 Task: Create a letterhead template for bank and finance.
Action: Mouse moved to (537, 35)
Screenshot: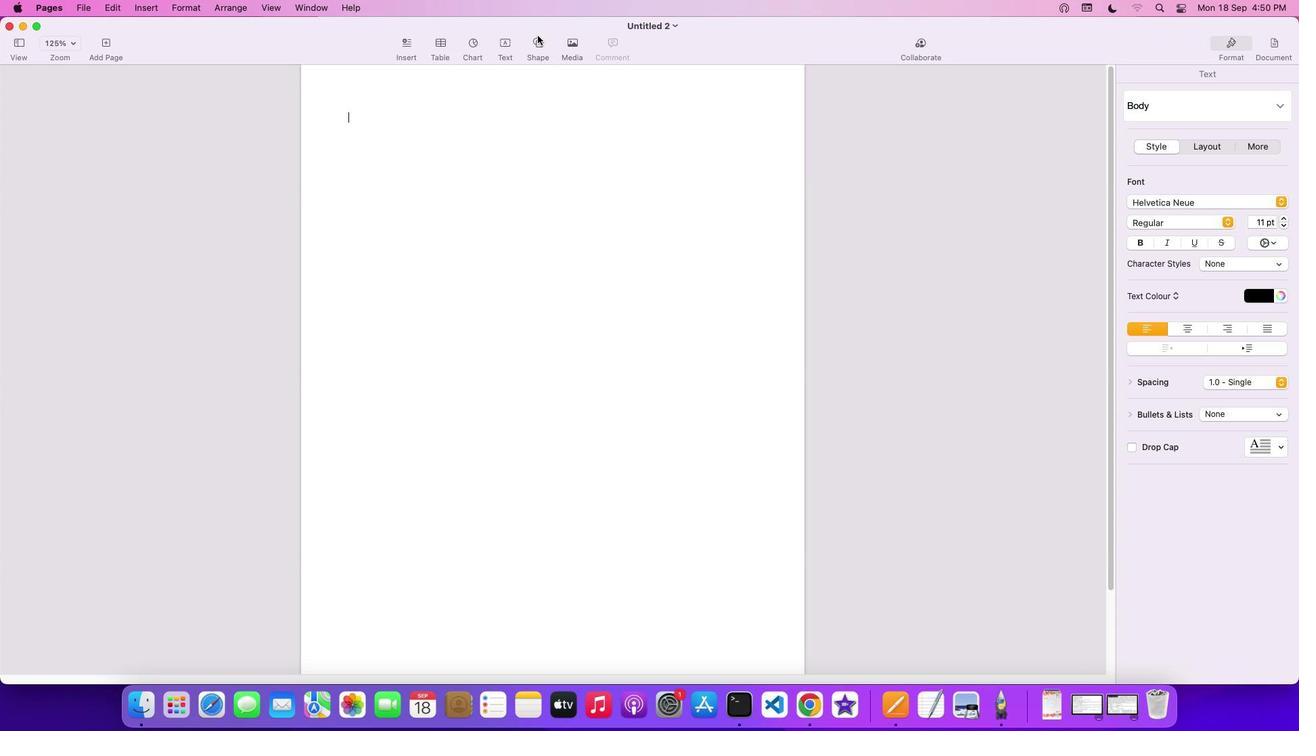 
Action: Mouse pressed left at (537, 35)
Screenshot: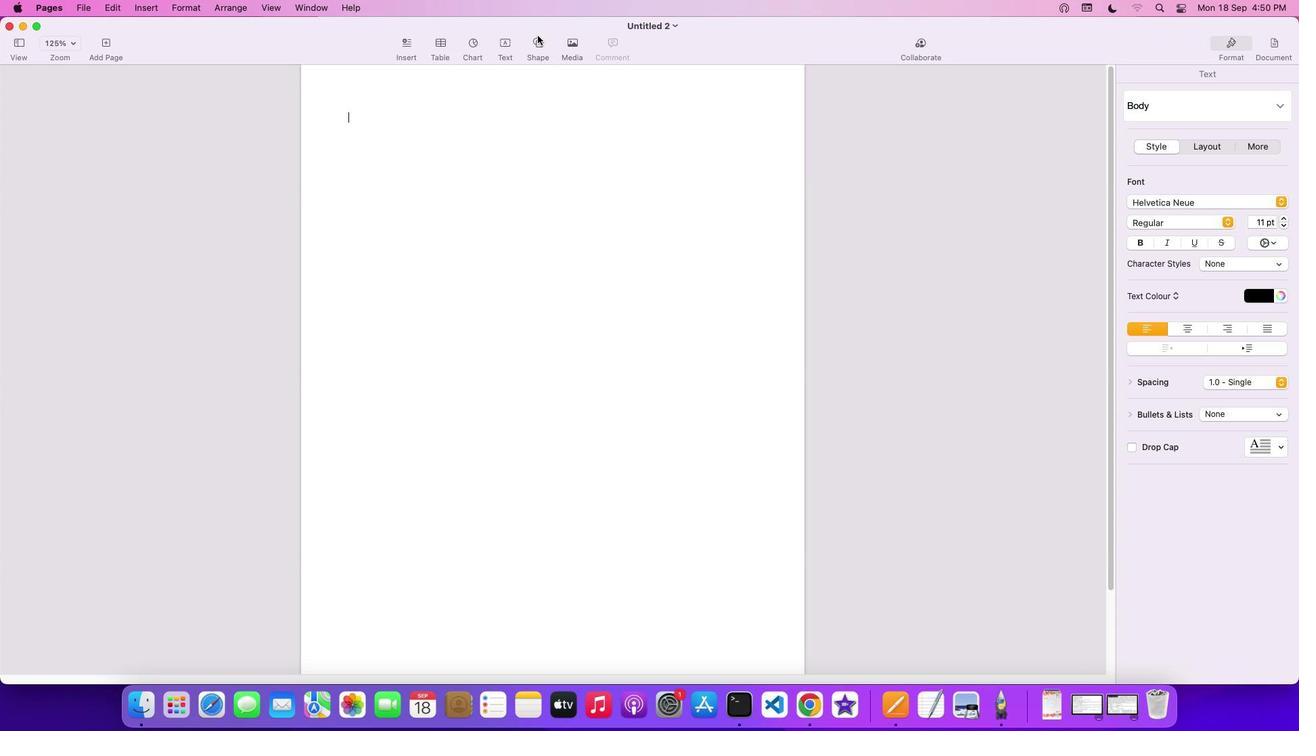 
Action: Mouse moved to (538, 46)
Screenshot: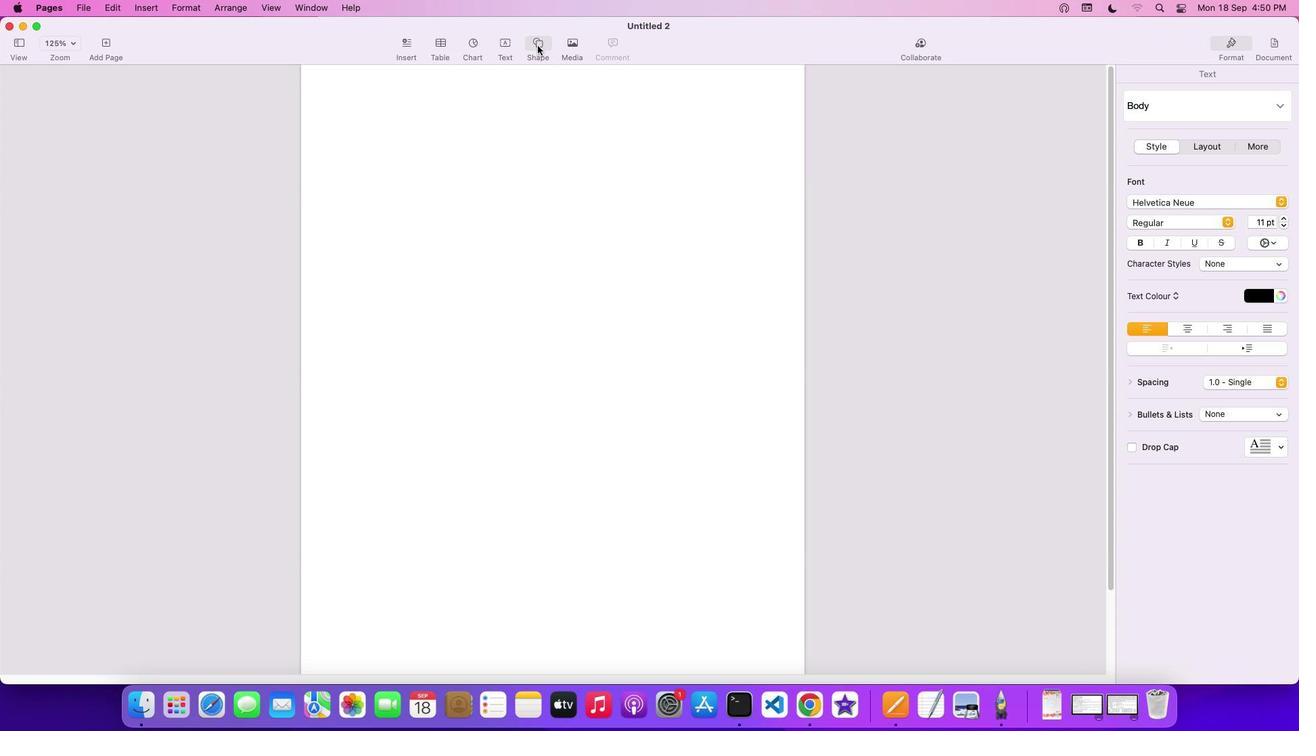
Action: Mouse pressed left at (538, 46)
Screenshot: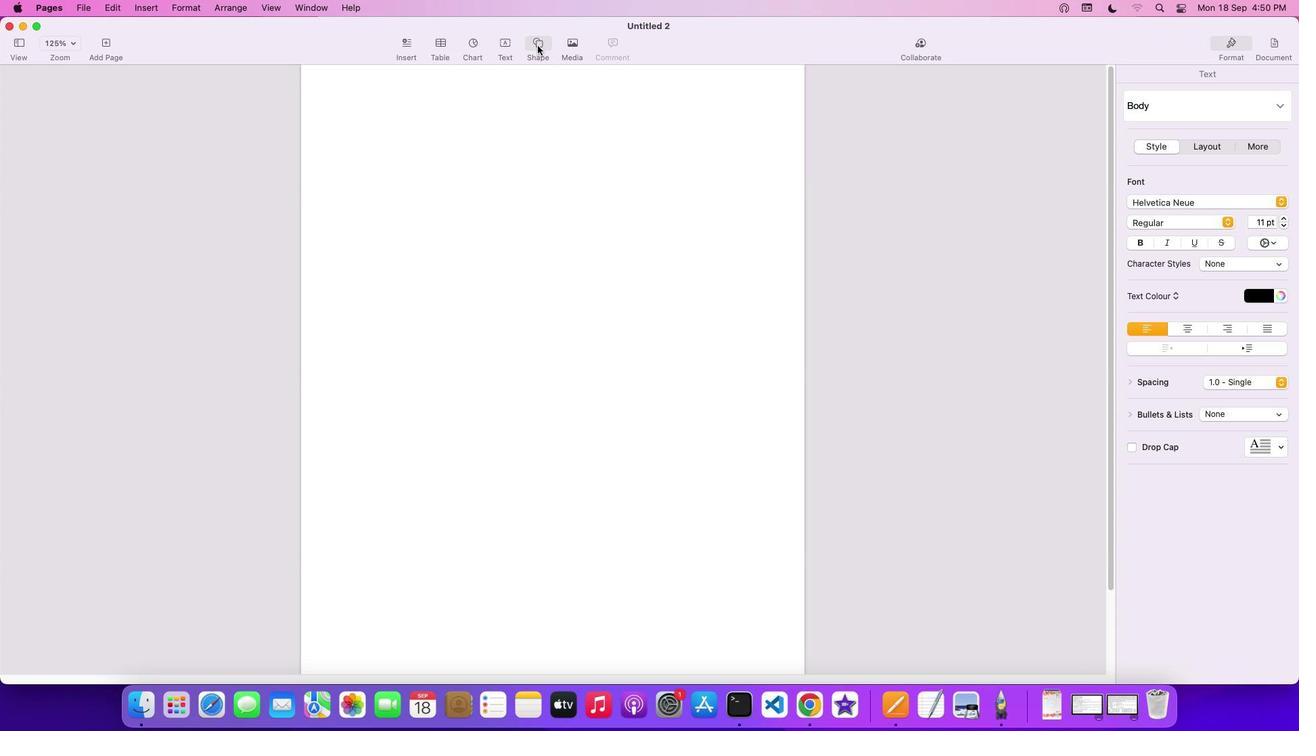 
Action: Mouse moved to (525, 146)
Screenshot: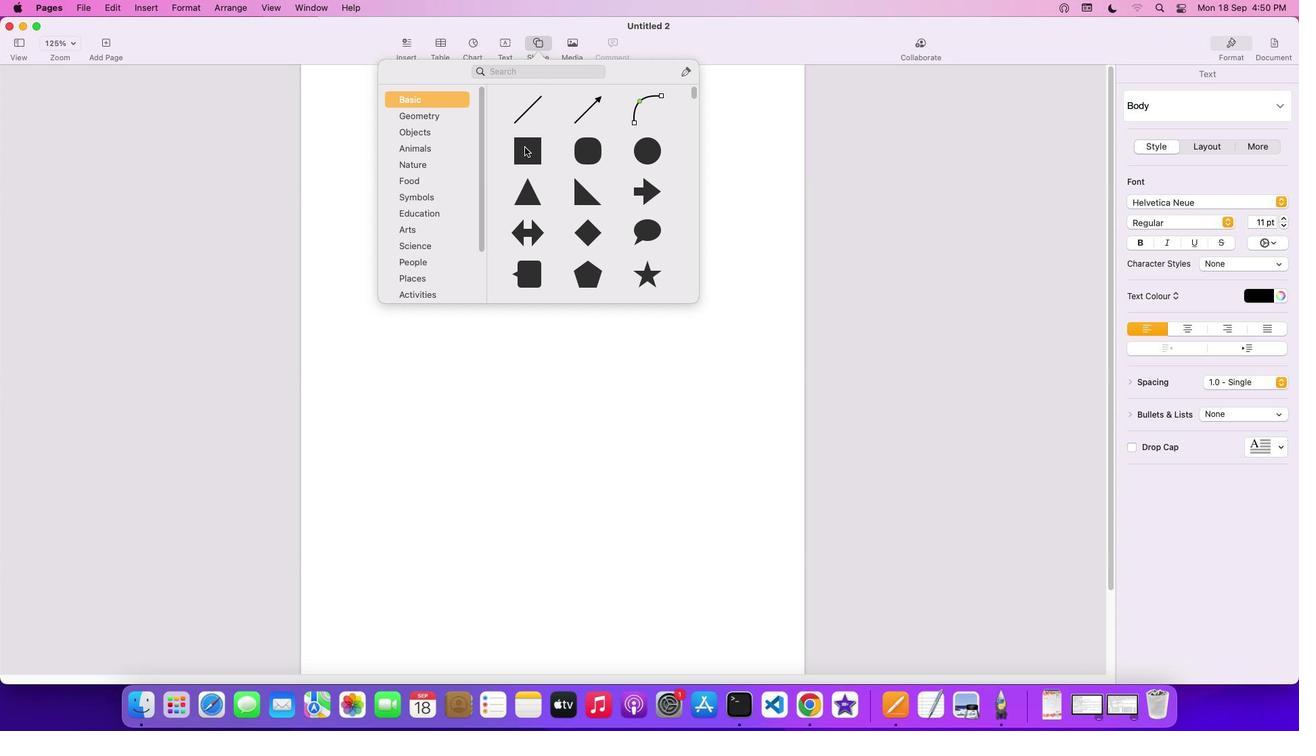 
Action: Mouse pressed left at (525, 146)
Screenshot: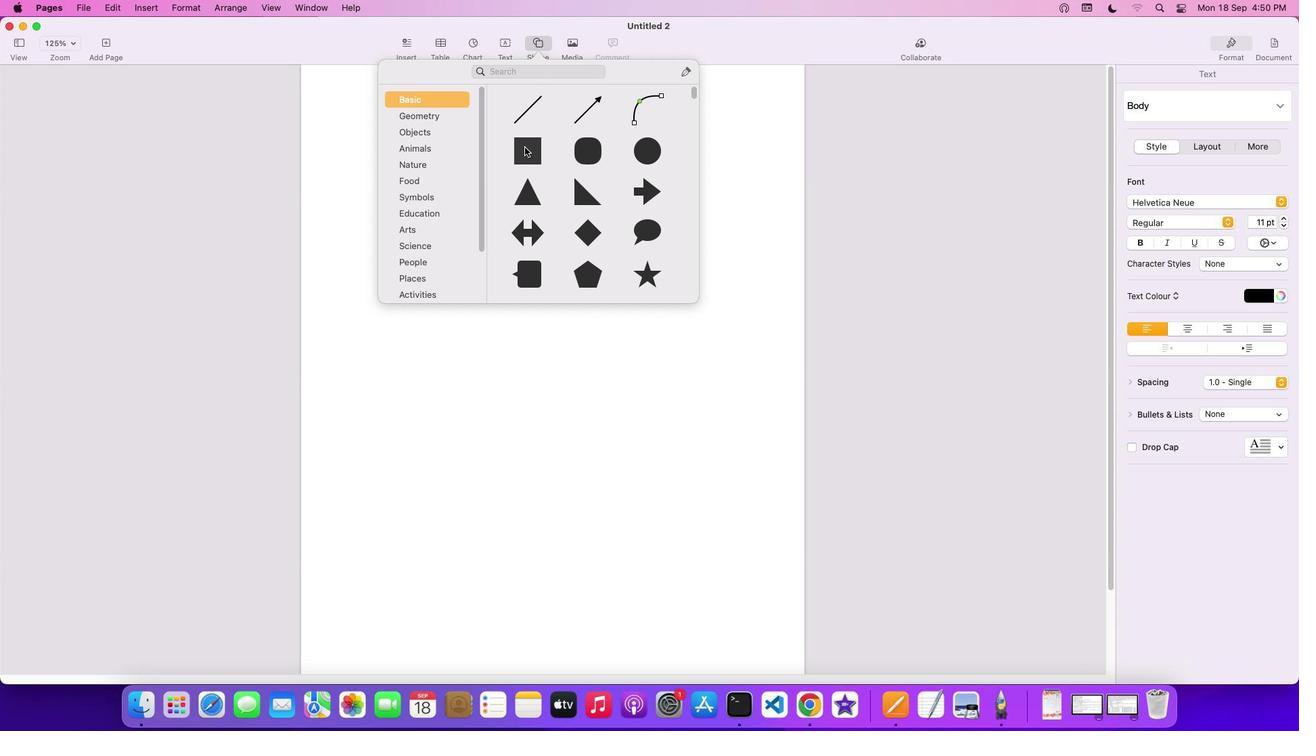 
Action: Mouse moved to (597, 164)
Screenshot: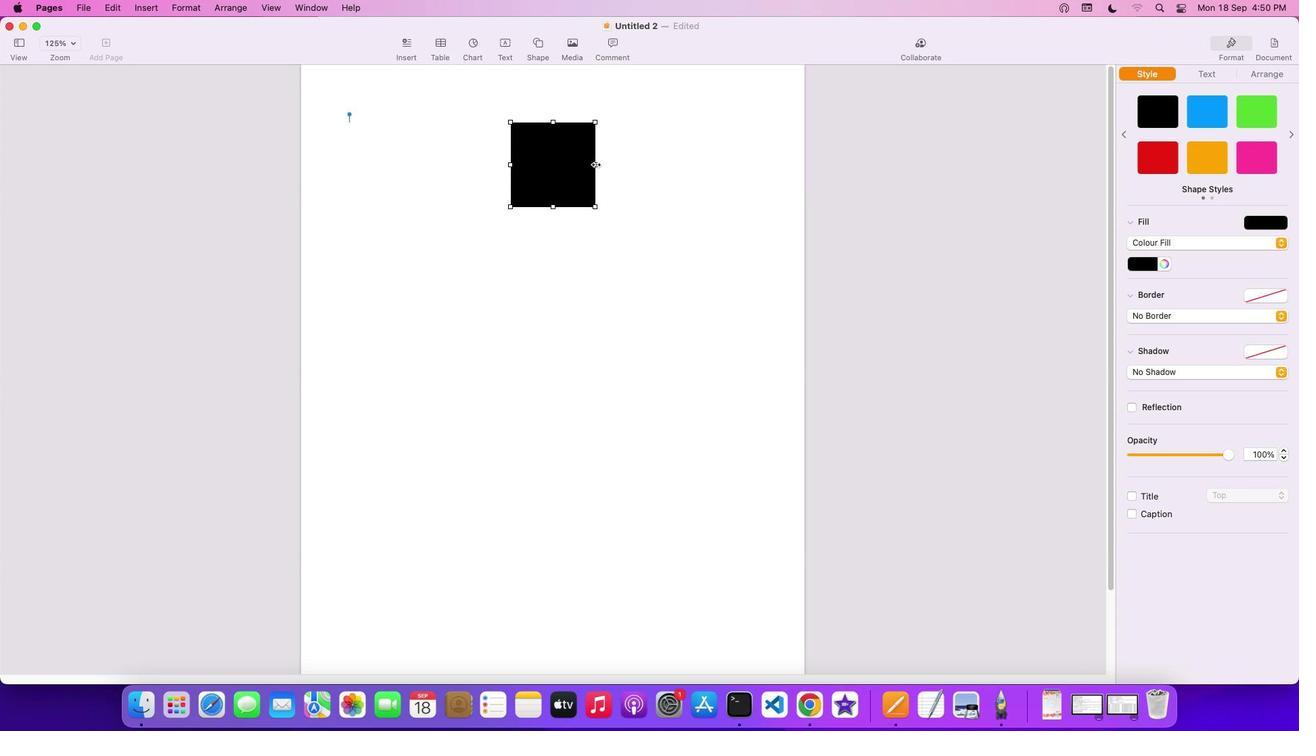 
Action: Mouse pressed left at (597, 164)
Screenshot: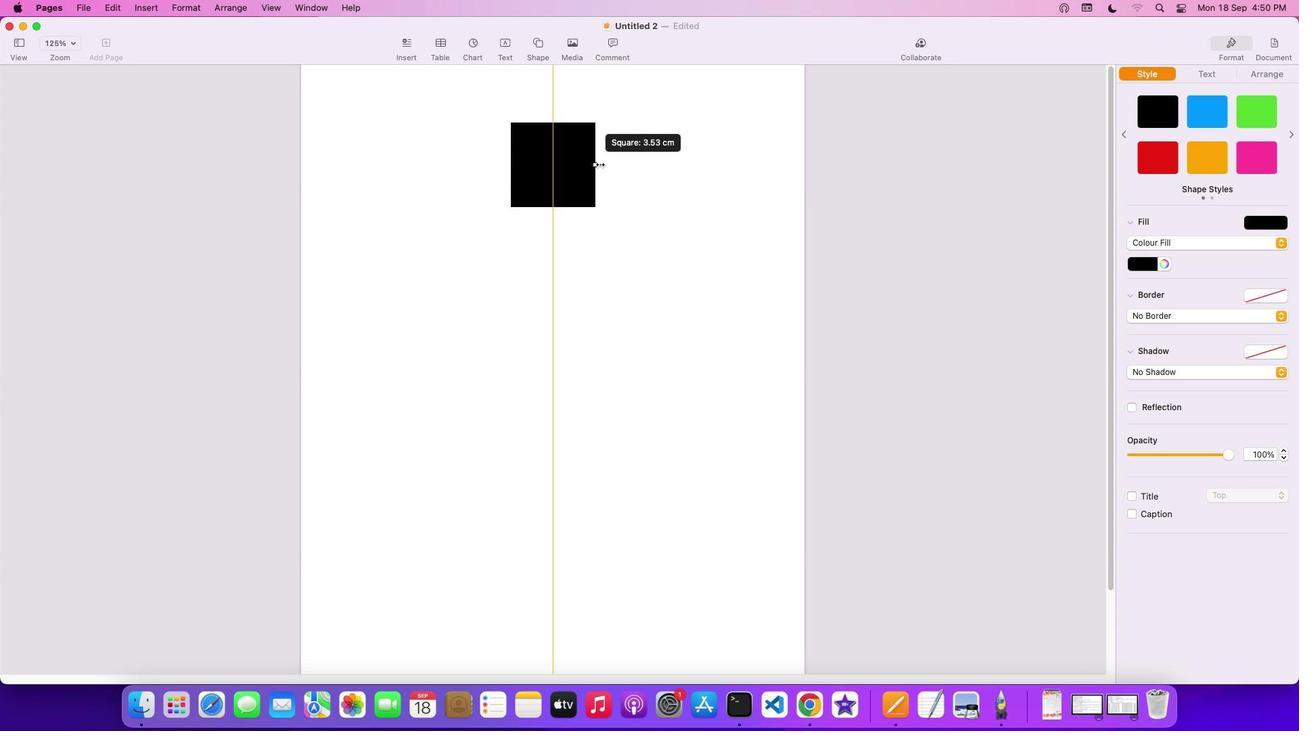 
Action: Mouse moved to (511, 165)
Screenshot: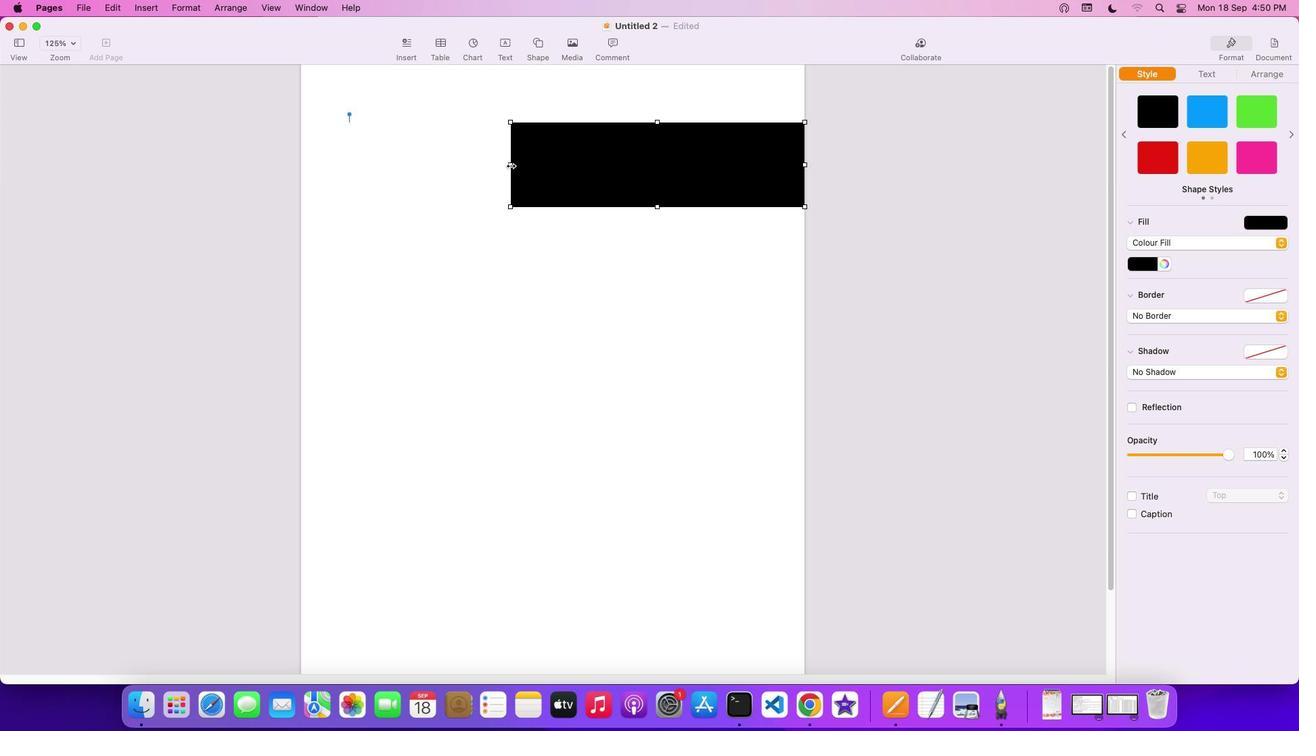 
Action: Mouse pressed left at (511, 165)
Screenshot: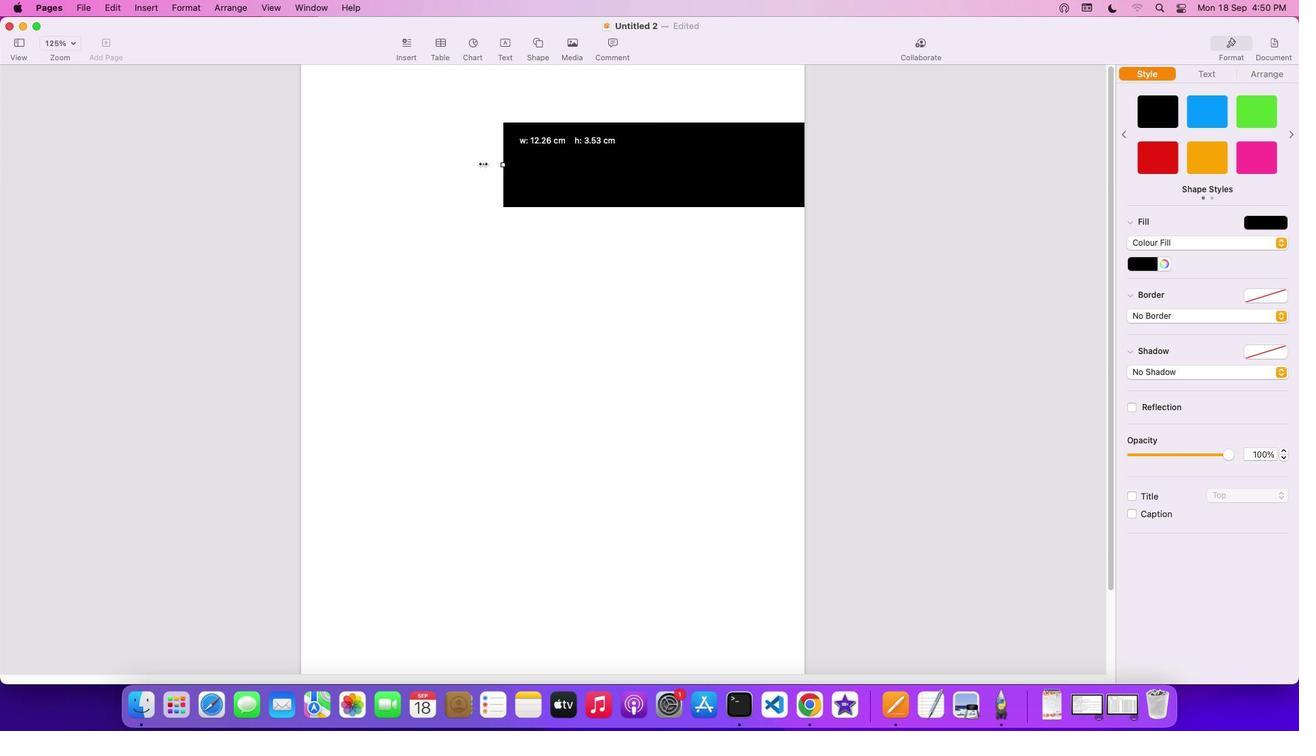 
Action: Mouse moved to (592, 152)
Screenshot: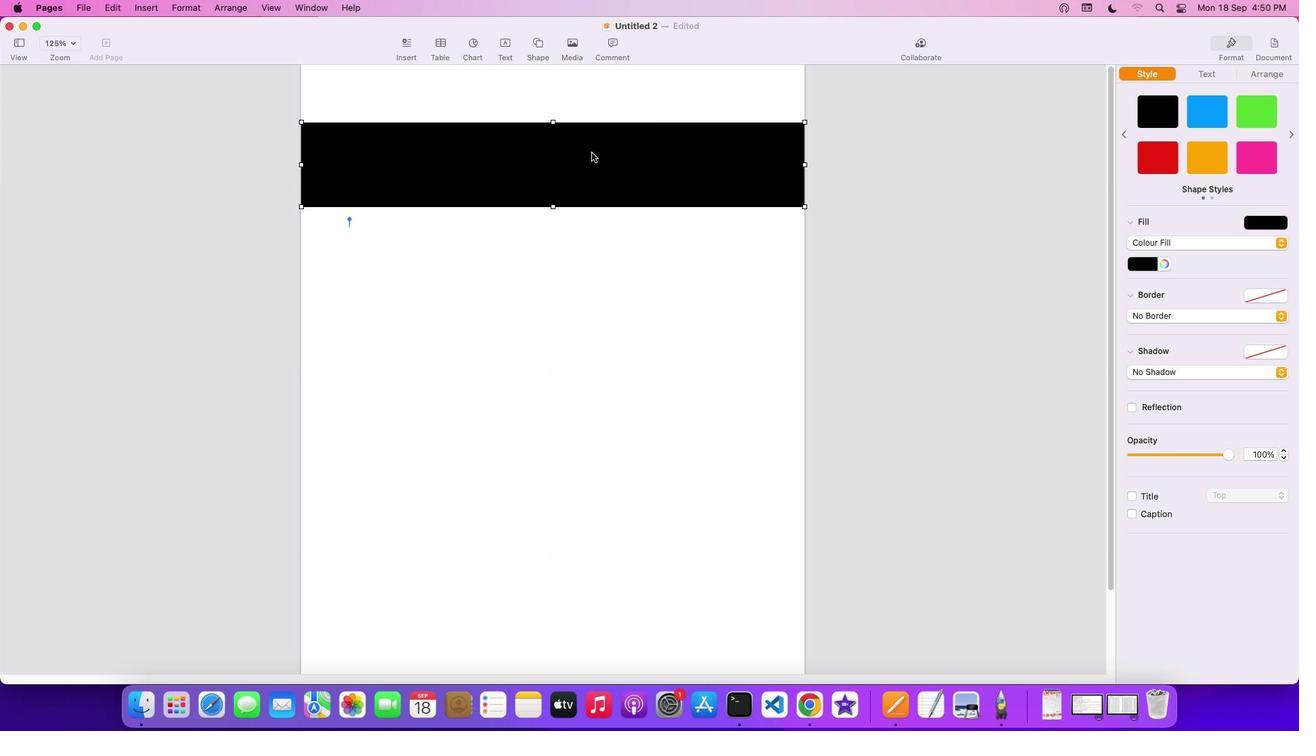 
Action: Mouse pressed left at (592, 152)
Screenshot: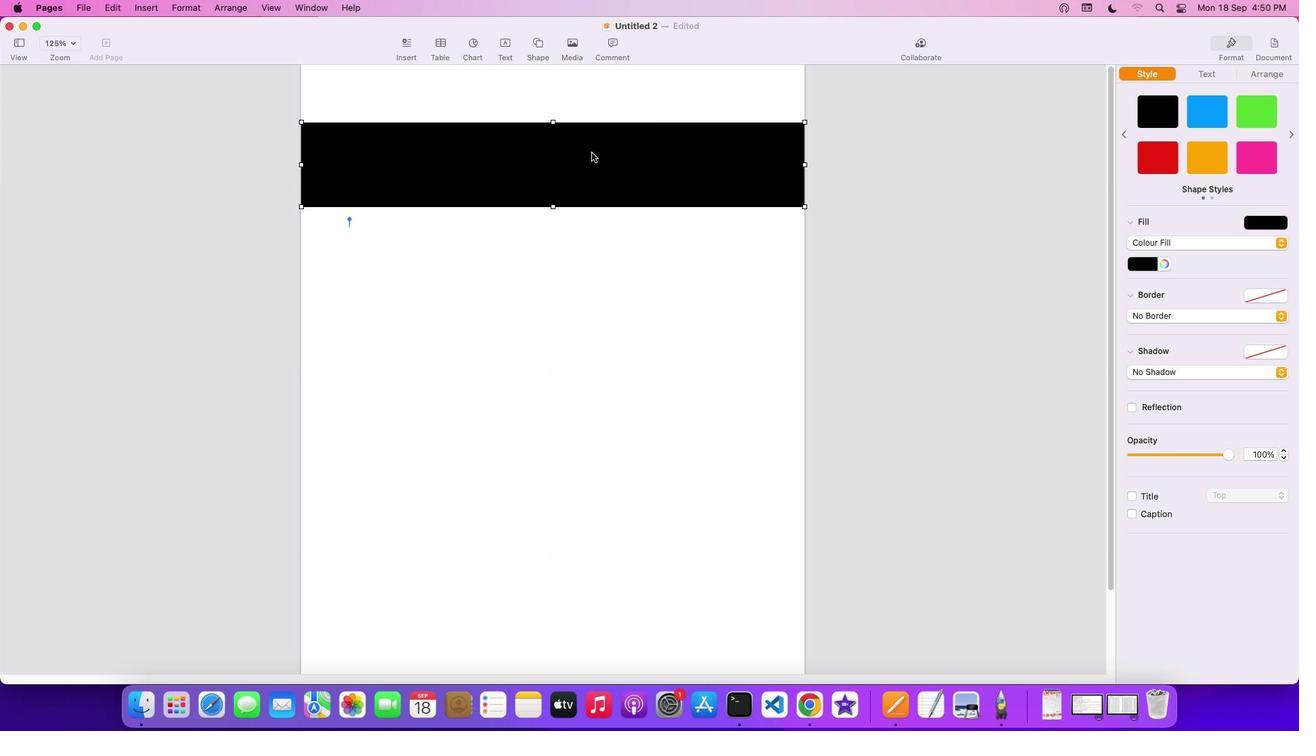 
Action: Mouse moved to (805, 105)
Screenshot: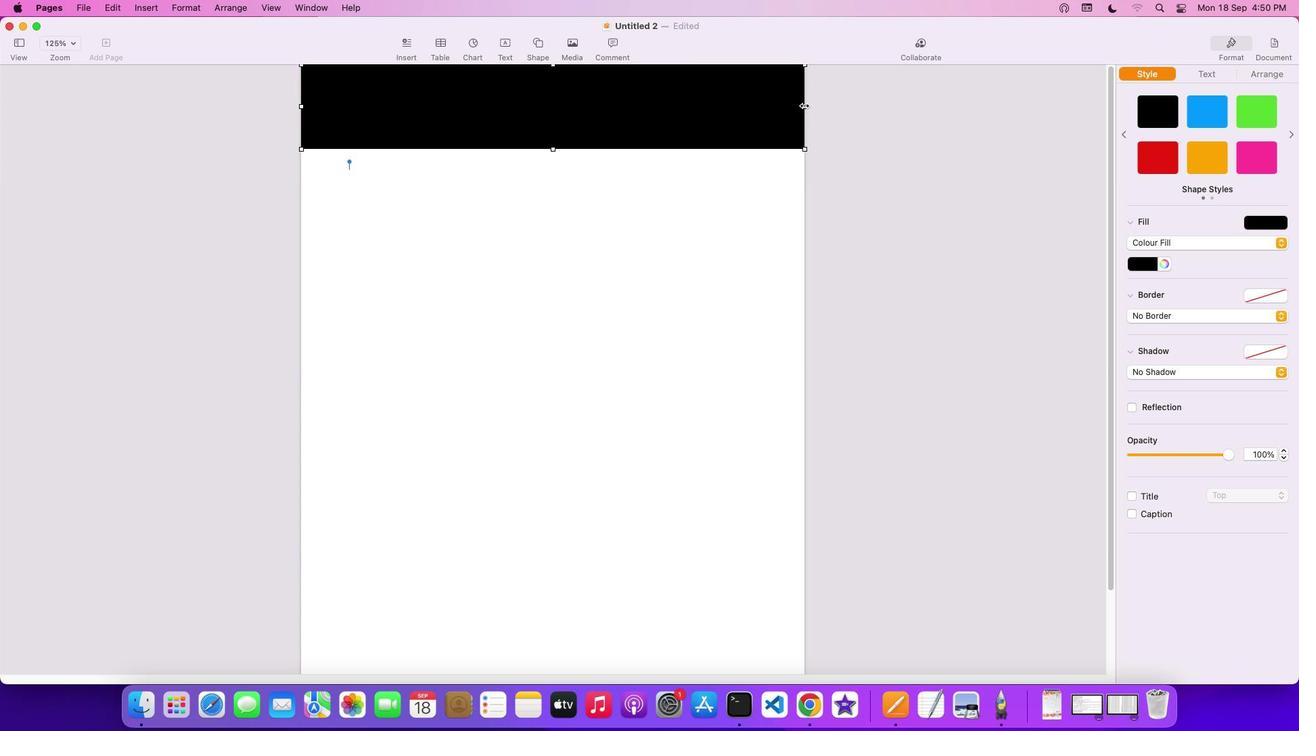 
Action: Mouse pressed left at (805, 105)
Screenshot: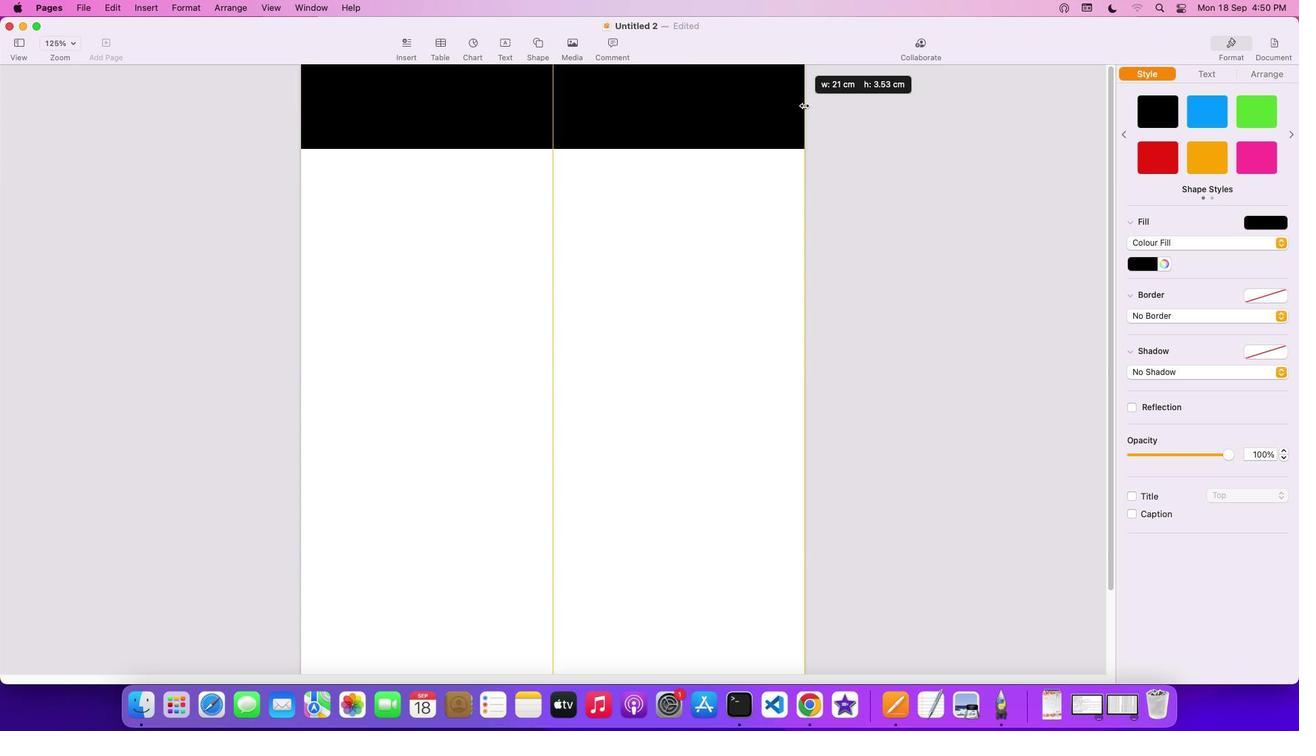 
Action: Mouse moved to (682, 119)
Screenshot: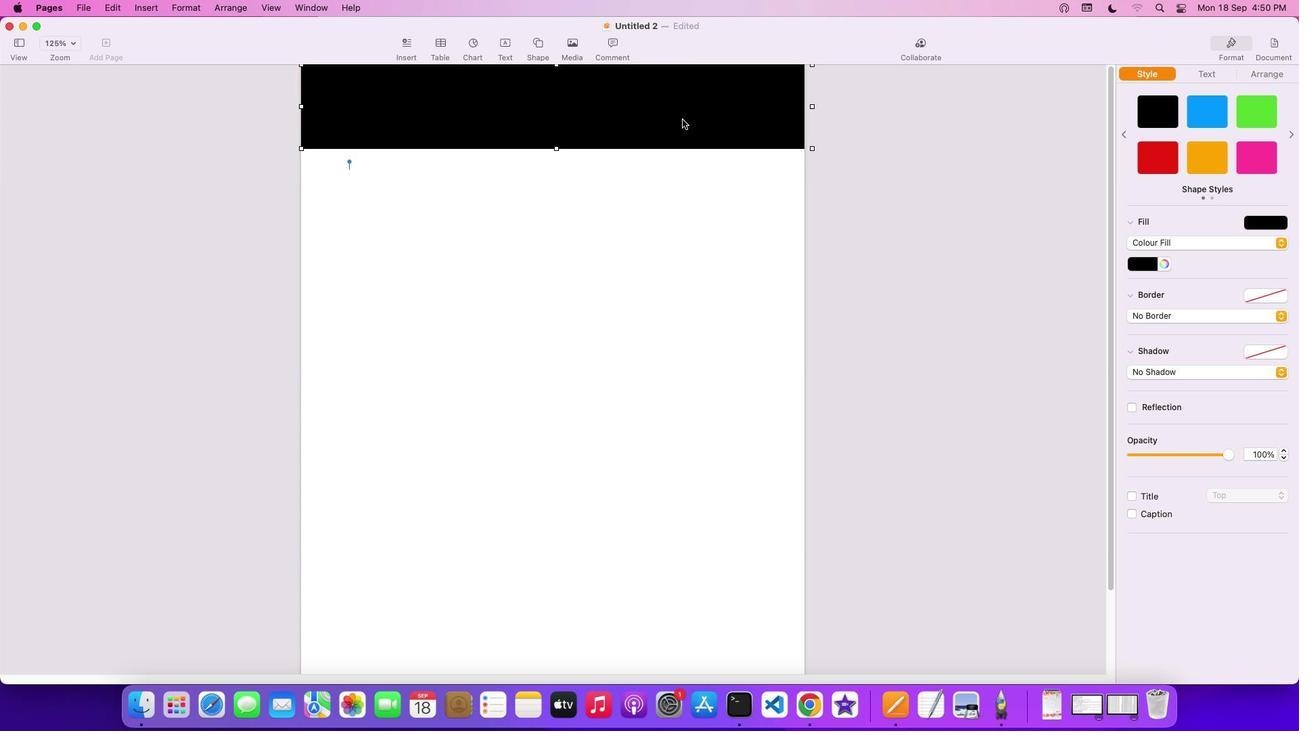 
Action: Mouse pressed left at (682, 119)
Screenshot: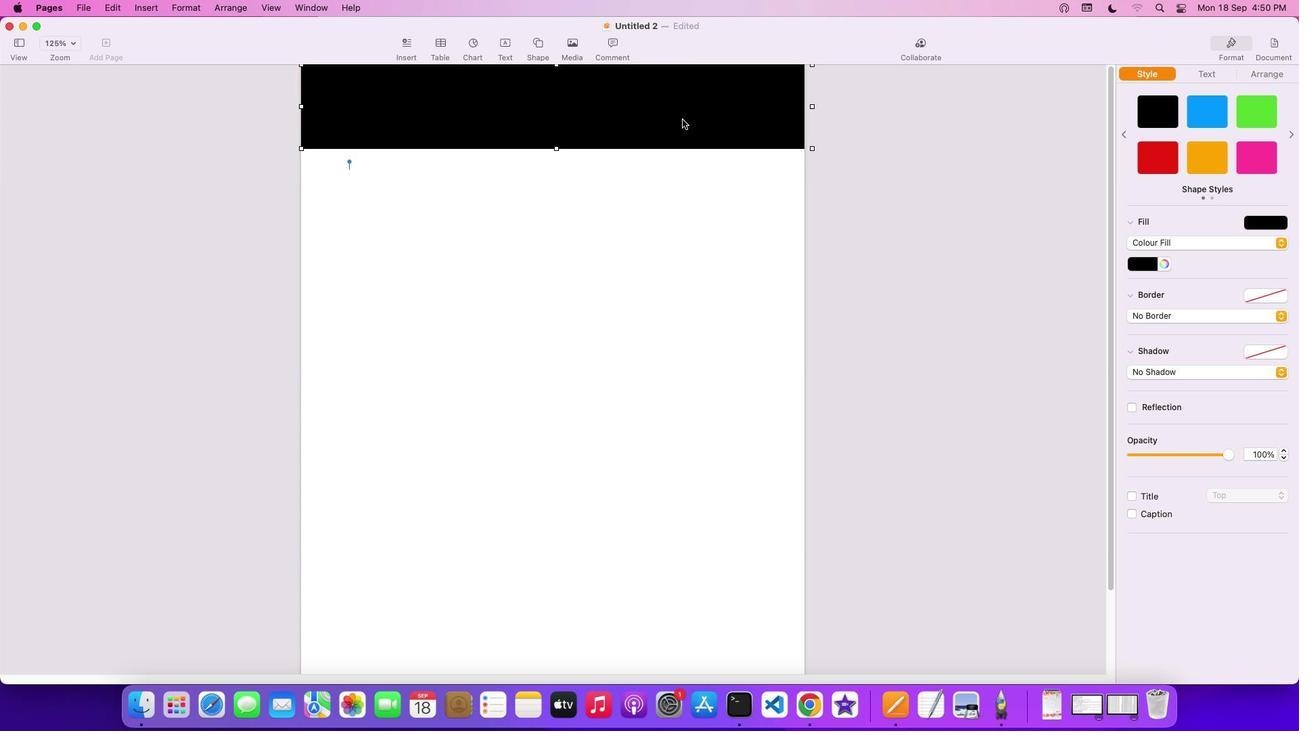 
Action: Mouse moved to (703, 235)
Screenshot: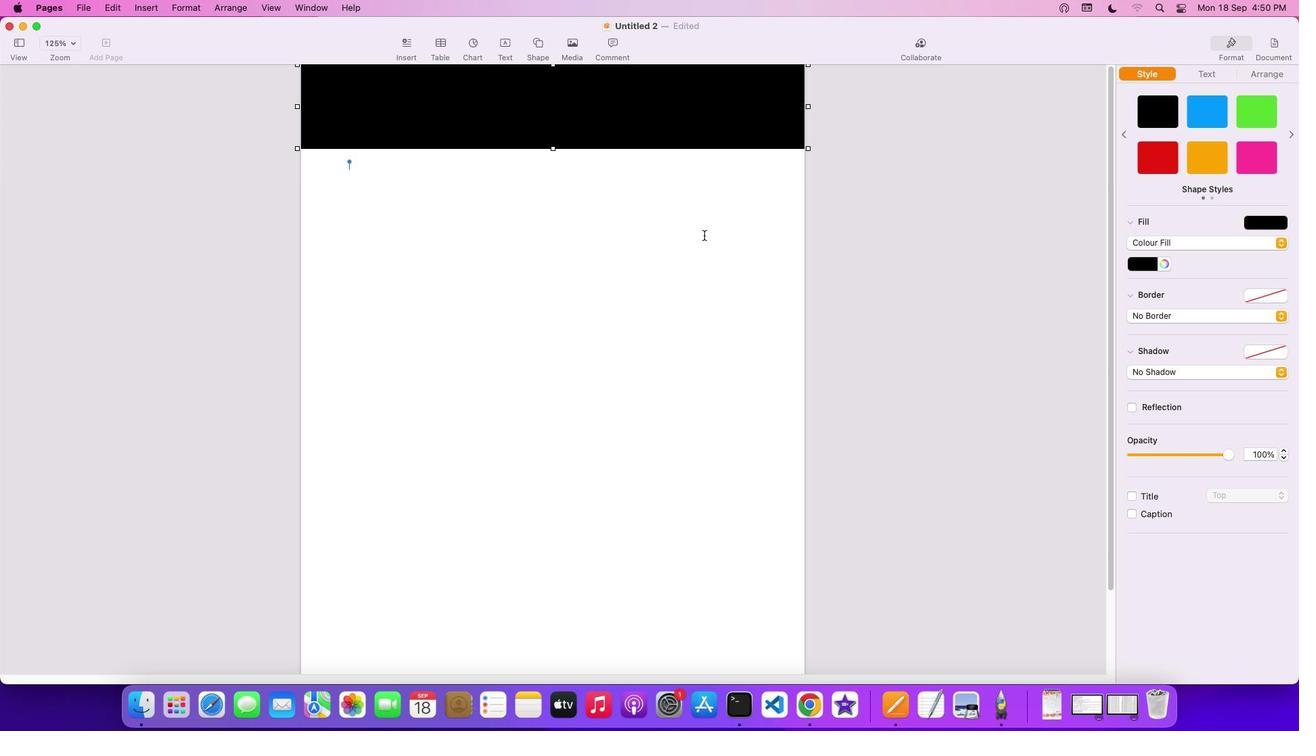 
Action: Mouse scrolled (703, 235) with delta (0, 0)
Screenshot: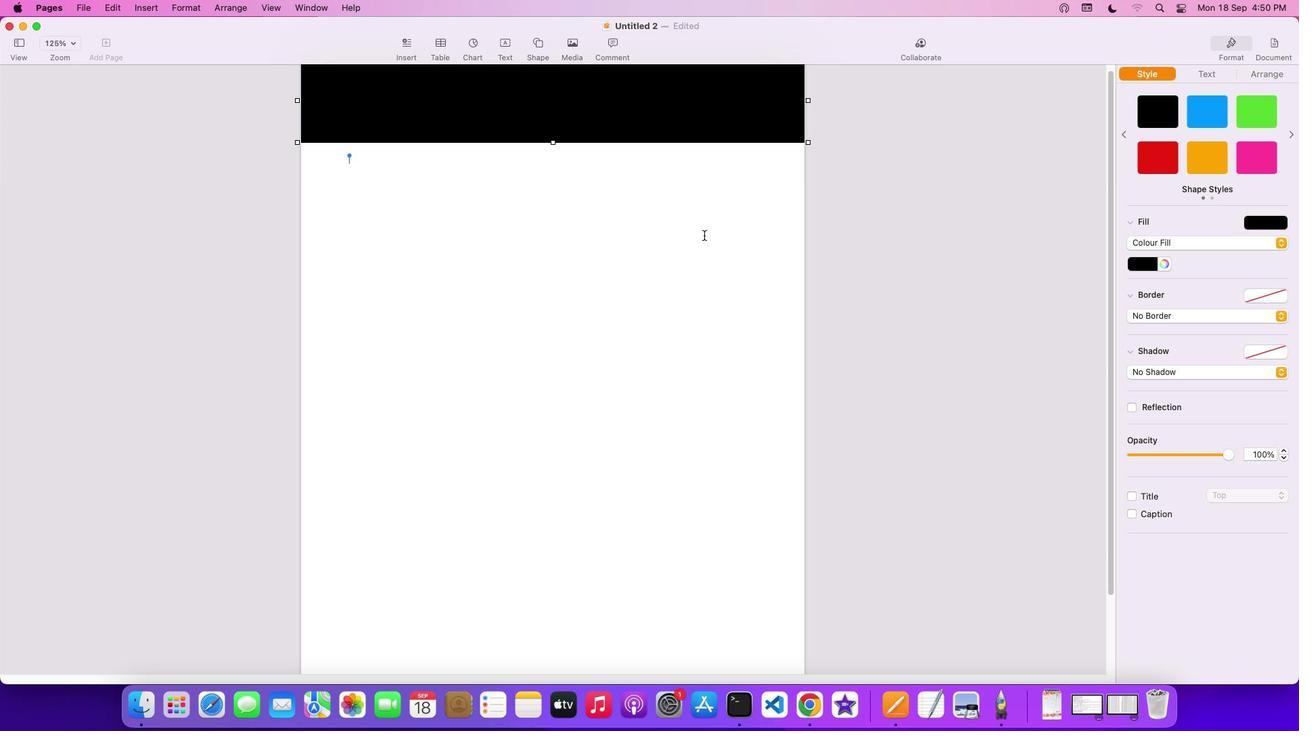 
Action: Mouse scrolled (703, 235) with delta (0, 0)
Screenshot: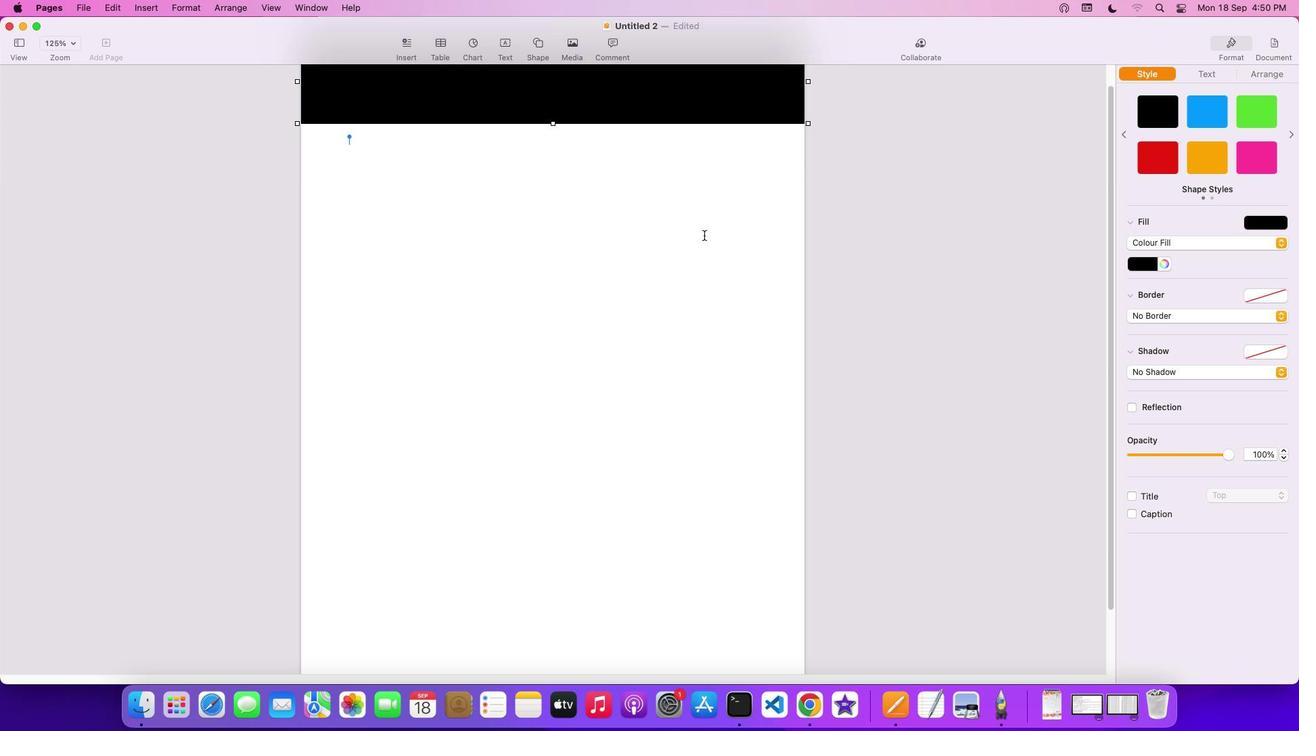 
Action: Mouse scrolled (703, 235) with delta (0, -1)
Screenshot: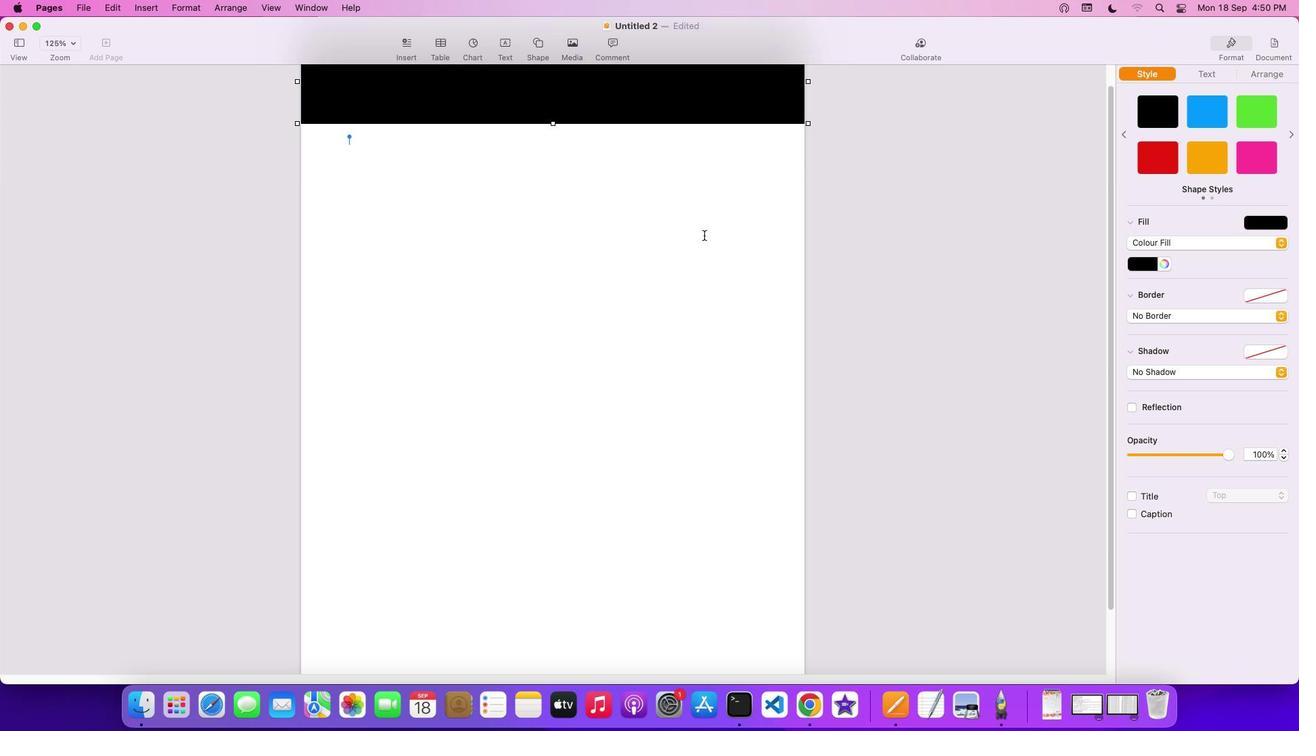 
Action: Mouse scrolled (703, 235) with delta (0, -2)
Screenshot: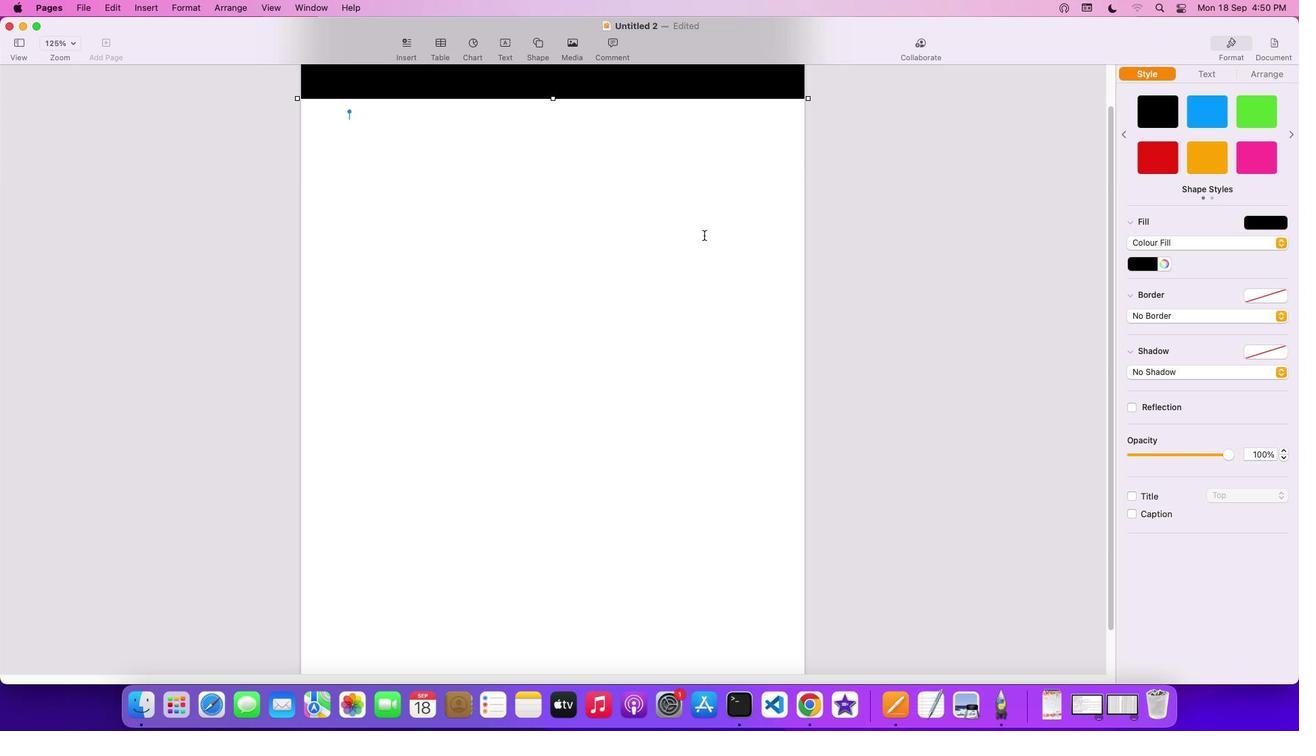 
Action: Mouse scrolled (703, 235) with delta (0, 0)
Screenshot: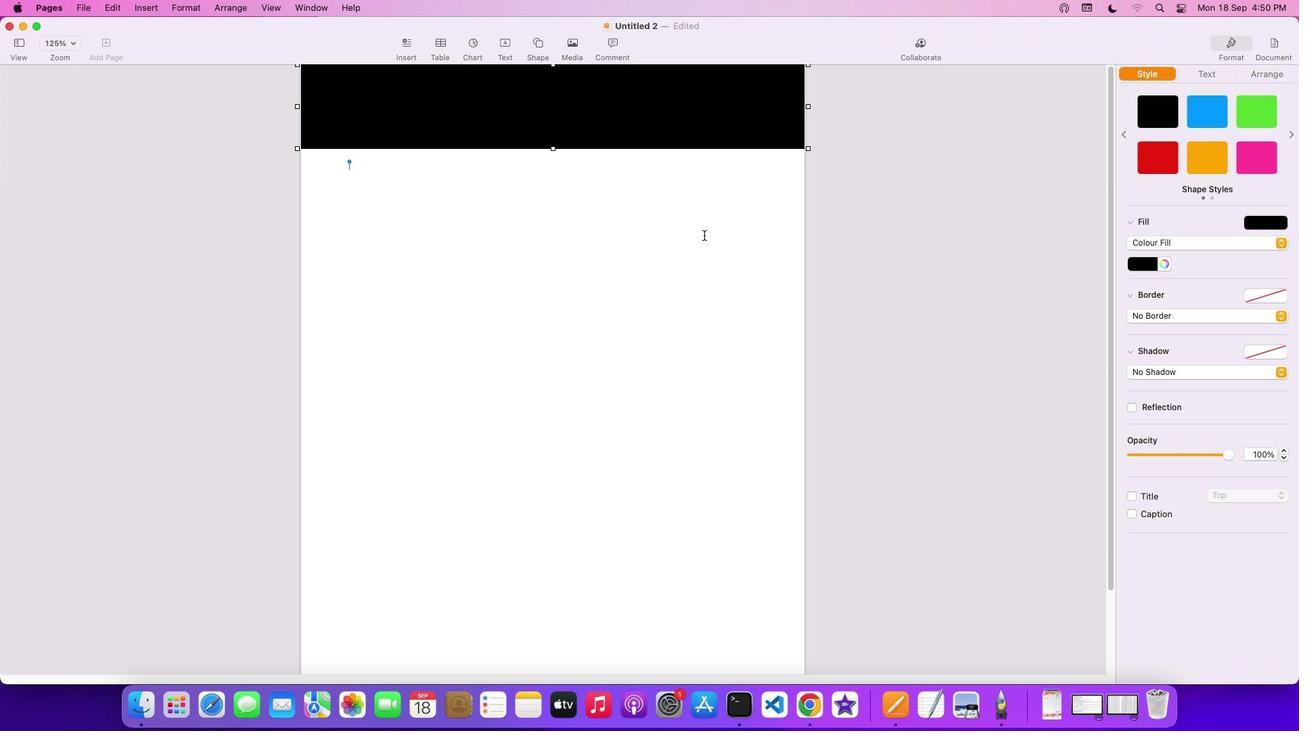 
Action: Mouse scrolled (703, 235) with delta (0, 0)
Screenshot: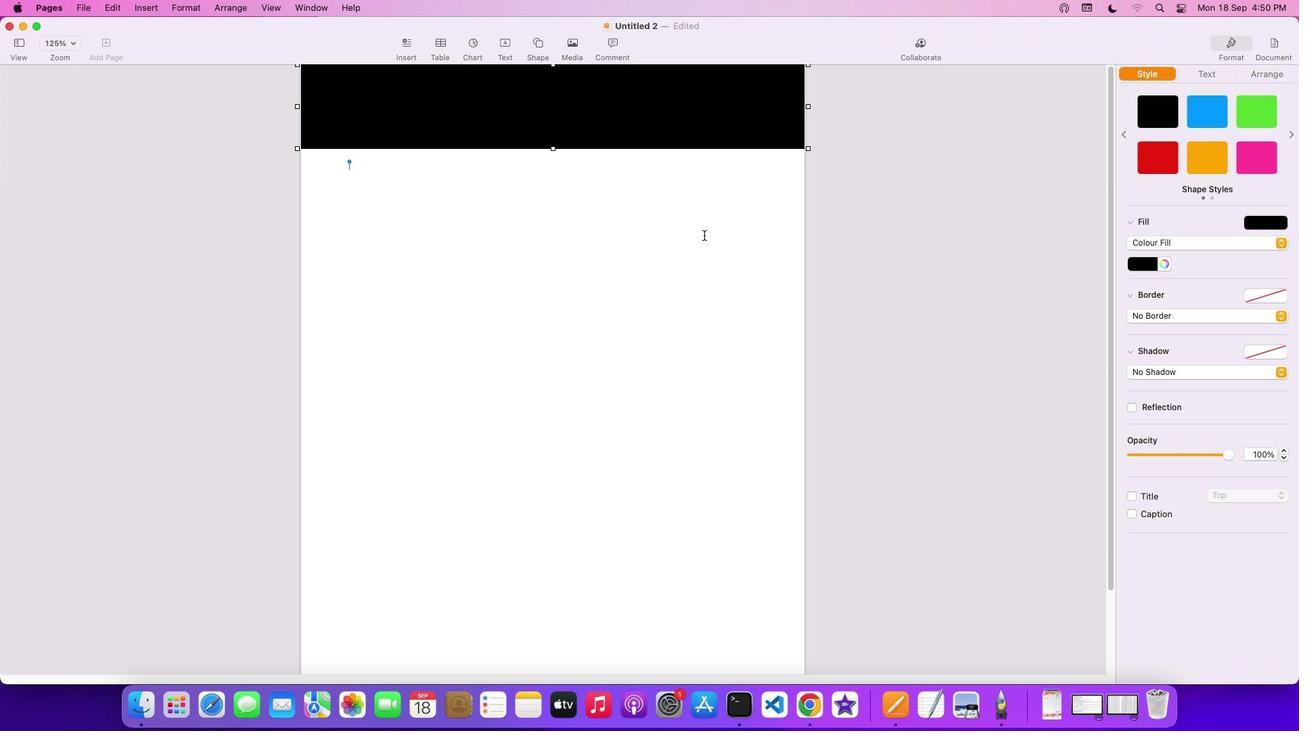 
Action: Mouse scrolled (703, 235) with delta (0, 2)
Screenshot: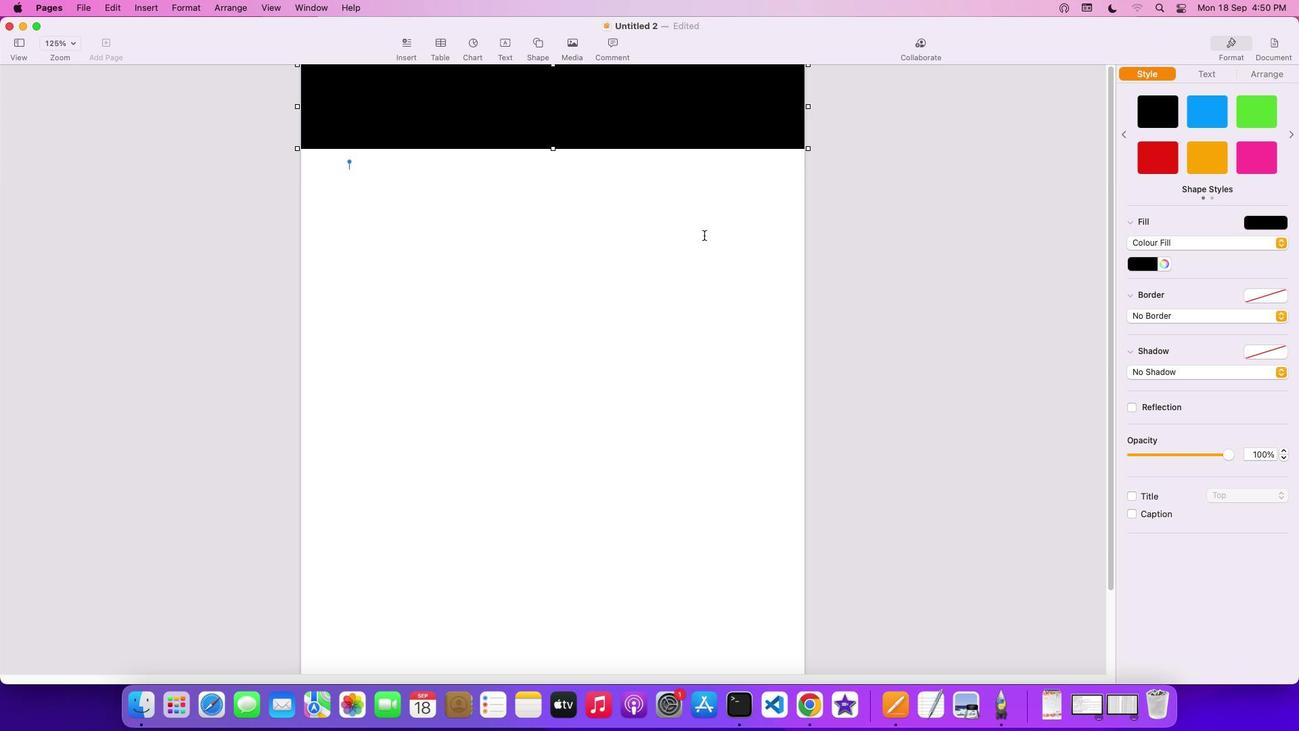 
Action: Mouse scrolled (703, 235) with delta (0, 3)
Screenshot: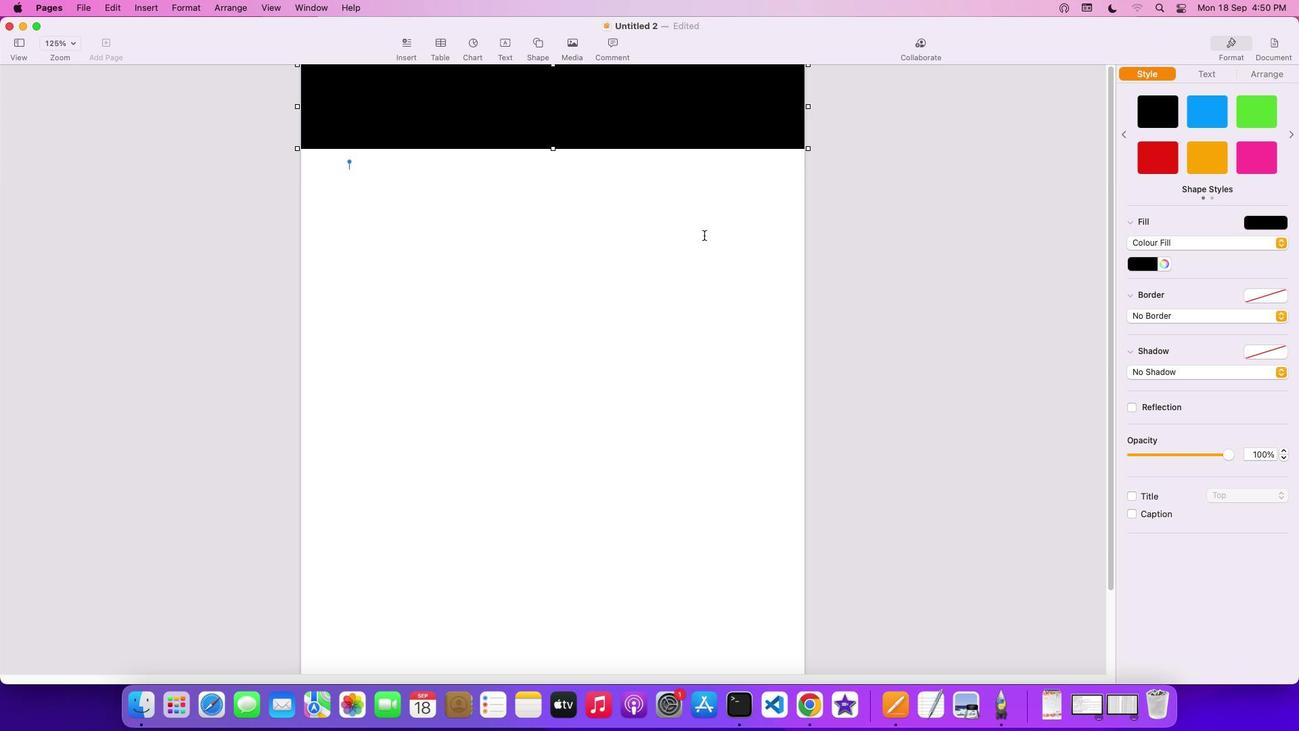 
Action: Mouse scrolled (703, 235) with delta (0, 4)
Screenshot: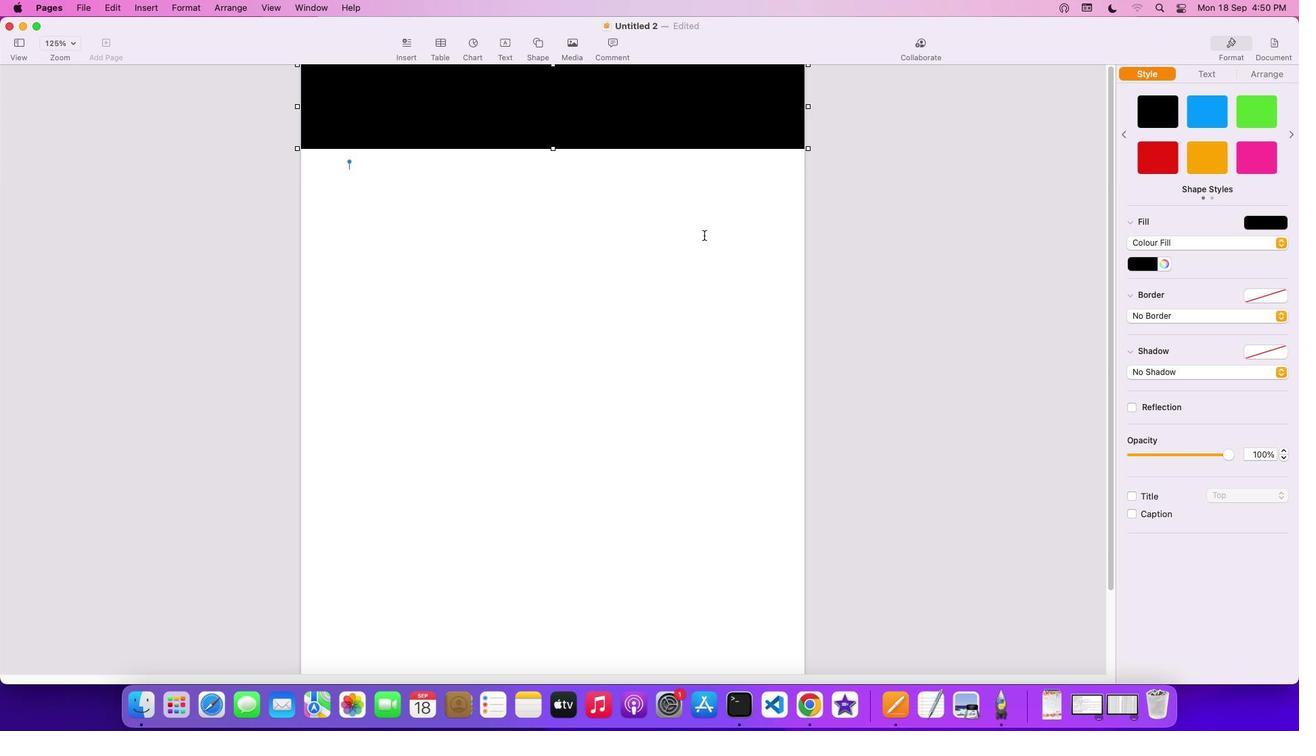 
Action: Mouse moved to (553, 149)
Screenshot: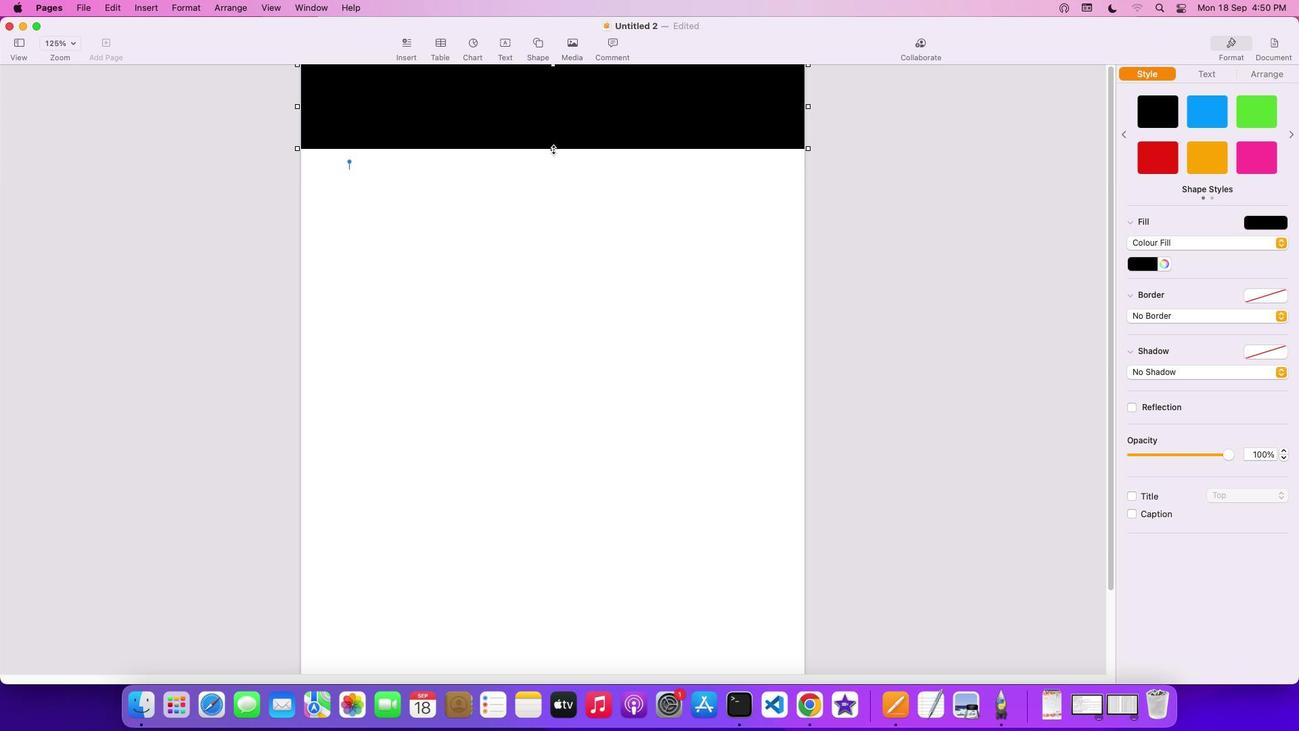 
Action: Mouse pressed left at (553, 149)
Screenshot: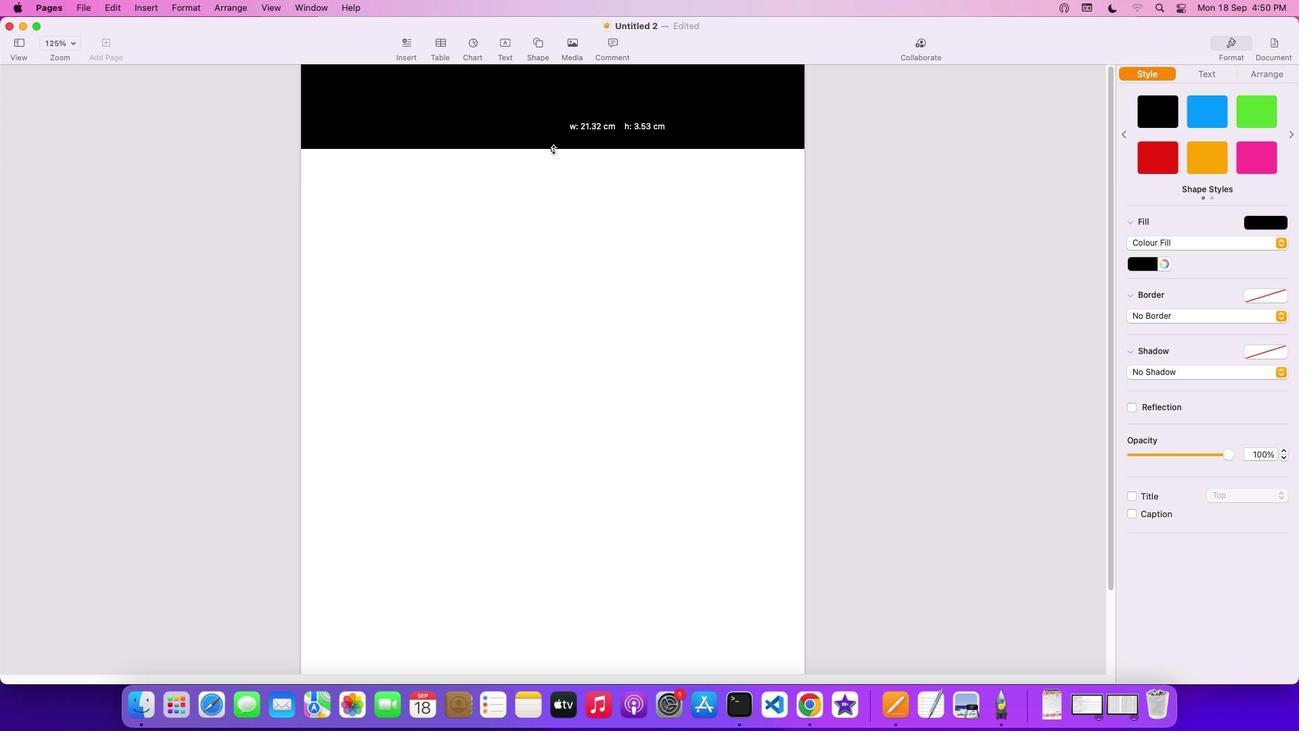 
Action: Mouse moved to (584, 148)
Screenshot: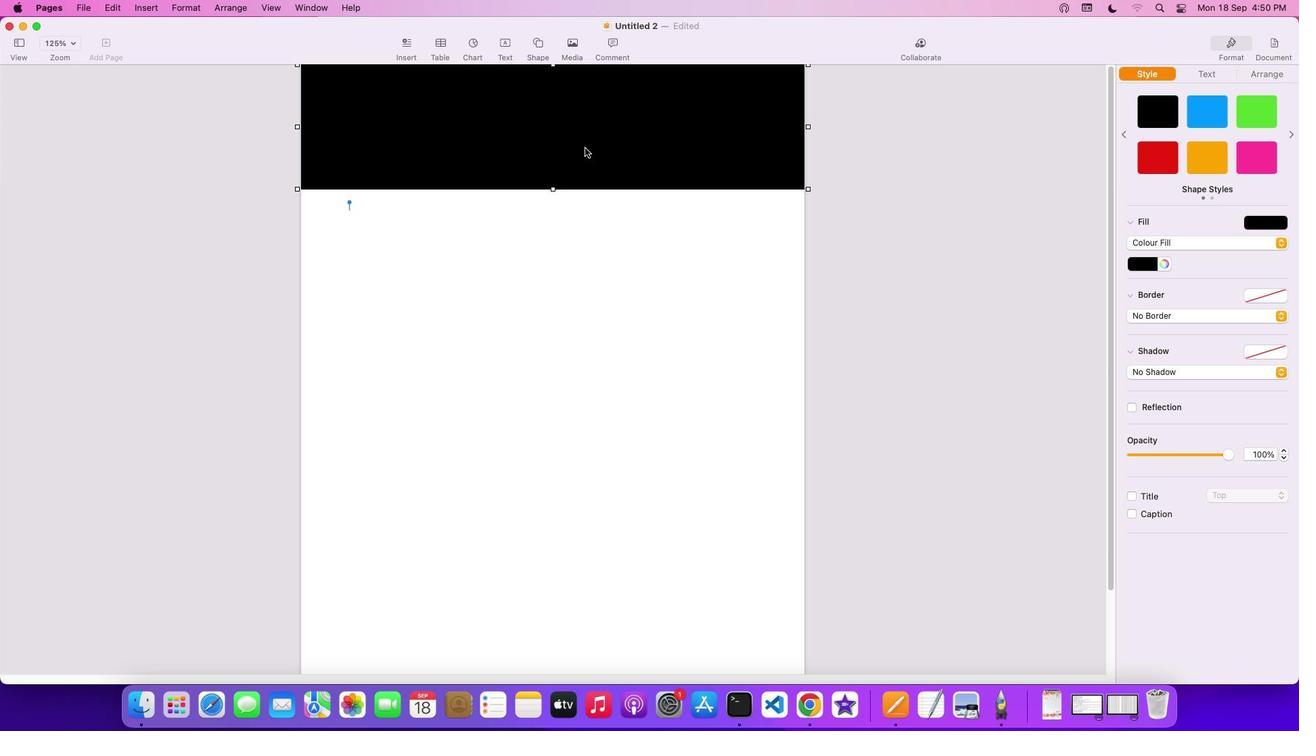
Action: Mouse pressed left at (584, 148)
Screenshot: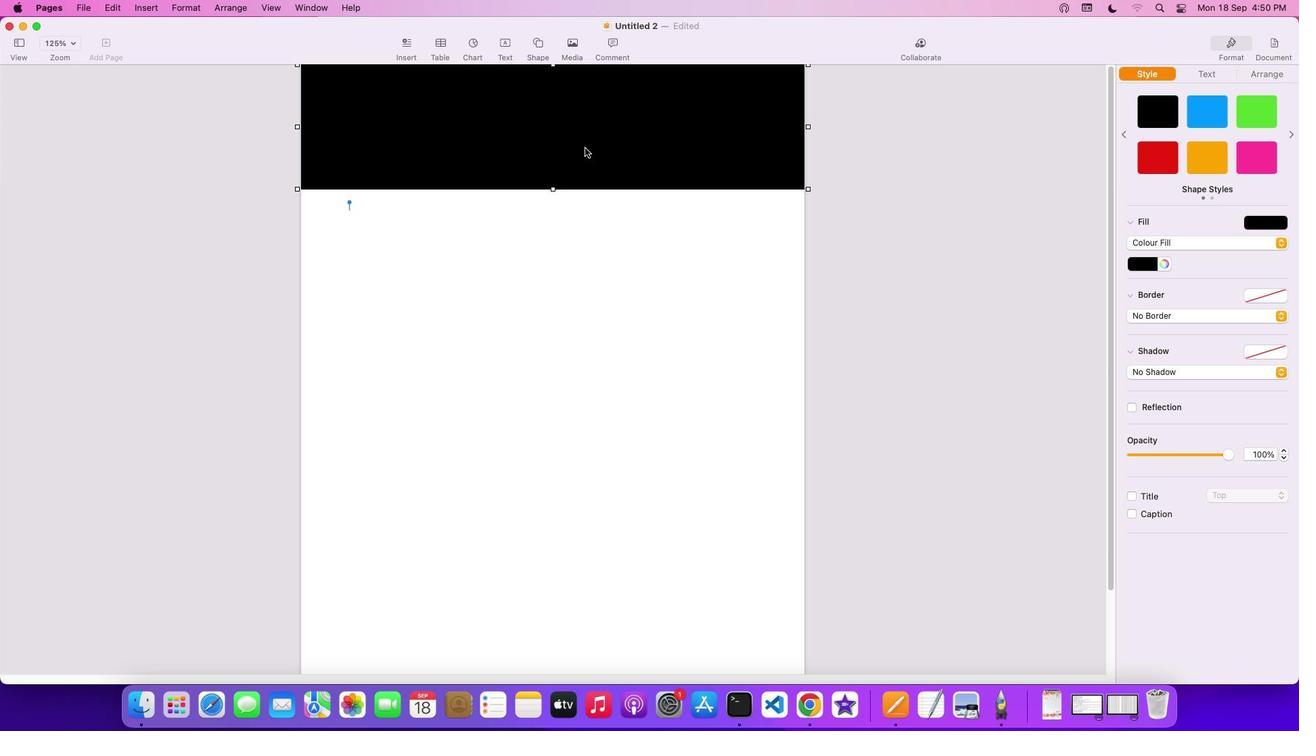 
Action: Mouse moved to (582, 148)
Screenshot: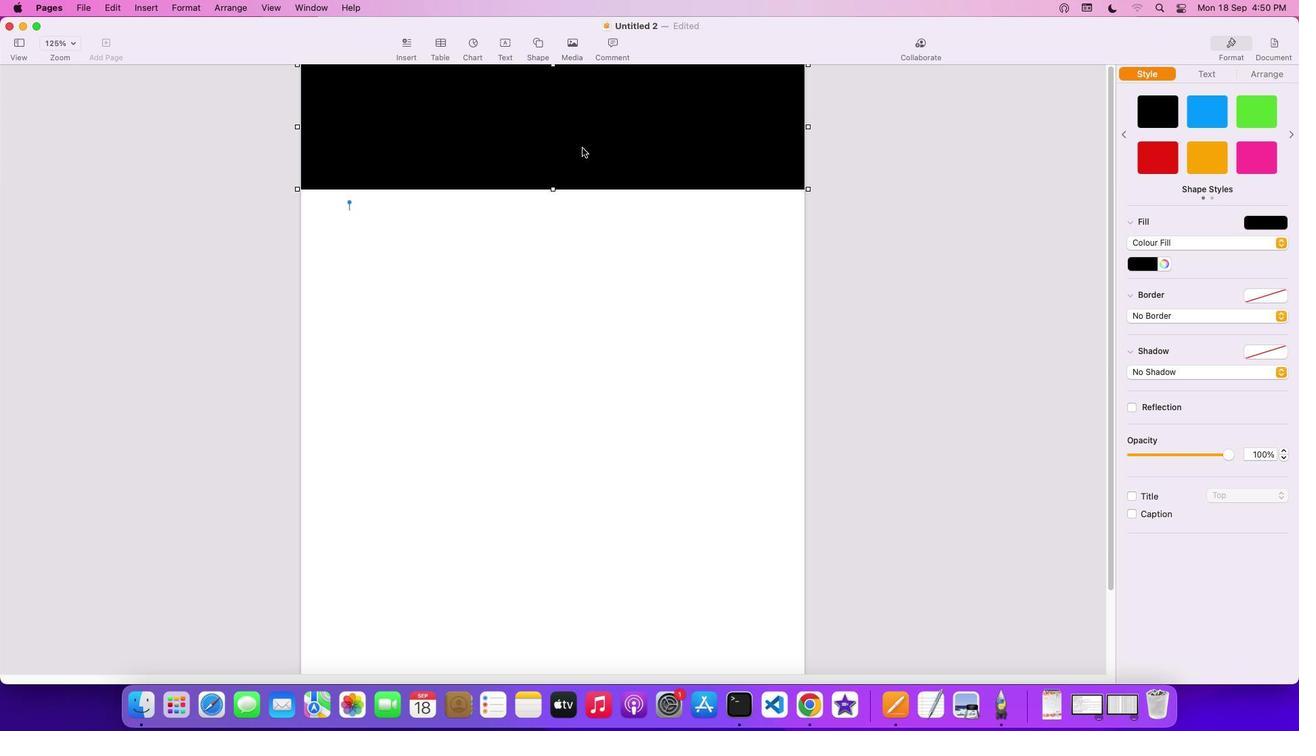 
Action: Key pressed Key.cmd'c'
Screenshot: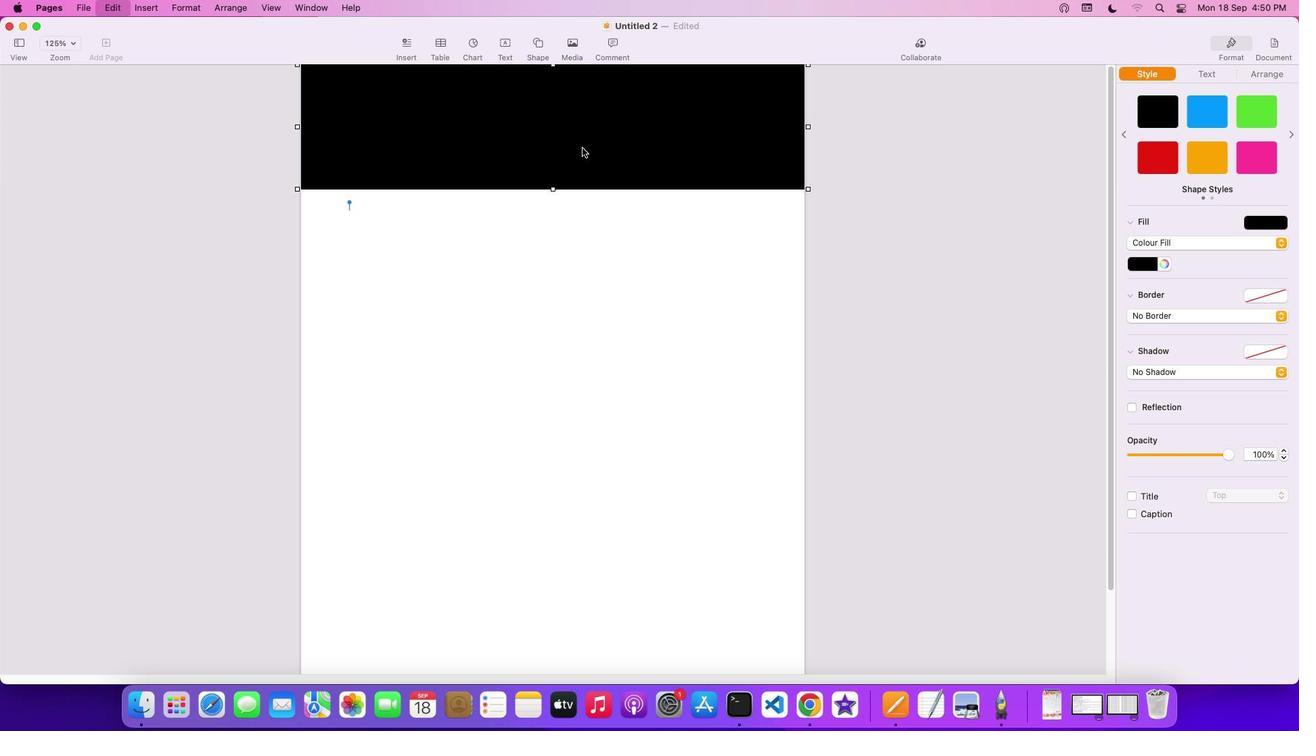 
Action: Mouse moved to (626, 318)
Screenshot: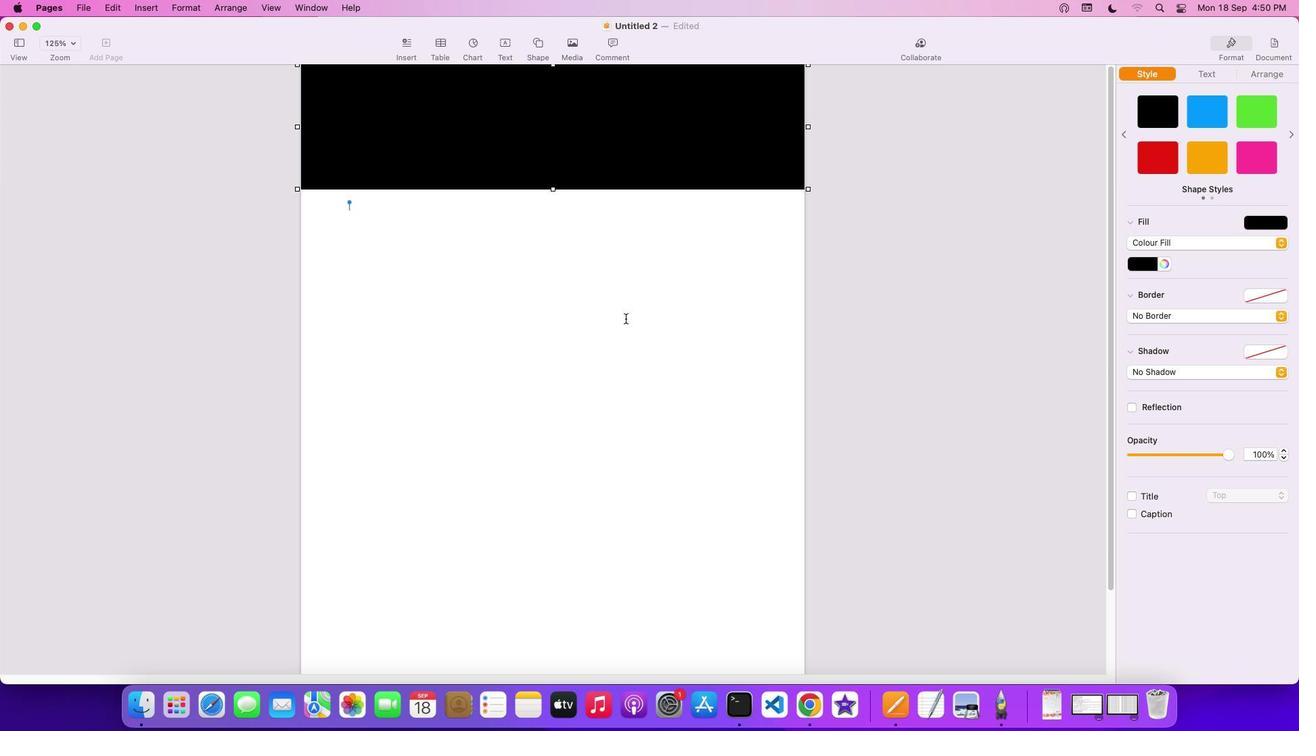 
Action: Key pressed 'v'
Screenshot: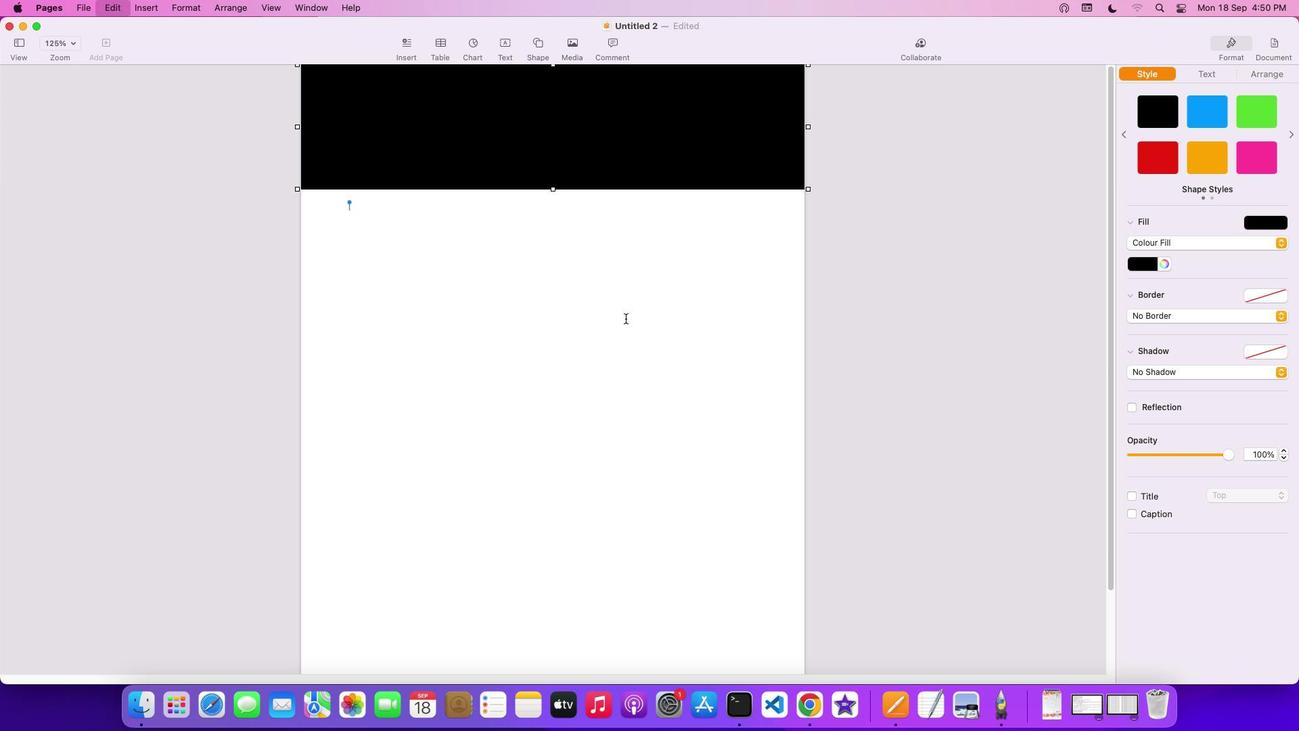 
Action: Mouse moved to (586, 149)
Screenshot: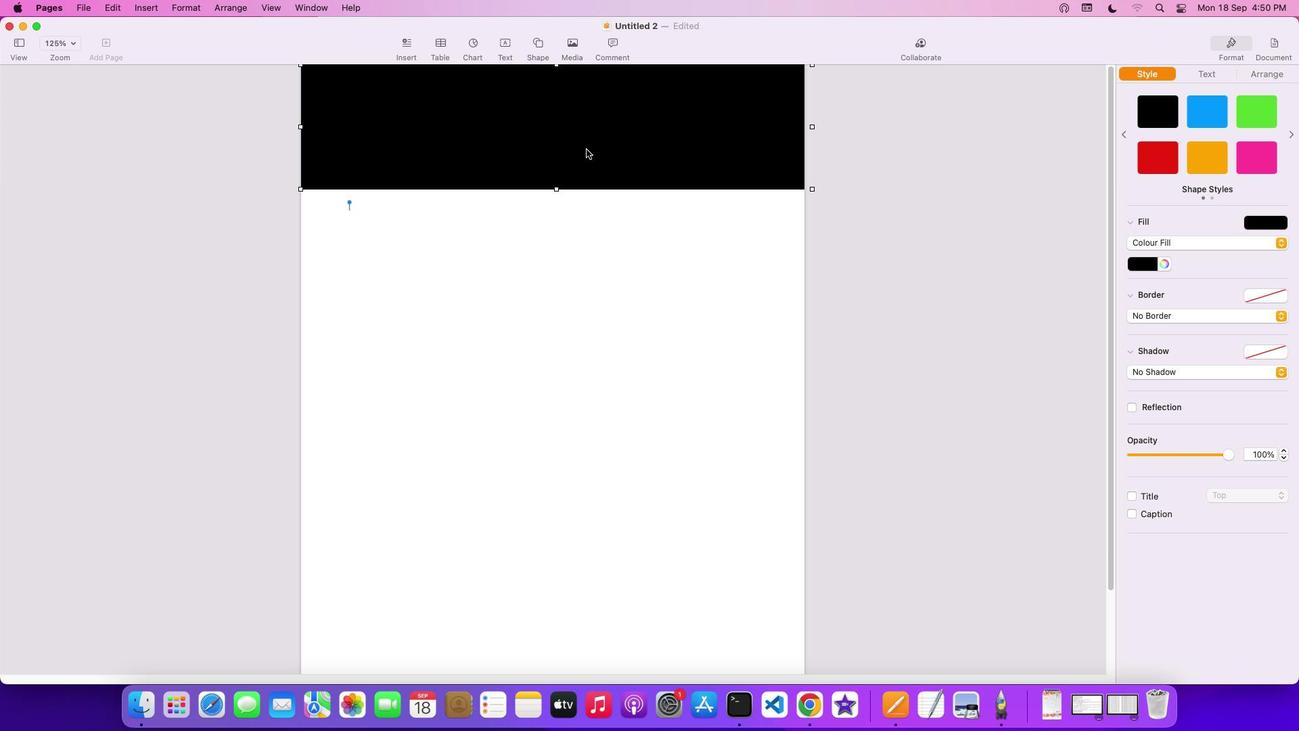 
Action: Mouse pressed left at (586, 149)
Screenshot: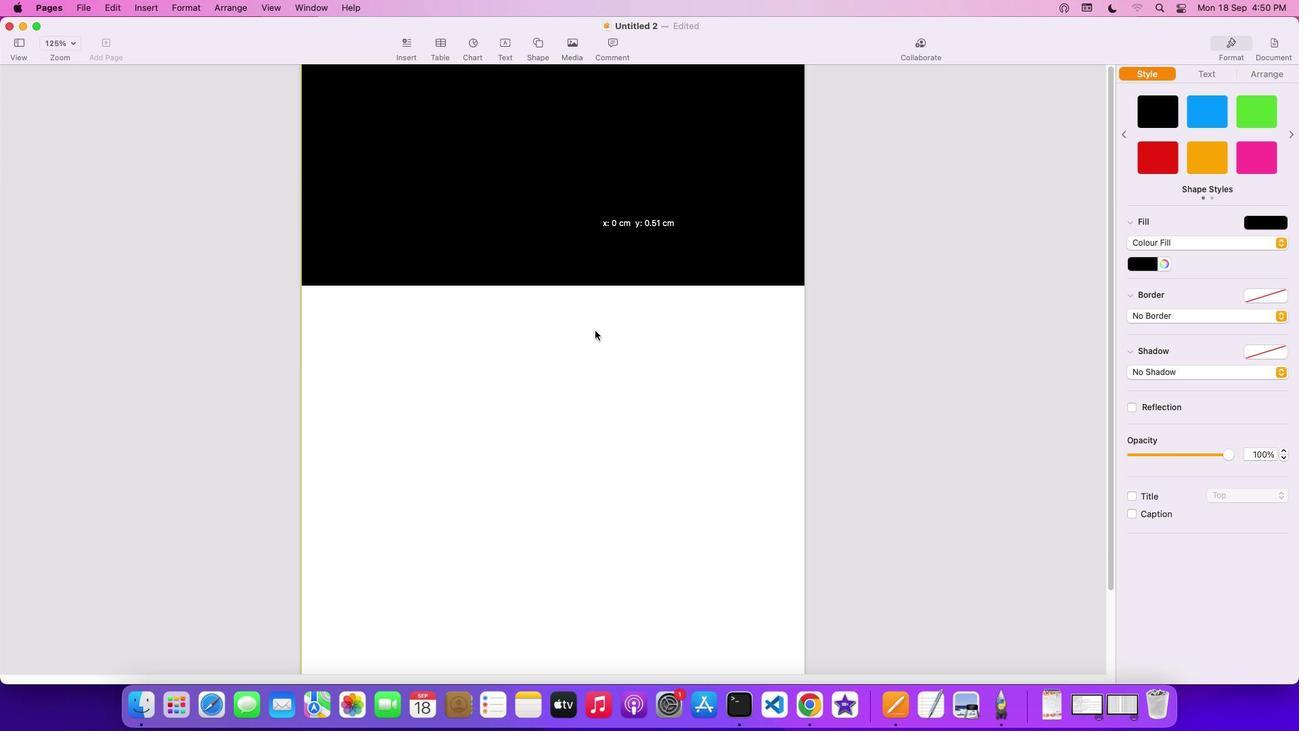
Action: Mouse moved to (611, 545)
Screenshot: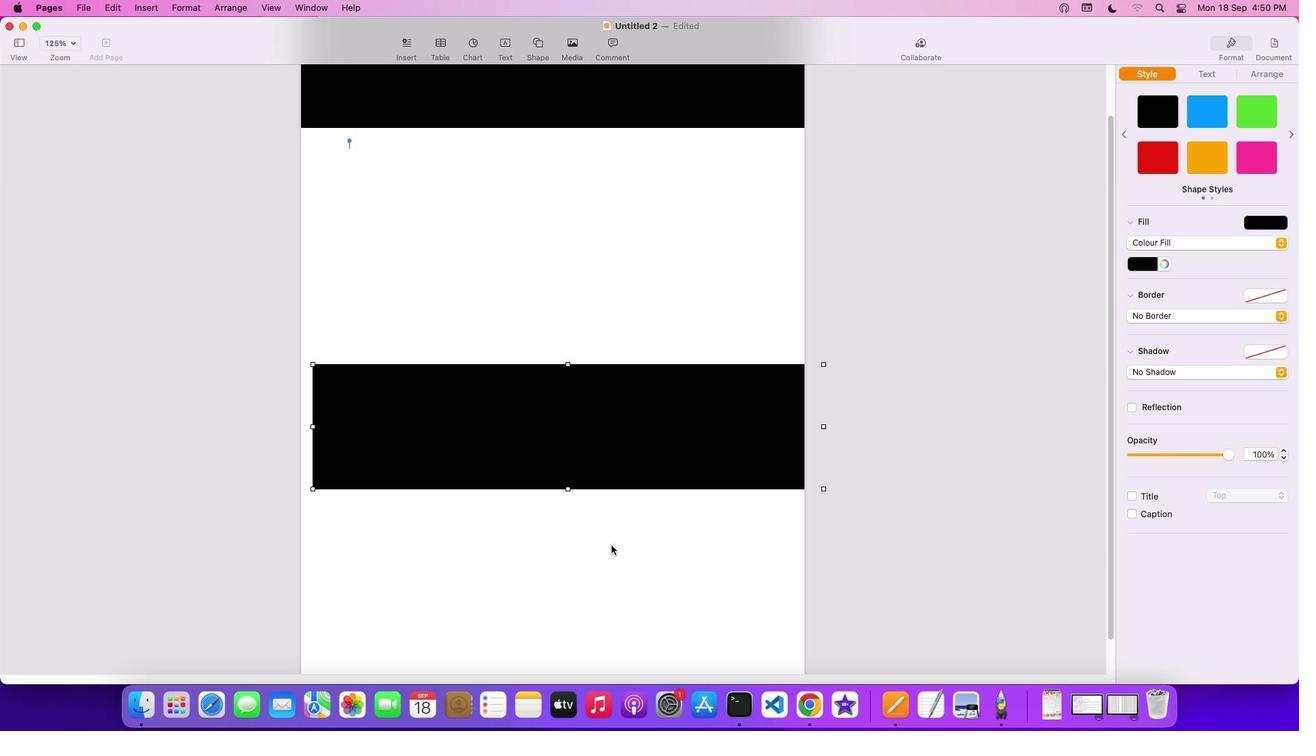 
Action: Mouse scrolled (611, 545) with delta (0, 0)
Screenshot: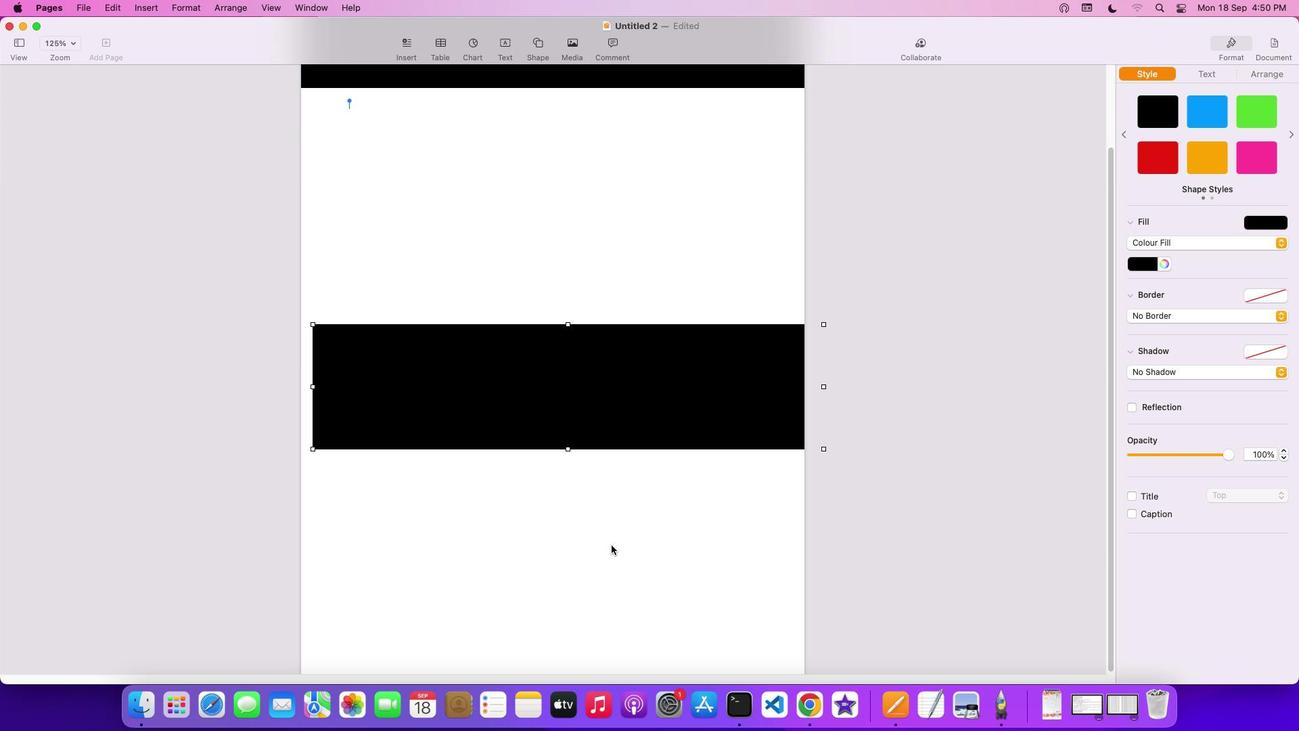 
Action: Mouse scrolled (611, 545) with delta (0, 0)
Screenshot: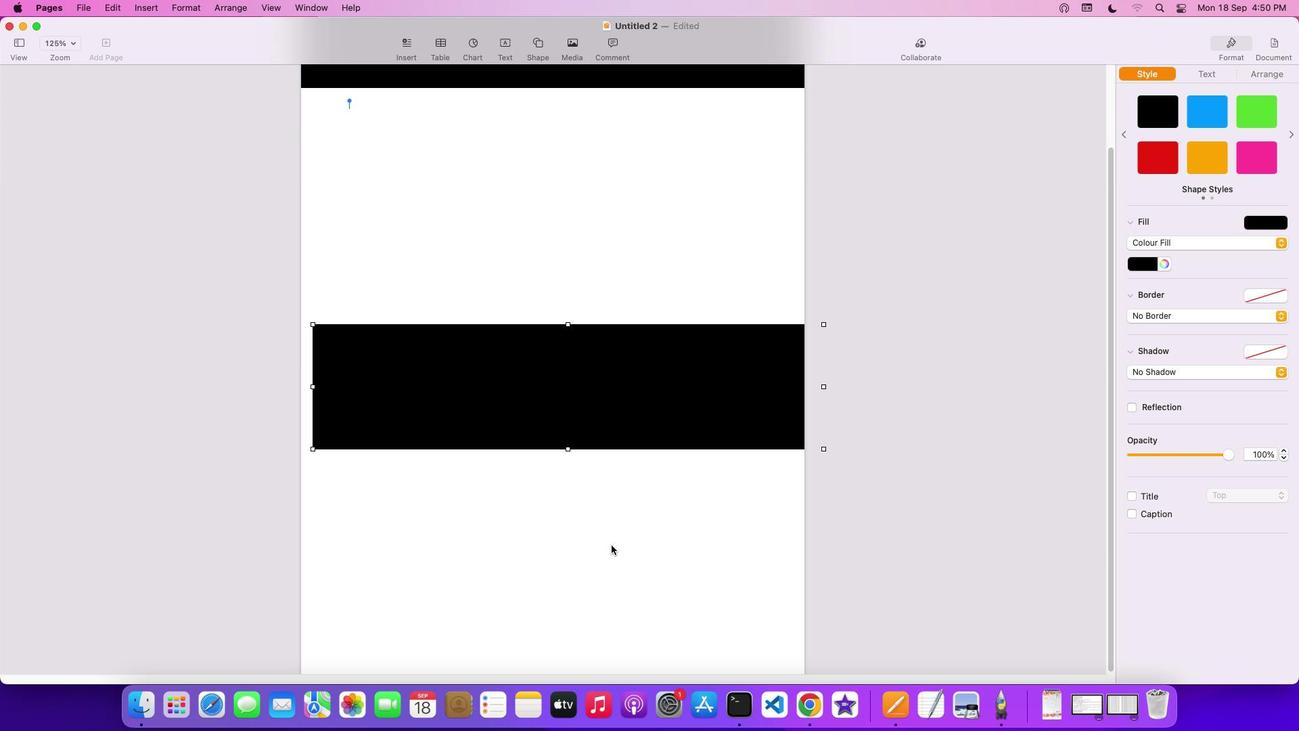 
Action: Mouse scrolled (611, 545) with delta (0, -2)
Screenshot: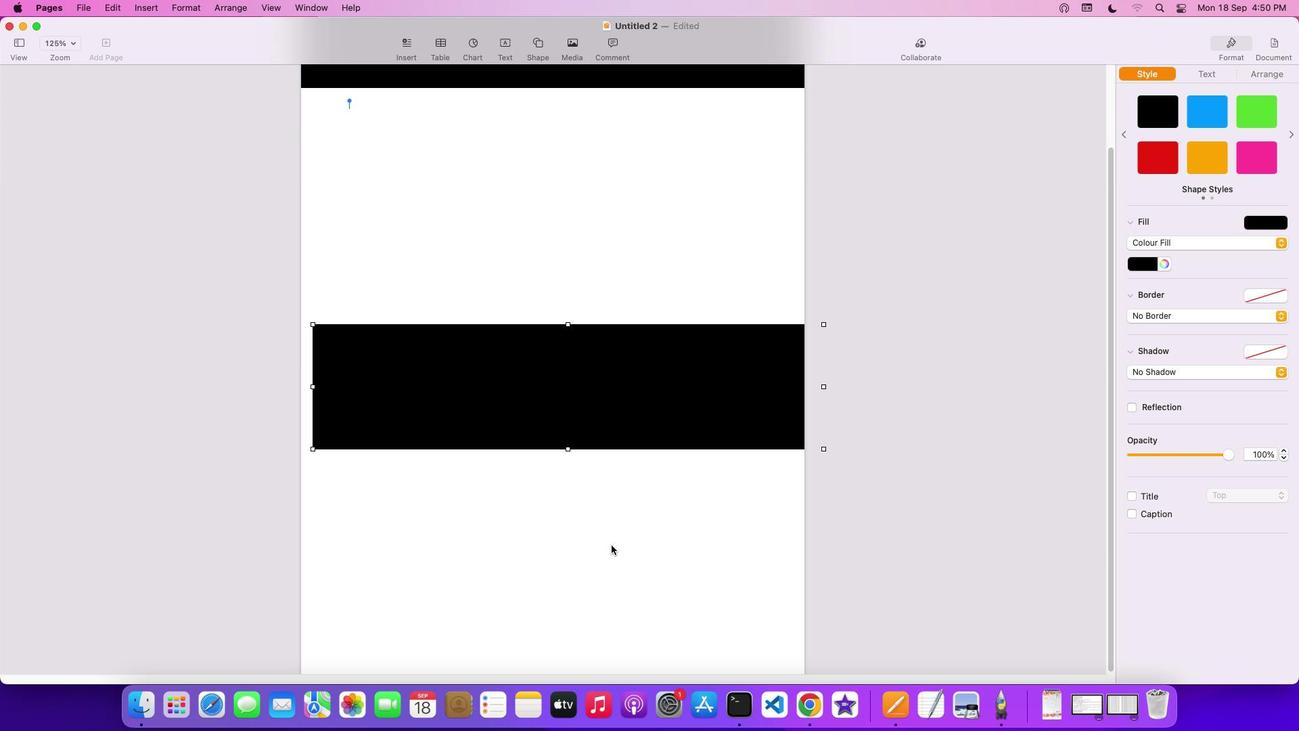 
Action: Mouse scrolled (611, 545) with delta (0, -3)
Screenshot: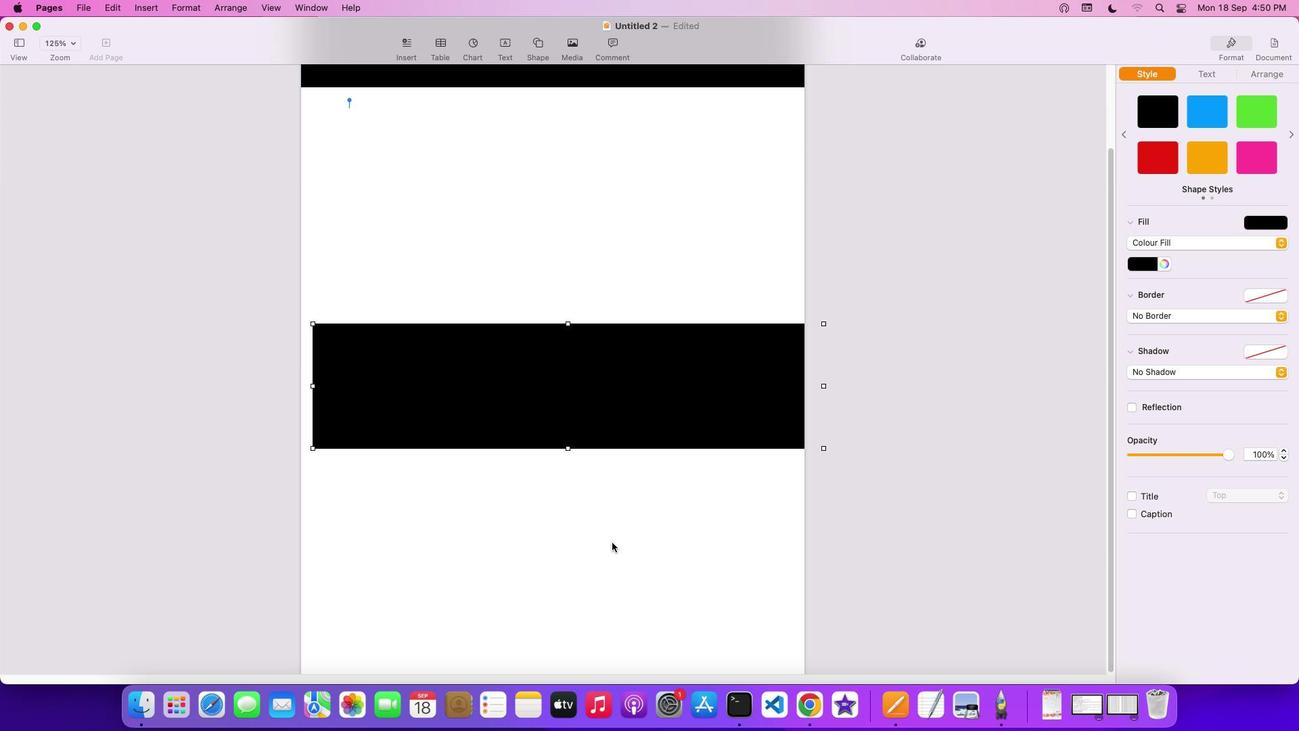 
Action: Mouse scrolled (611, 545) with delta (0, -4)
Screenshot: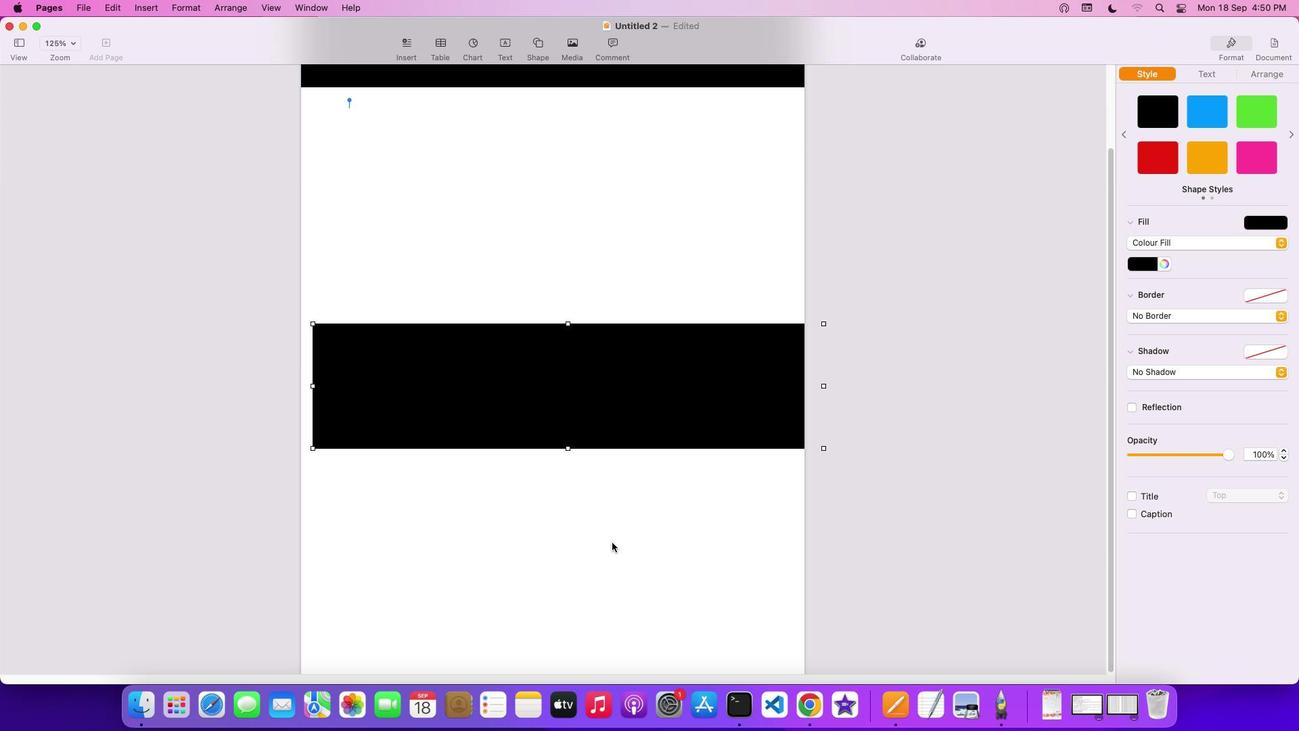 
Action: Mouse scrolled (611, 545) with delta (0, -4)
Screenshot: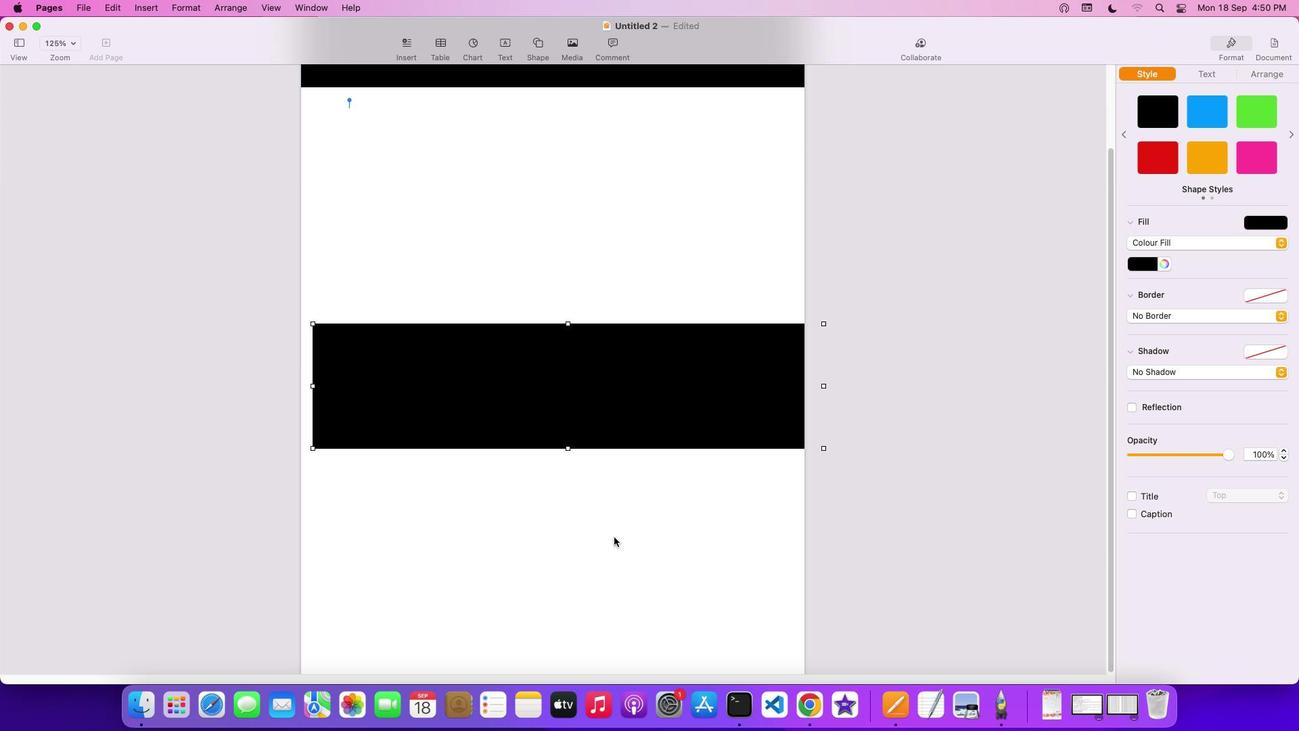 
Action: Mouse moved to (613, 536)
Screenshot: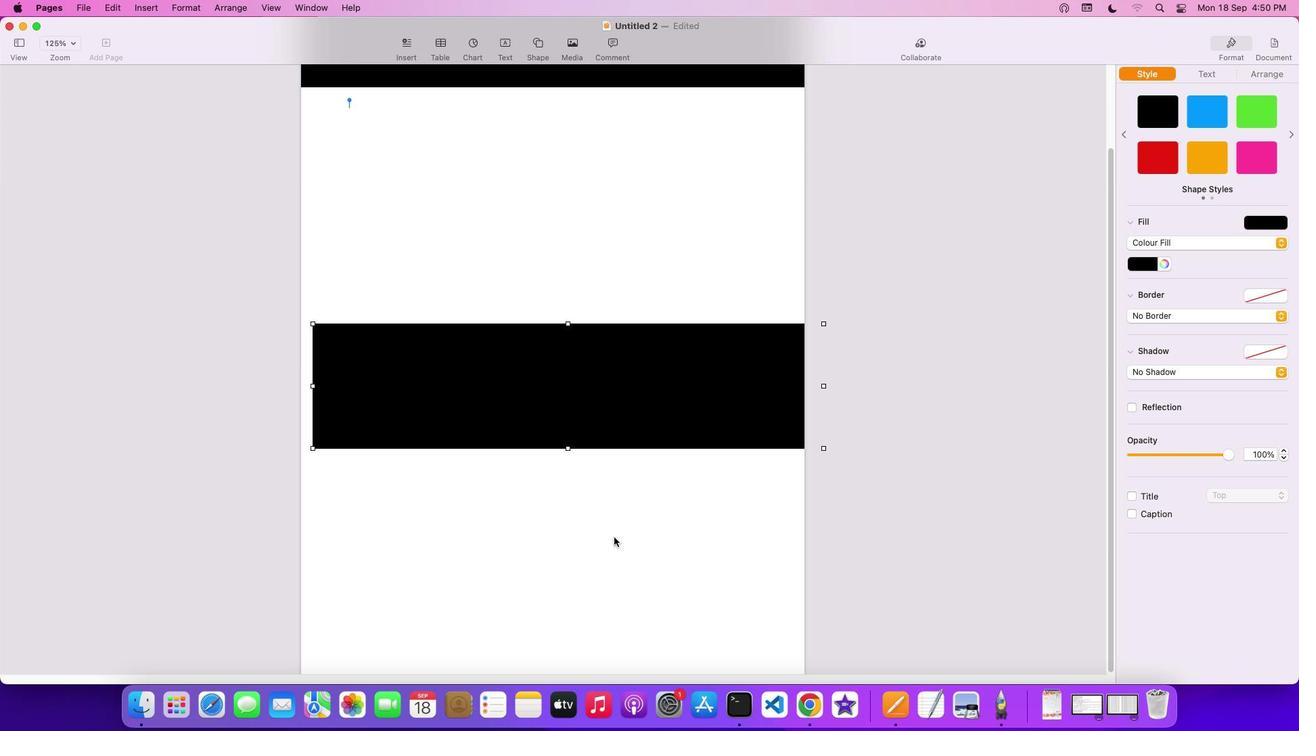 
Action: Mouse scrolled (613, 536) with delta (0, 0)
Screenshot: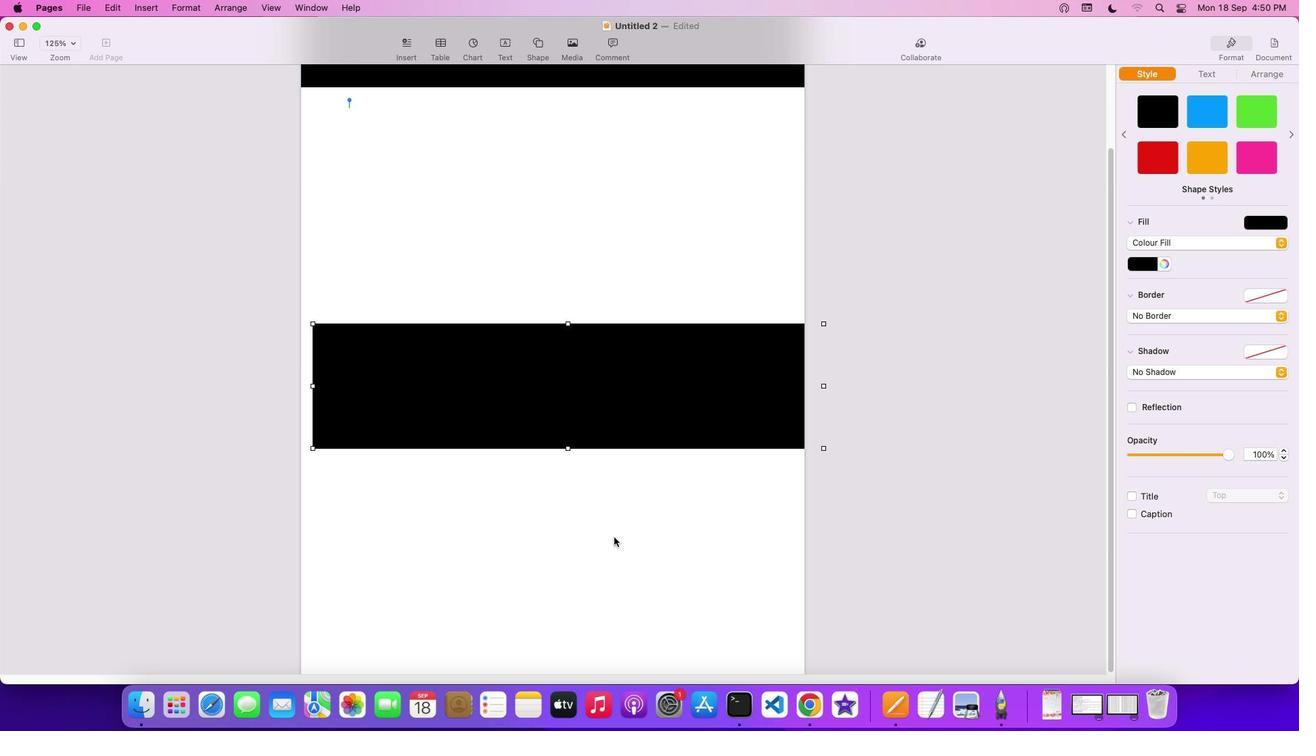 
Action: Mouse scrolled (613, 536) with delta (0, 0)
Screenshot: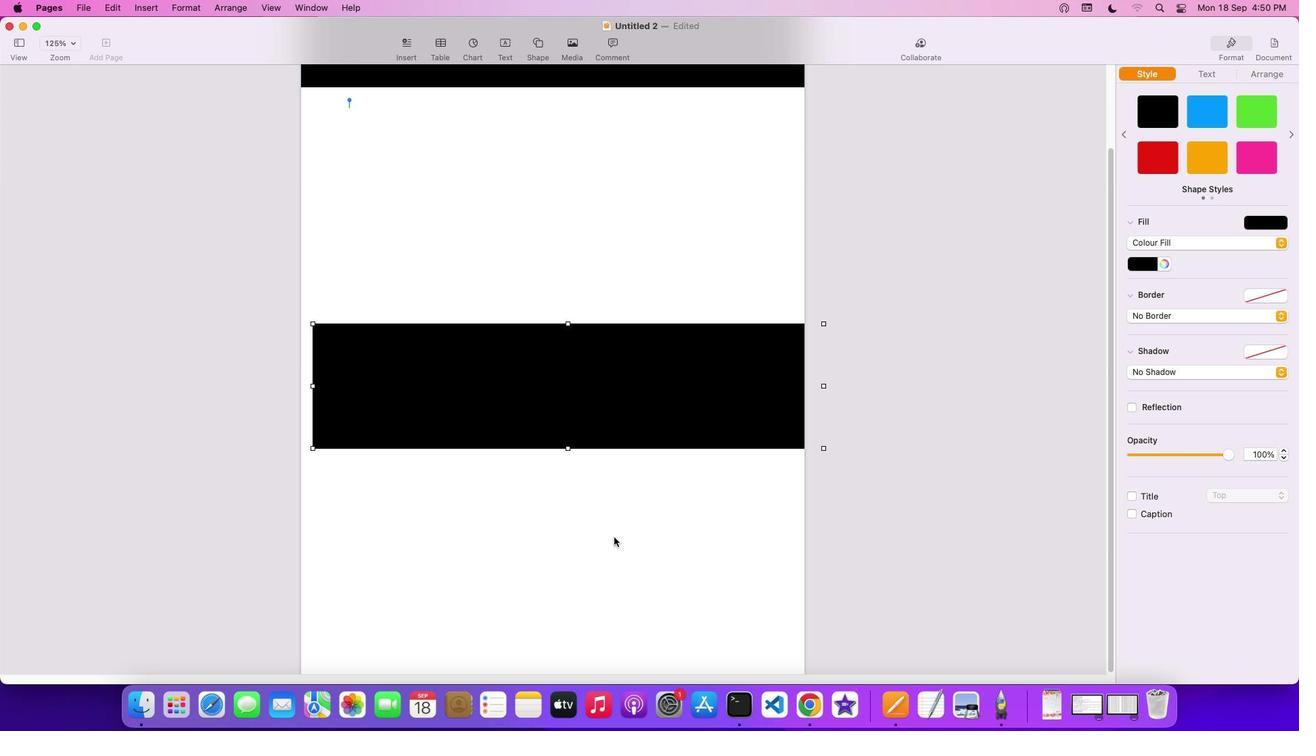 
Action: Mouse scrolled (613, 536) with delta (0, -2)
Screenshot: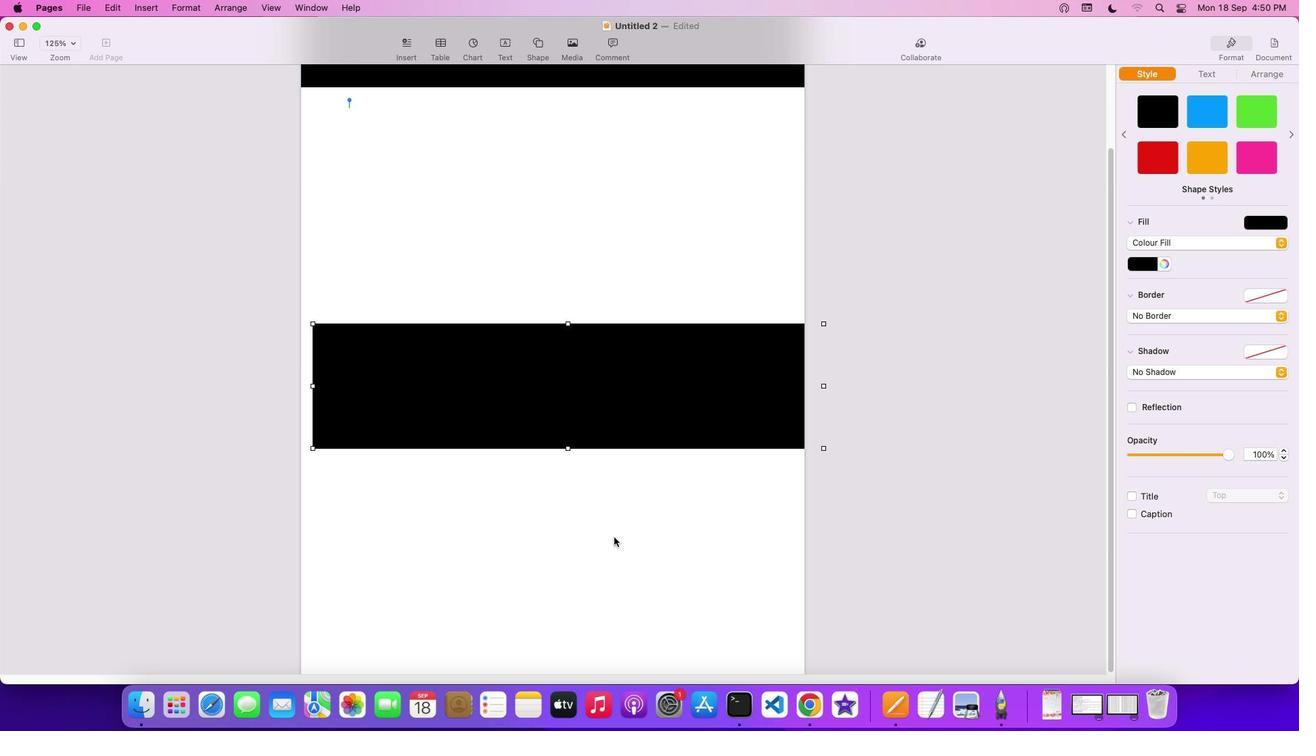 
Action: Mouse scrolled (613, 536) with delta (0, -3)
Screenshot: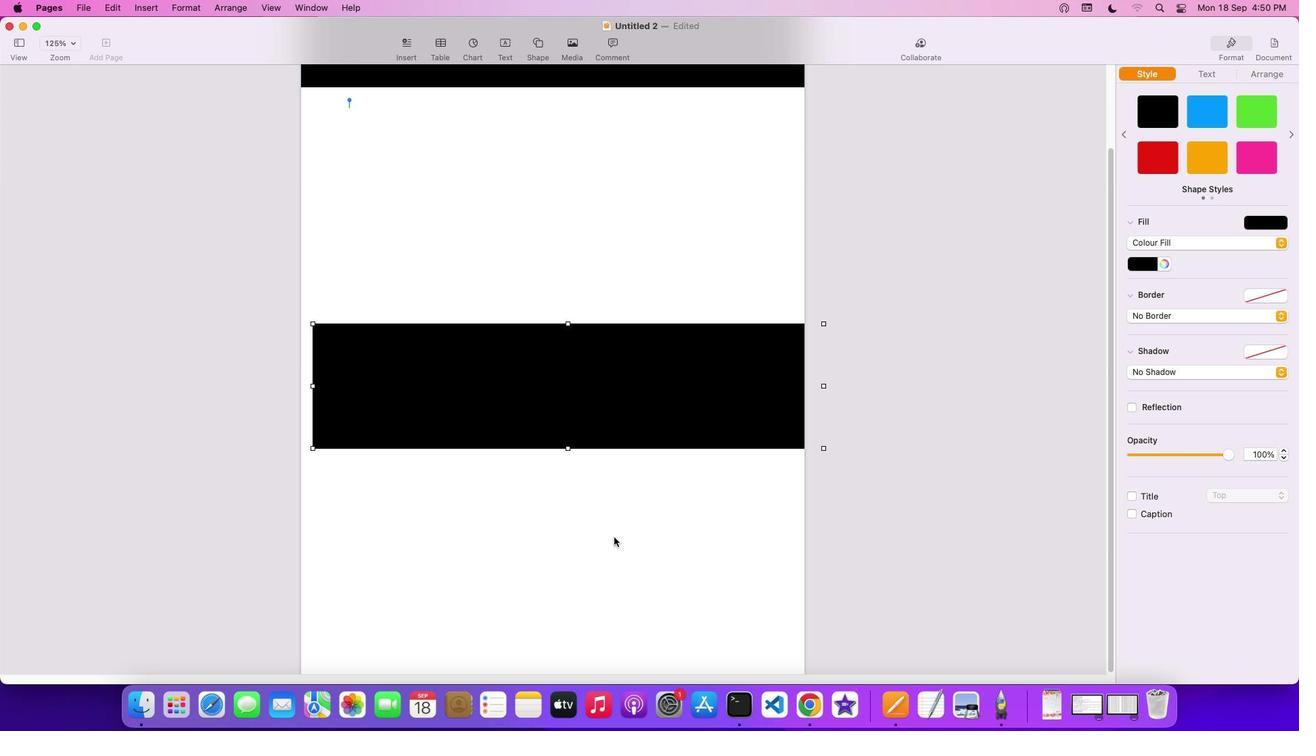 
Action: Mouse moved to (609, 427)
Screenshot: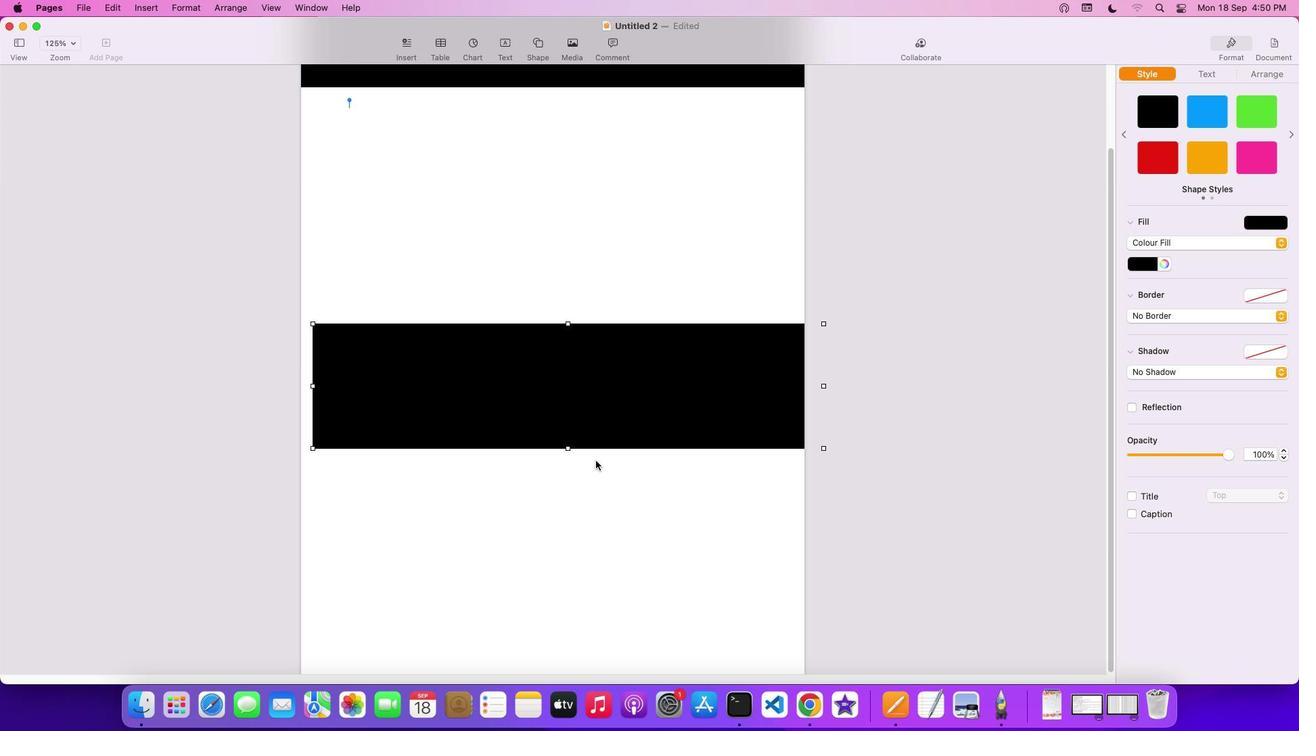 
Action: Mouse pressed left at (609, 427)
Screenshot: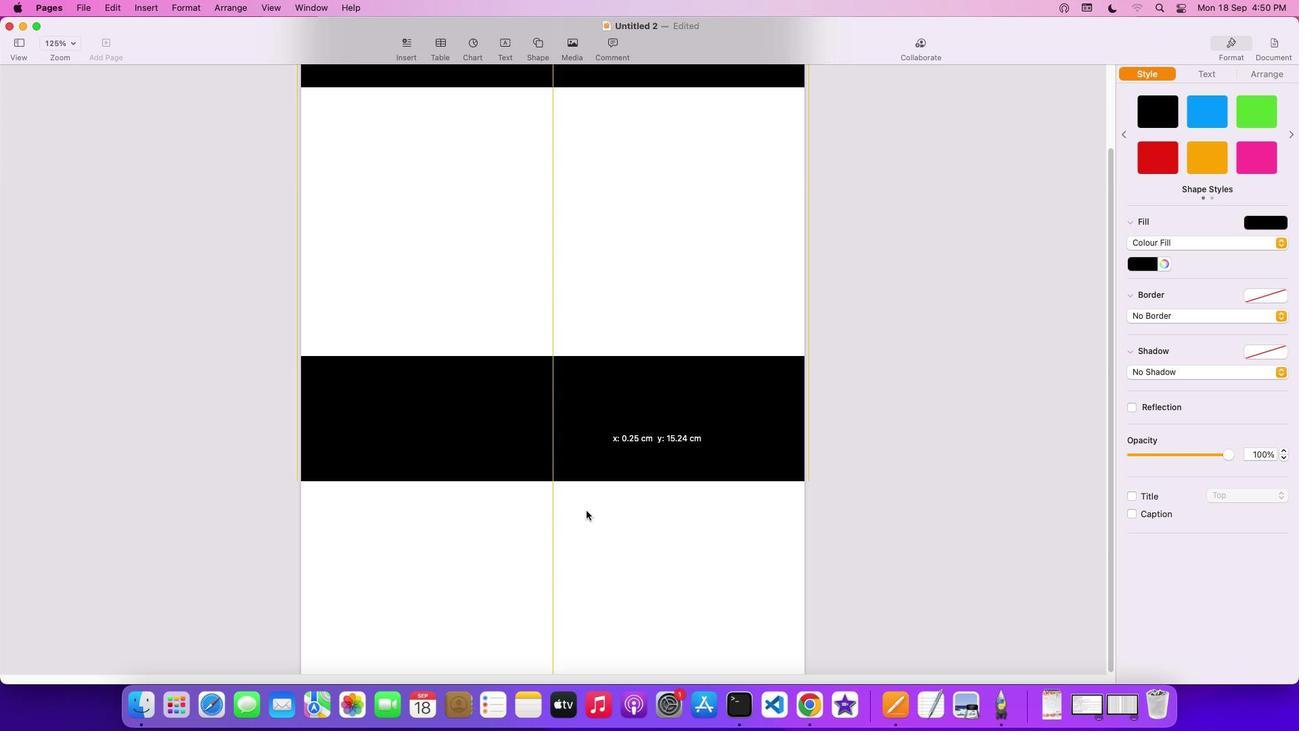 
Action: Mouse moved to (613, 523)
Screenshot: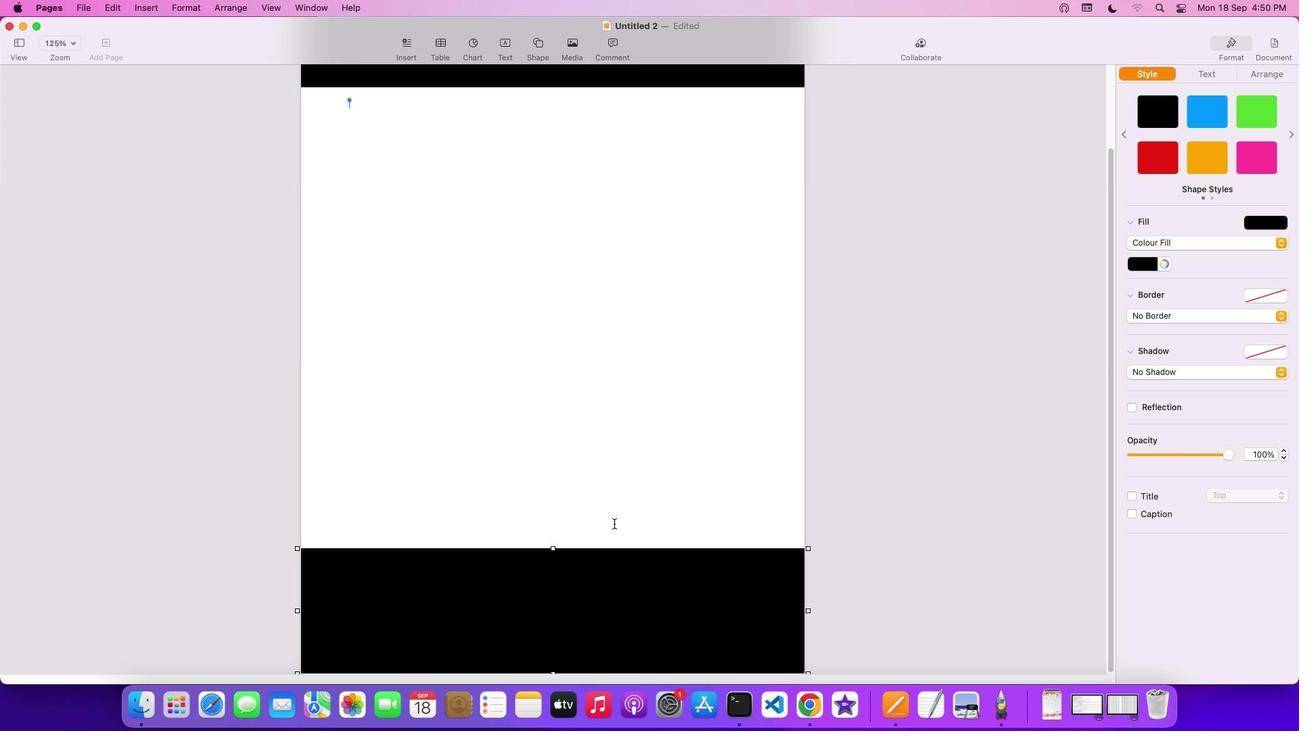 
Action: Mouse scrolled (613, 523) with delta (0, 0)
Screenshot: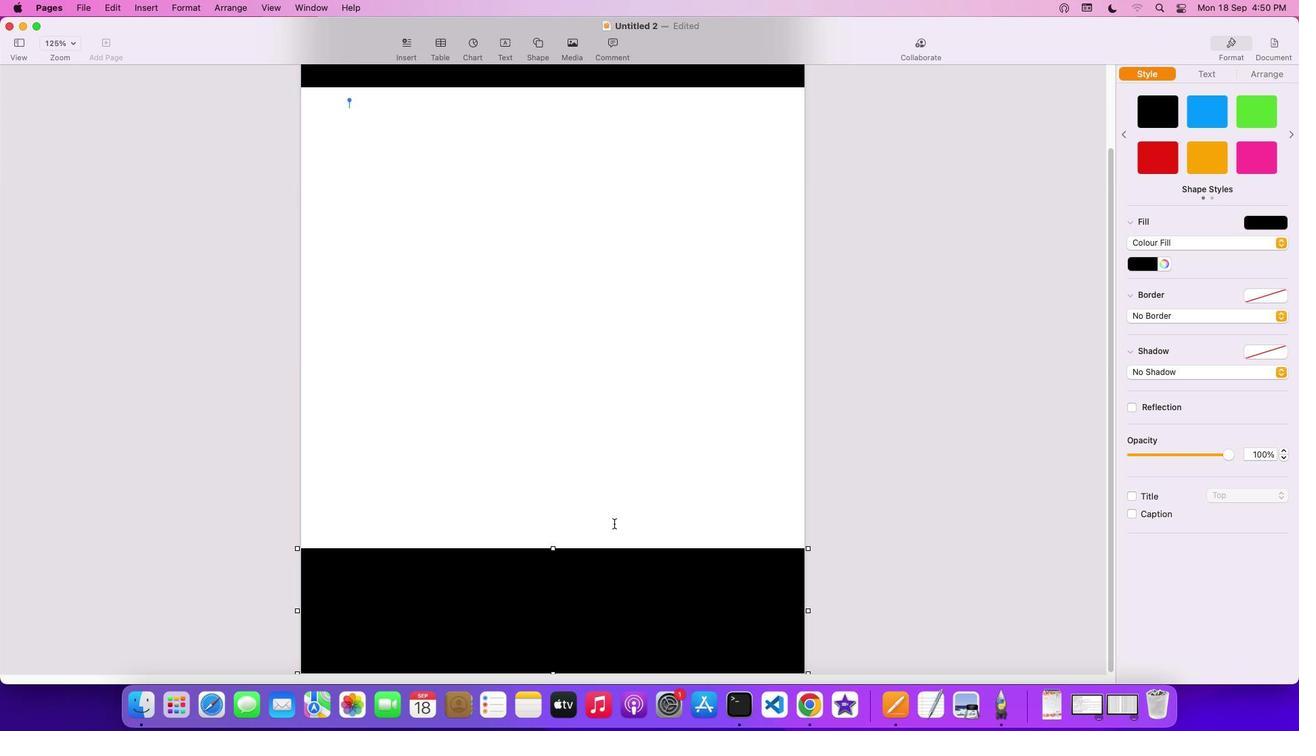 
Action: Mouse scrolled (613, 523) with delta (0, 0)
Screenshot: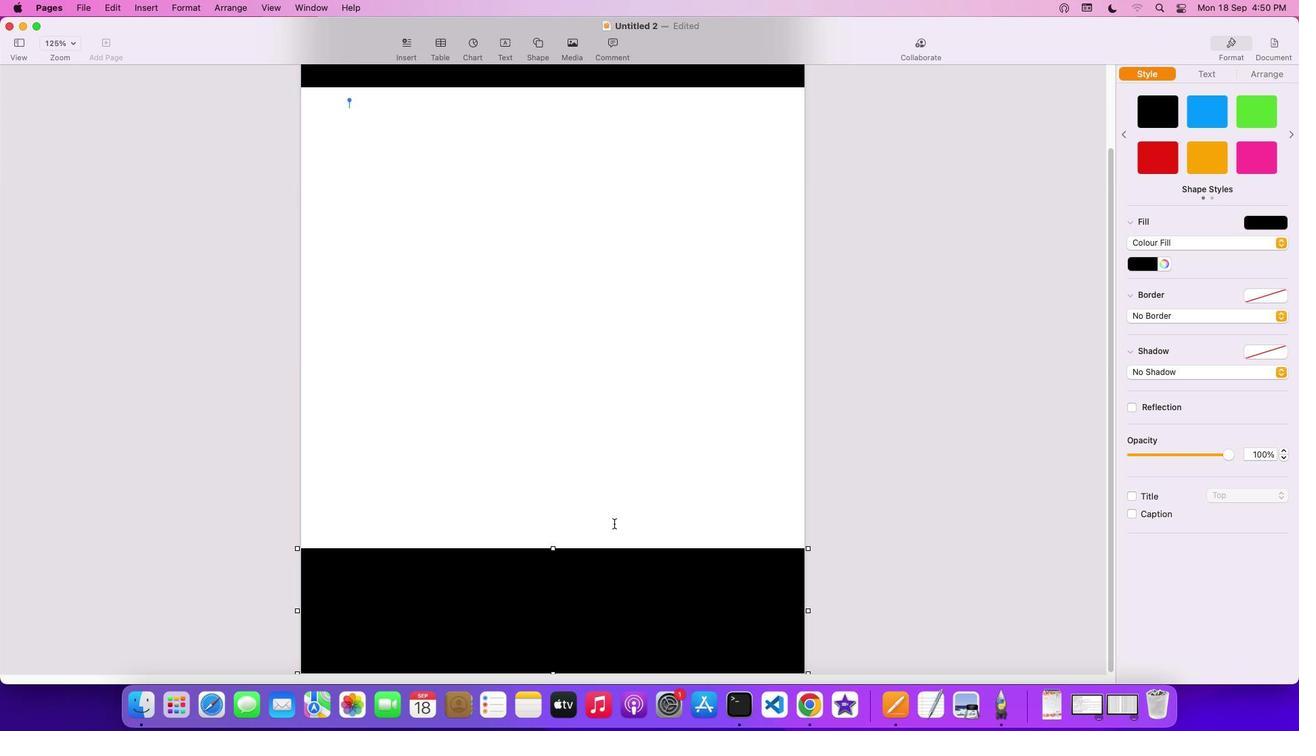 
Action: Mouse scrolled (613, 523) with delta (0, -2)
Screenshot: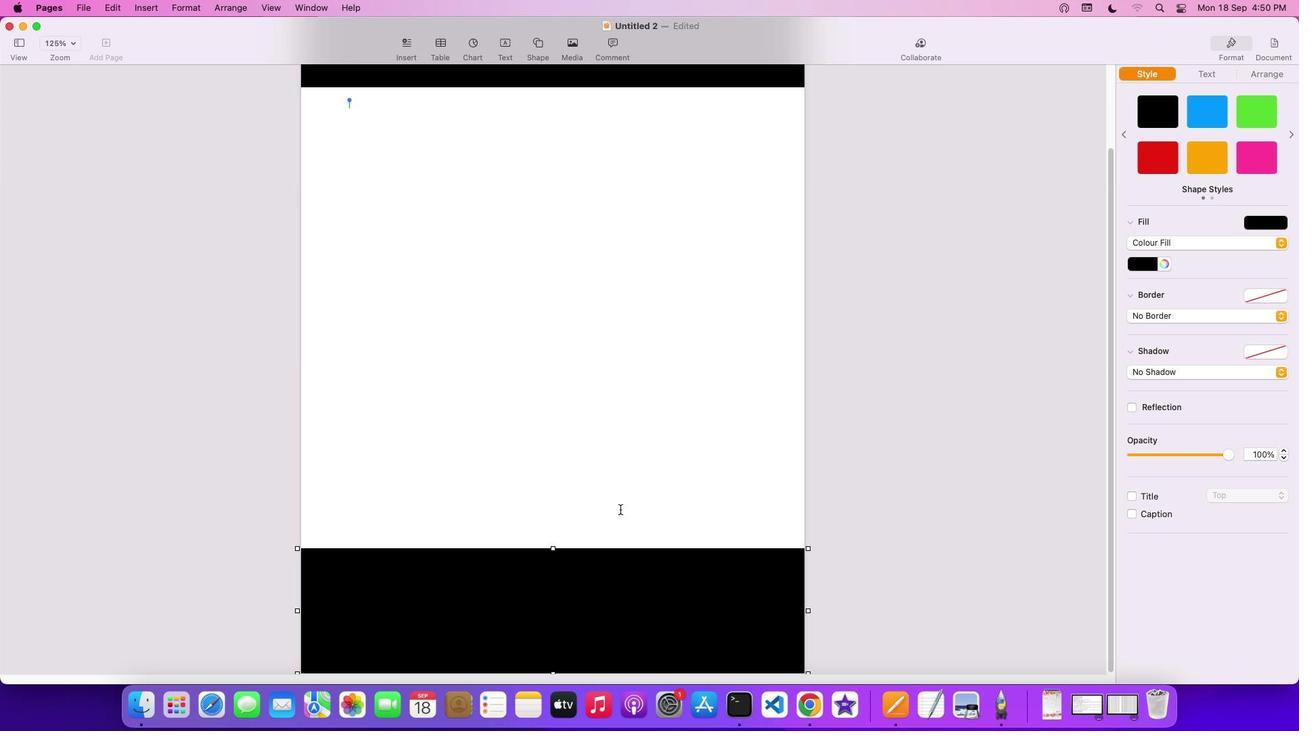 
Action: Mouse scrolled (613, 523) with delta (0, -3)
Screenshot: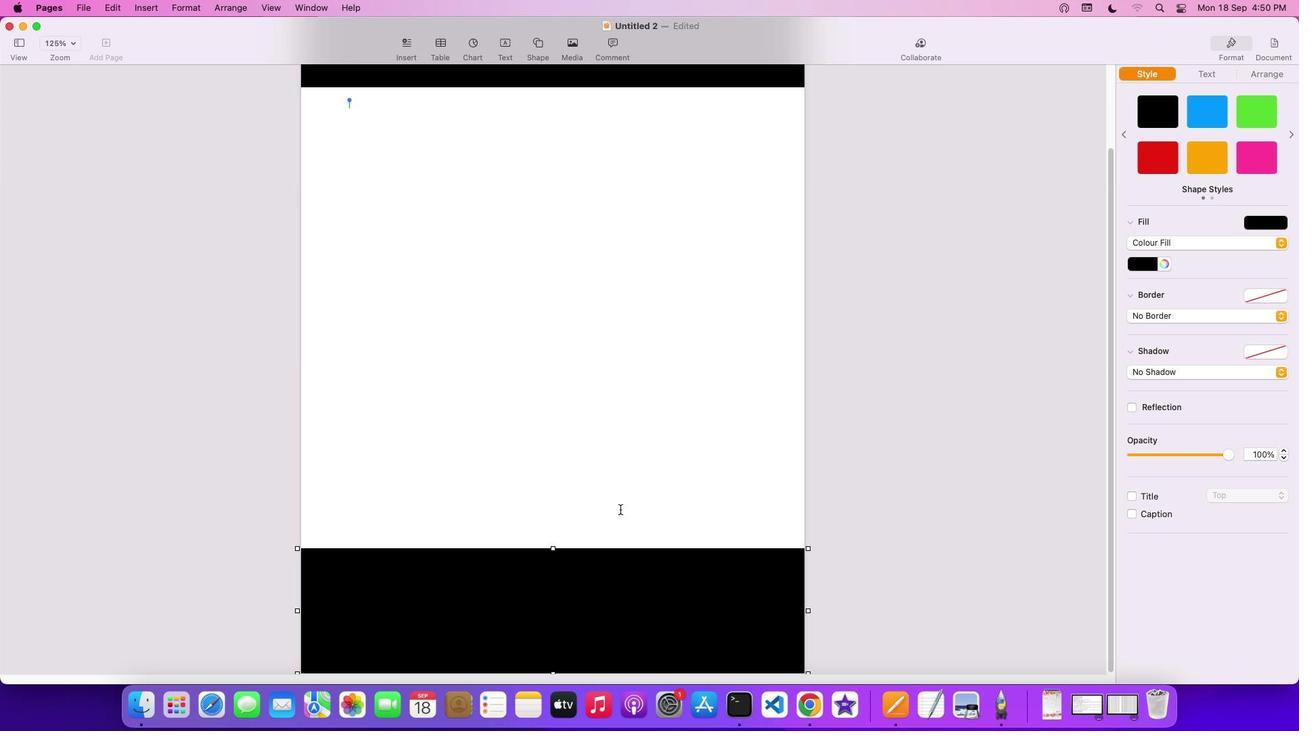 
Action: Mouse moved to (613, 523)
Screenshot: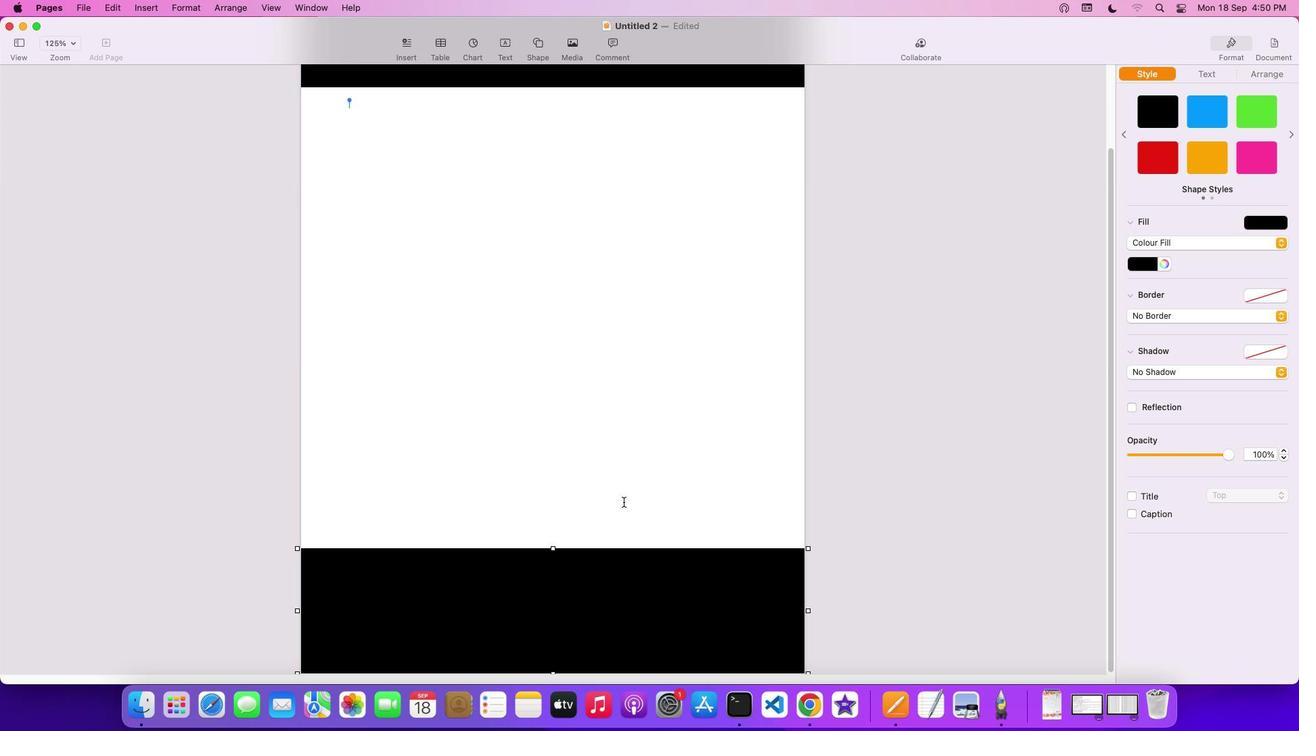 
Action: Mouse scrolled (613, 523) with delta (0, -4)
Screenshot: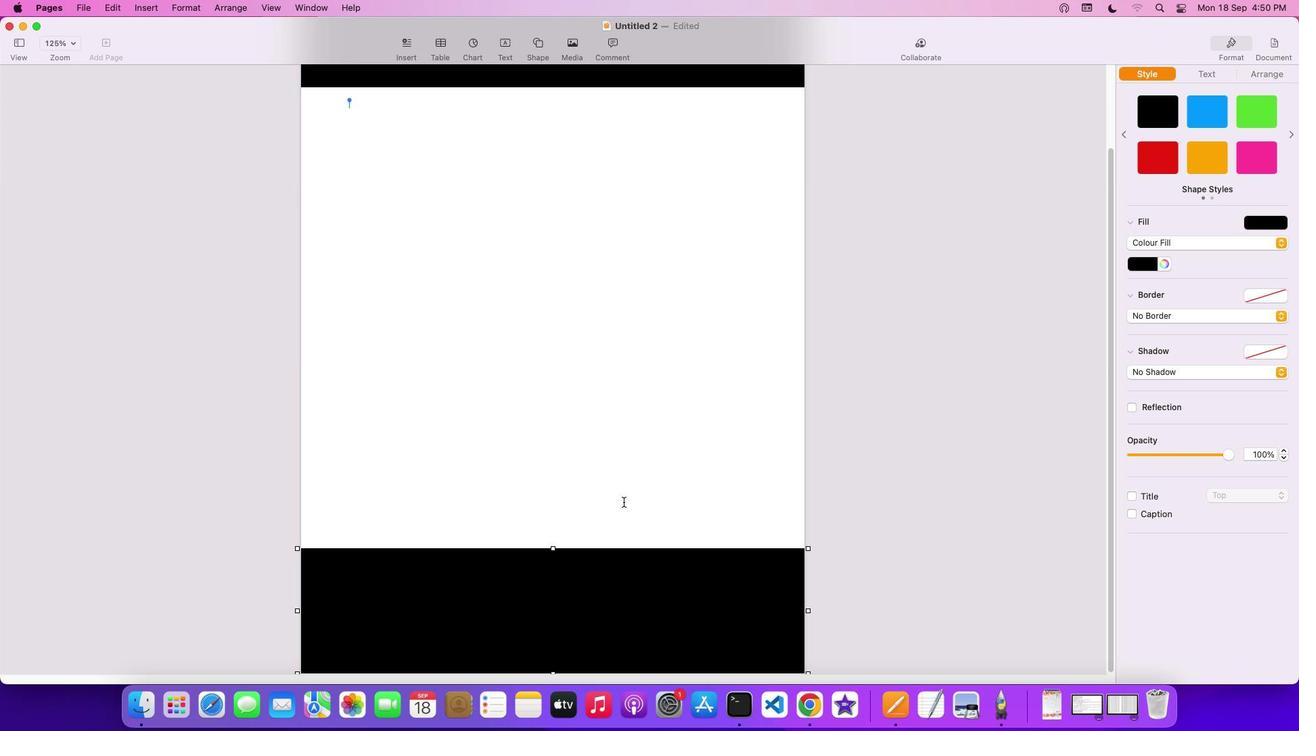 
Action: Mouse moved to (647, 624)
Screenshot: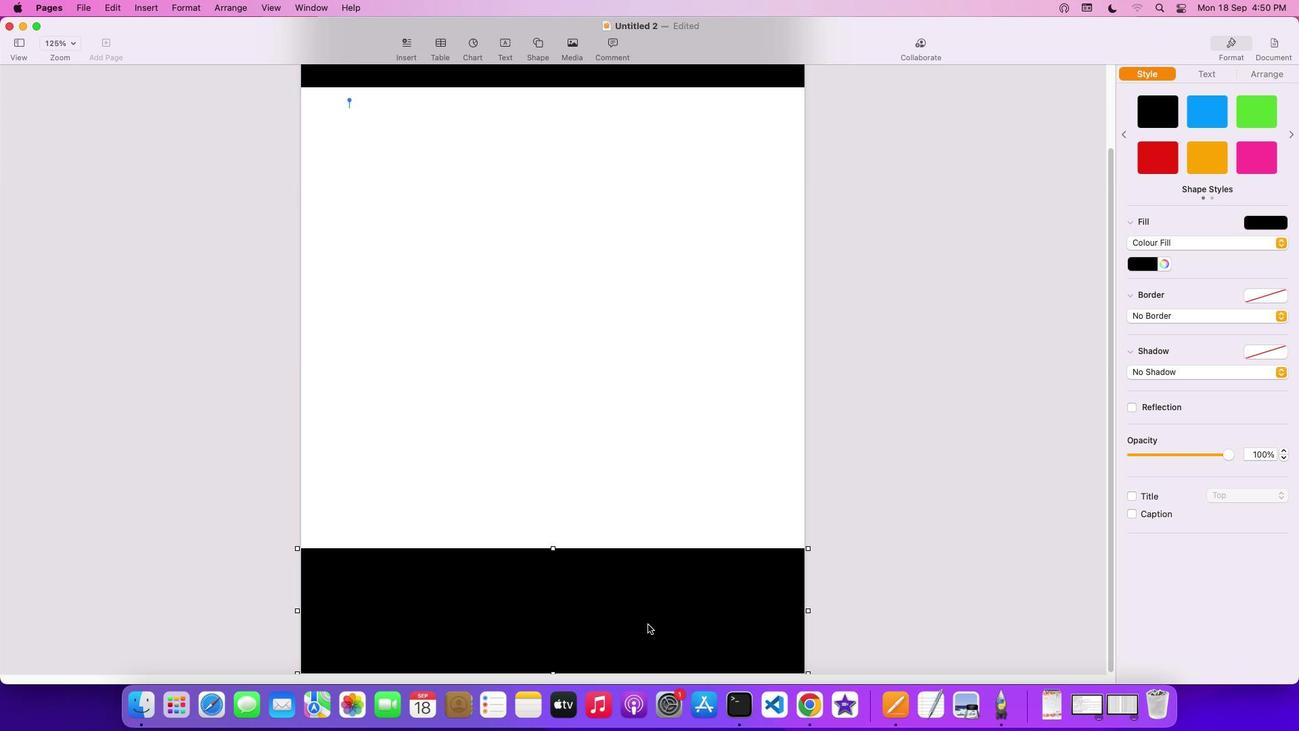 
Action: Mouse pressed left at (647, 624)
Screenshot: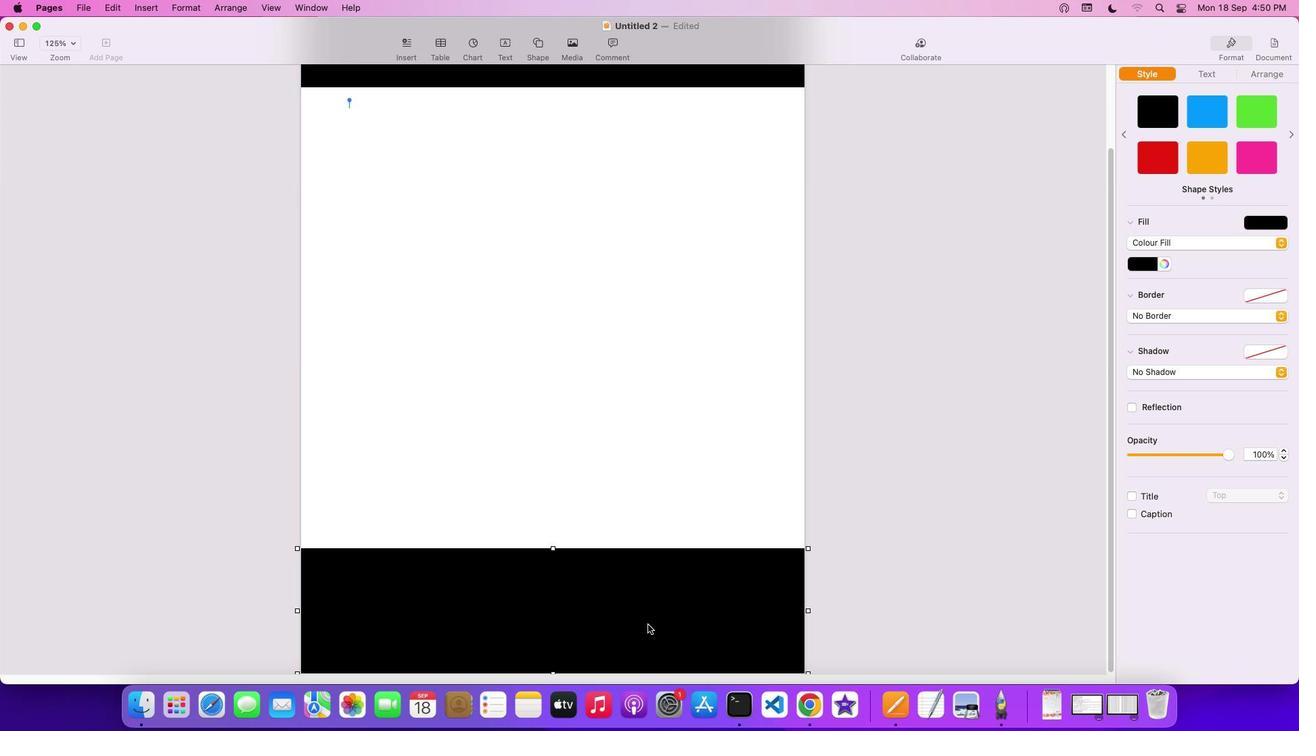 
Action: Mouse moved to (384, 592)
Screenshot: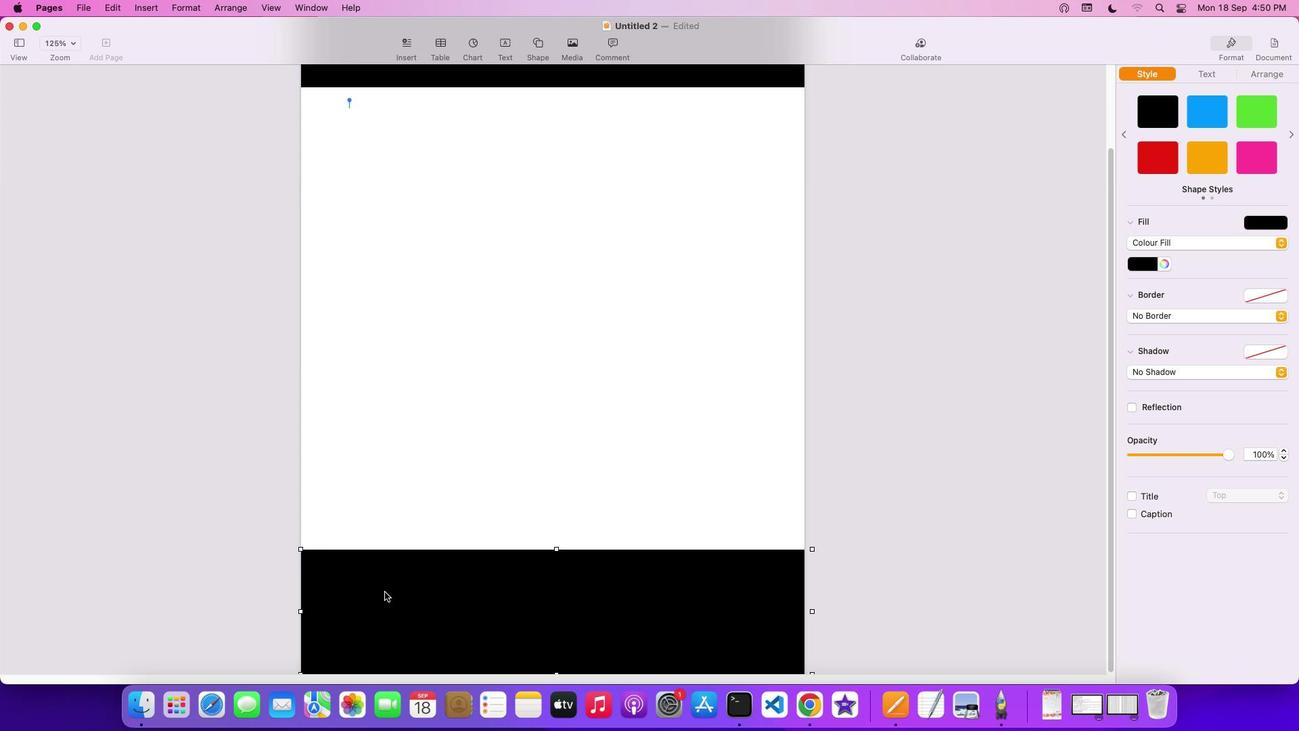
Action: Mouse pressed left at (384, 592)
Screenshot: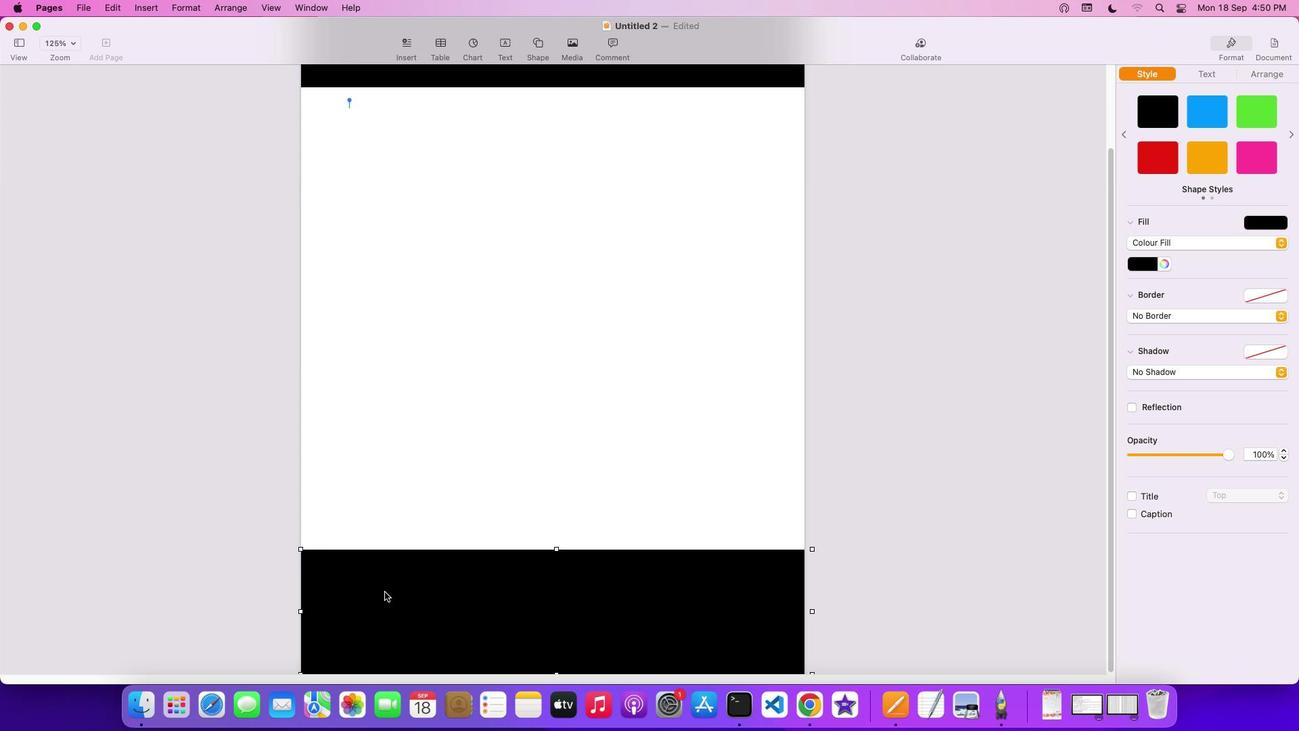 
Action: Mouse moved to (580, 518)
Screenshot: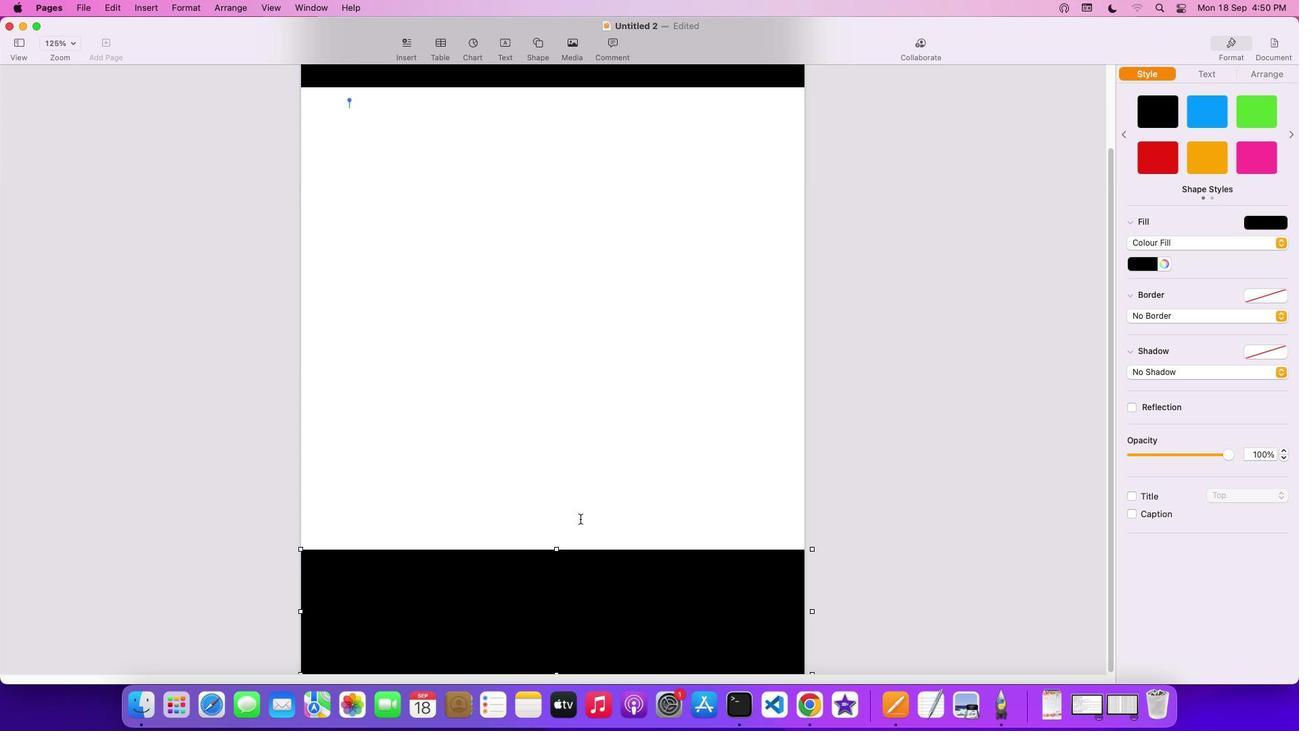 
Action: Mouse scrolled (580, 518) with delta (0, 0)
Screenshot: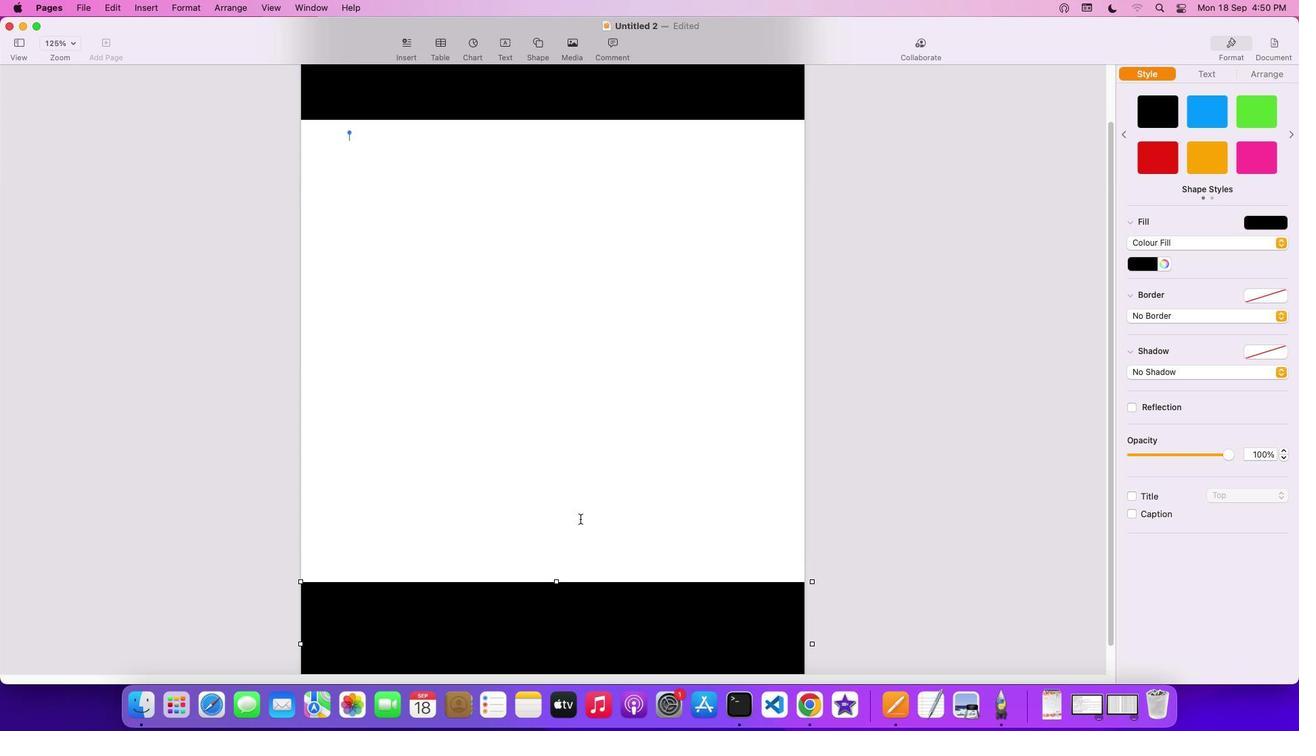
Action: Mouse scrolled (580, 518) with delta (0, 0)
Screenshot: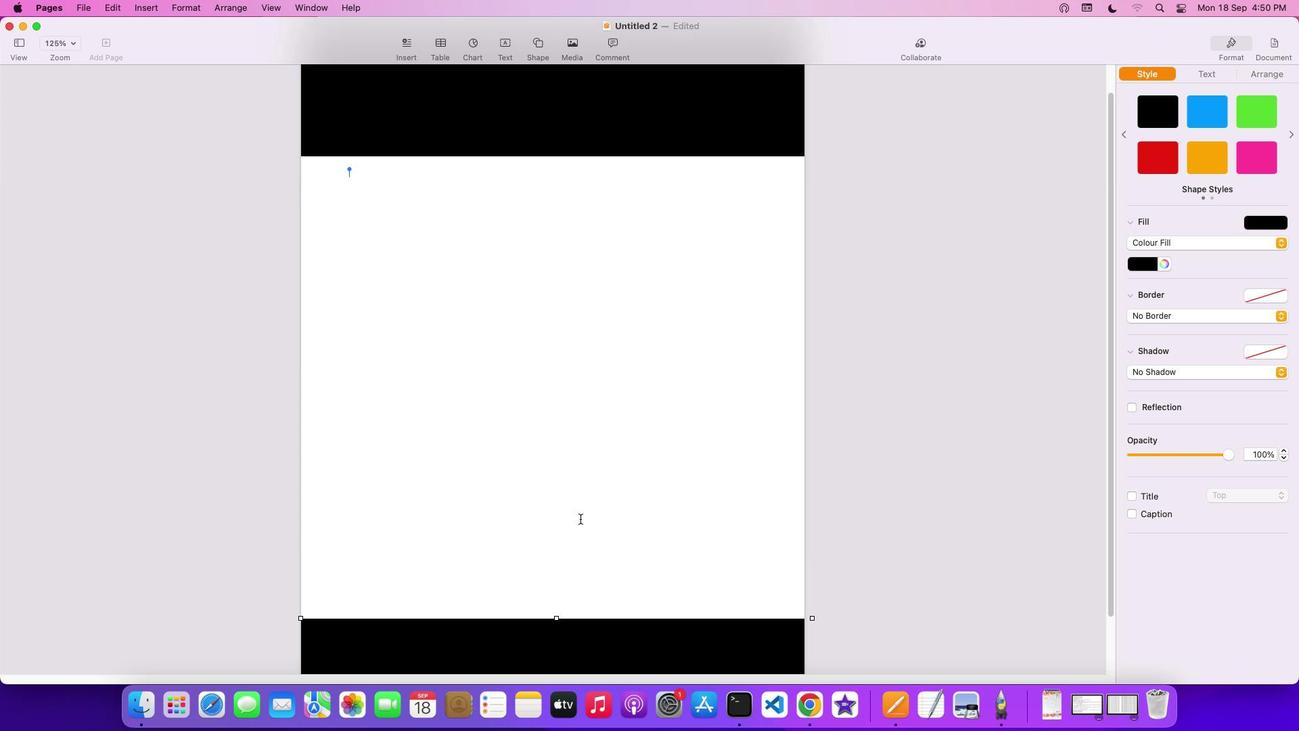 
Action: Mouse scrolled (580, 518) with delta (0, 2)
Screenshot: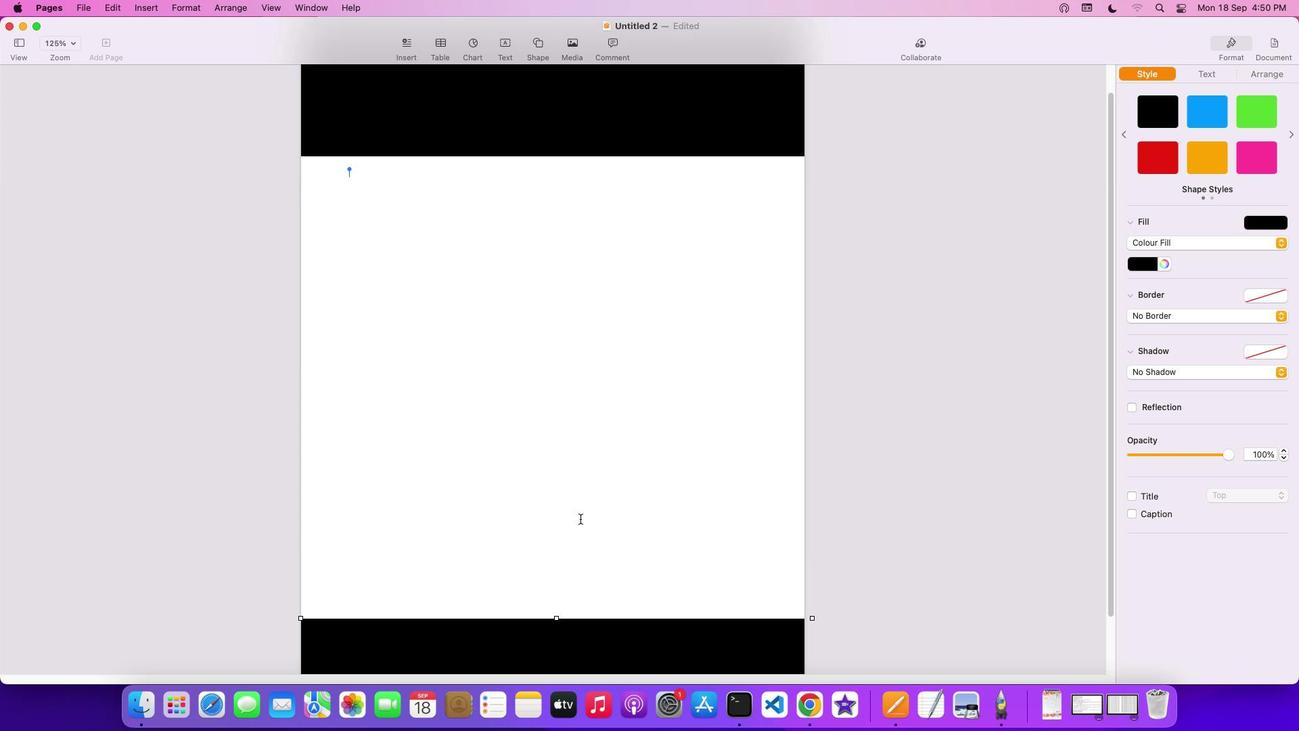 
Action: Mouse scrolled (580, 518) with delta (0, 3)
Screenshot: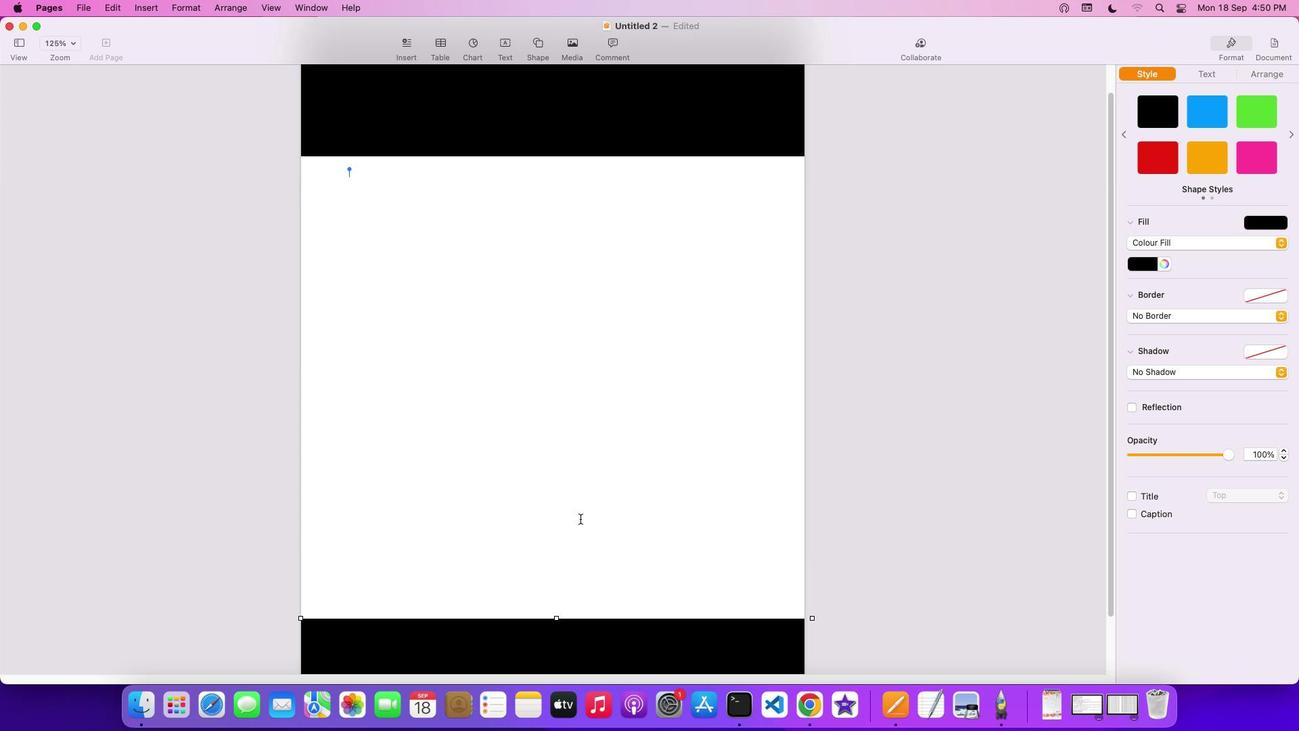 
Action: Mouse scrolled (580, 518) with delta (0, 0)
Screenshot: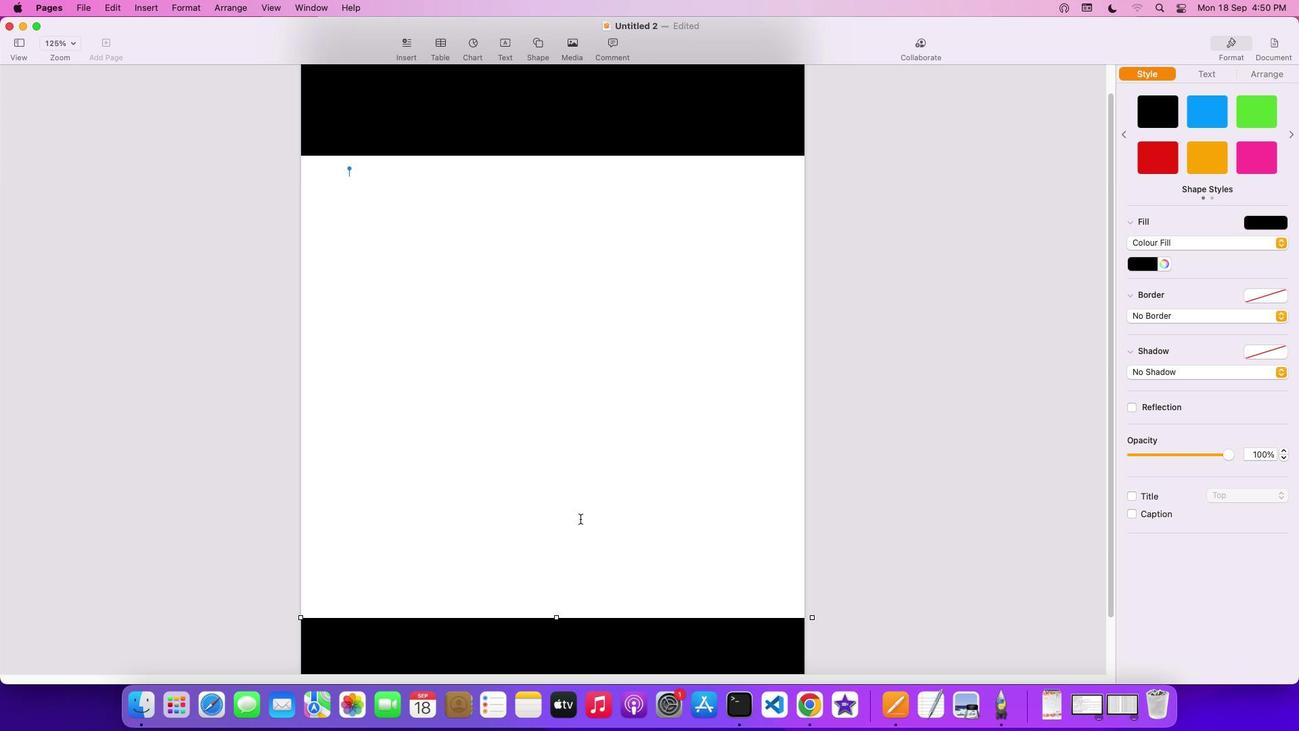 
Action: Mouse scrolled (580, 518) with delta (0, 0)
Screenshot: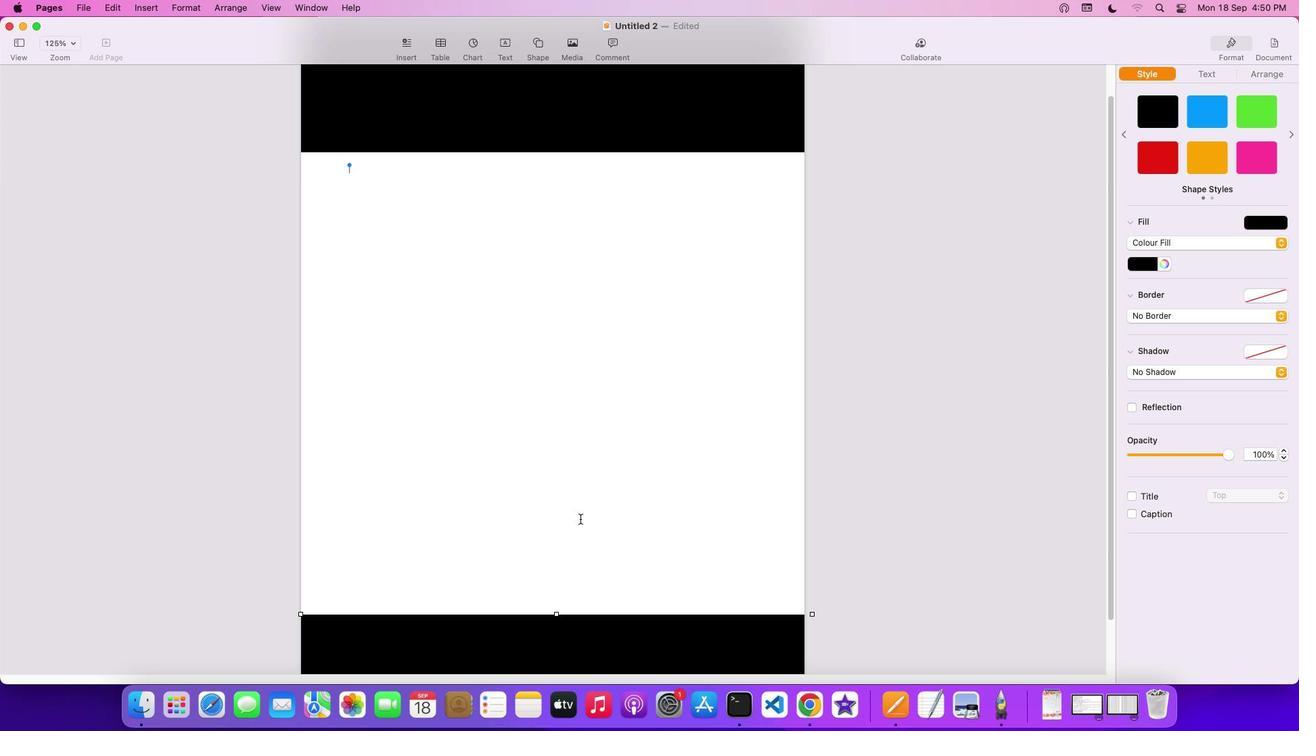 
Action: Mouse scrolled (580, 518) with delta (0, 0)
Screenshot: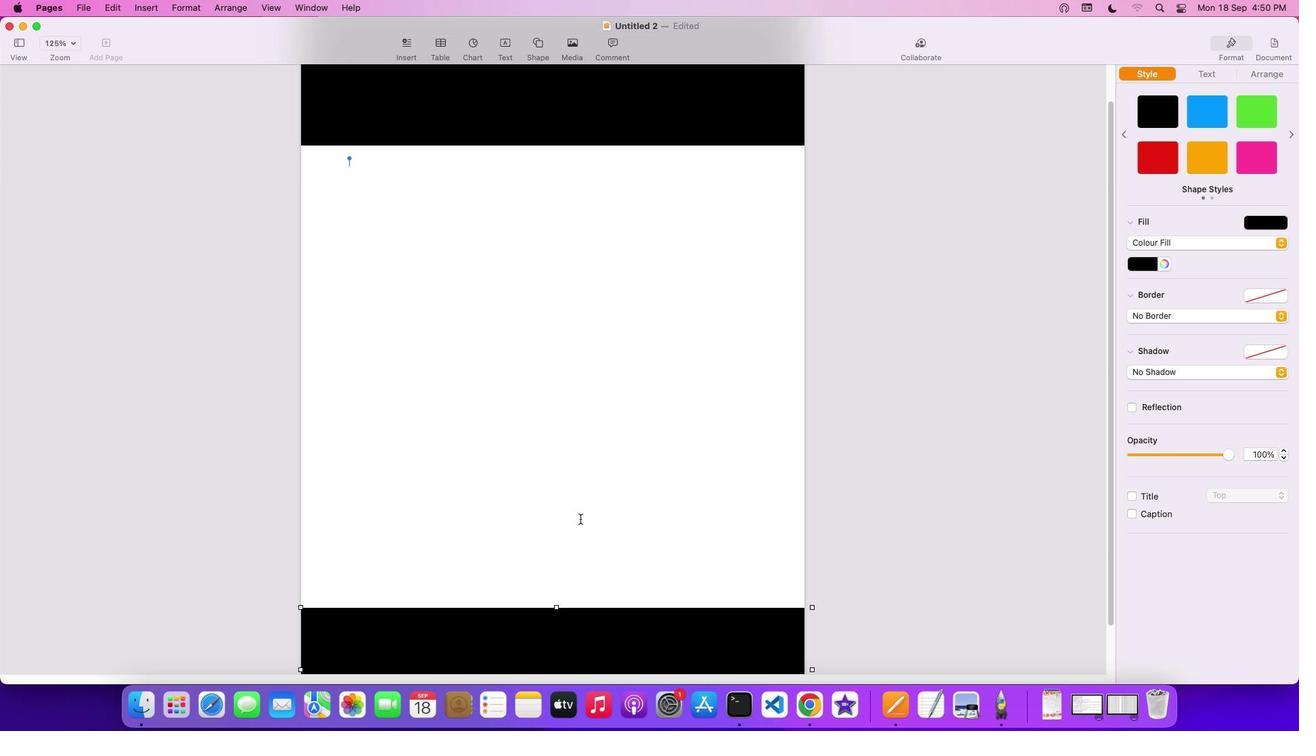 
Action: Mouse moved to (635, 648)
Screenshot: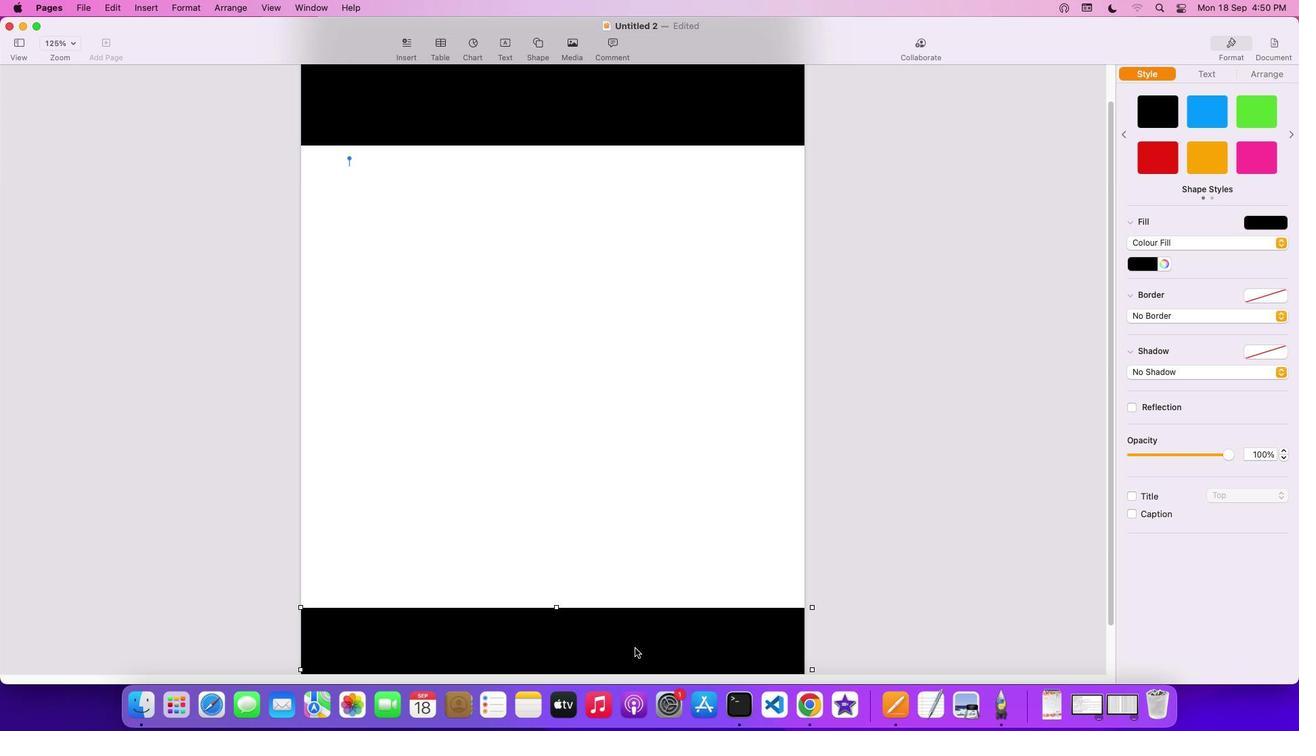 
Action: Mouse pressed left at (635, 648)
Screenshot: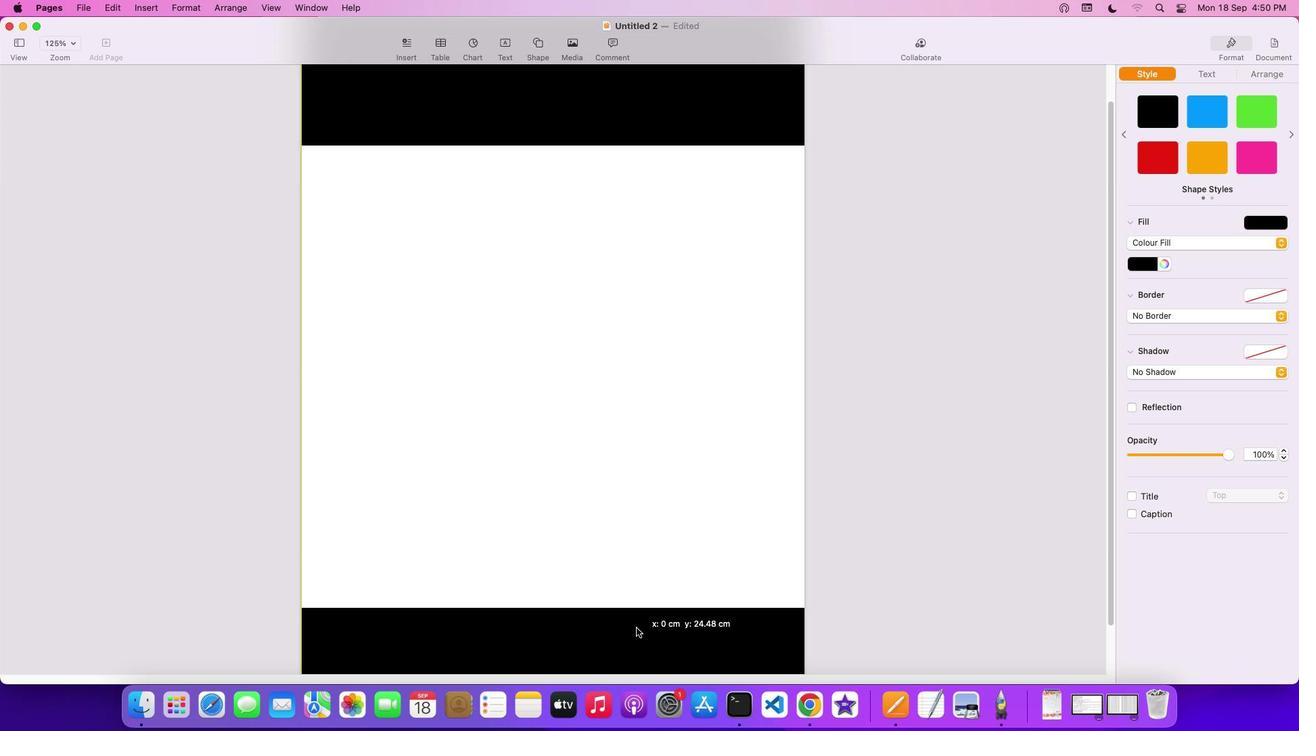 
Action: Mouse moved to (636, 504)
Screenshot: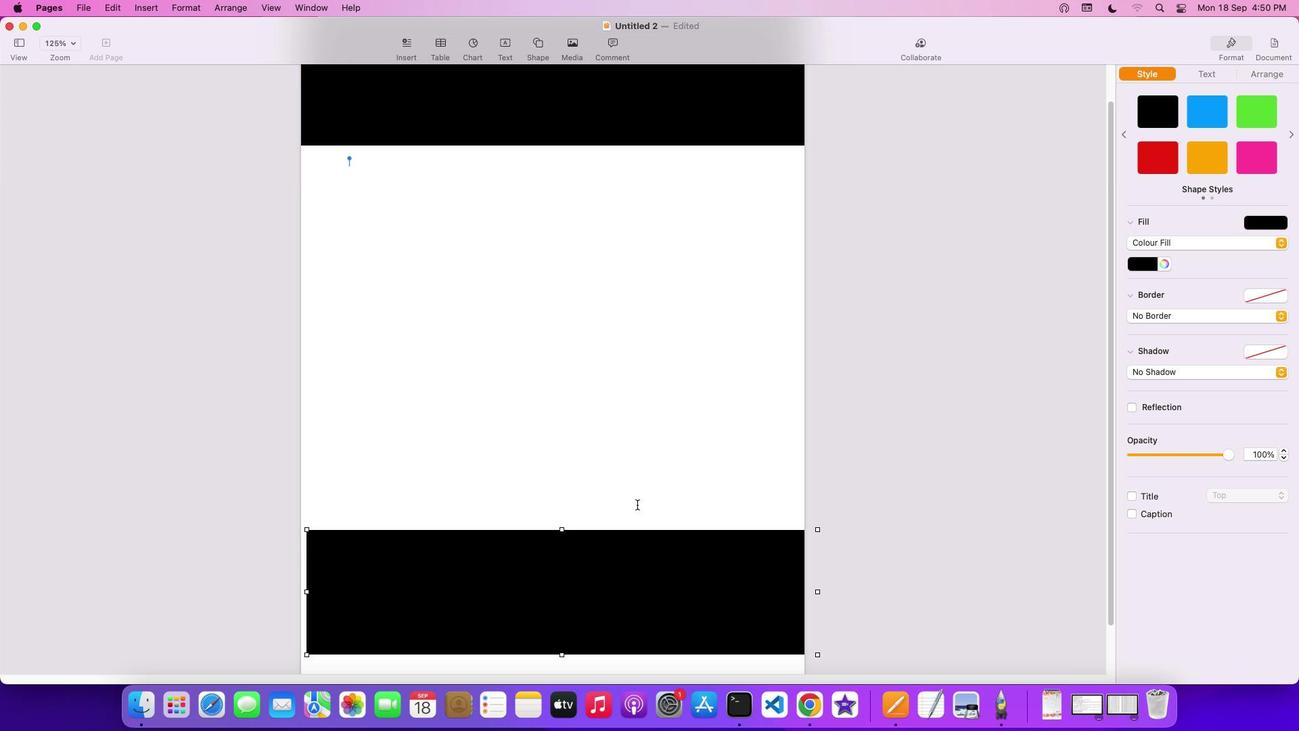 
Action: Mouse scrolled (636, 504) with delta (0, 0)
Screenshot: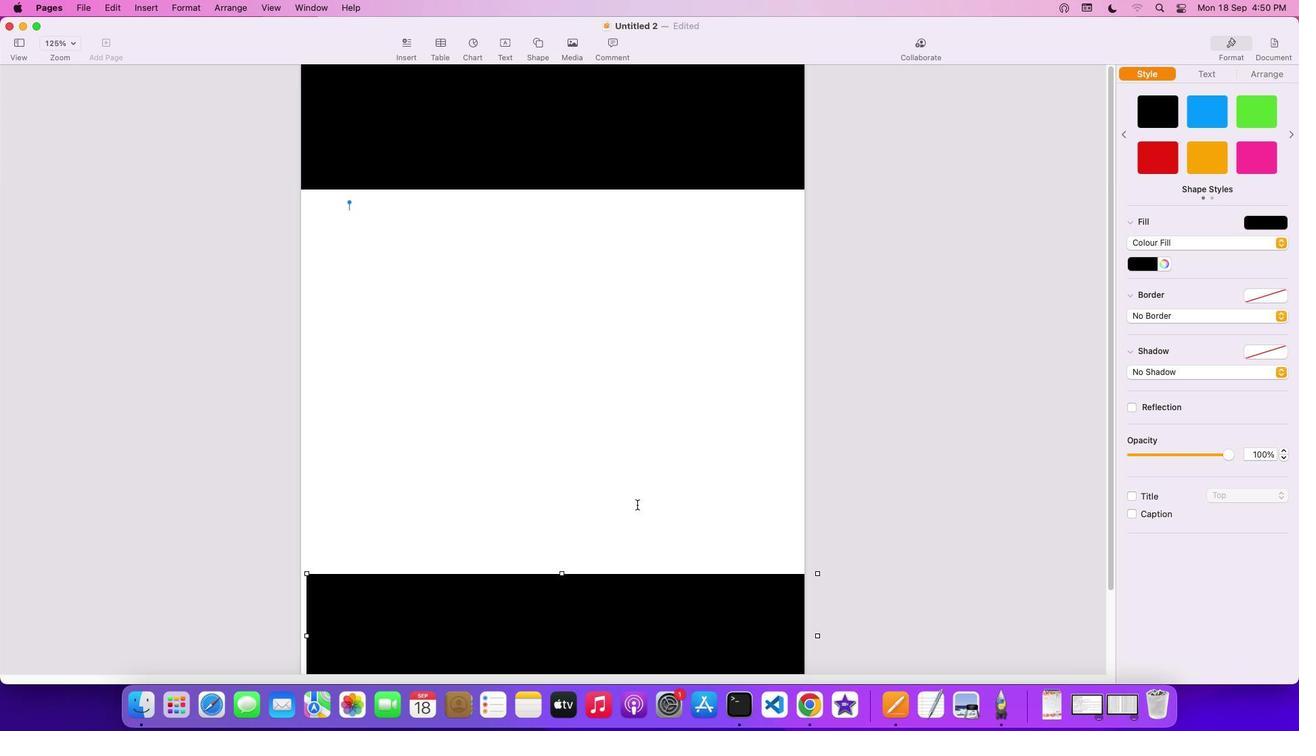 
Action: Mouse scrolled (636, 504) with delta (0, 0)
Screenshot: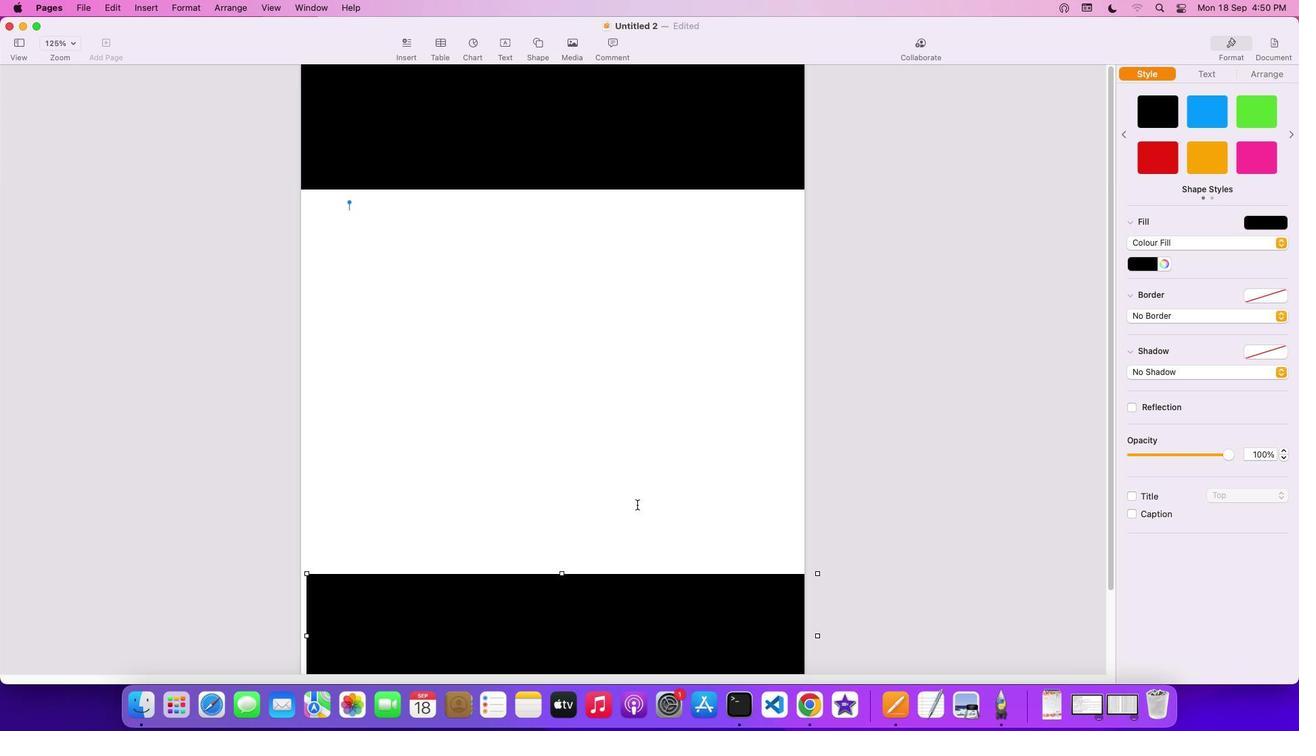 
Action: Mouse scrolled (636, 504) with delta (0, 2)
Screenshot: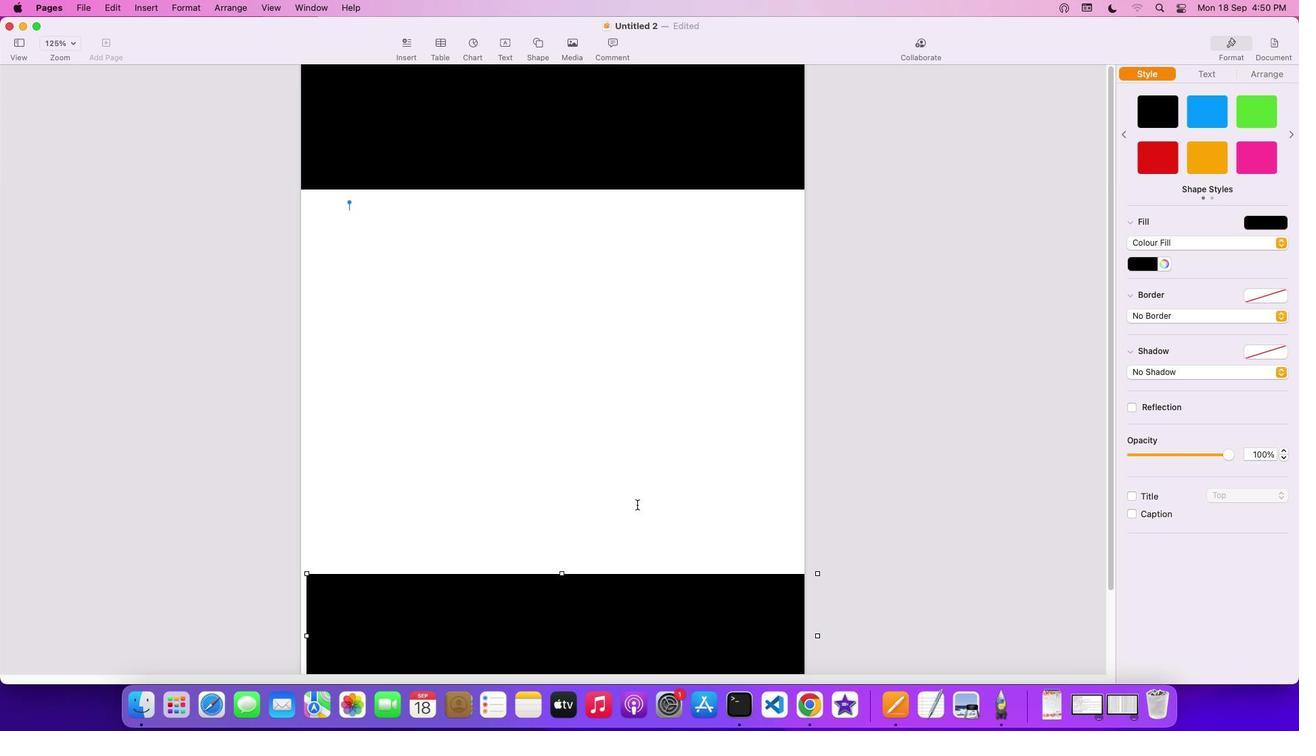 
Action: Mouse scrolled (636, 504) with delta (0, 3)
Screenshot: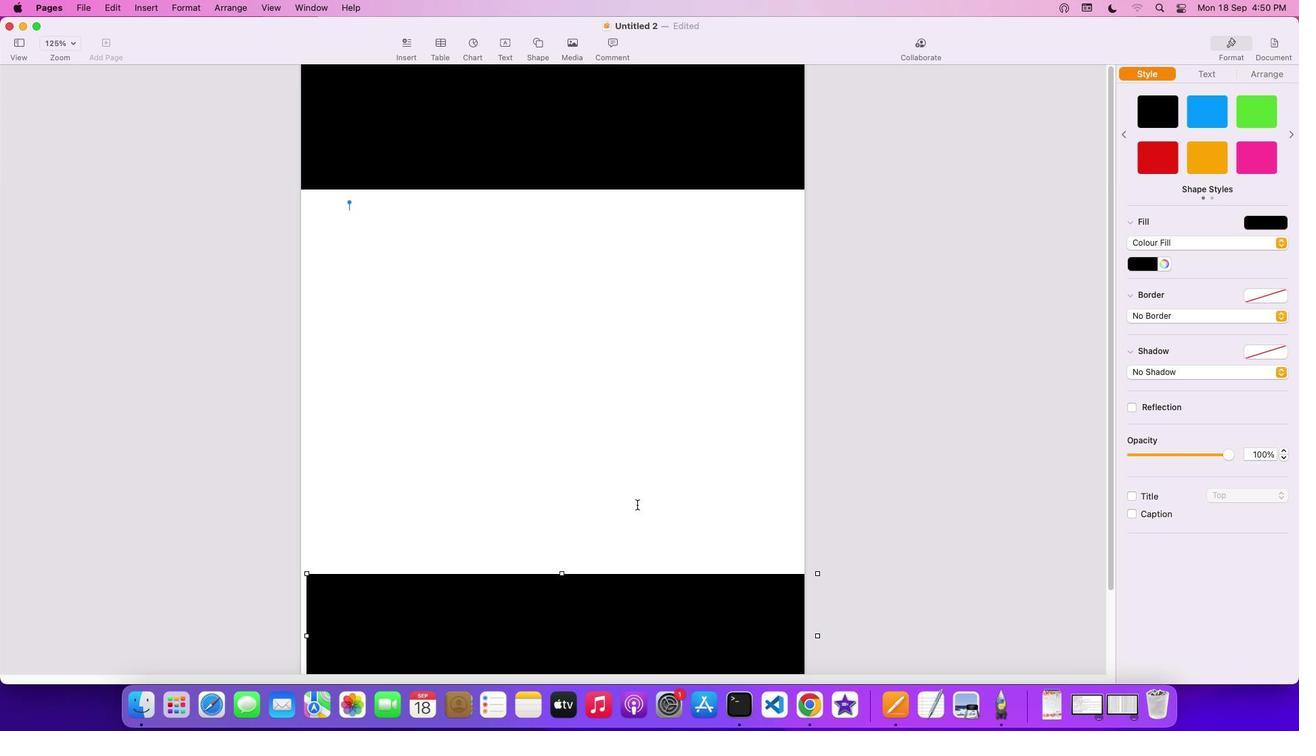 
Action: Mouse scrolled (636, 504) with delta (0, 4)
Screenshot: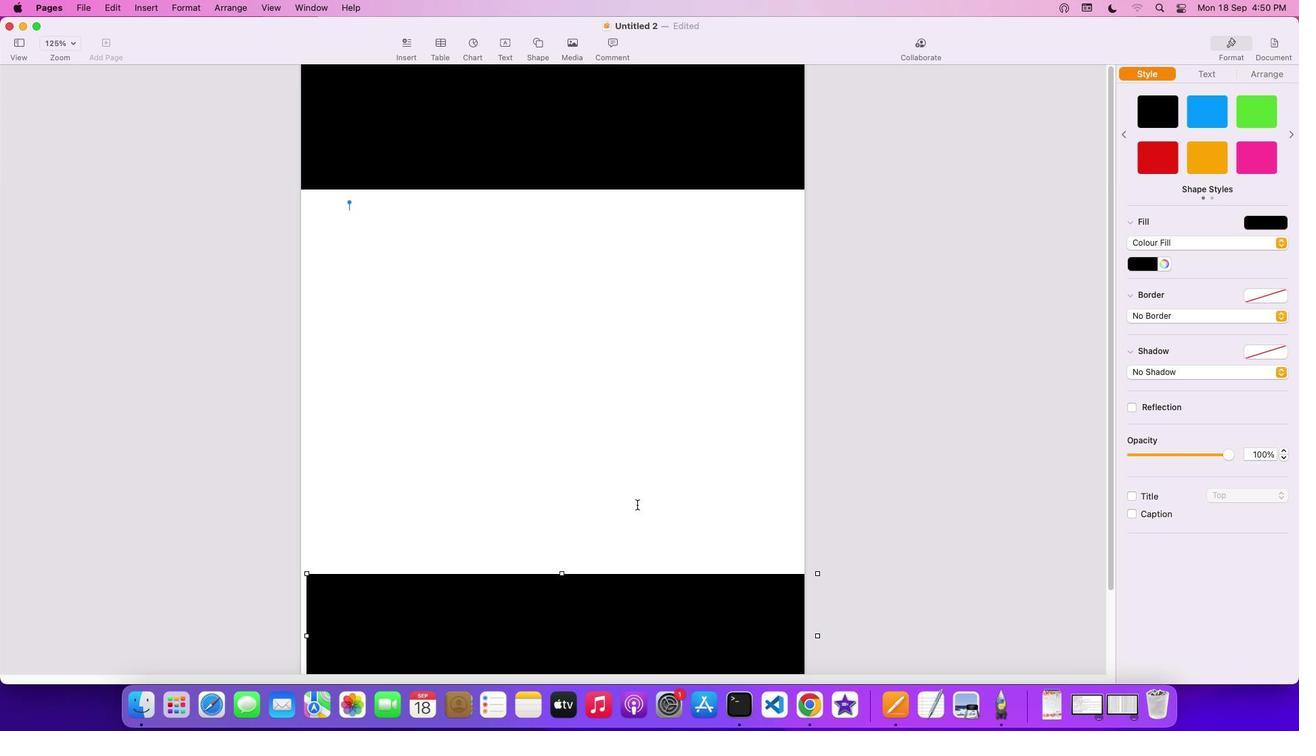 
Action: Mouse moved to (595, 603)
Screenshot: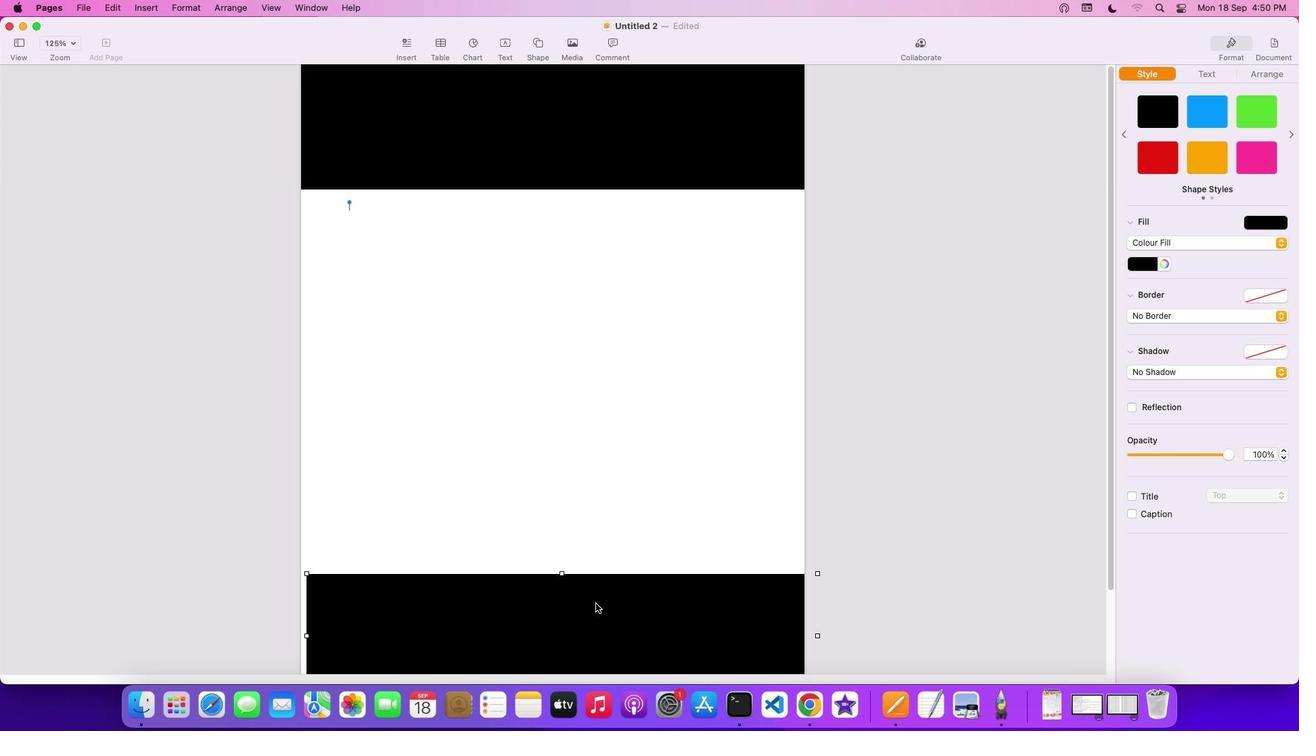 
Action: Mouse pressed left at (595, 603)
Screenshot: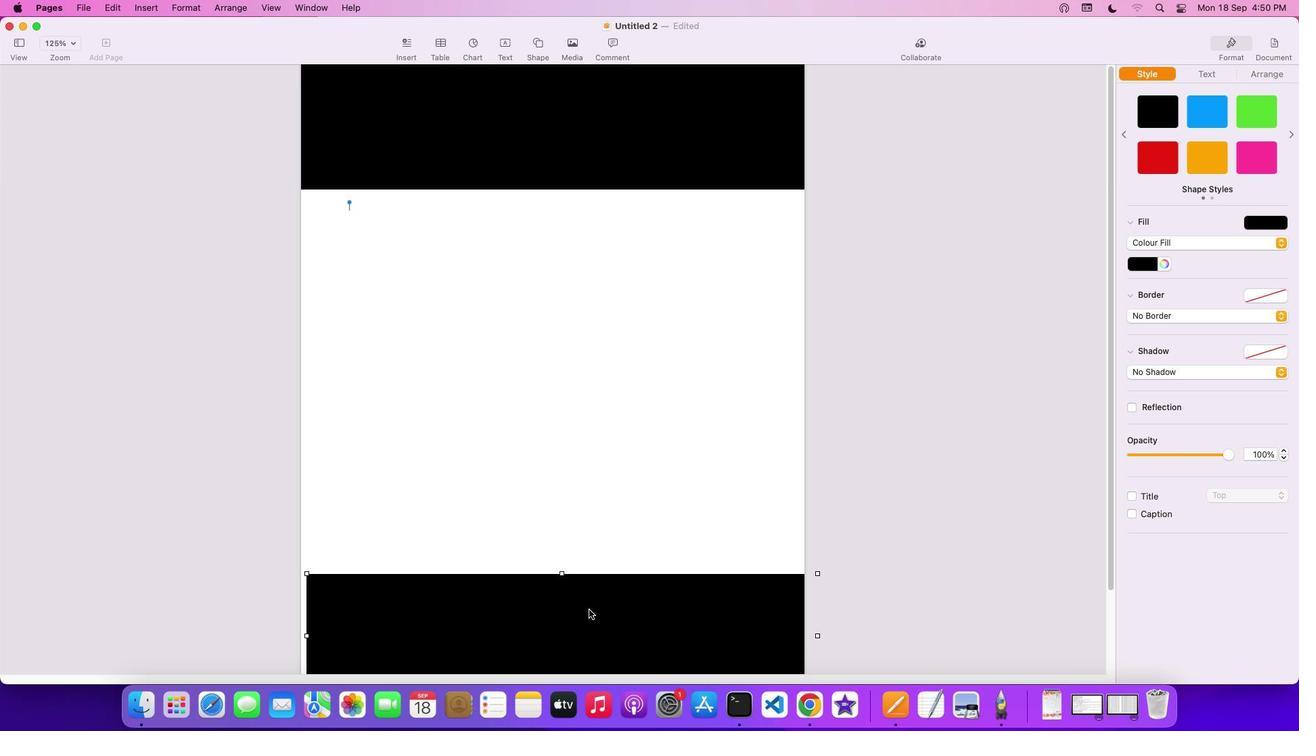 
Action: Mouse moved to (651, 532)
Screenshot: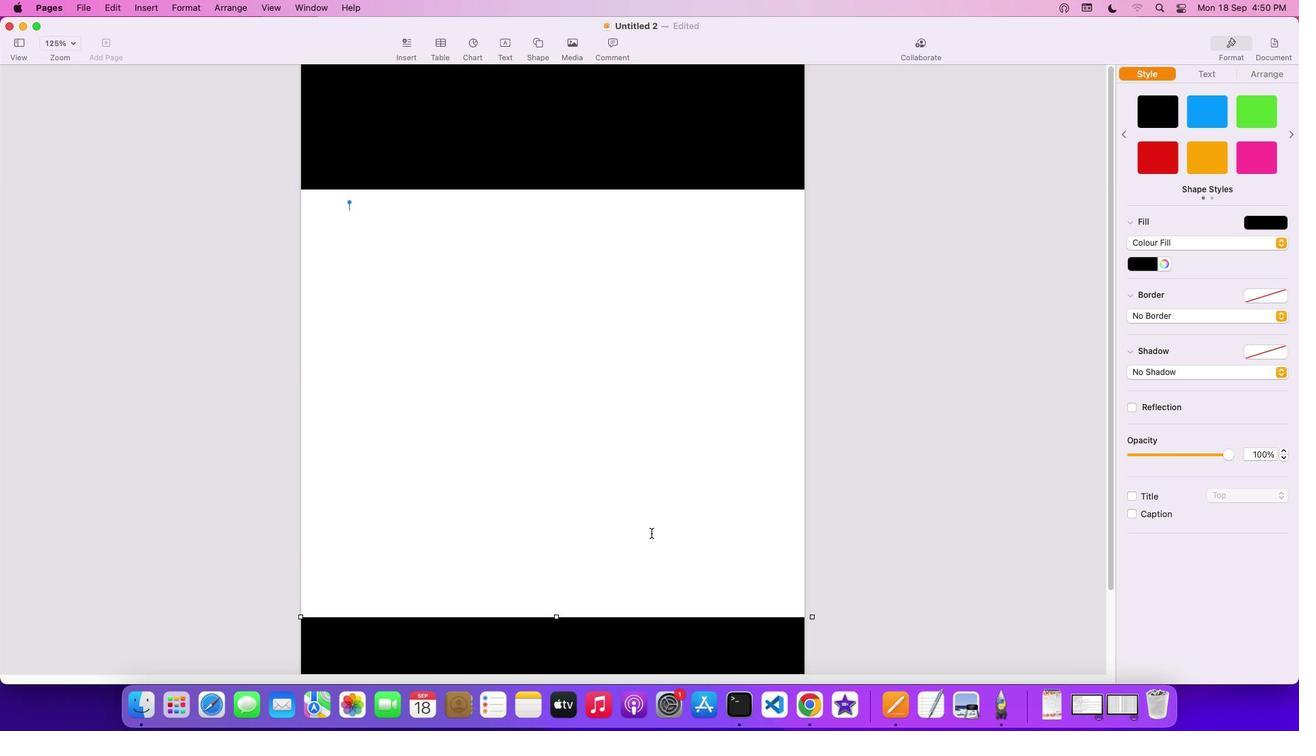 
Action: Mouse scrolled (651, 532) with delta (0, 0)
Screenshot: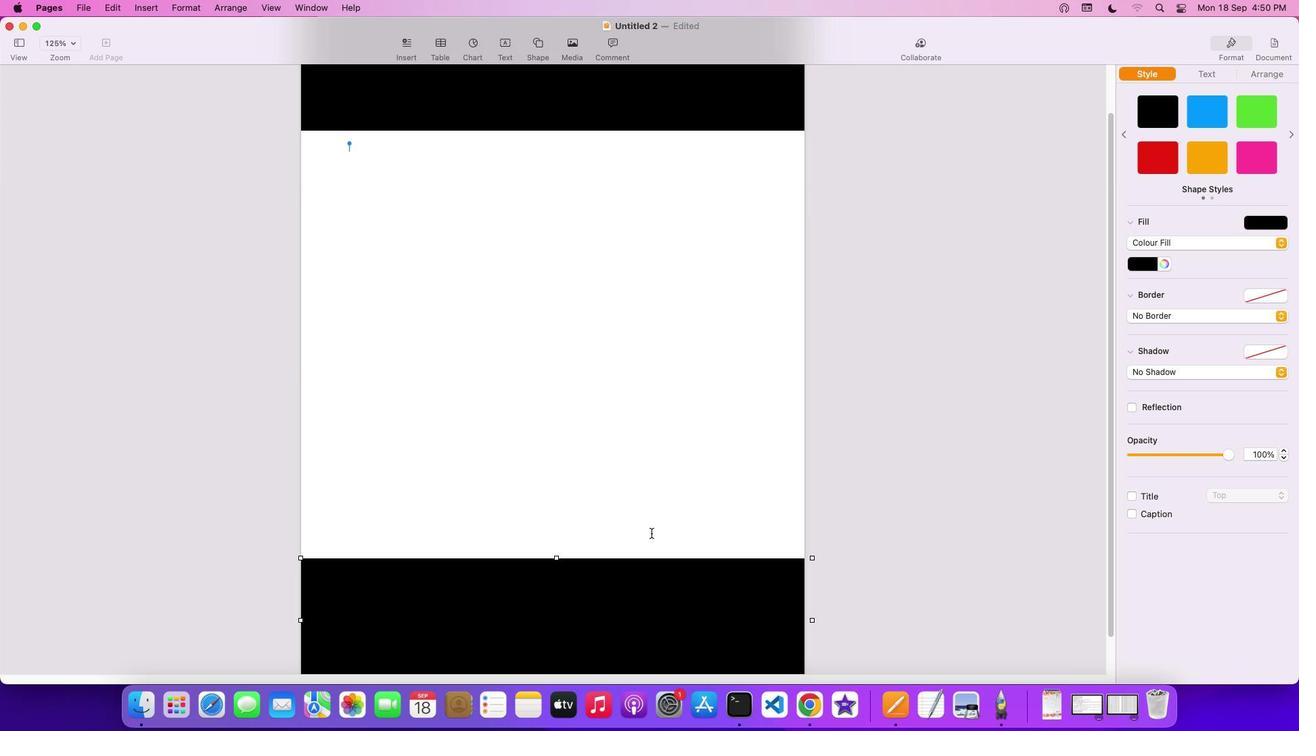 
Action: Mouse scrolled (651, 532) with delta (0, 0)
Screenshot: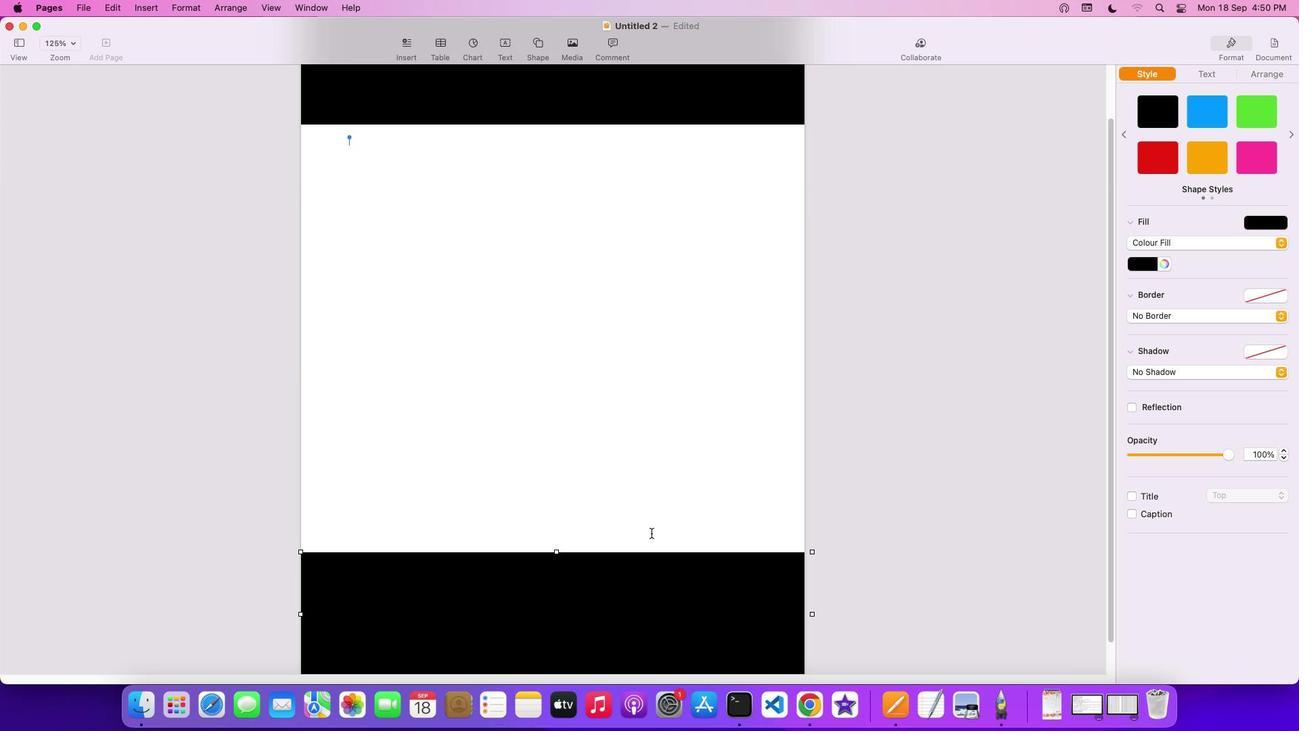 
Action: Mouse scrolled (651, 532) with delta (0, -2)
Screenshot: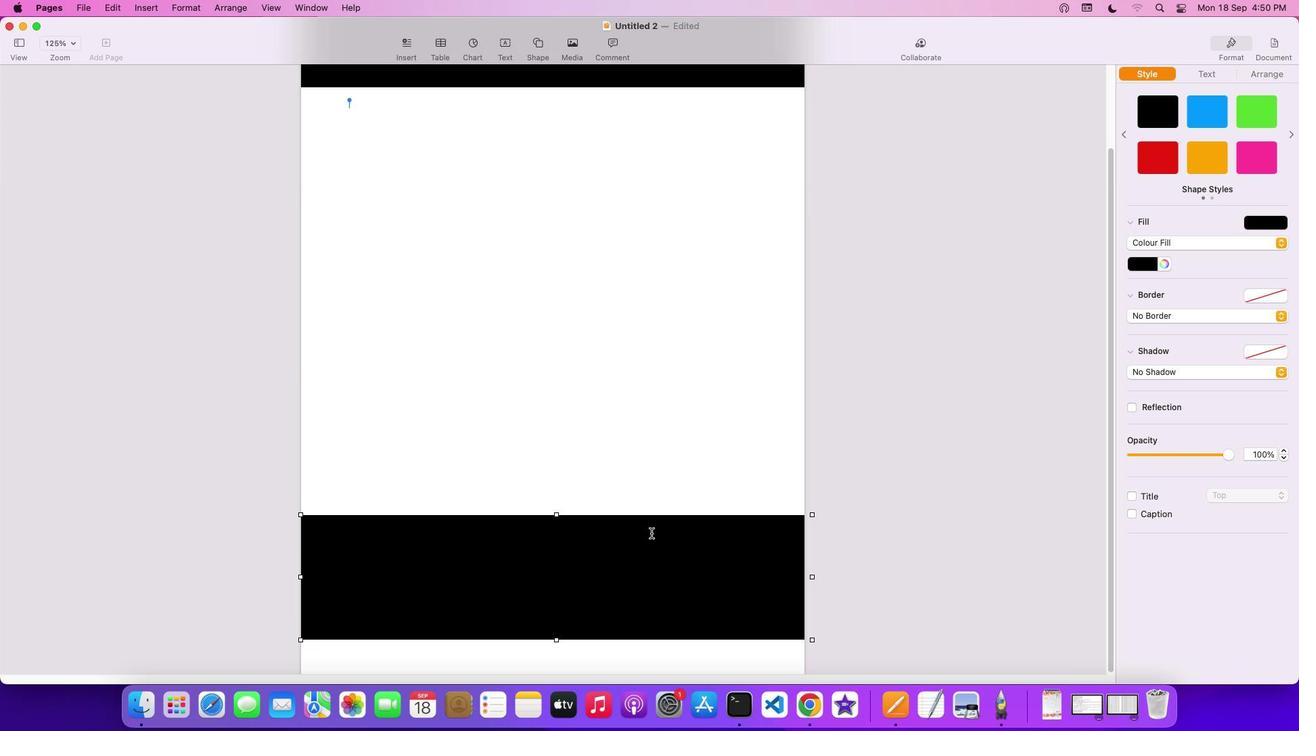 
Action: Mouse scrolled (651, 532) with delta (0, -3)
Screenshot: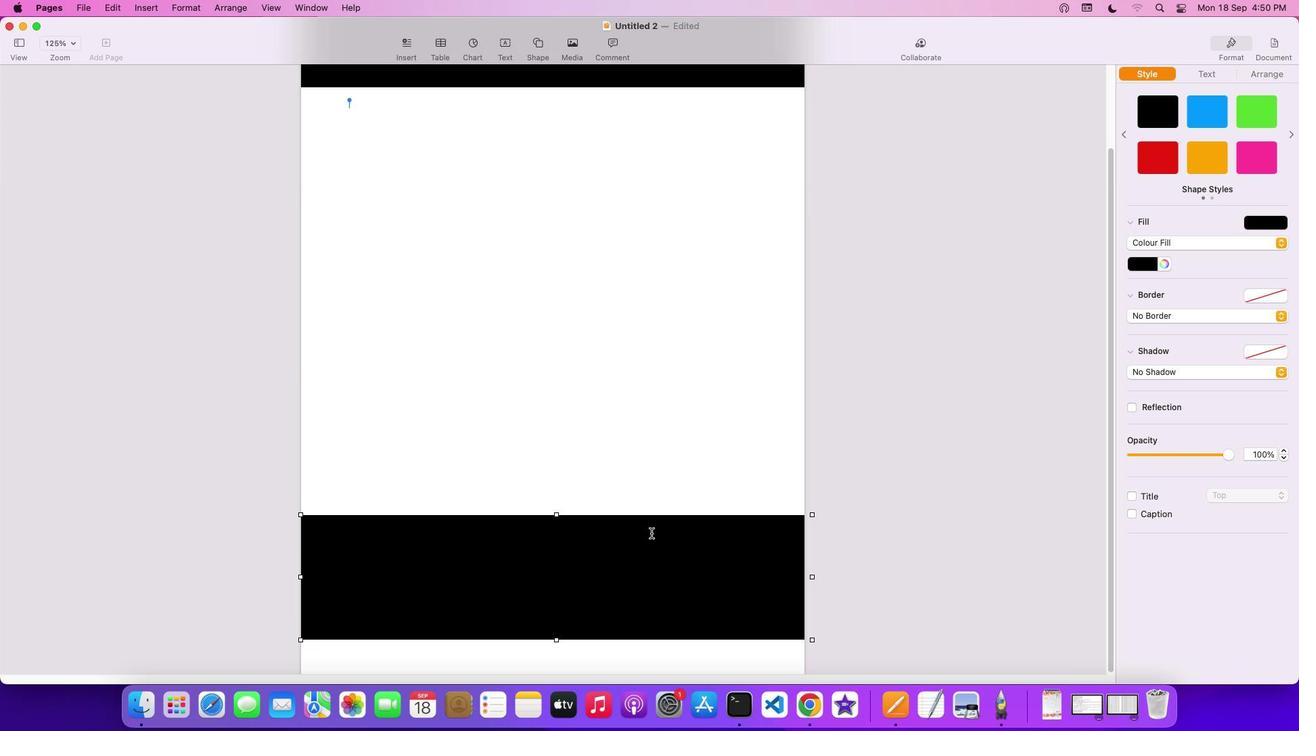 
Action: Mouse scrolled (651, 532) with delta (0, -3)
Screenshot: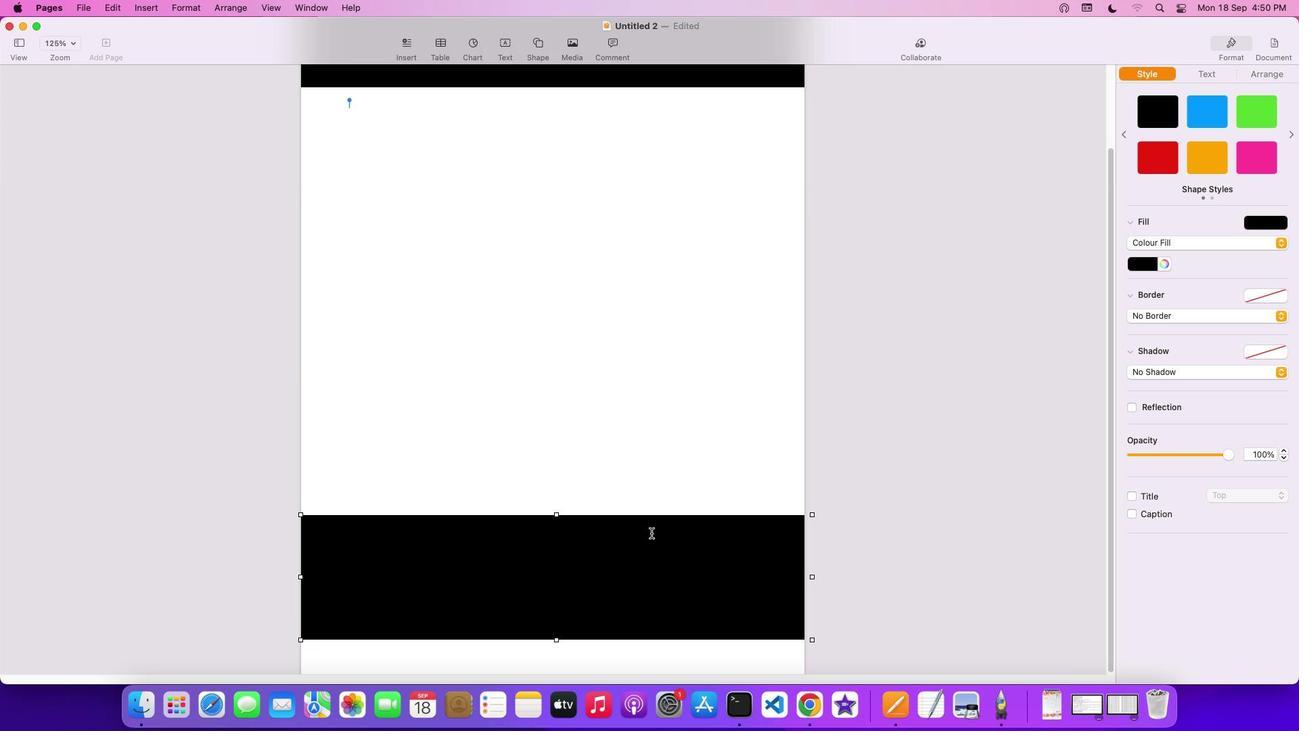 
Action: Mouse scrolled (651, 532) with delta (0, 0)
Screenshot: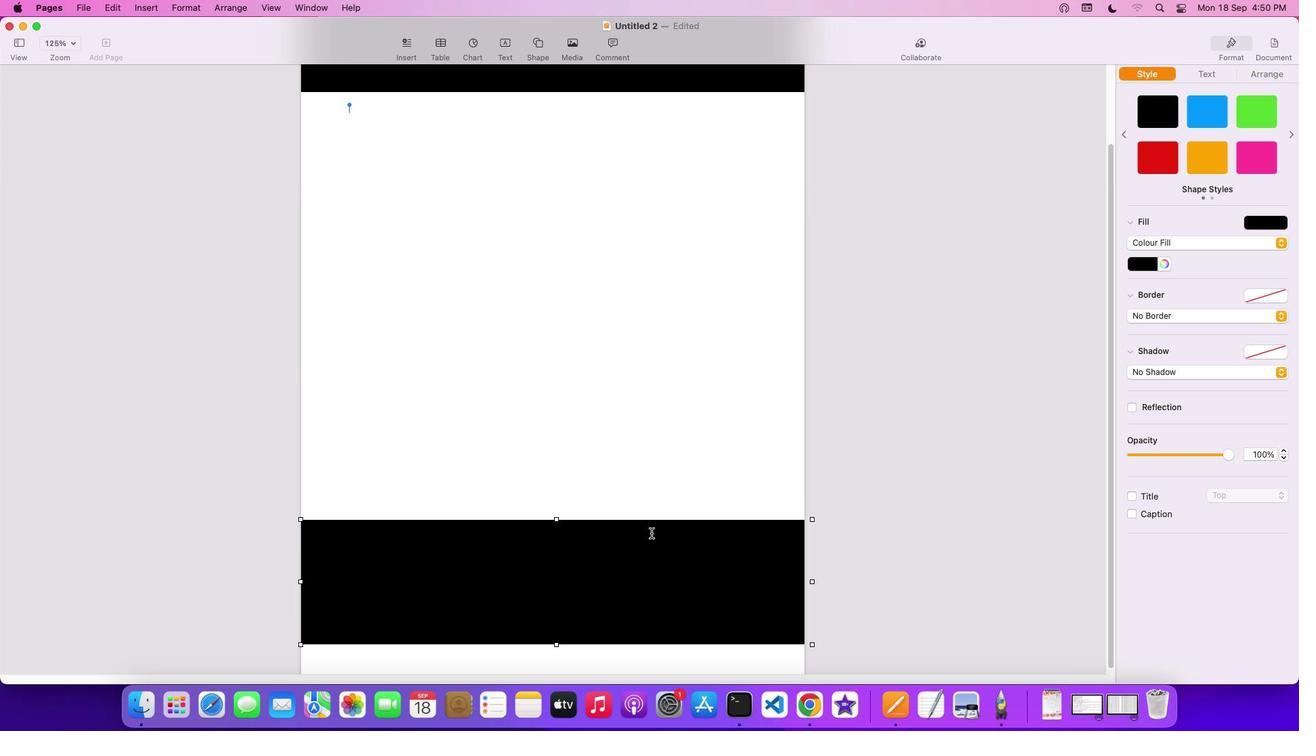 
Action: Mouse scrolled (651, 532) with delta (0, 0)
Screenshot: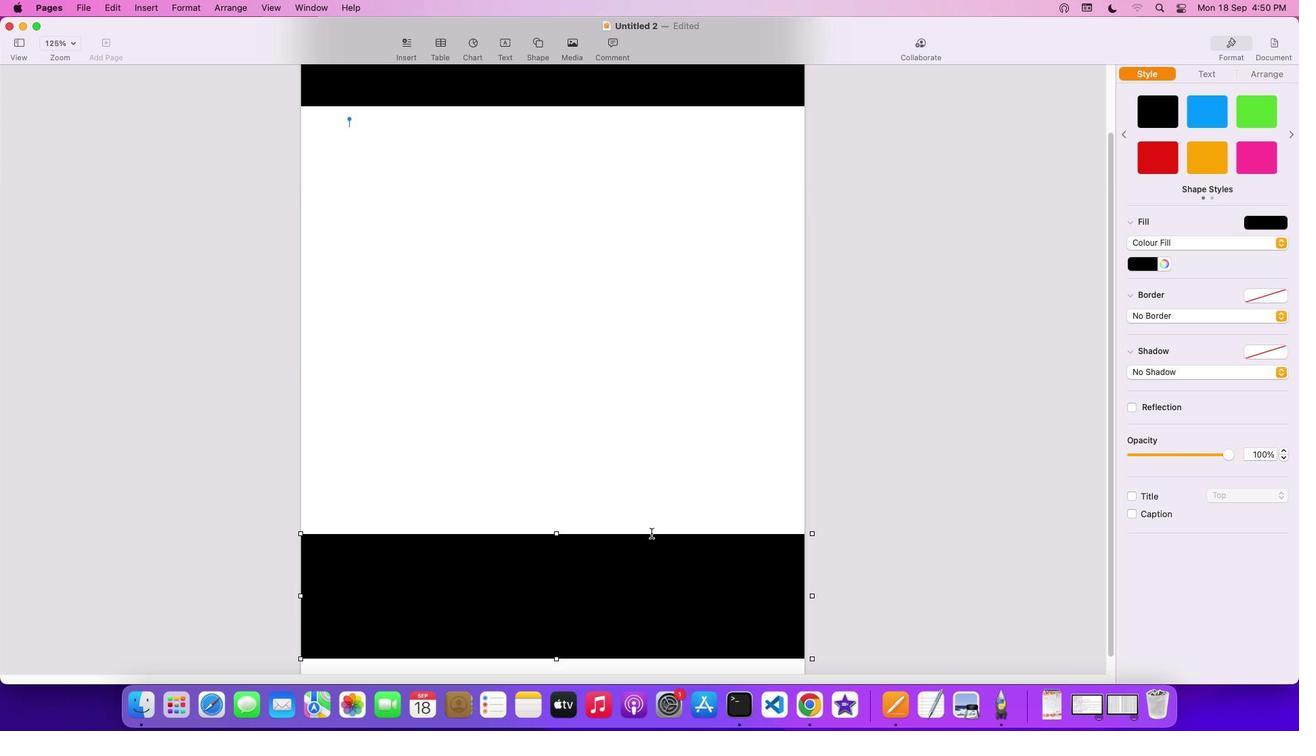
Action: Mouse scrolled (651, 532) with delta (0, 1)
Screenshot: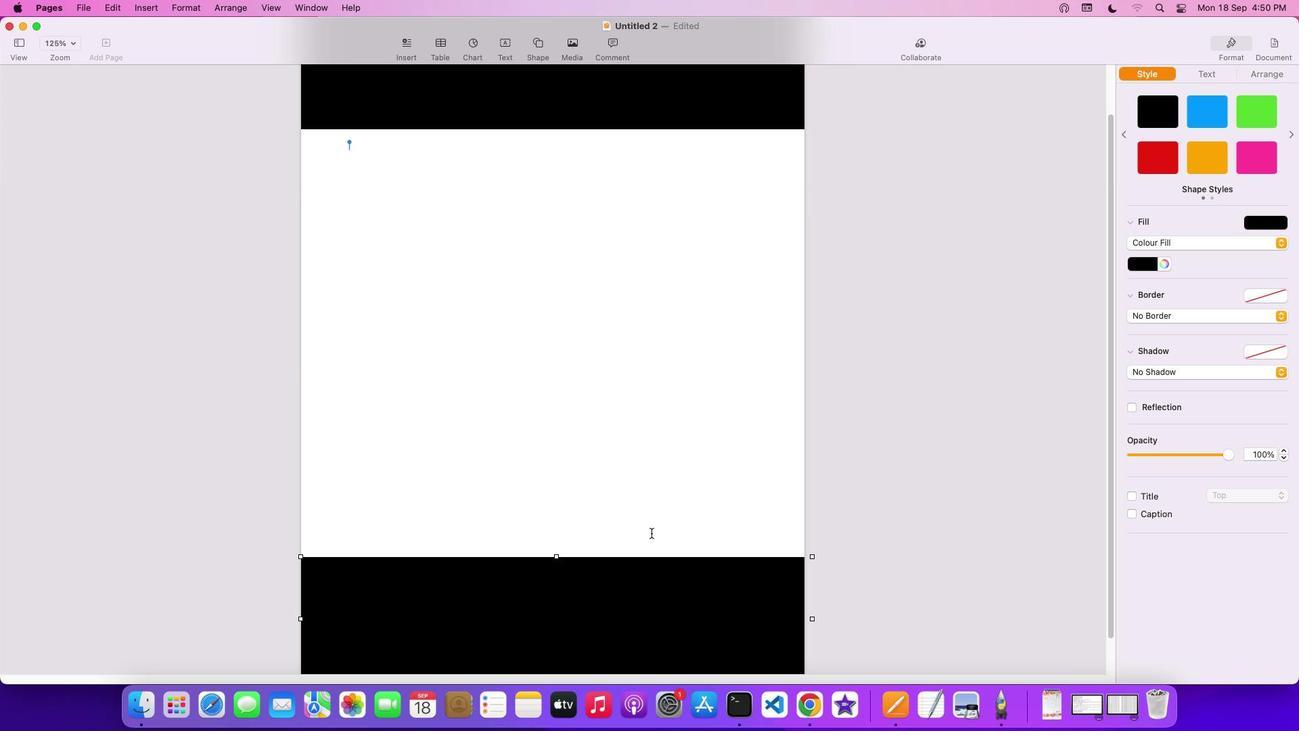 
Action: Mouse scrolled (651, 532) with delta (0, 2)
Screenshot: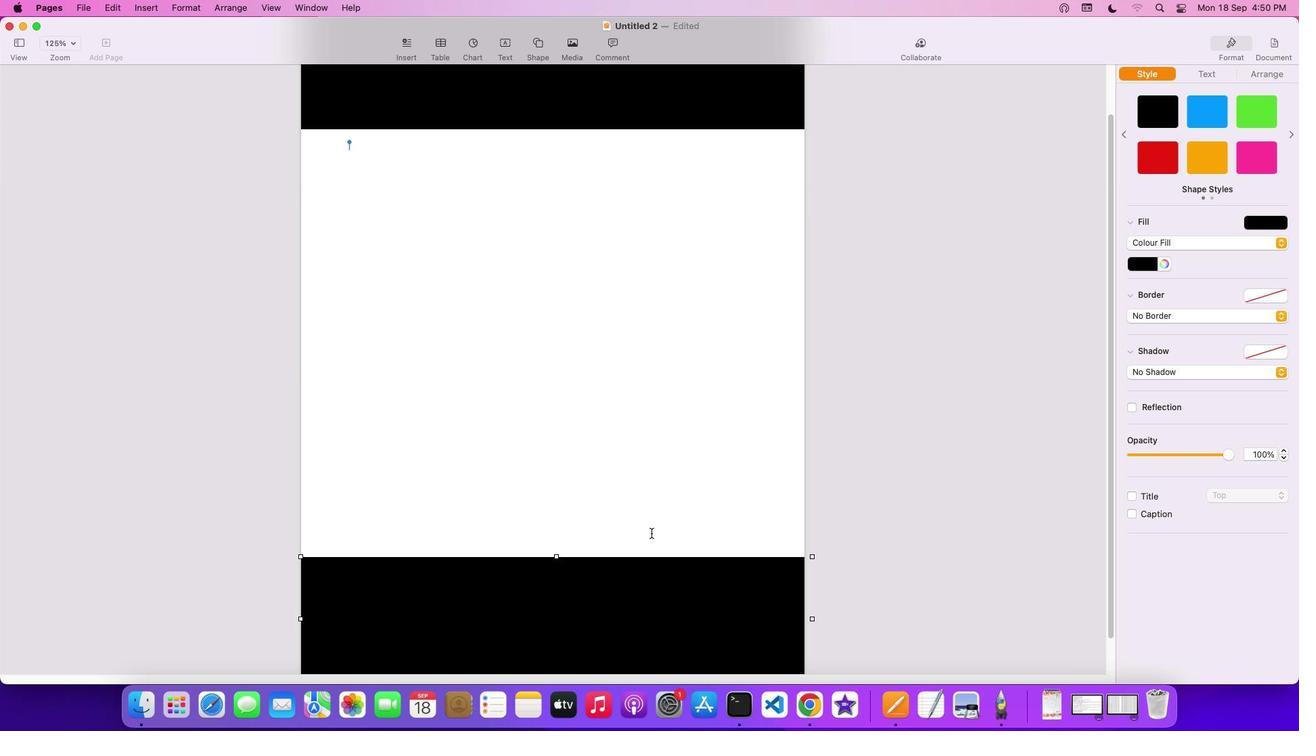 
Action: Mouse scrolled (651, 532) with delta (0, 0)
Screenshot: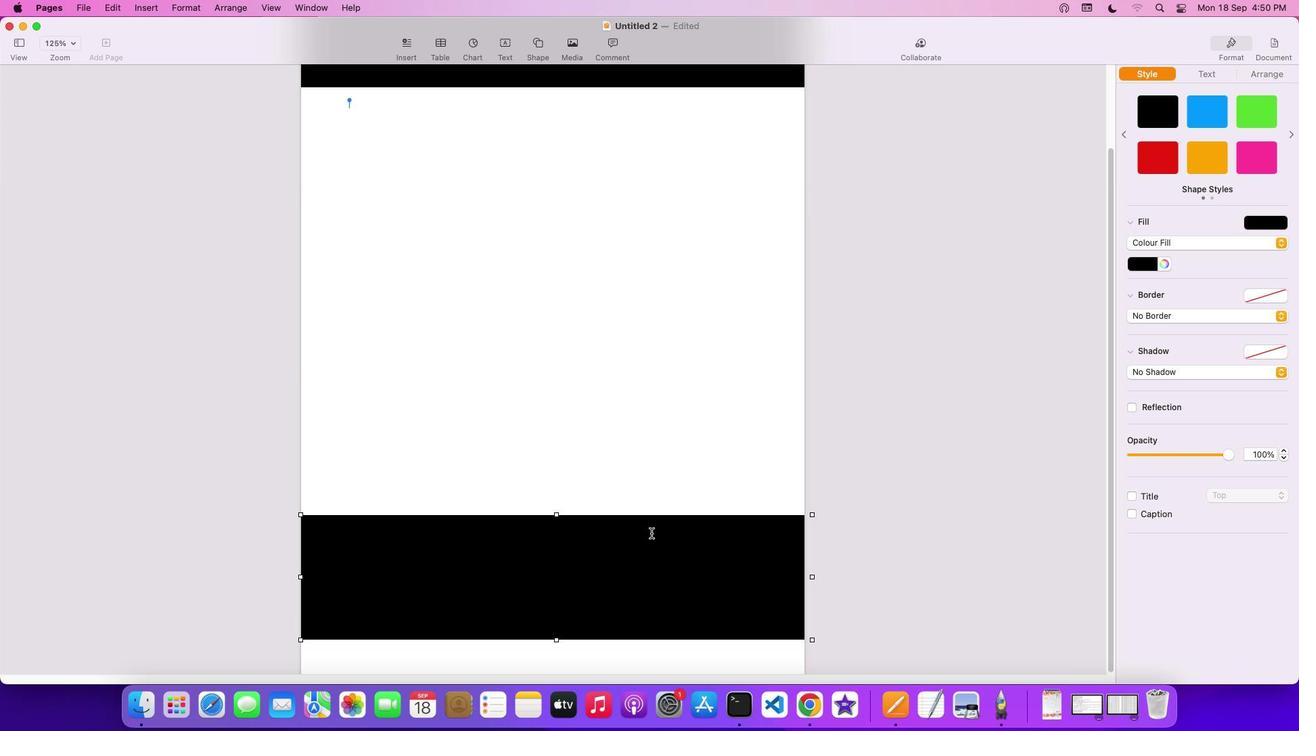 
Action: Mouse scrolled (651, 532) with delta (0, 0)
Screenshot: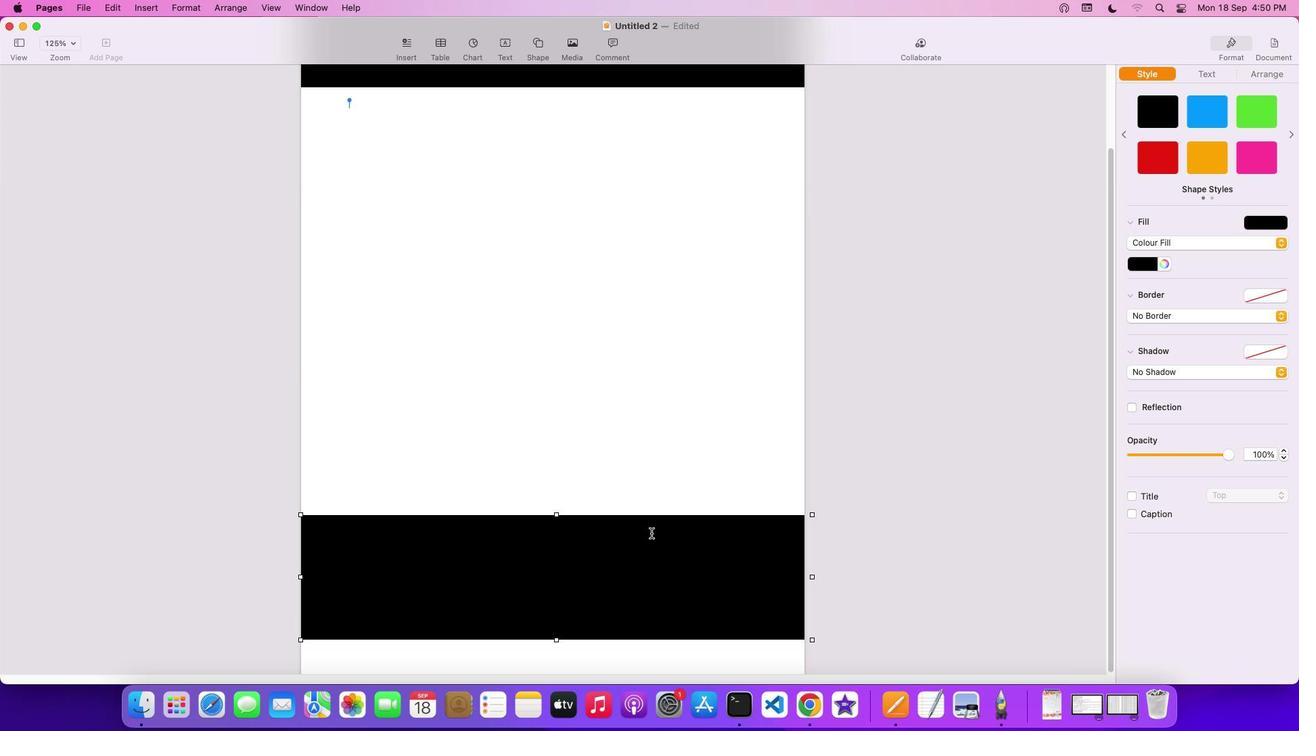 
Action: Mouse scrolled (651, 532) with delta (0, -2)
Screenshot: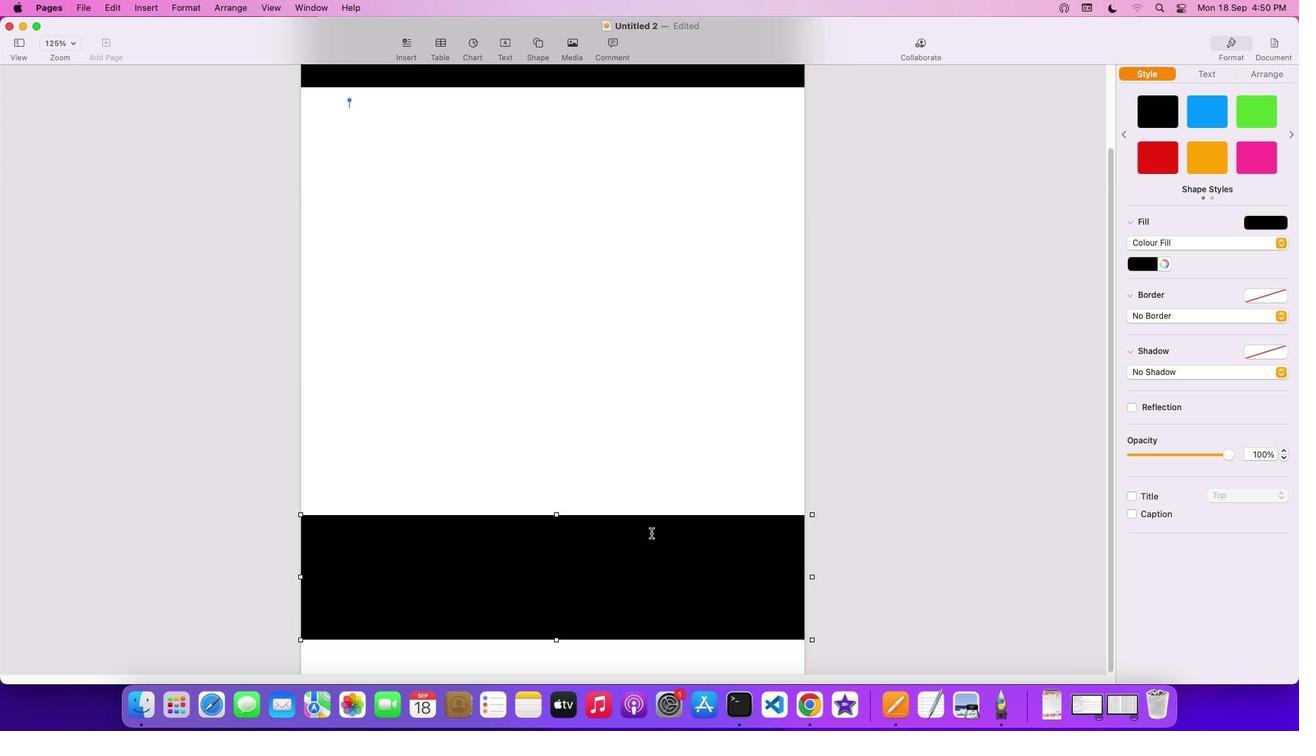 
Action: Mouse scrolled (651, 532) with delta (0, -3)
Screenshot: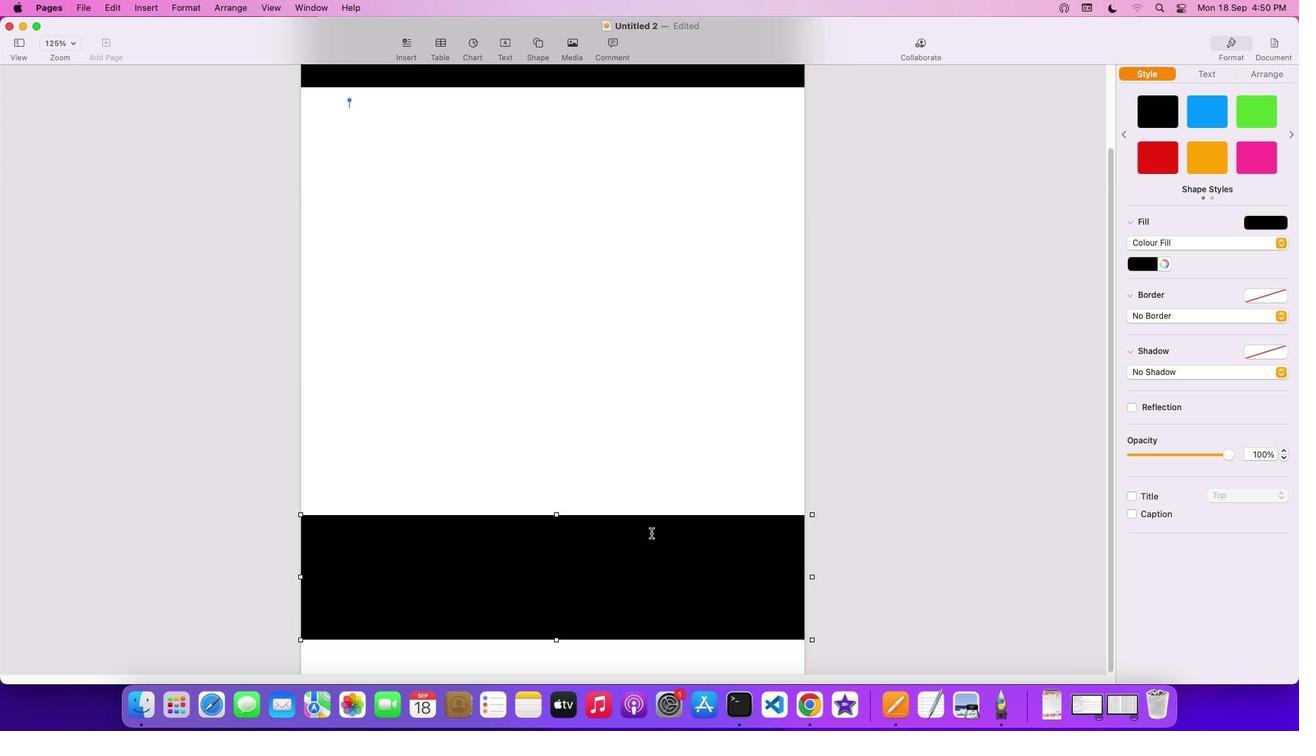 
Action: Mouse scrolled (651, 532) with delta (0, -4)
Screenshot: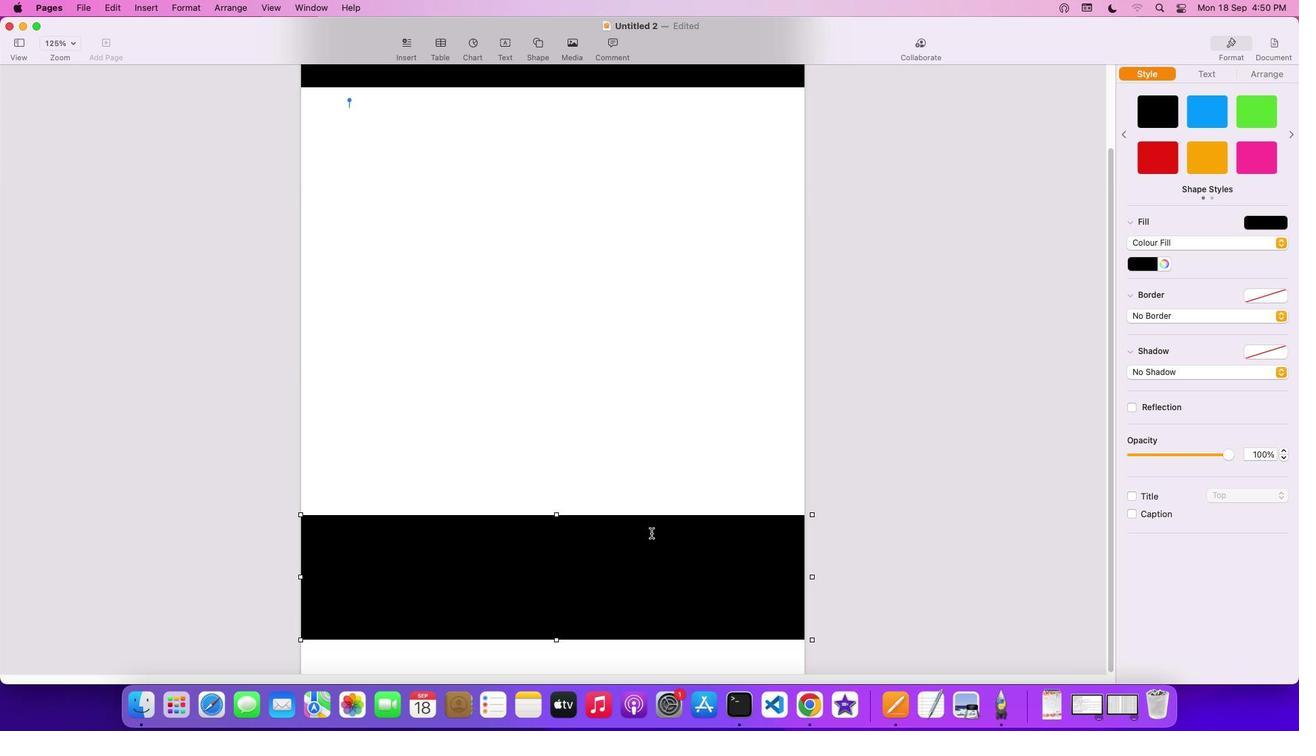 
Action: Mouse moved to (583, 618)
Screenshot: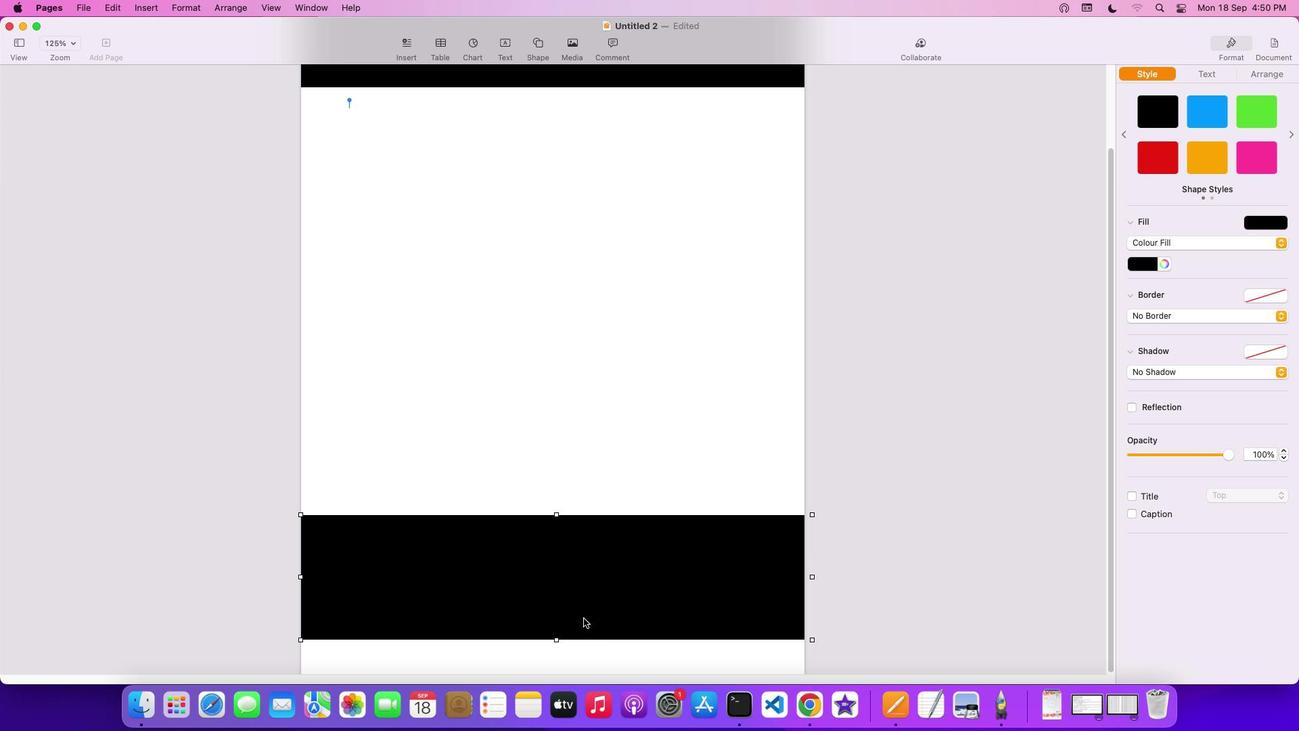 
Action: Mouse pressed left at (583, 618)
Screenshot: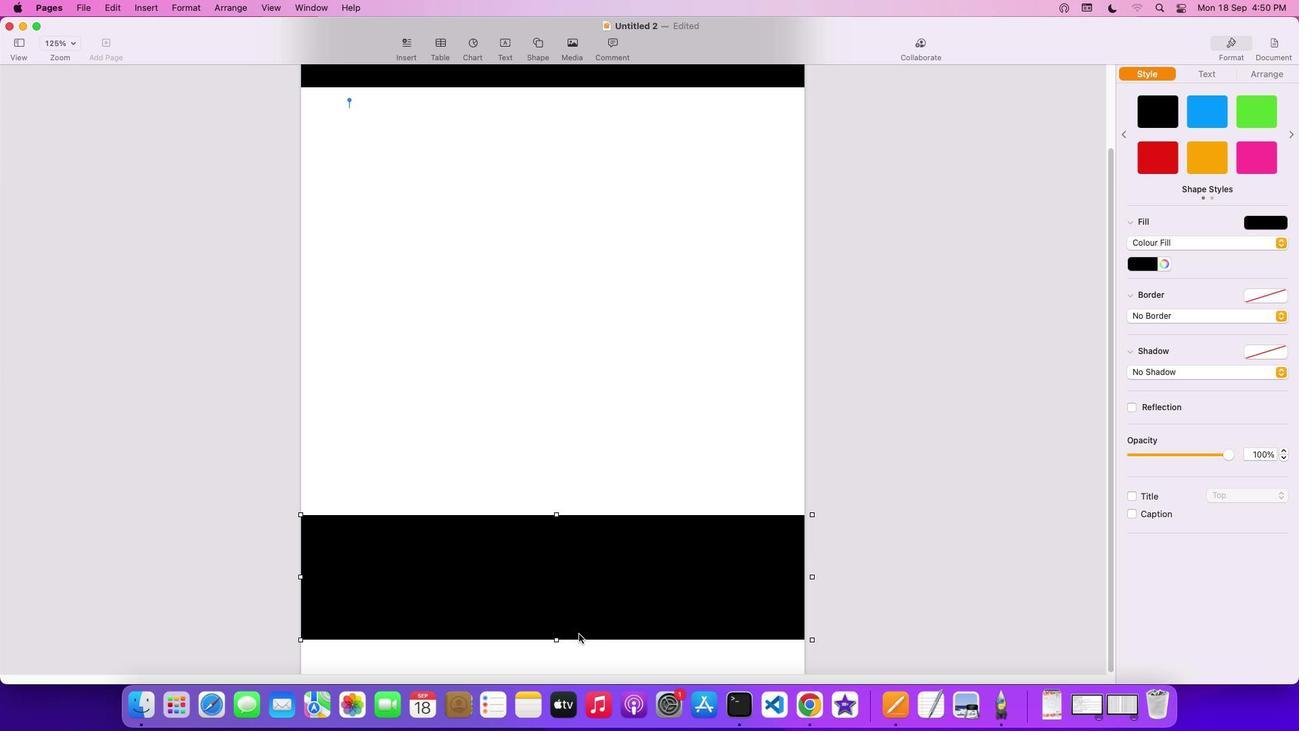 
Action: Mouse moved to (655, 492)
Screenshot: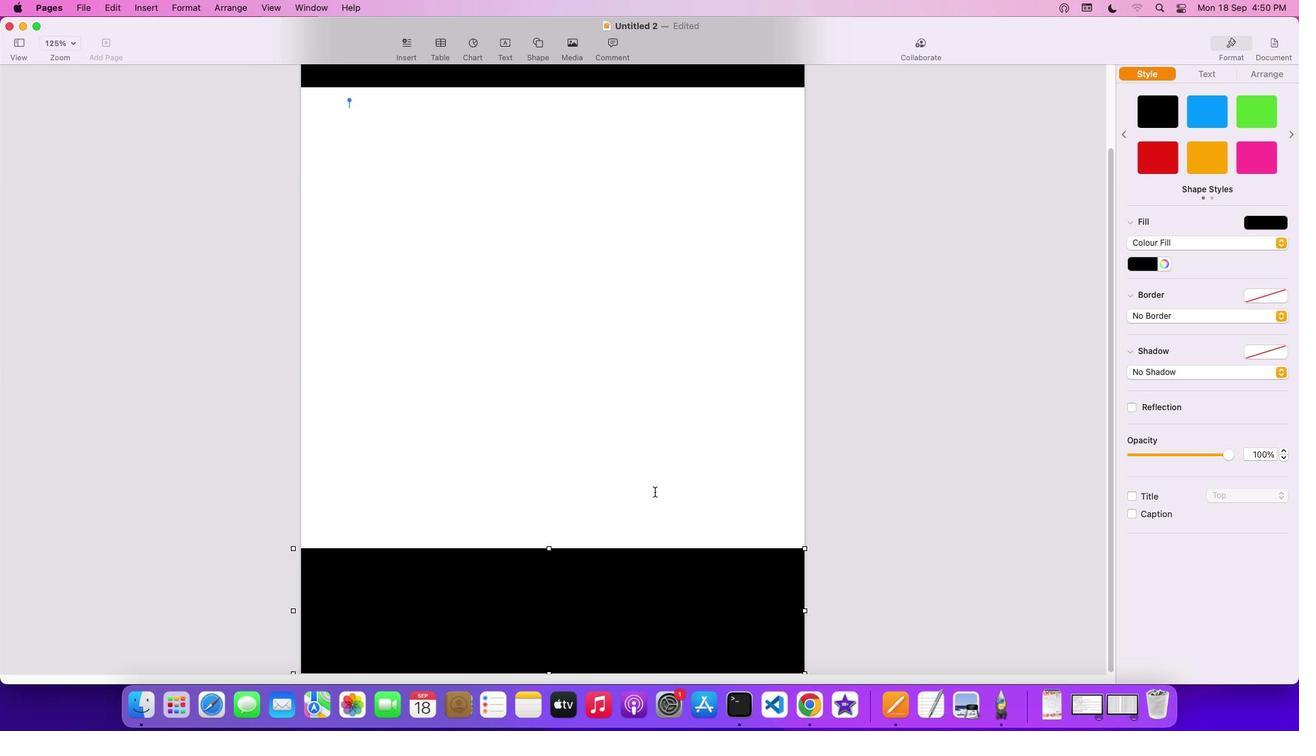 
Action: Mouse scrolled (655, 492) with delta (0, 0)
Screenshot: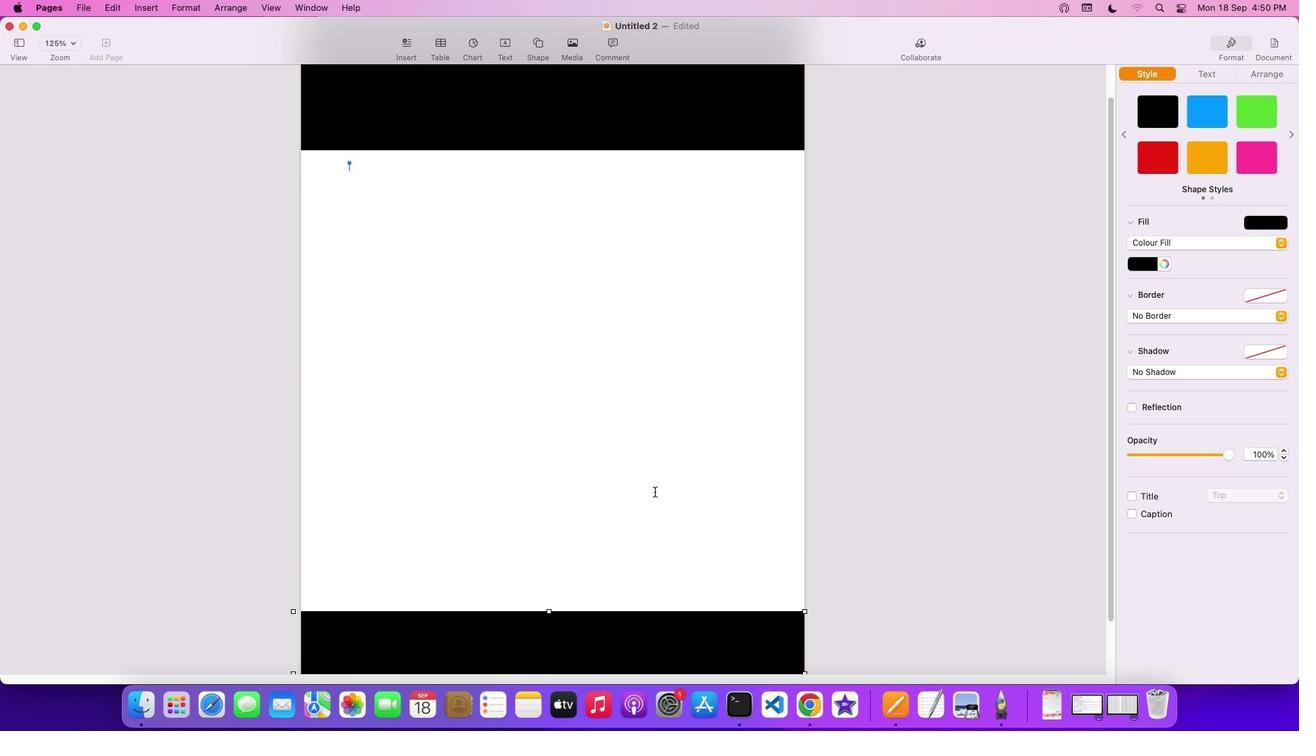 
Action: Mouse scrolled (655, 492) with delta (0, 0)
Screenshot: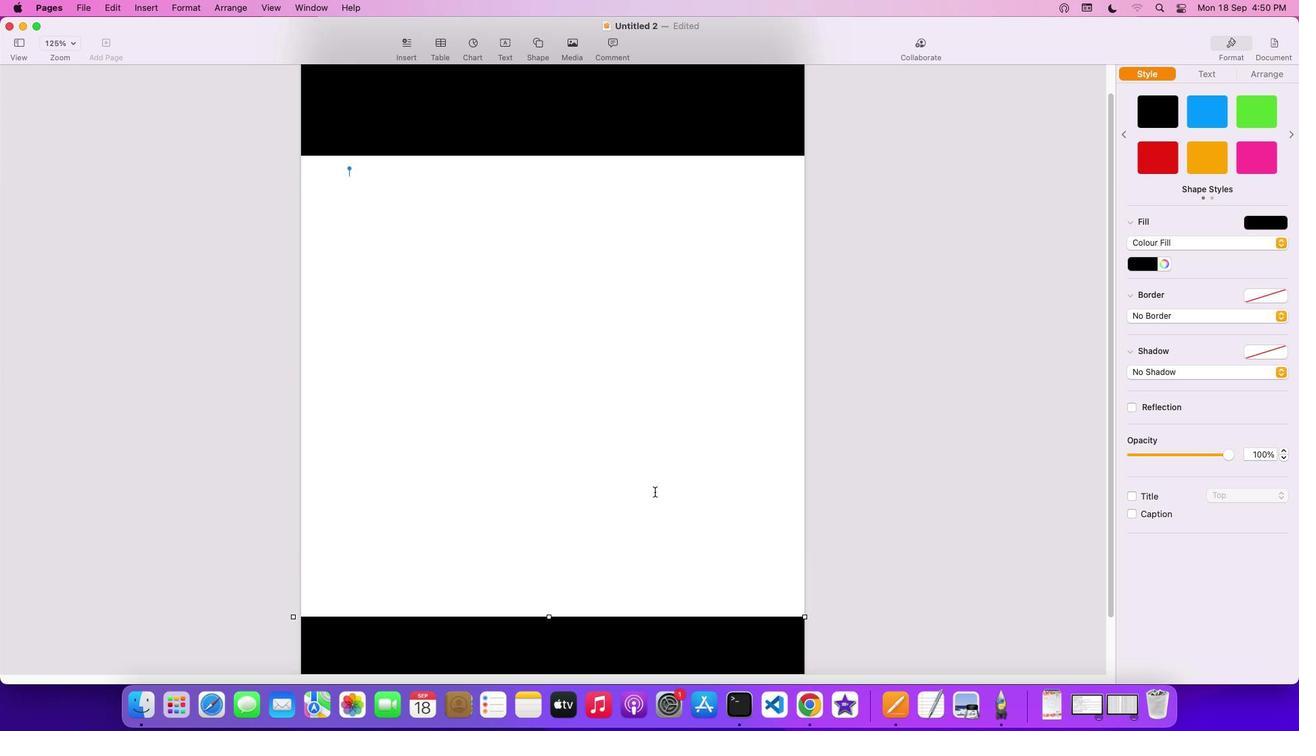 
Action: Mouse scrolled (655, 492) with delta (0, 2)
Screenshot: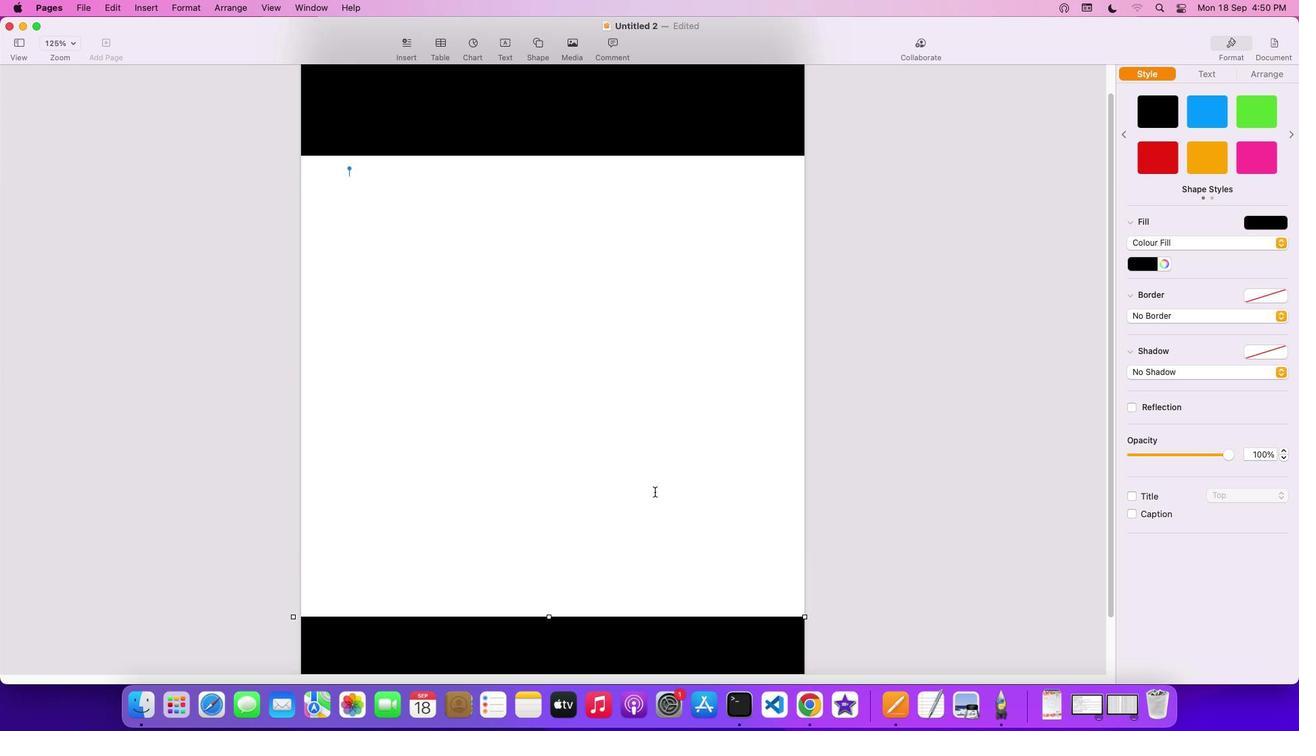 
Action: Mouse scrolled (655, 492) with delta (0, 3)
Screenshot: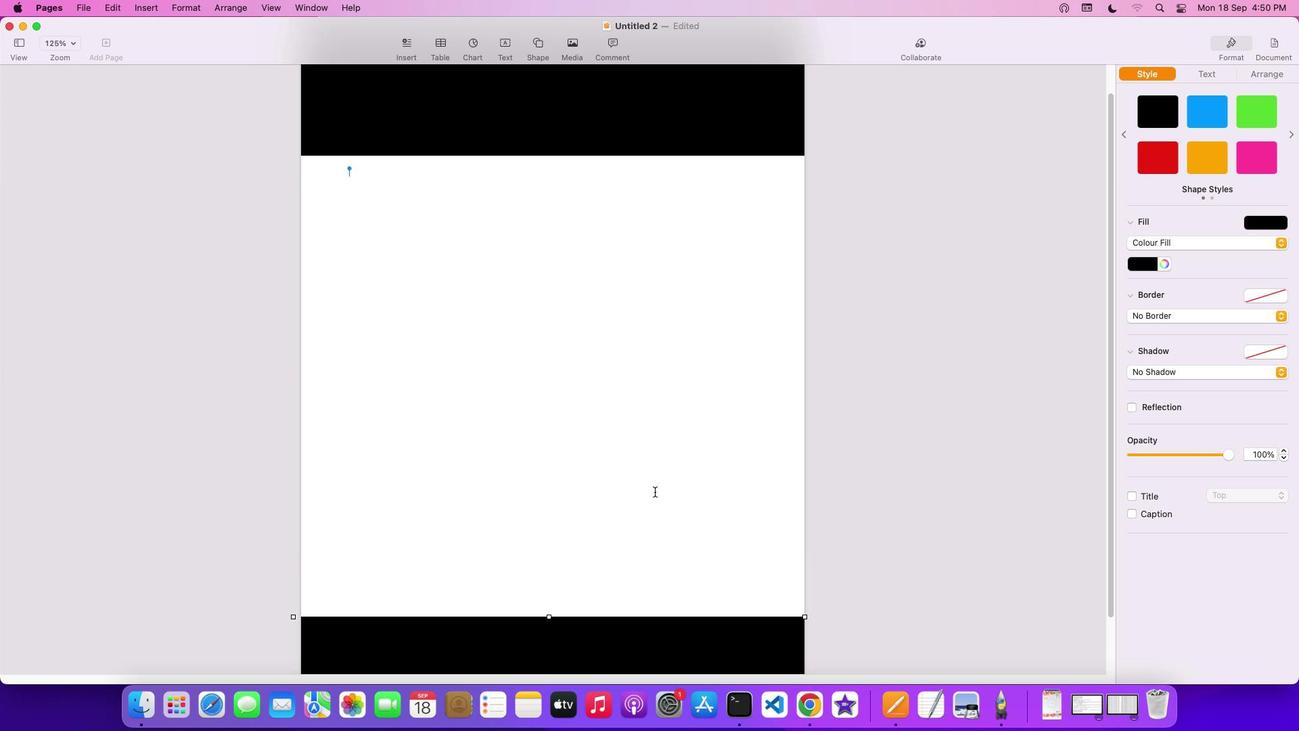 
Action: Mouse scrolled (655, 492) with delta (0, 0)
Screenshot: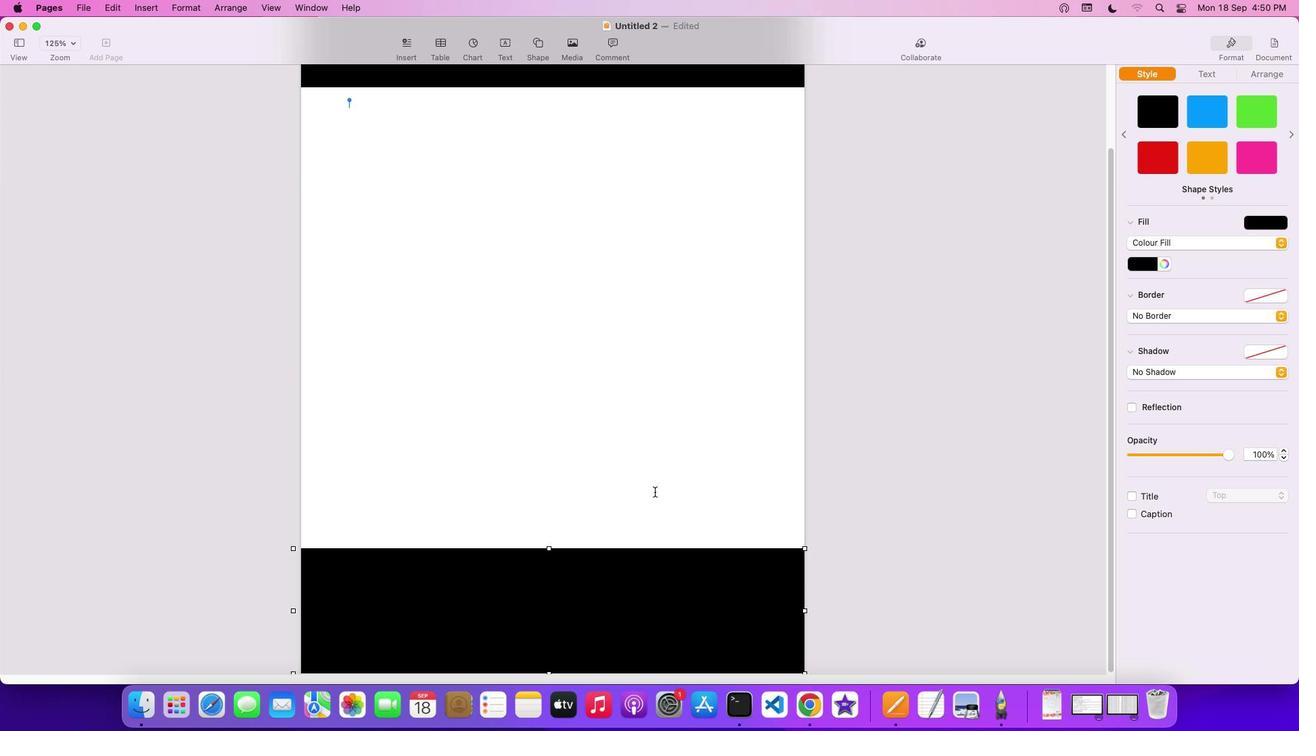 
Action: Mouse scrolled (655, 492) with delta (0, 0)
Screenshot: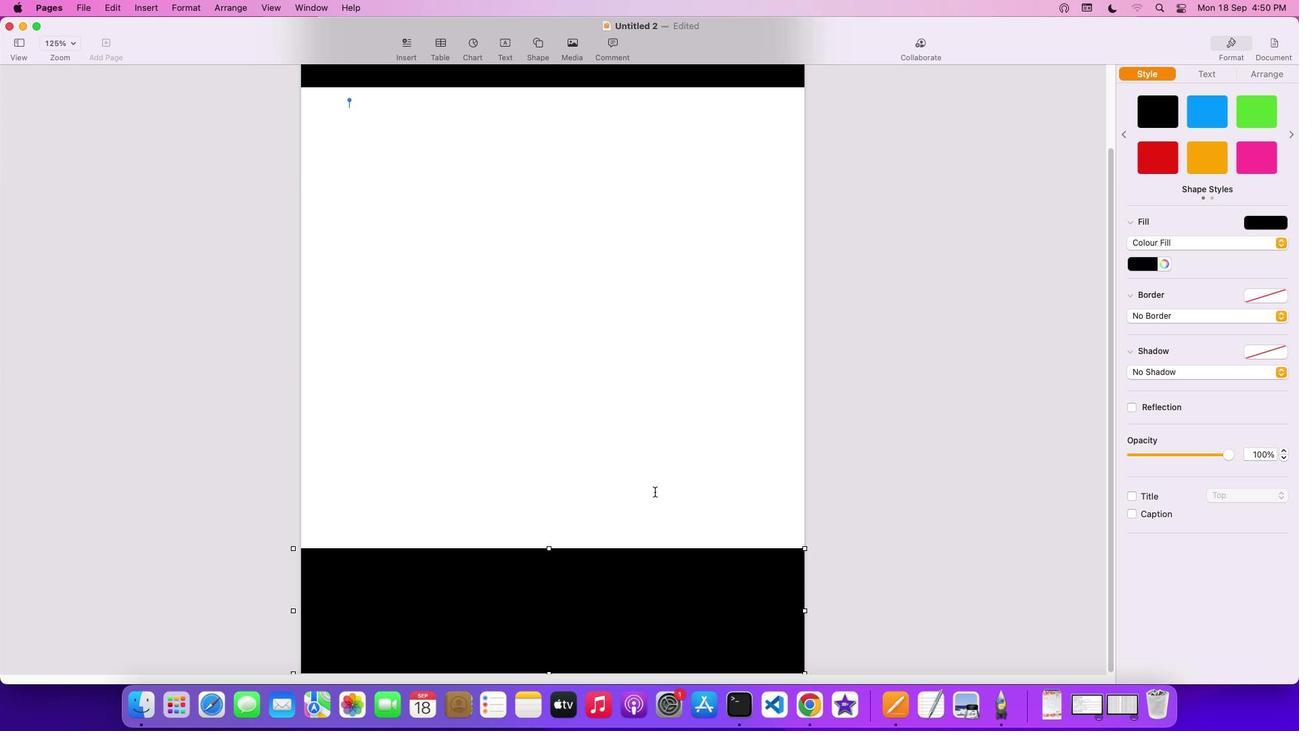 
Action: Mouse scrolled (655, 492) with delta (0, -2)
Screenshot: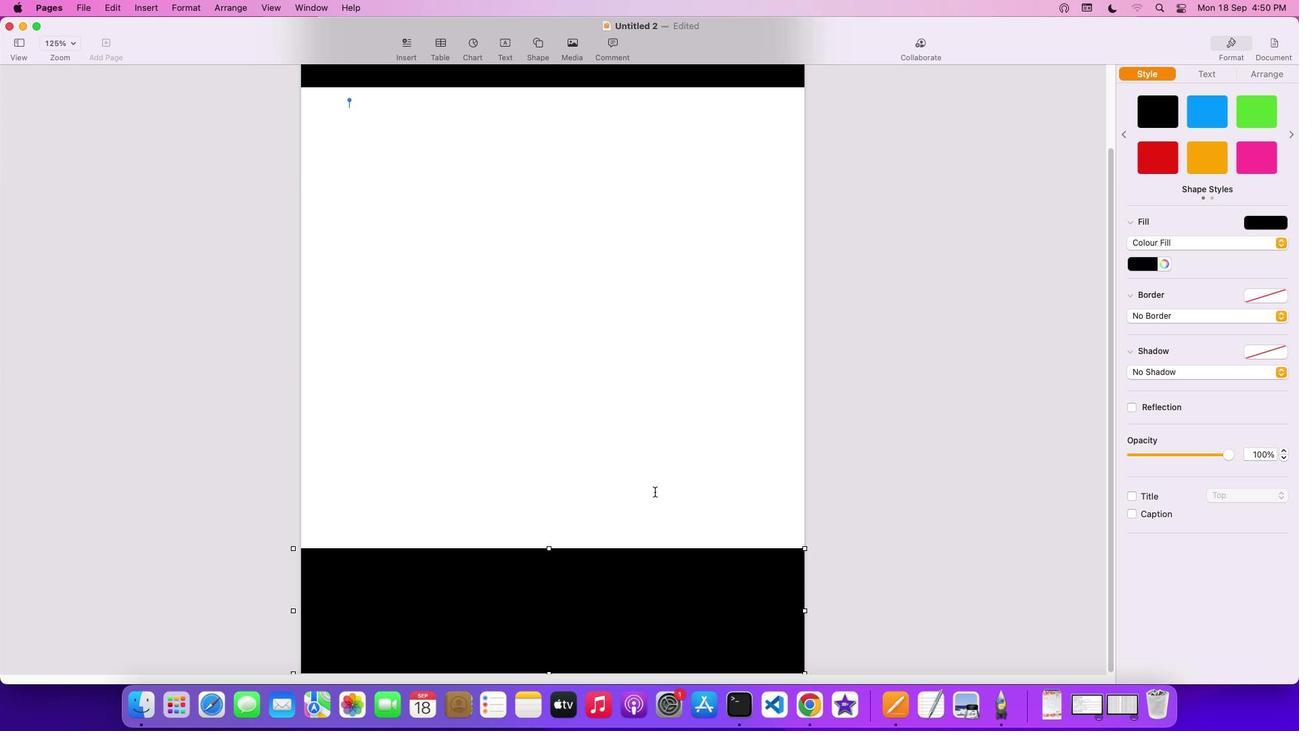 
Action: Mouse scrolled (655, 492) with delta (0, -3)
Screenshot: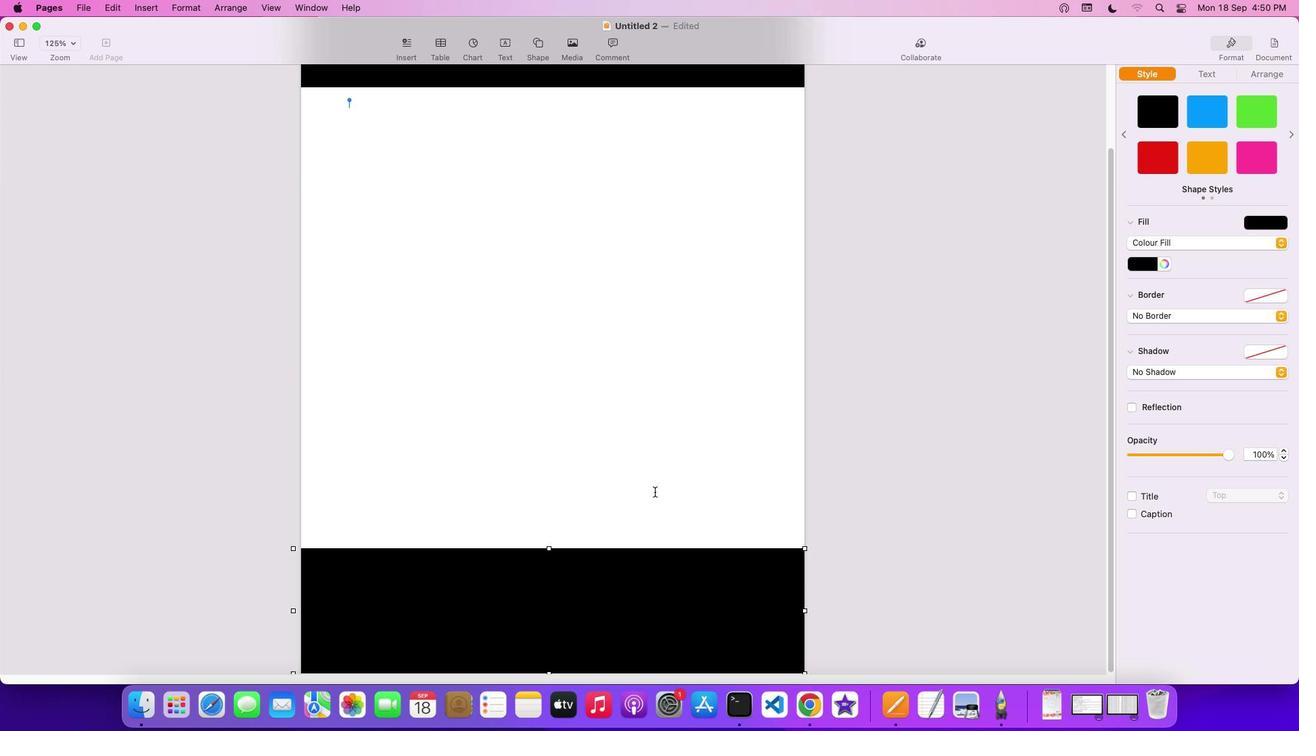 
Action: Mouse scrolled (655, 492) with delta (0, -4)
Screenshot: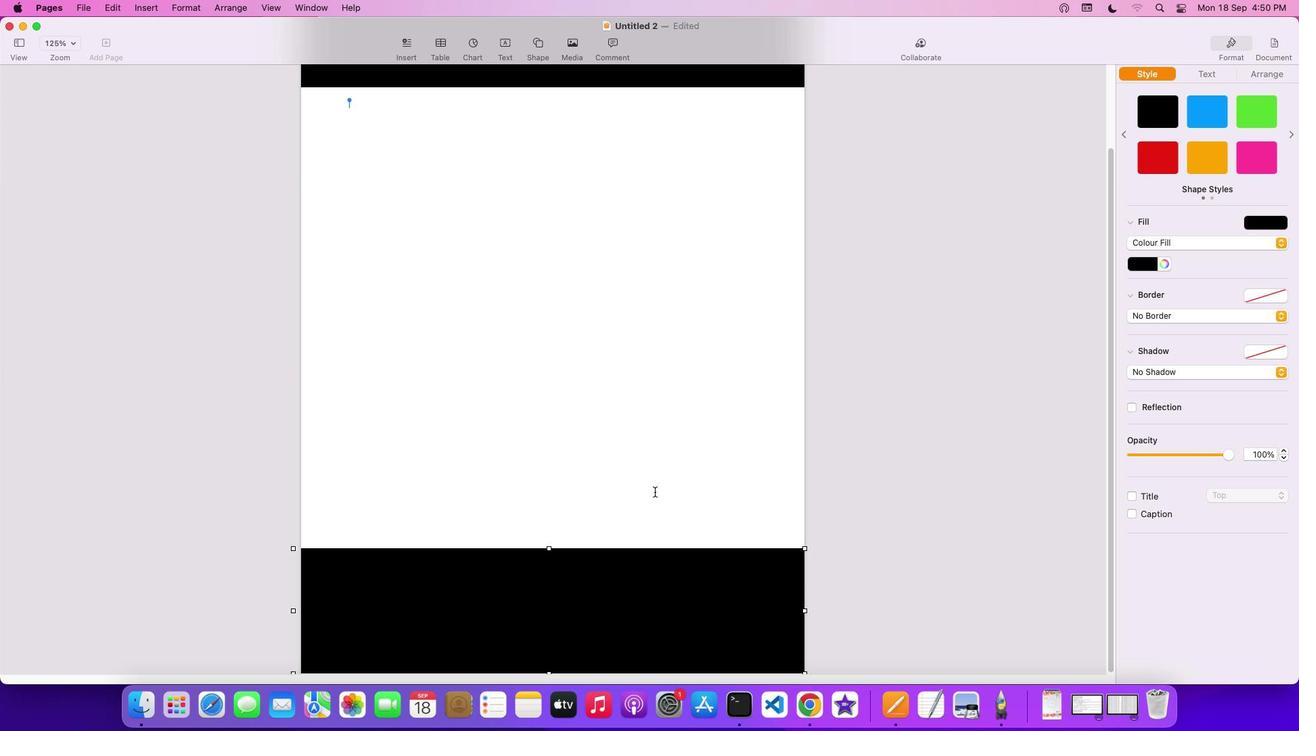 
Action: Mouse scrolled (655, 492) with delta (0, 0)
Screenshot: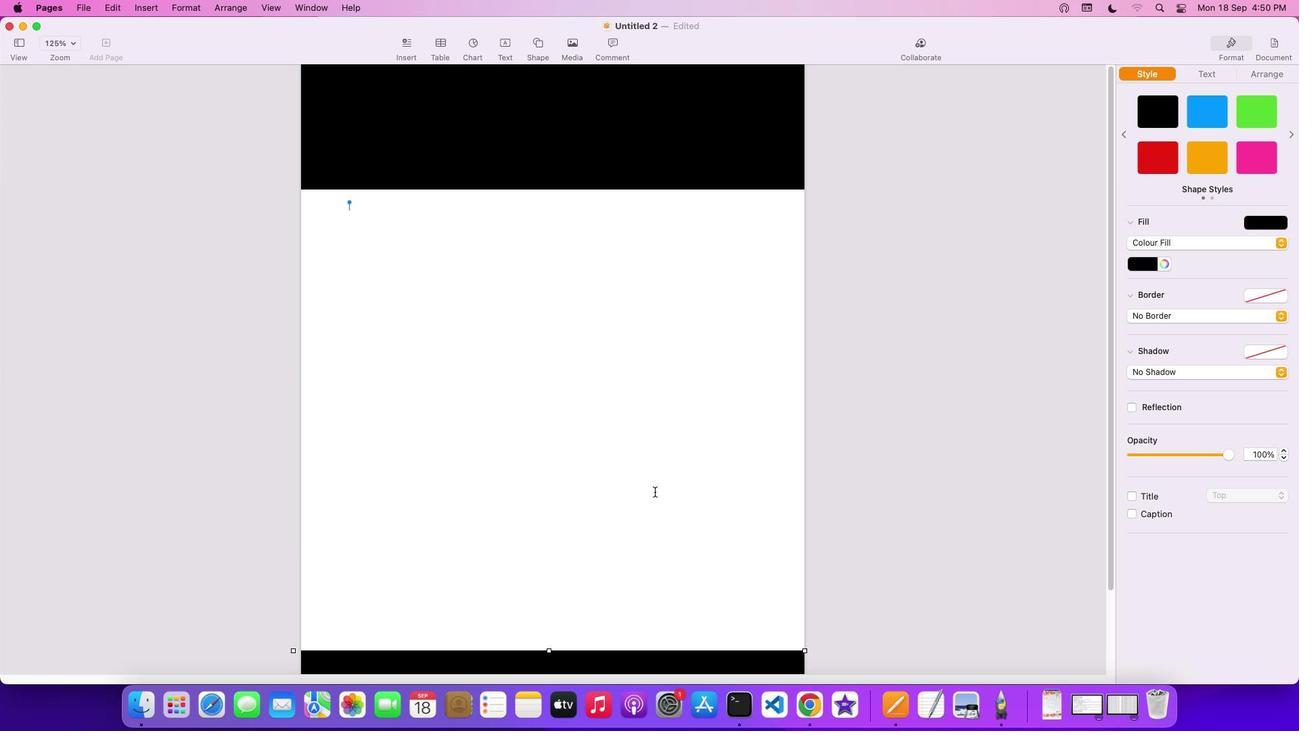 
Action: Mouse scrolled (655, 492) with delta (0, 0)
Screenshot: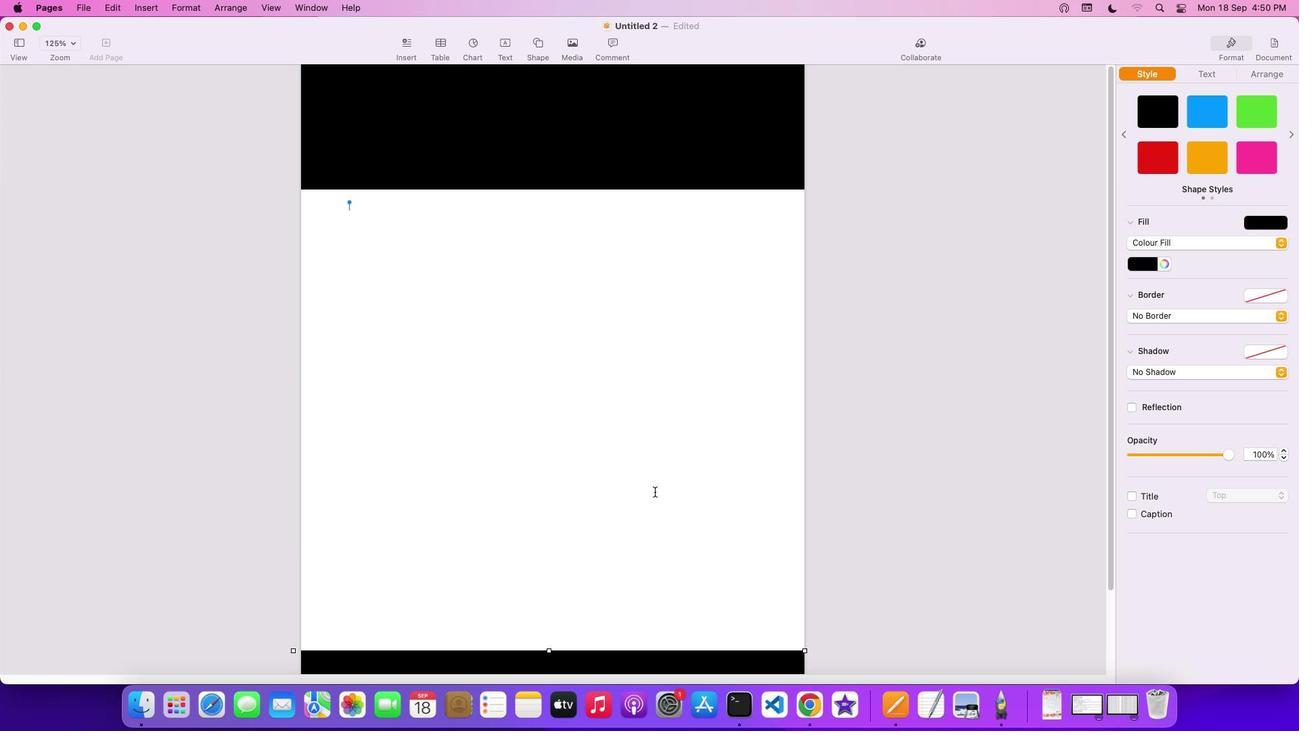 
Action: Mouse scrolled (655, 492) with delta (0, 2)
Screenshot: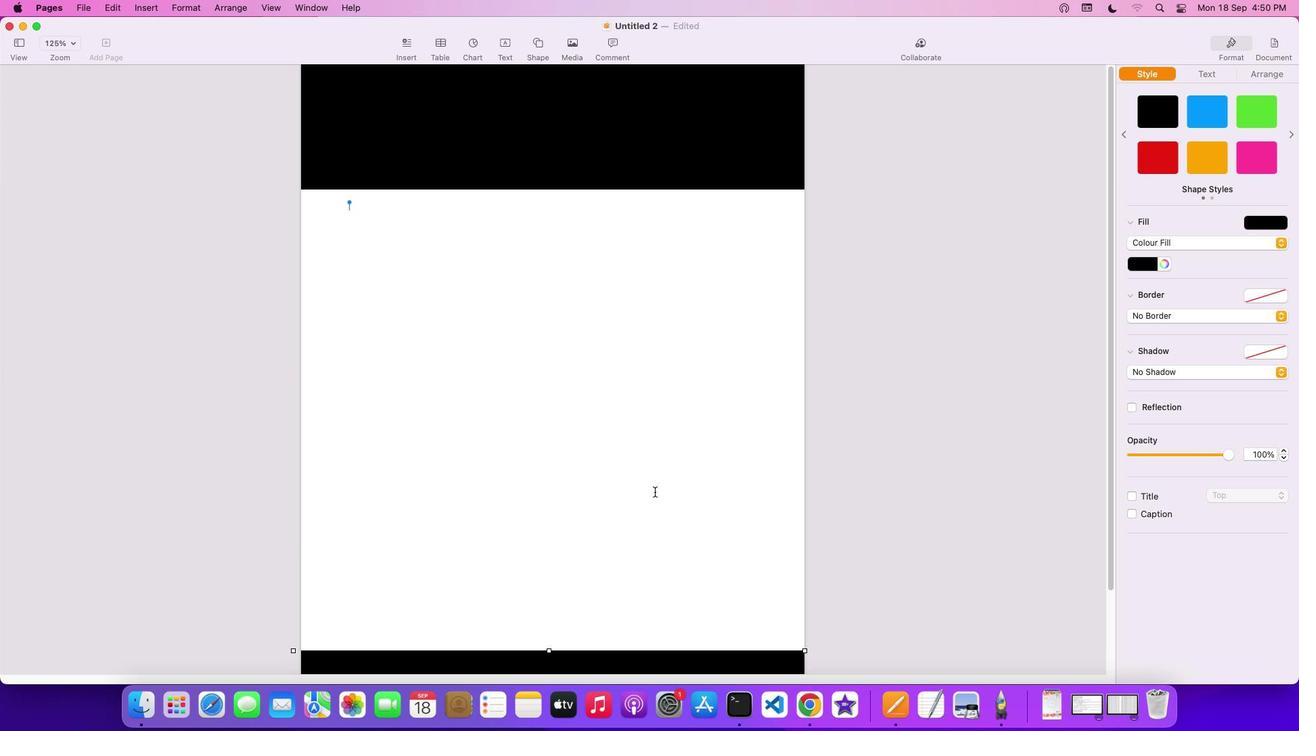 
Action: Mouse scrolled (655, 492) with delta (0, 3)
Screenshot: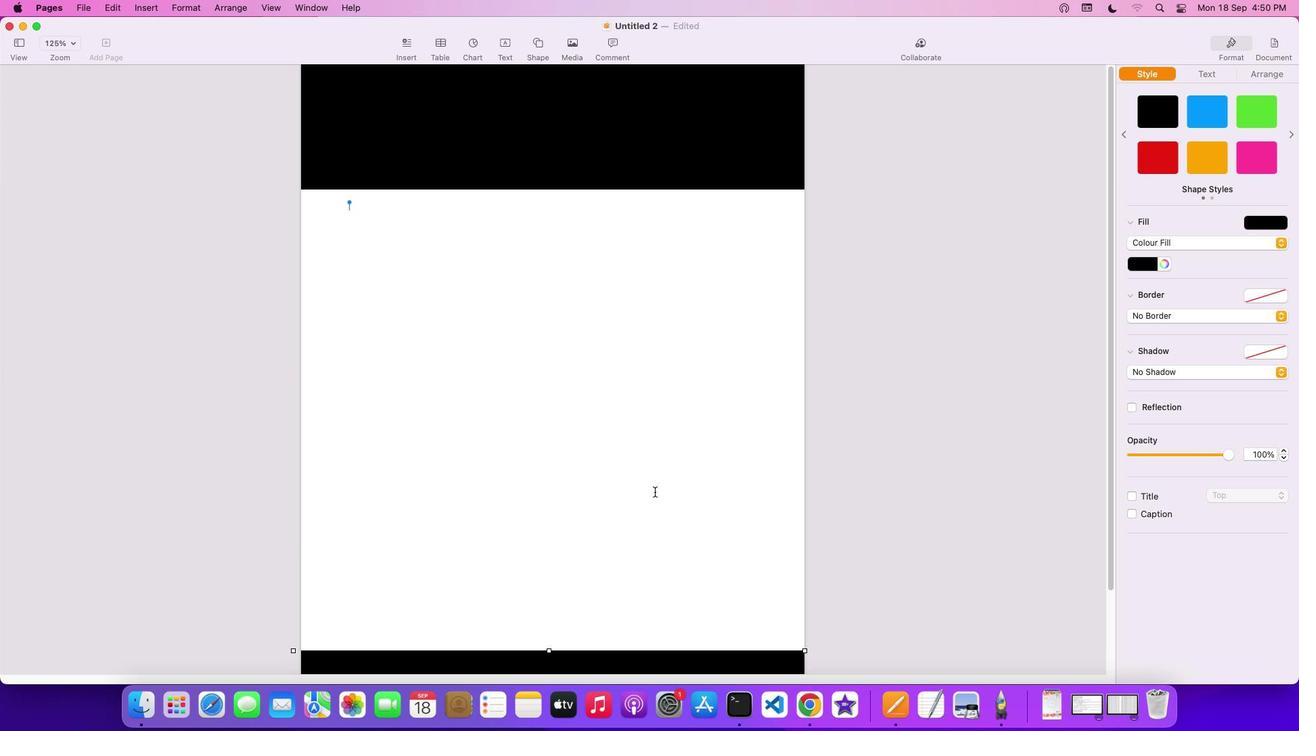 
Action: Mouse scrolled (655, 492) with delta (0, 4)
Screenshot: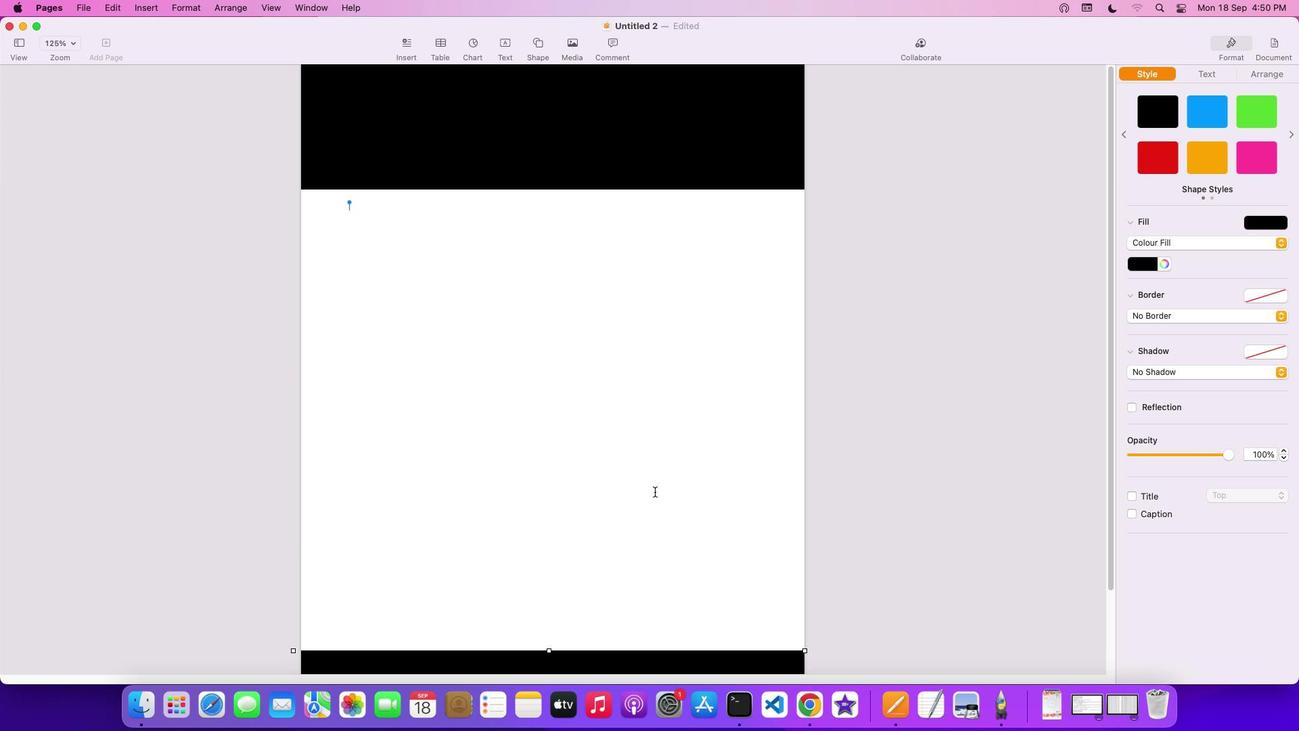 
Action: Mouse scrolled (655, 492) with delta (0, 0)
Screenshot: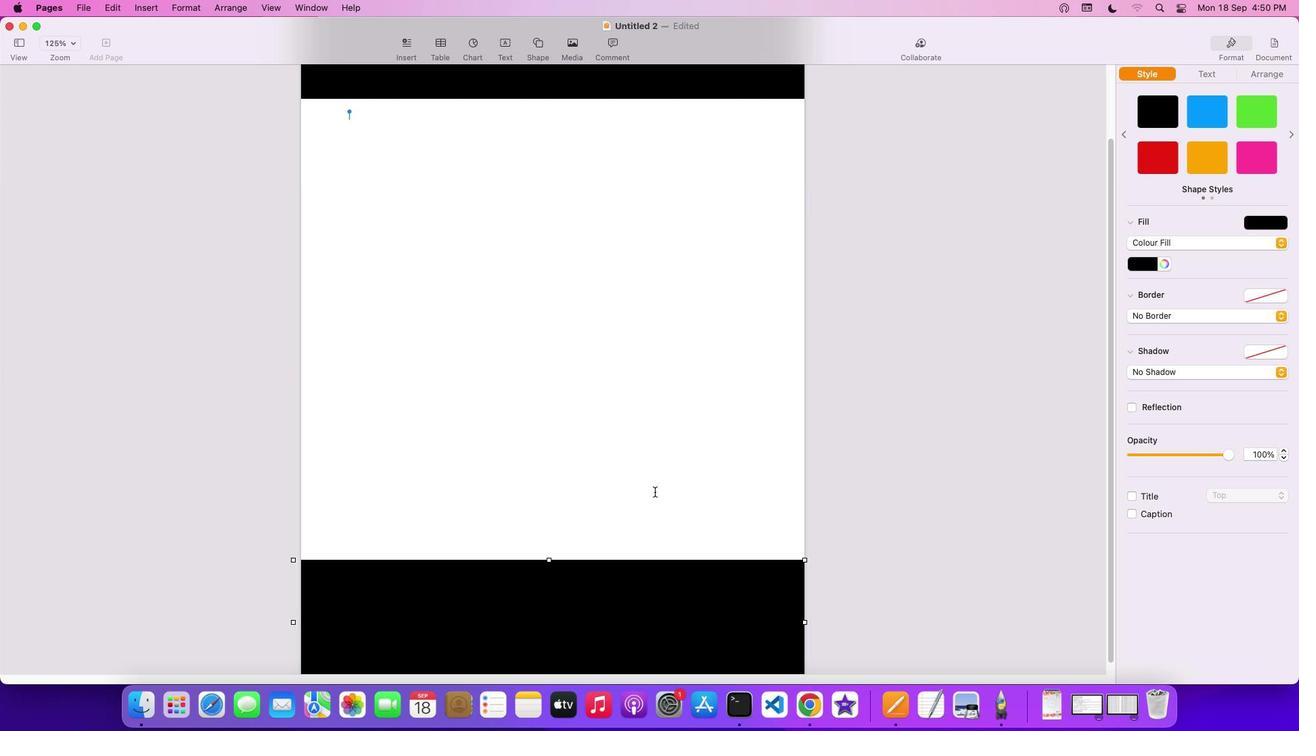 
Action: Mouse scrolled (655, 492) with delta (0, 0)
Screenshot: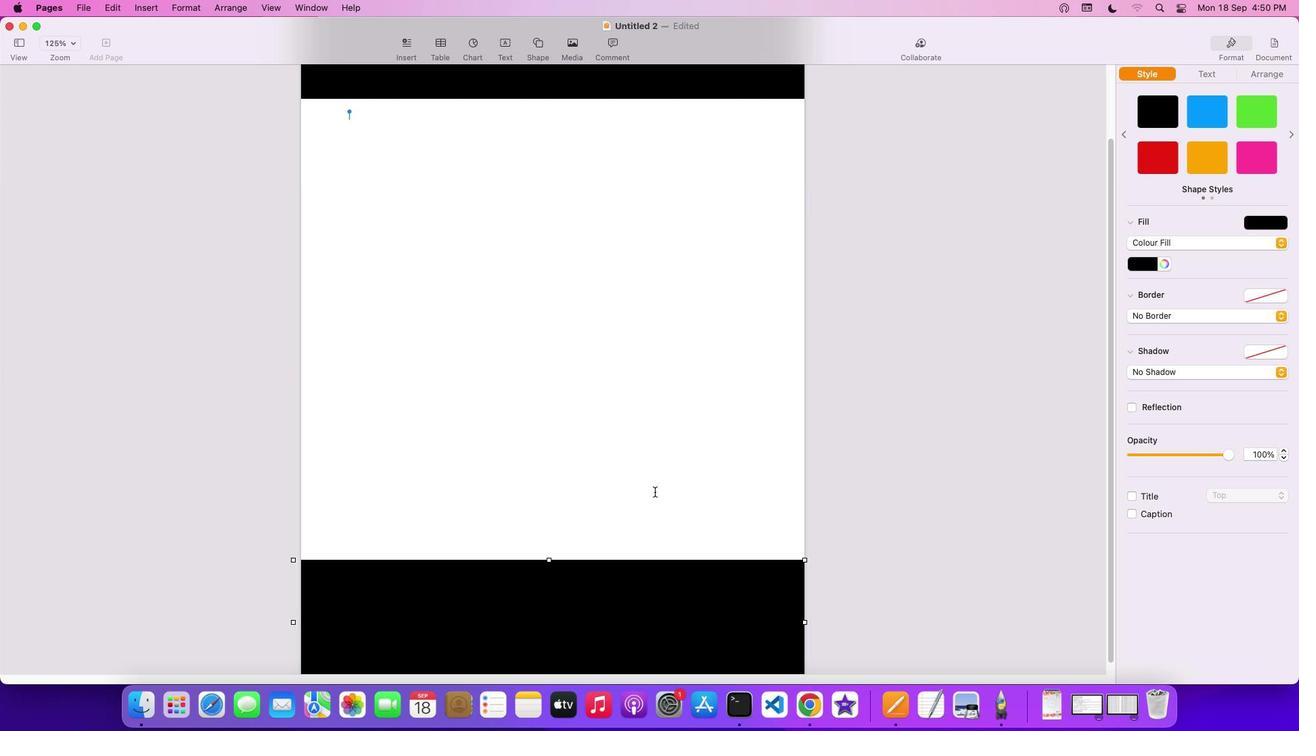 
Action: Mouse scrolled (655, 492) with delta (0, -2)
Screenshot: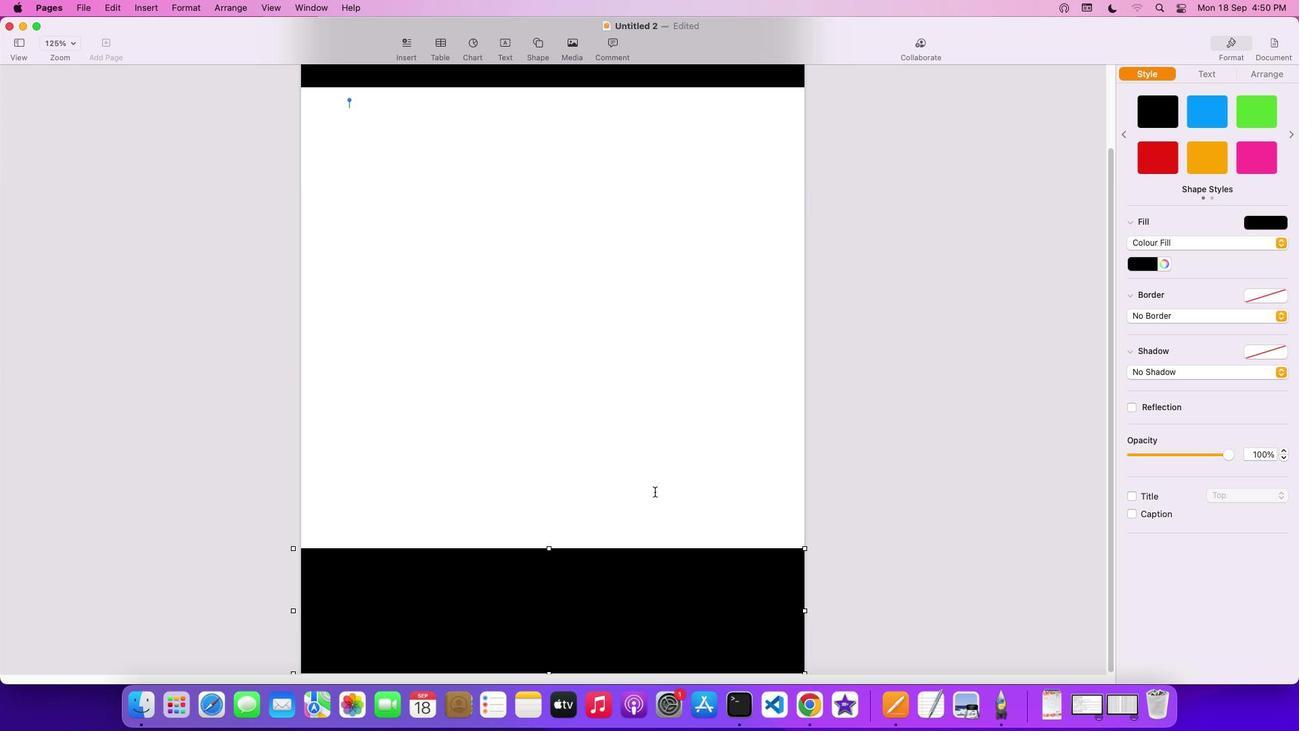
Action: Mouse scrolled (655, 492) with delta (0, -3)
Screenshot: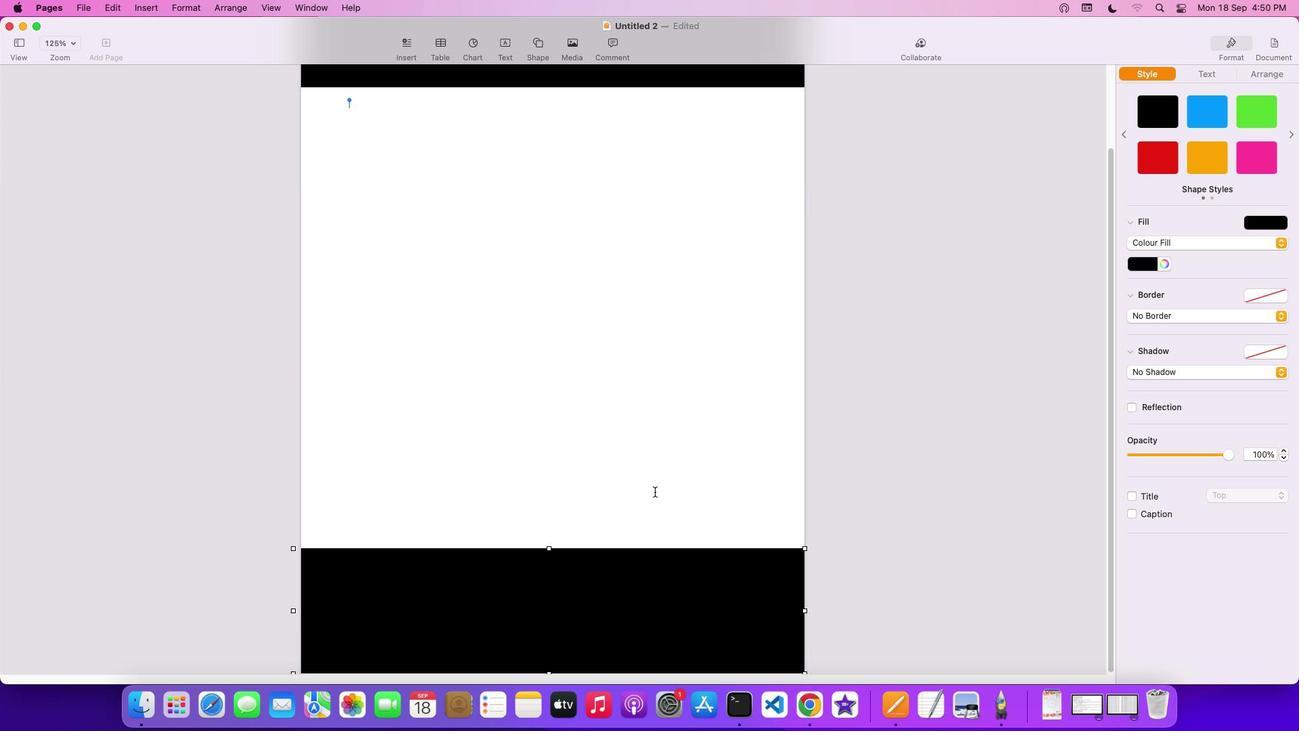 
Action: Mouse scrolled (655, 492) with delta (0, -4)
Screenshot: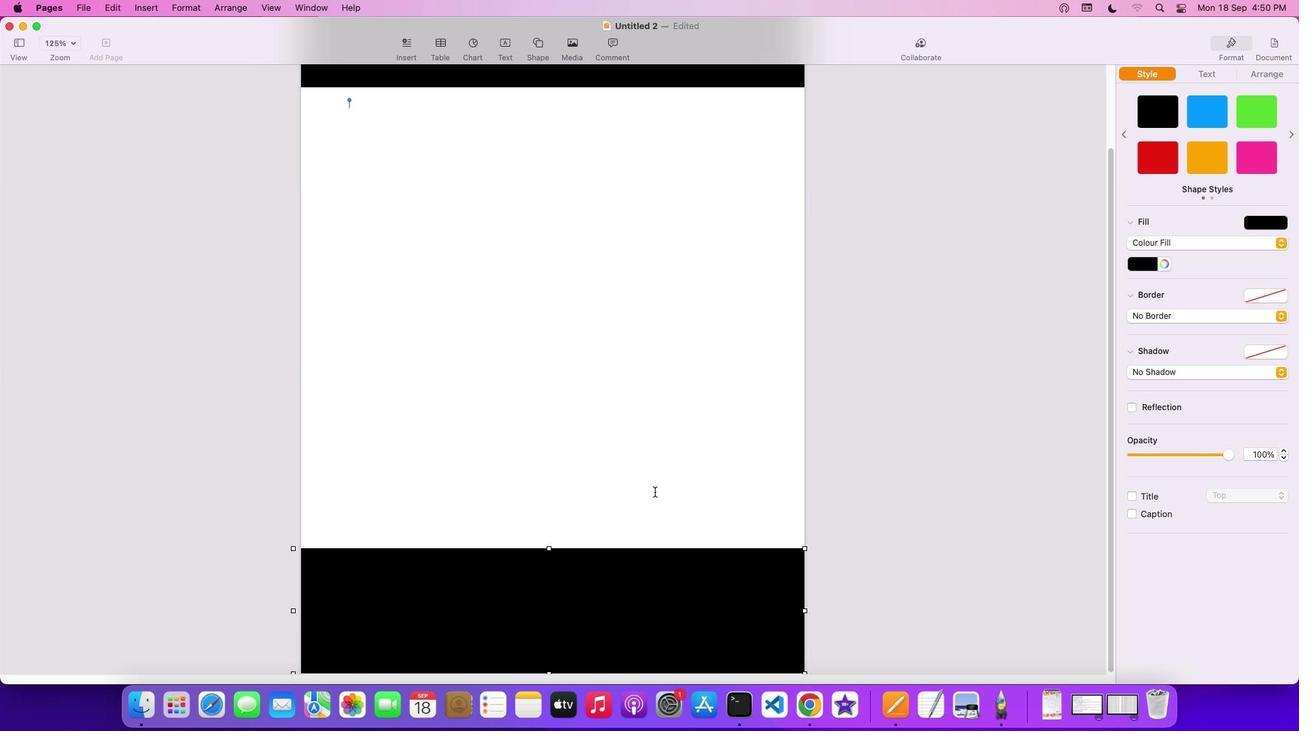 
Action: Mouse moved to (555, 608)
Screenshot: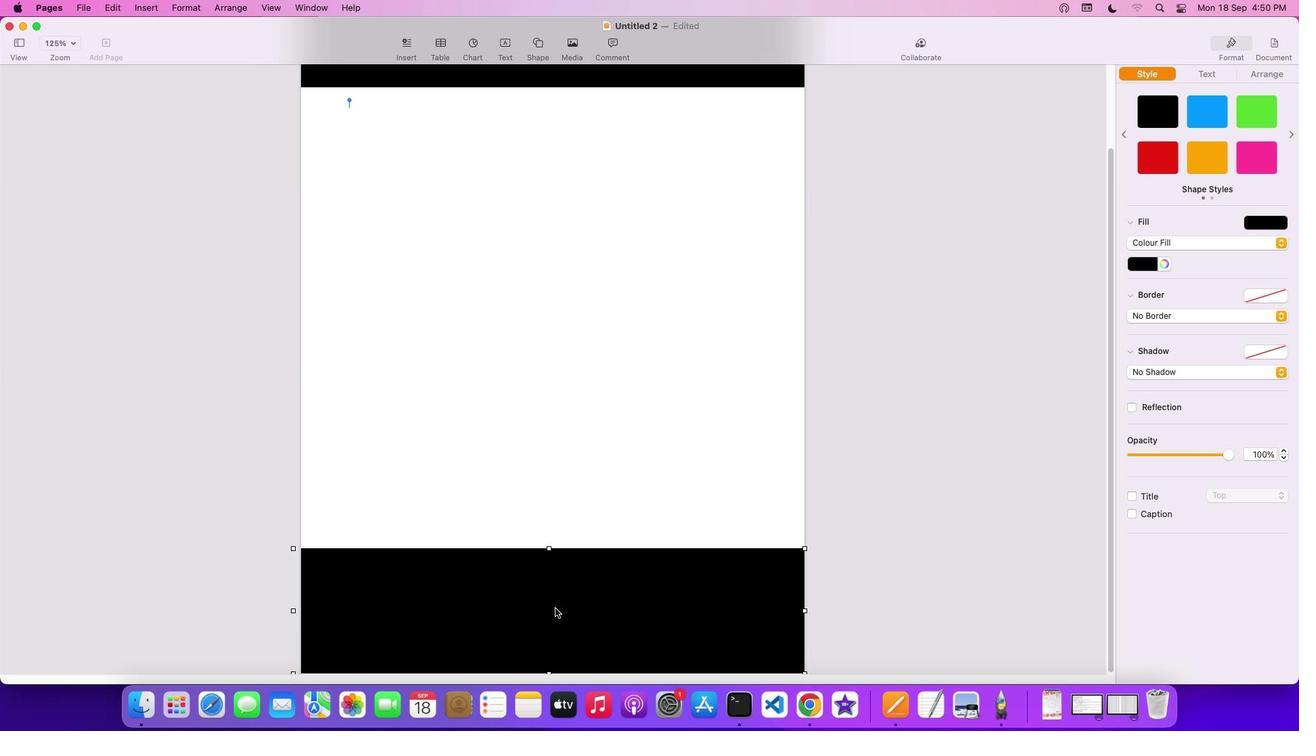 
Action: Mouse pressed left at (555, 608)
Screenshot: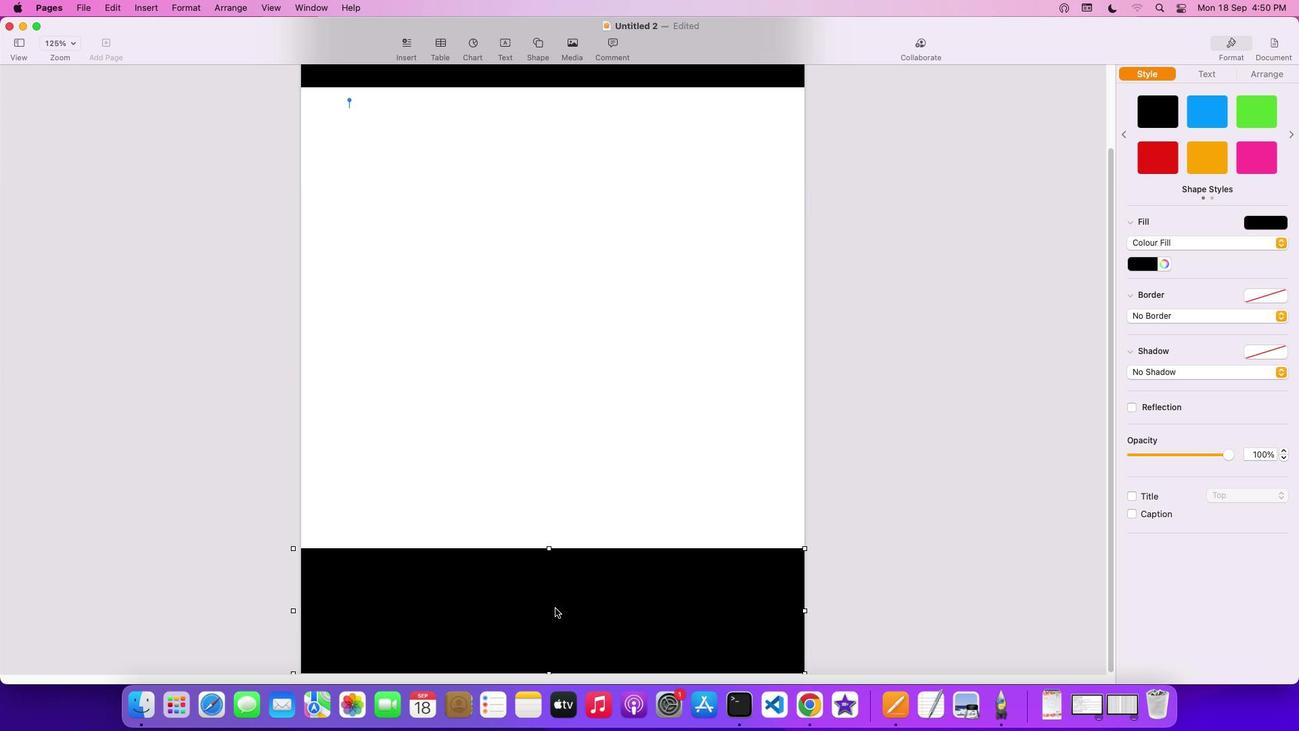 
Action: Mouse moved to (1150, 265)
Screenshot: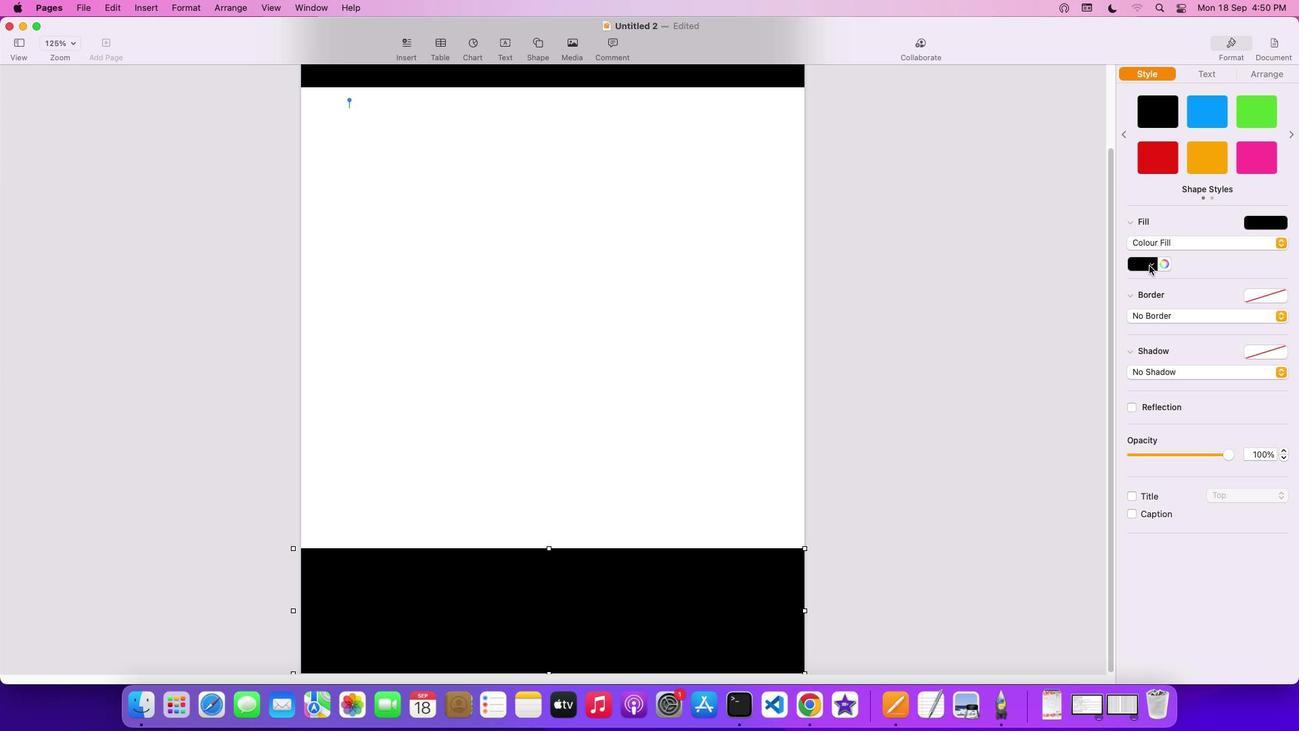 
Action: Mouse pressed left at (1150, 265)
Screenshot: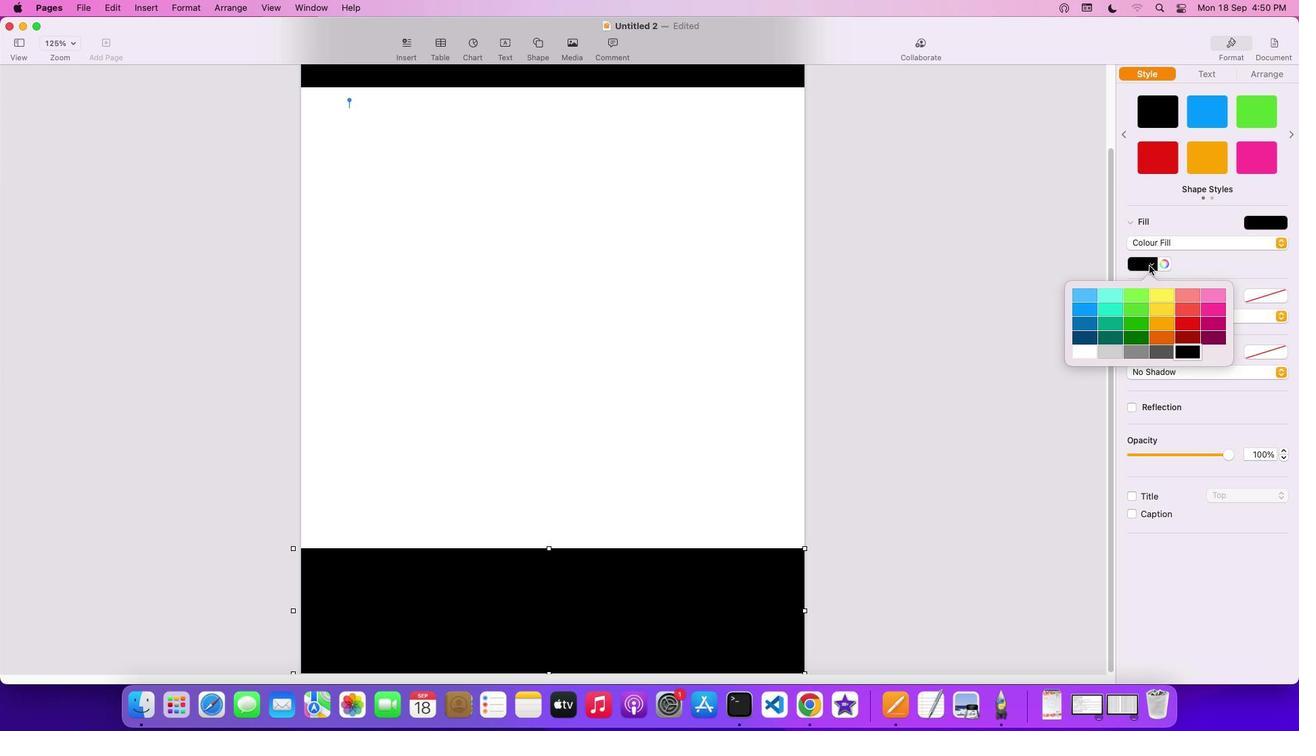 
Action: Mouse moved to (1092, 293)
Screenshot: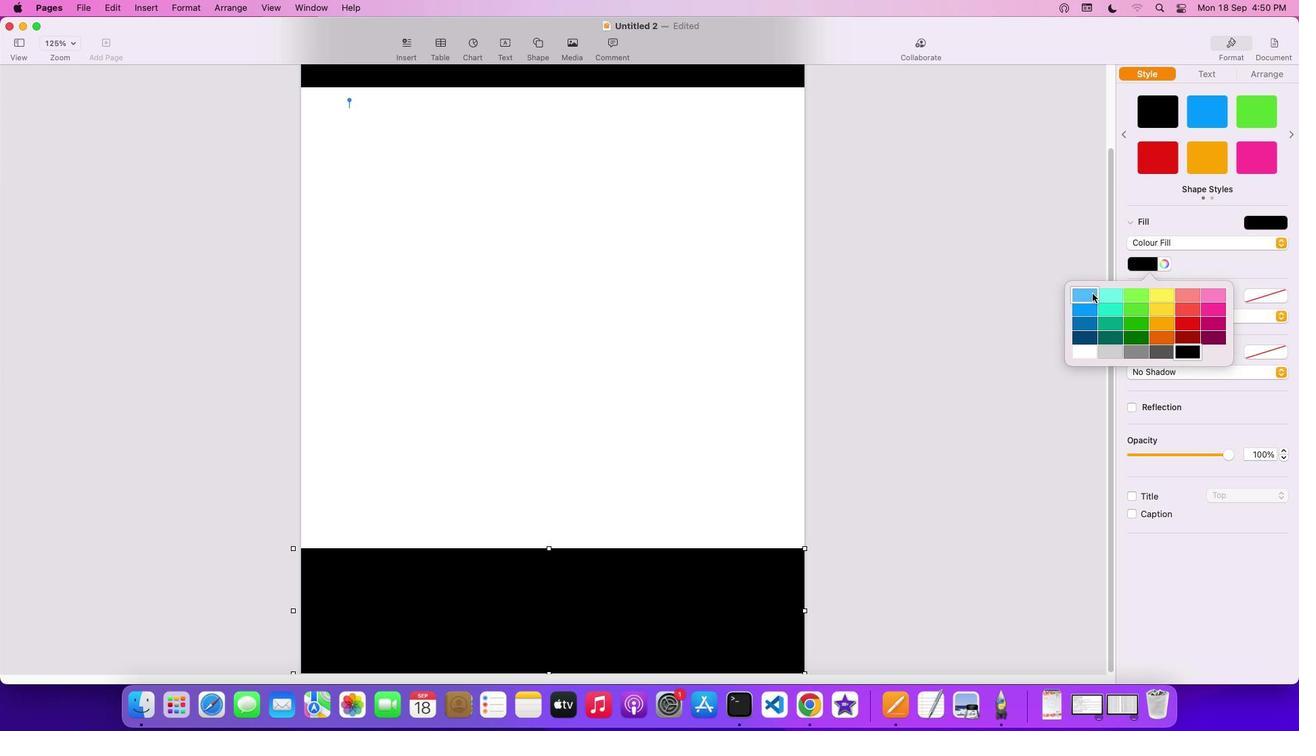 
Action: Mouse pressed left at (1092, 293)
Screenshot: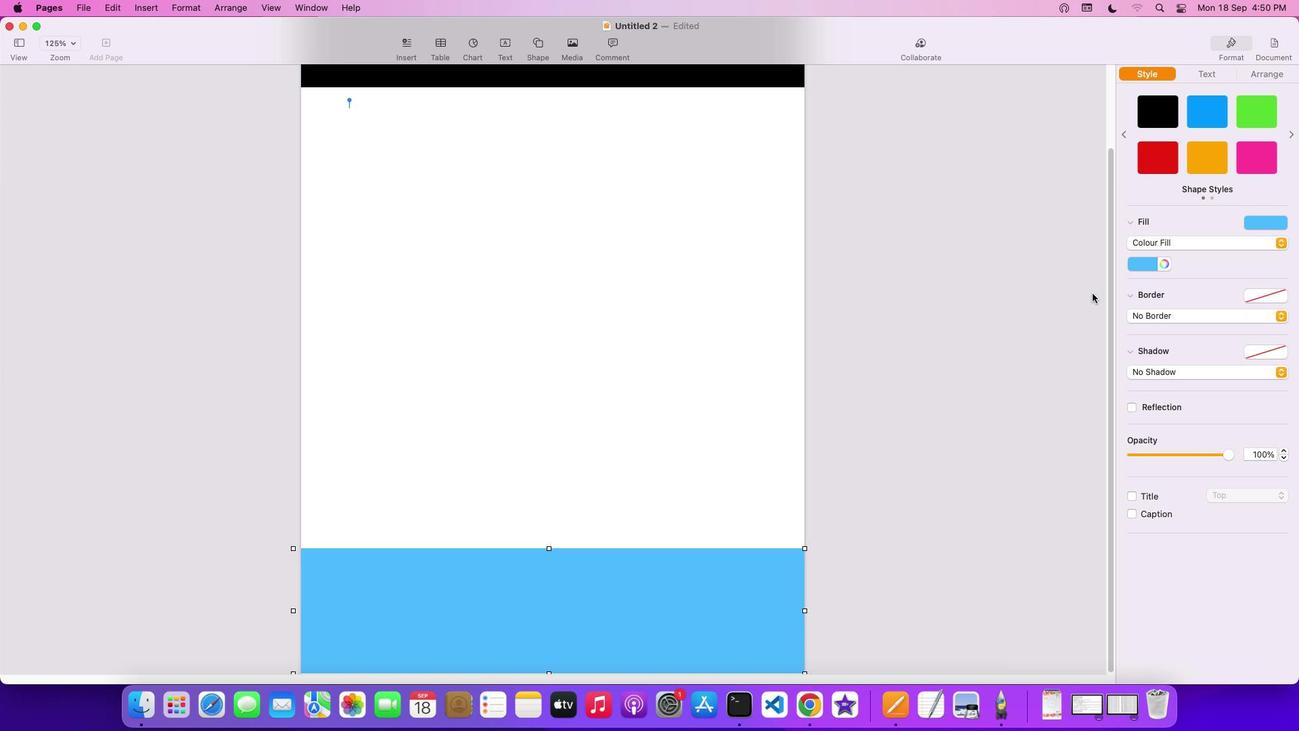 
Action: Mouse moved to (535, 48)
Screenshot: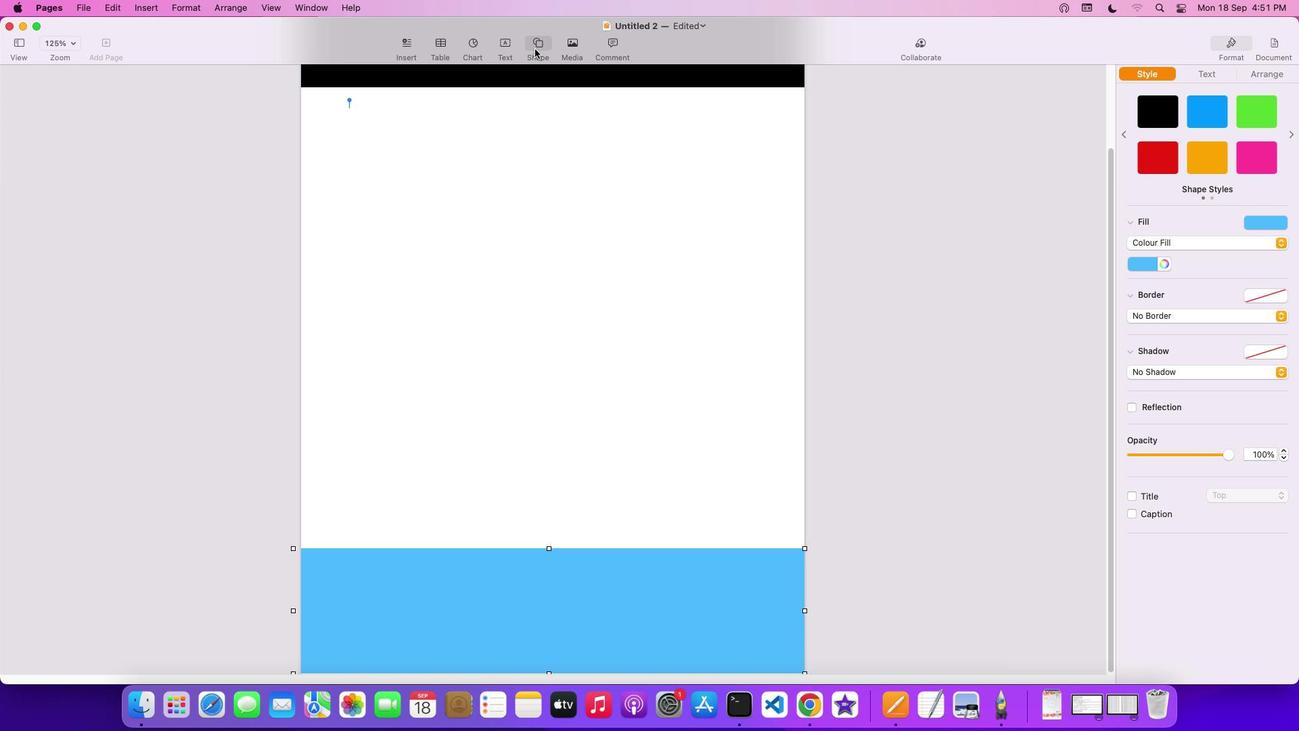
Action: Mouse pressed left at (535, 48)
Screenshot: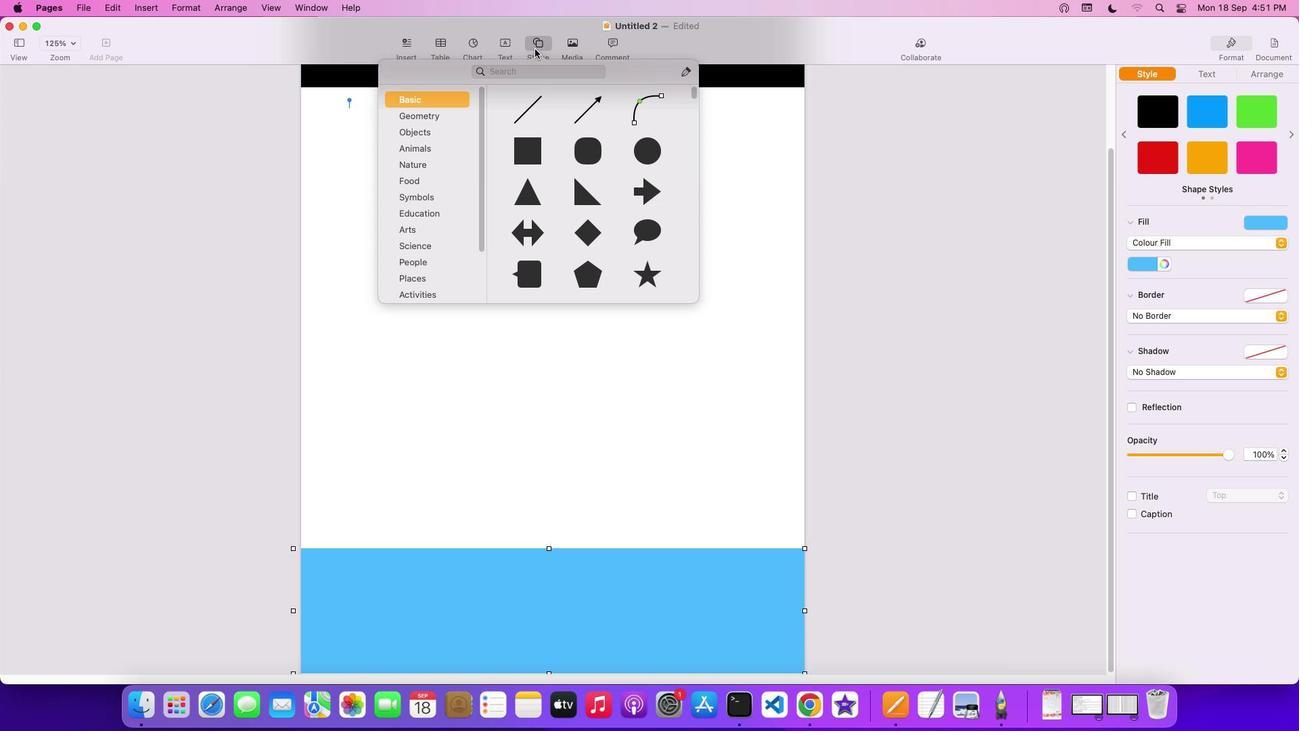 
Action: Mouse moved to (429, 197)
Screenshot: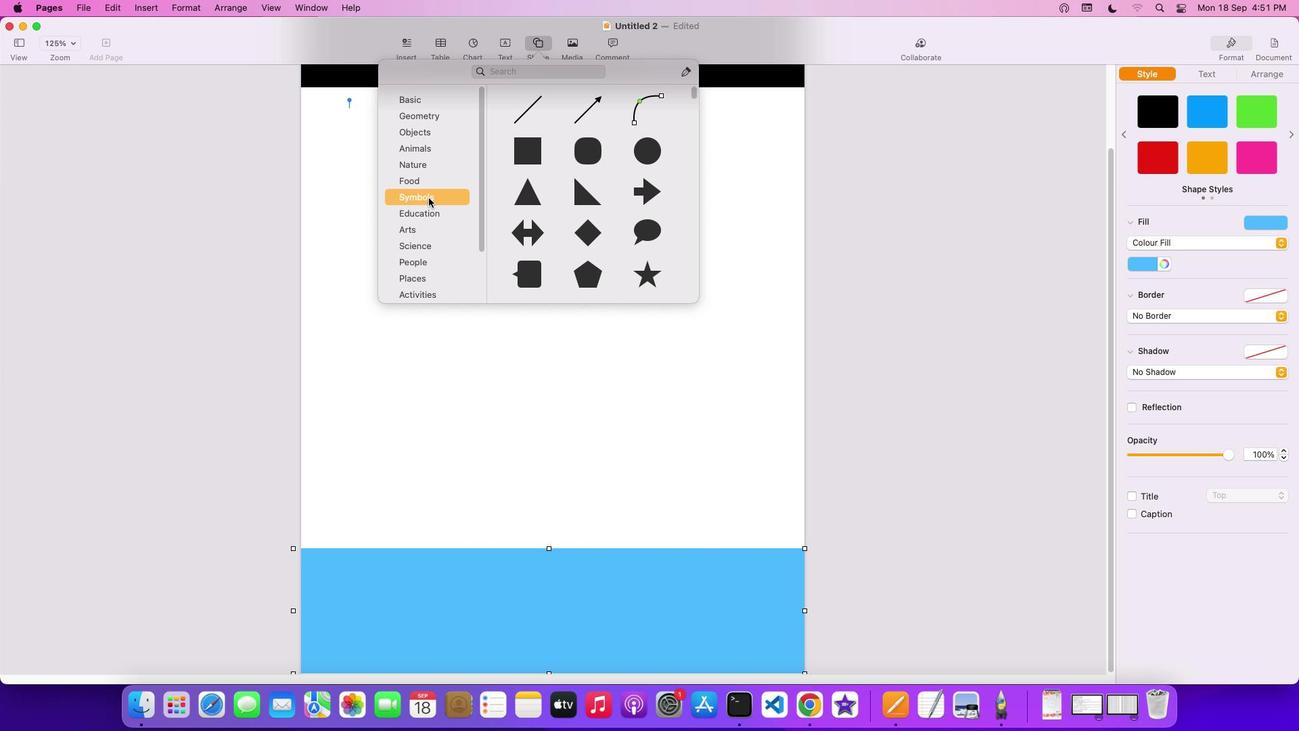 
Action: Mouse pressed left at (429, 197)
Screenshot: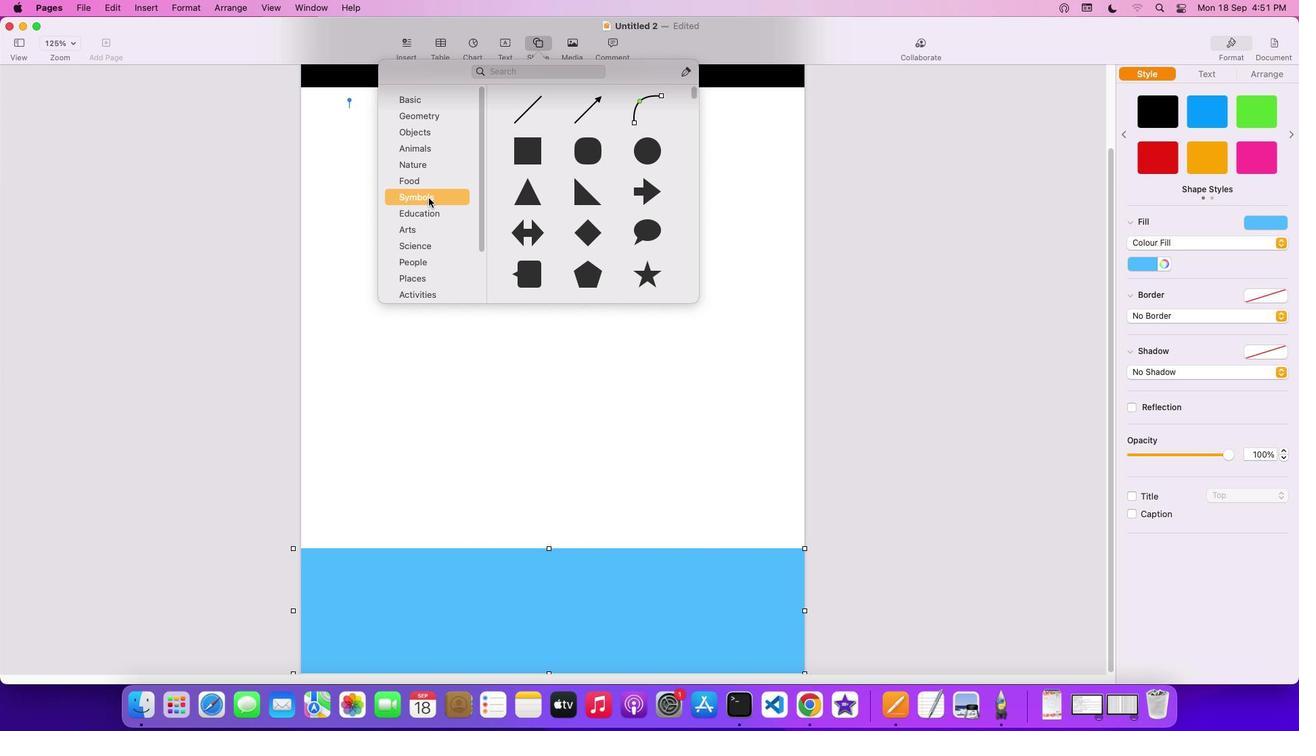 
Action: Mouse moved to (562, 199)
Screenshot: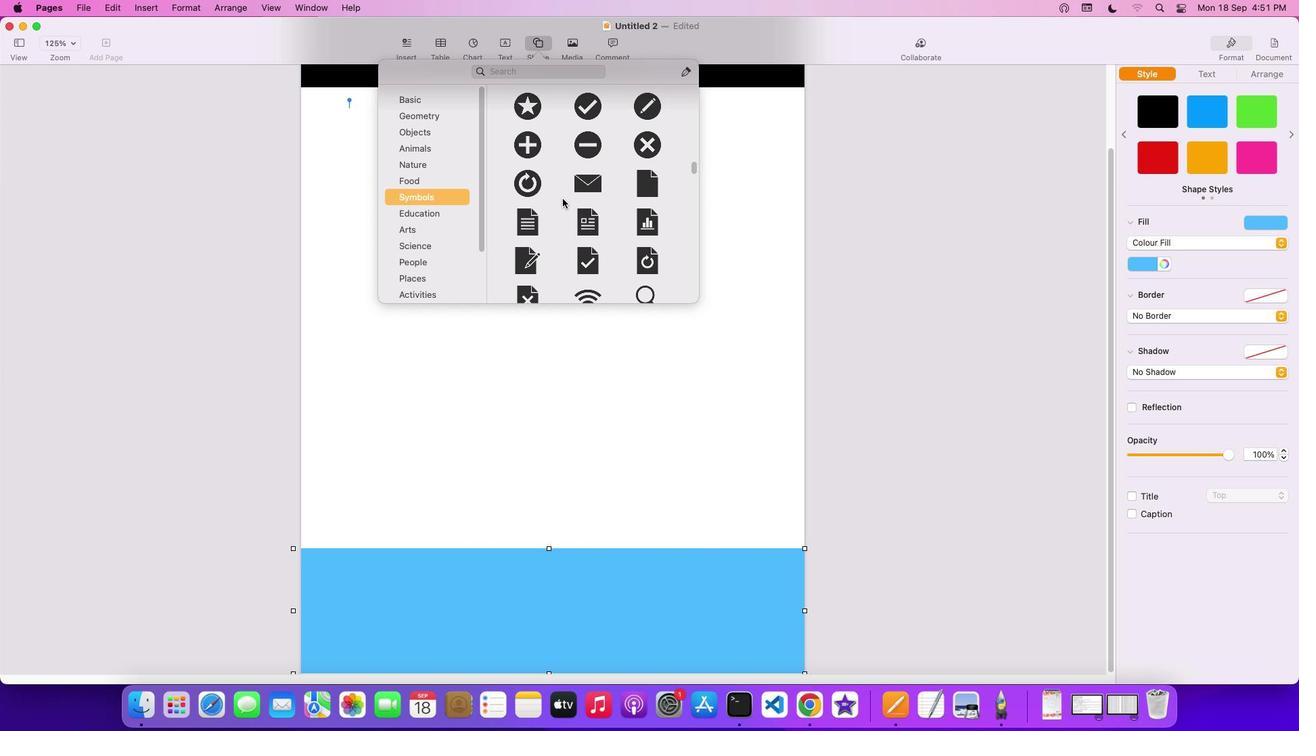 
Action: Mouse scrolled (562, 199) with delta (0, 0)
Screenshot: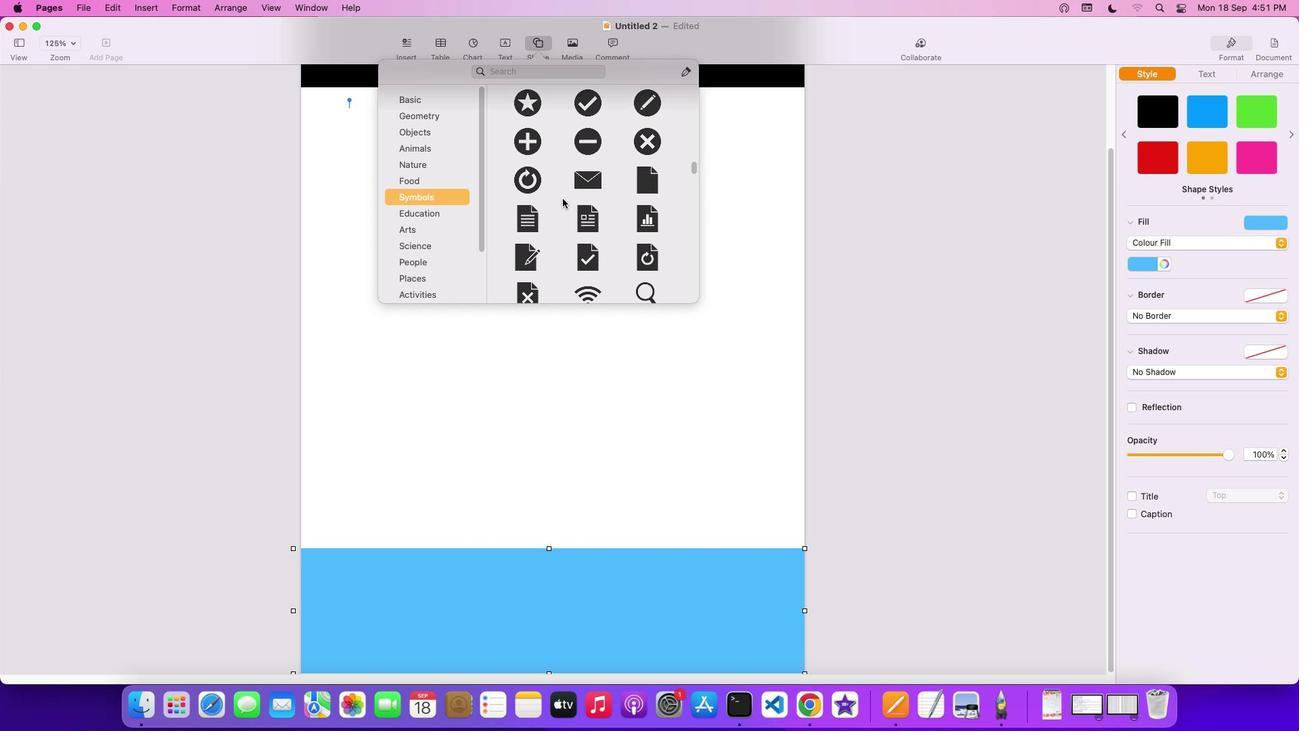 
Action: Mouse moved to (562, 199)
Screenshot: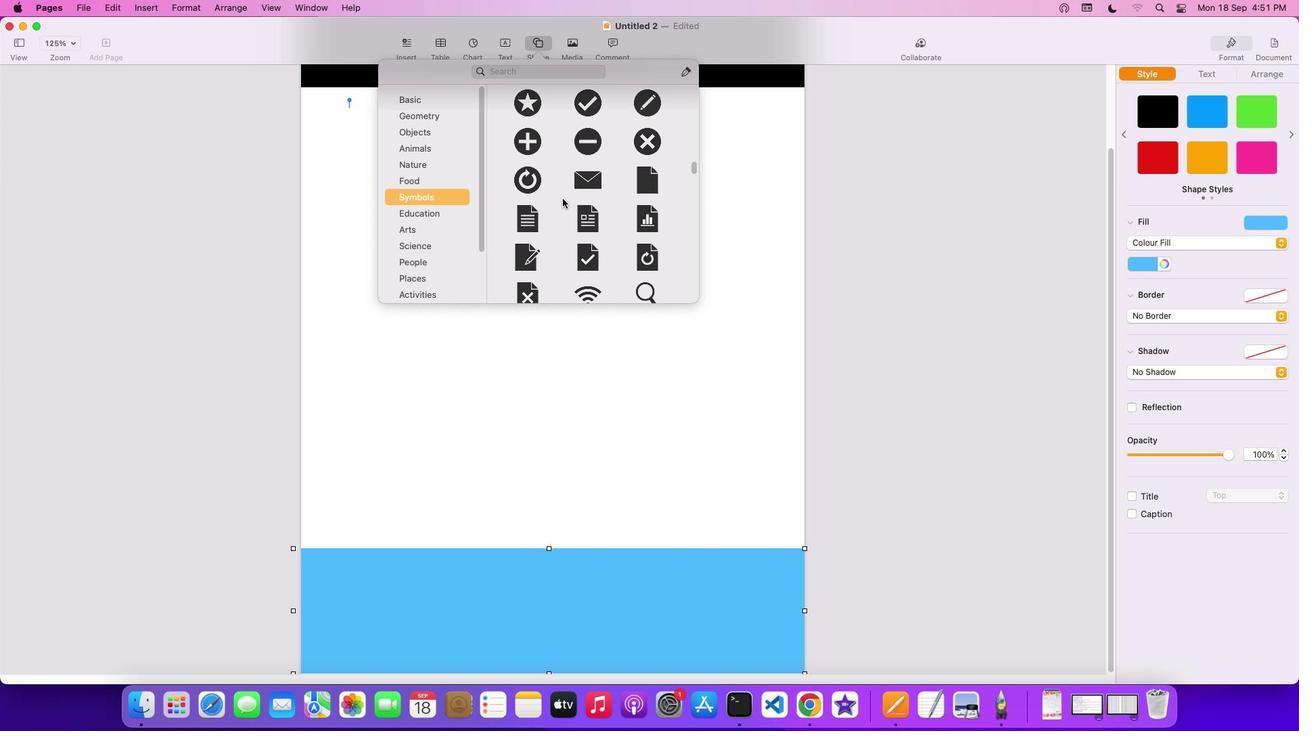 
Action: Mouse scrolled (562, 199) with delta (0, 0)
Screenshot: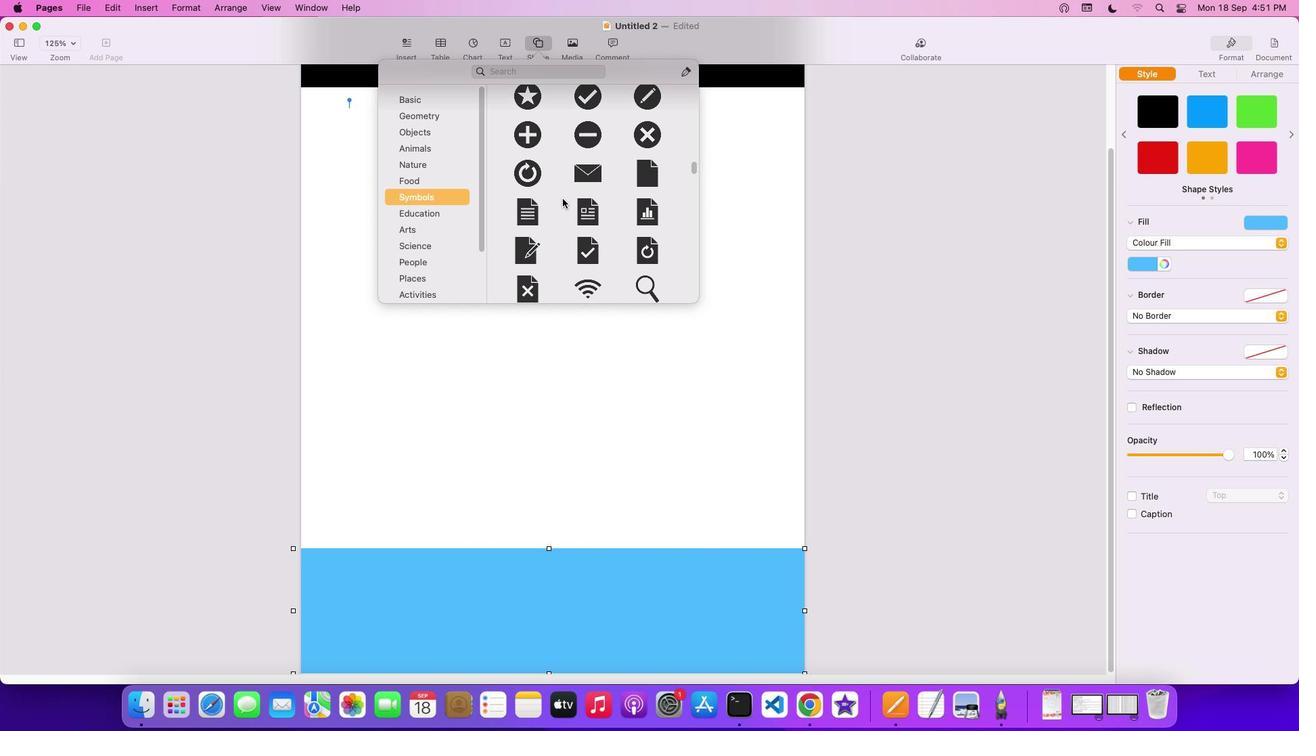 
Action: Mouse scrolled (562, 199) with delta (0, 0)
Screenshot: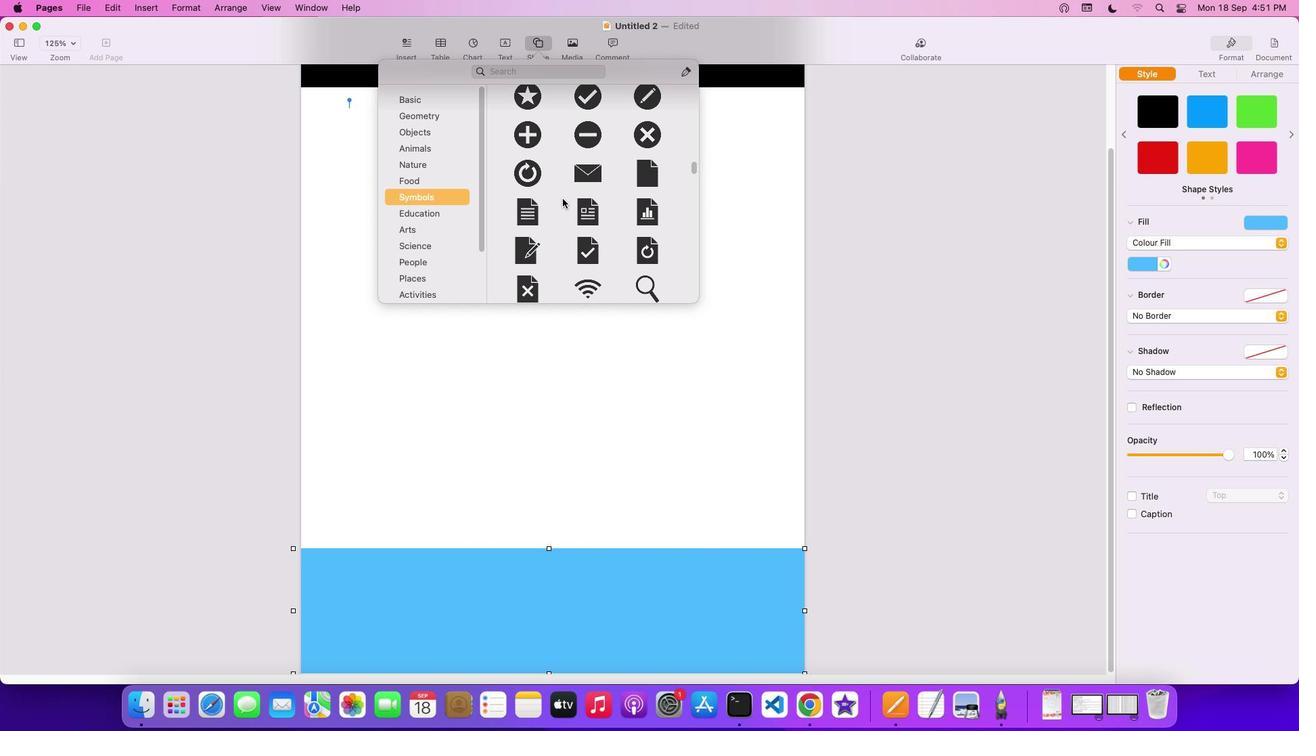 
Action: Mouse scrolled (562, 199) with delta (0, 0)
Screenshot: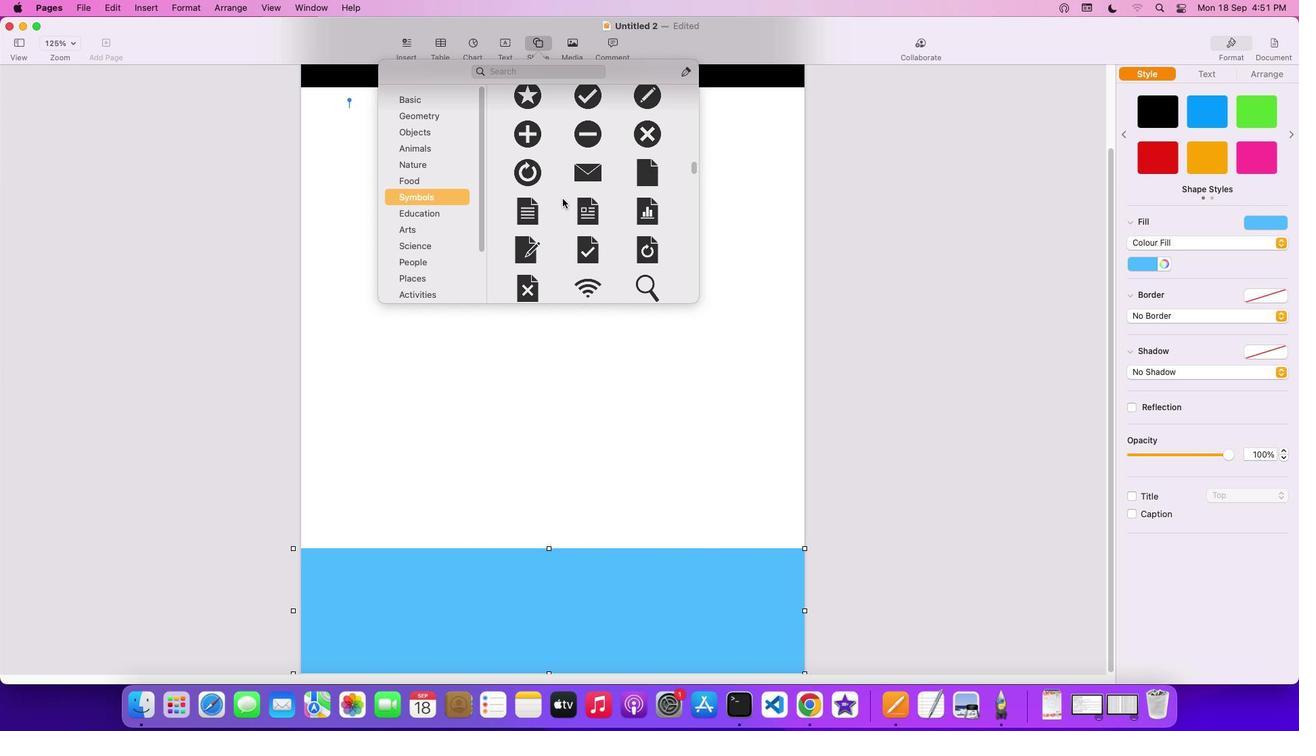 
Action: Mouse moved to (592, 211)
Screenshot: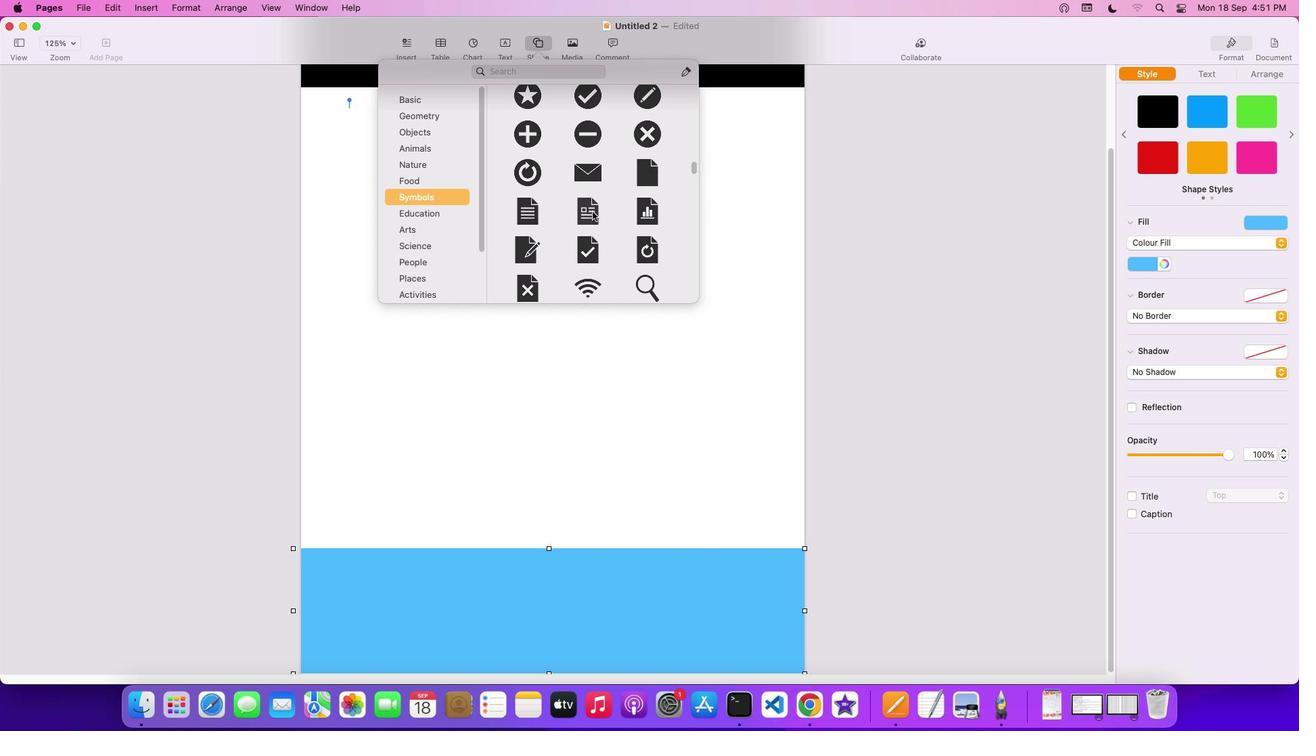 
Action: Mouse pressed left at (592, 211)
Screenshot: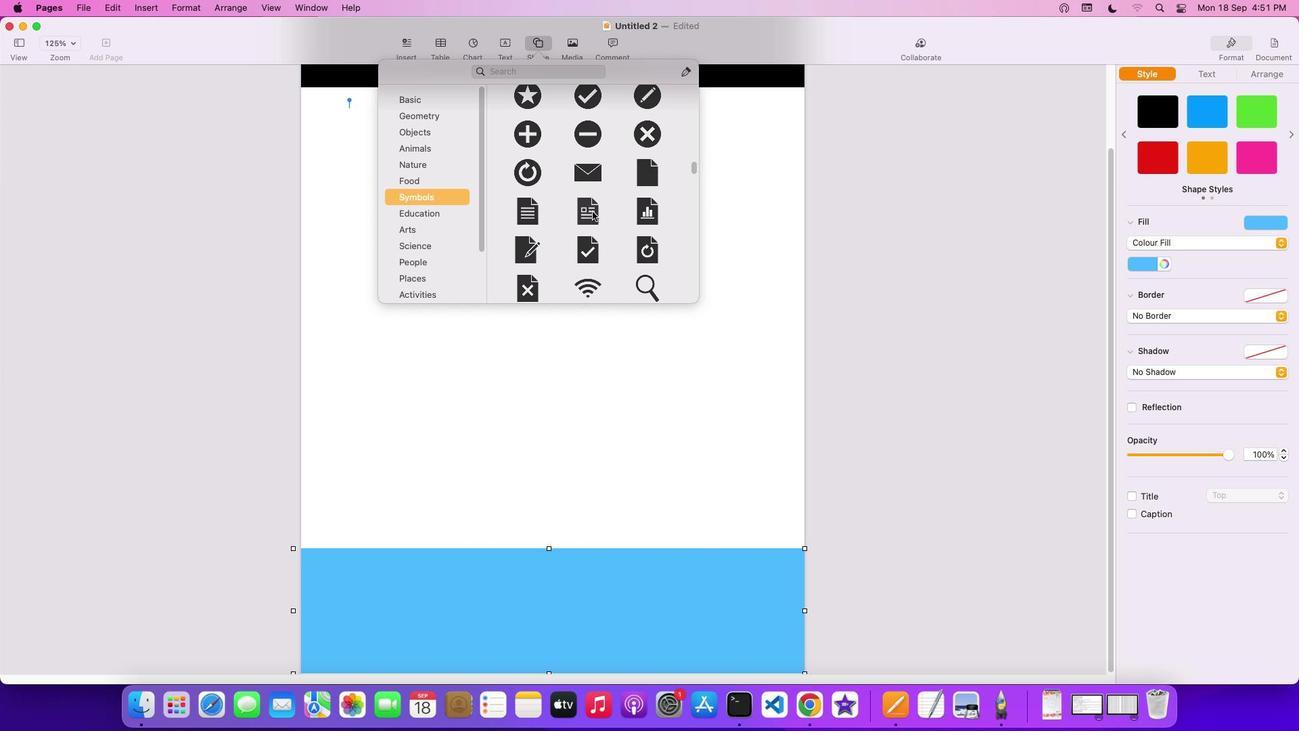 
Action: Mouse moved to (588, 416)
Screenshot: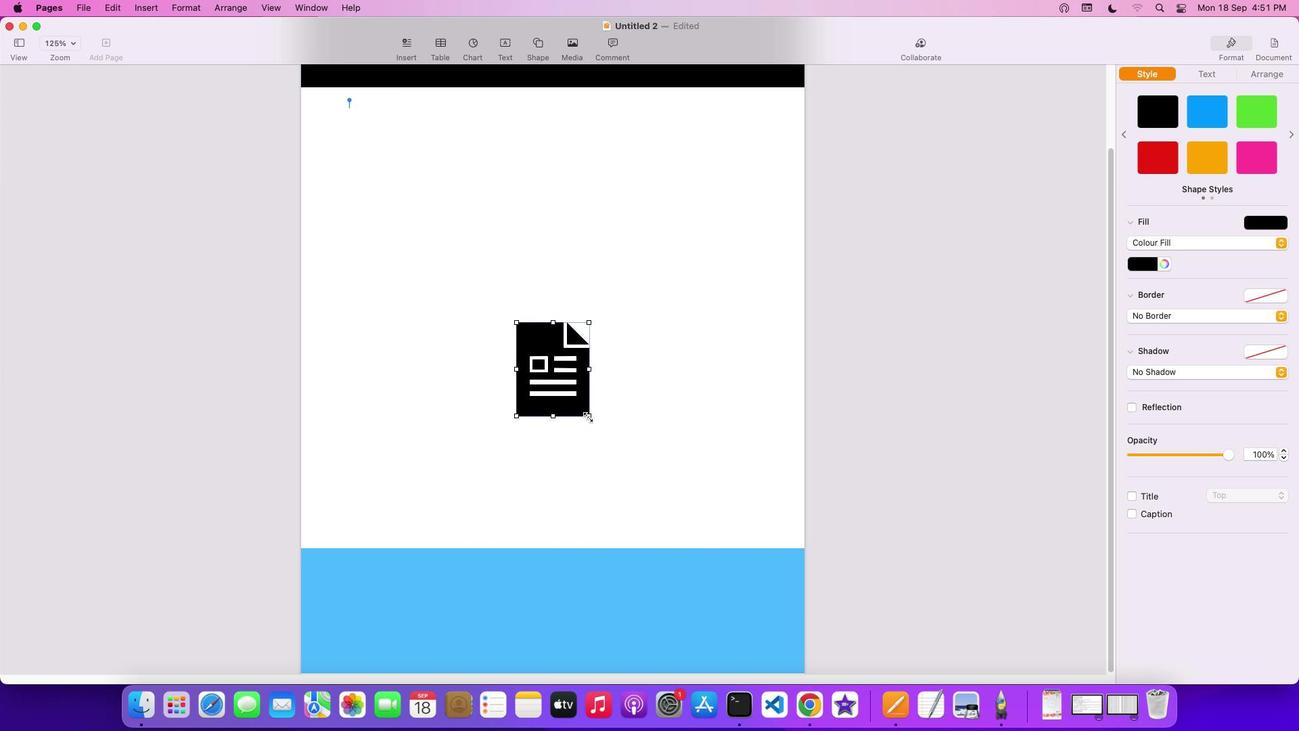 
Action: Mouse pressed left at (588, 416)
Screenshot: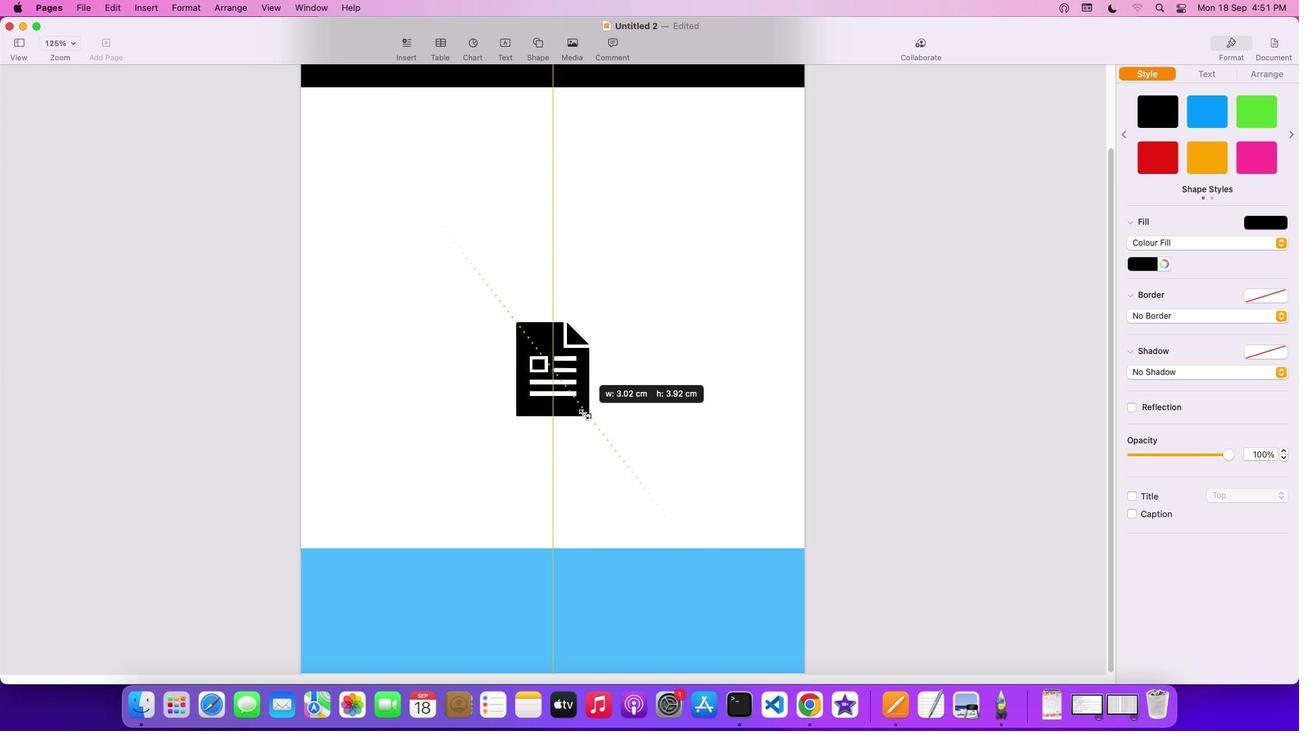 
Action: Mouse moved to (1151, 264)
Screenshot: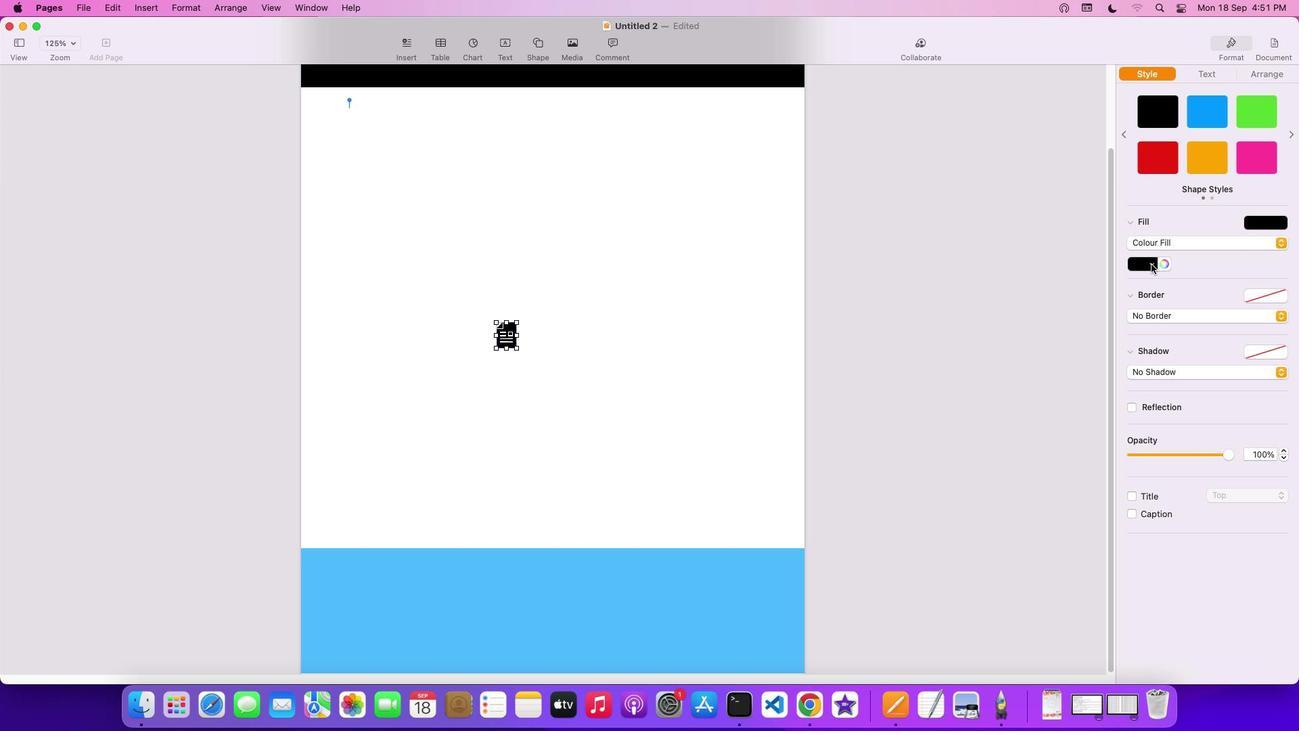 
Action: Mouse pressed left at (1151, 264)
Screenshot: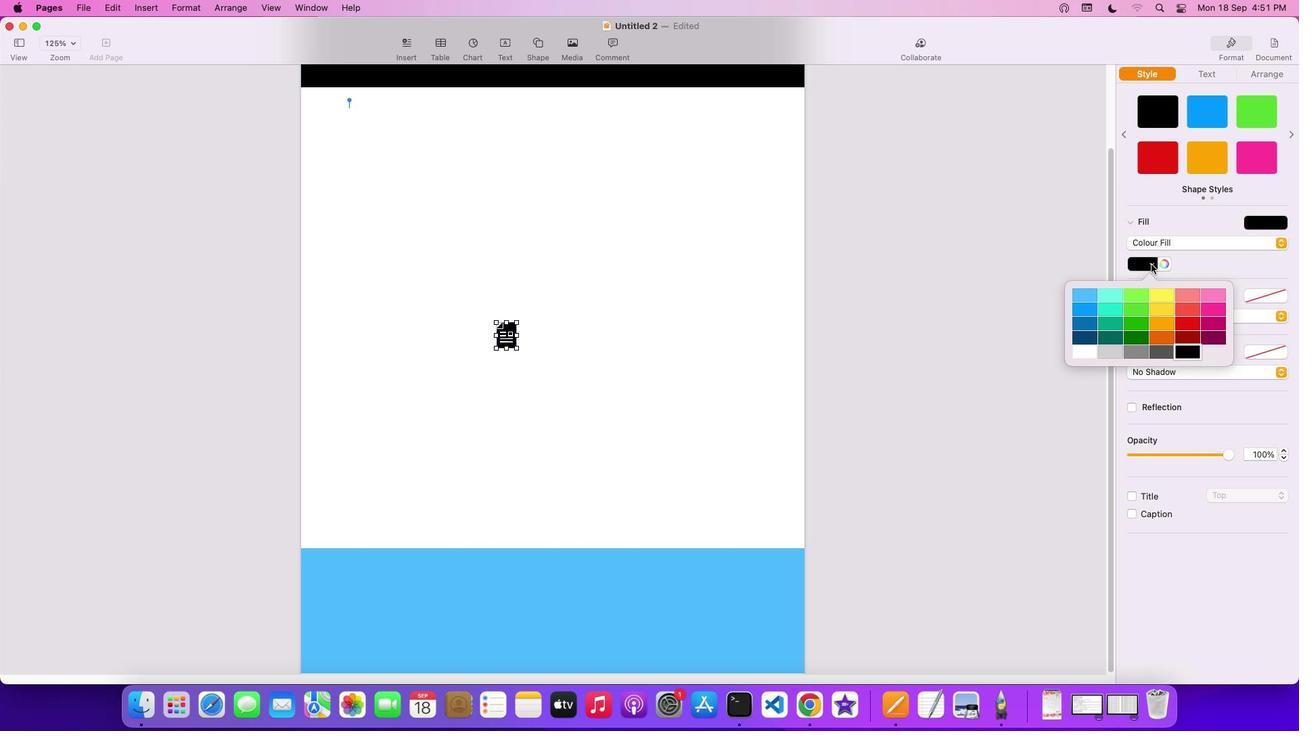 
Action: Mouse moved to (1110, 356)
Screenshot: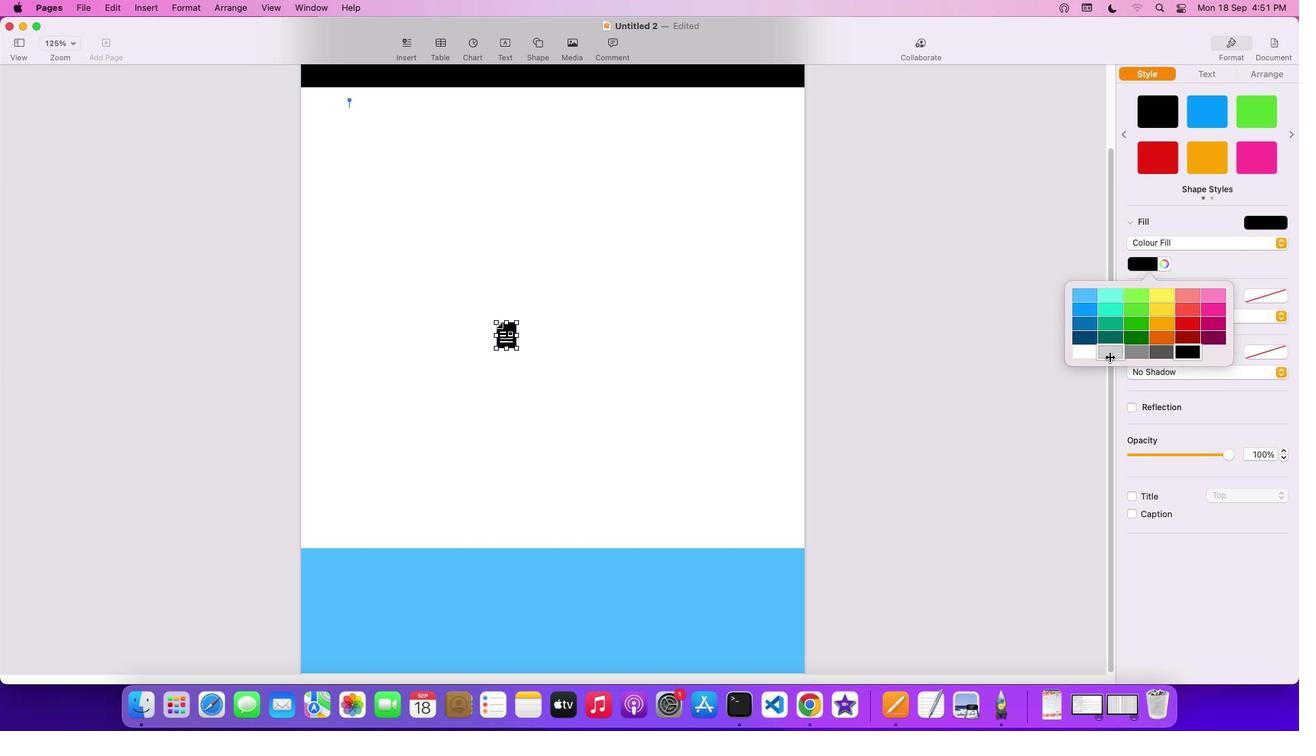 
Action: Mouse pressed left at (1110, 356)
Screenshot: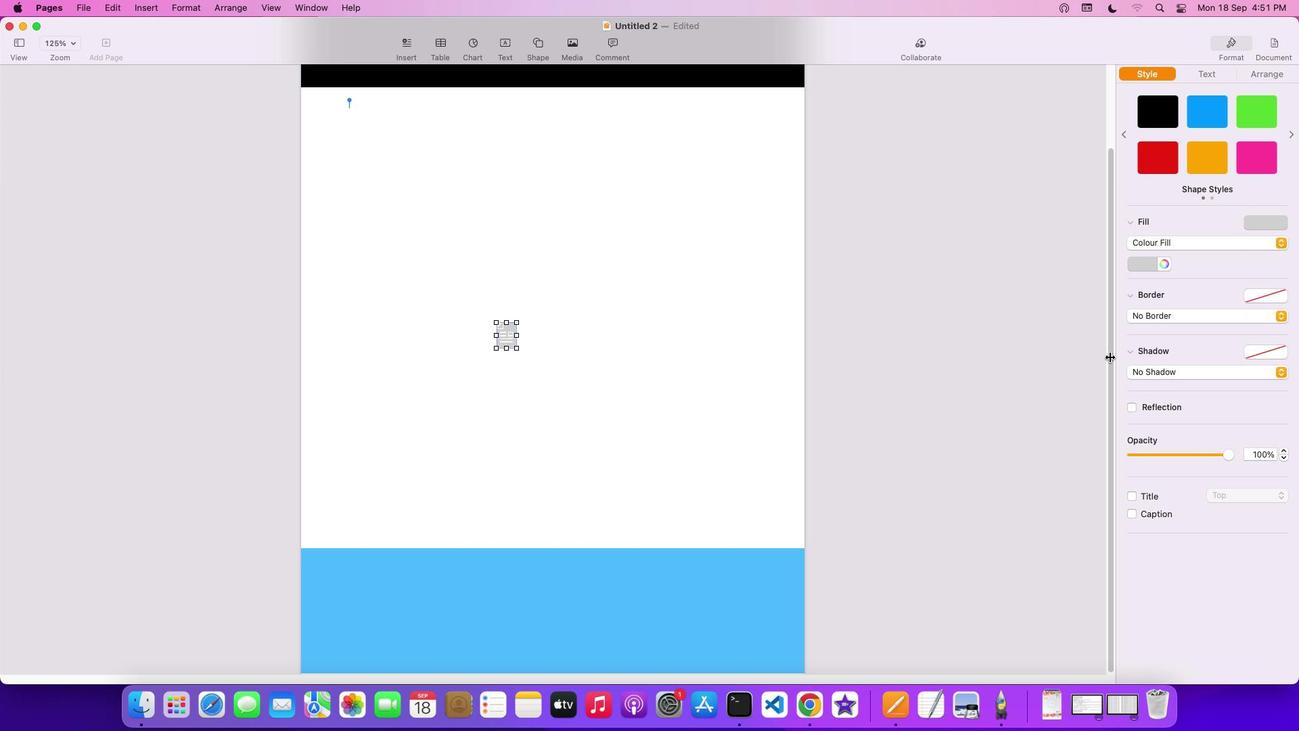 
Action: Mouse moved to (506, 340)
Screenshot: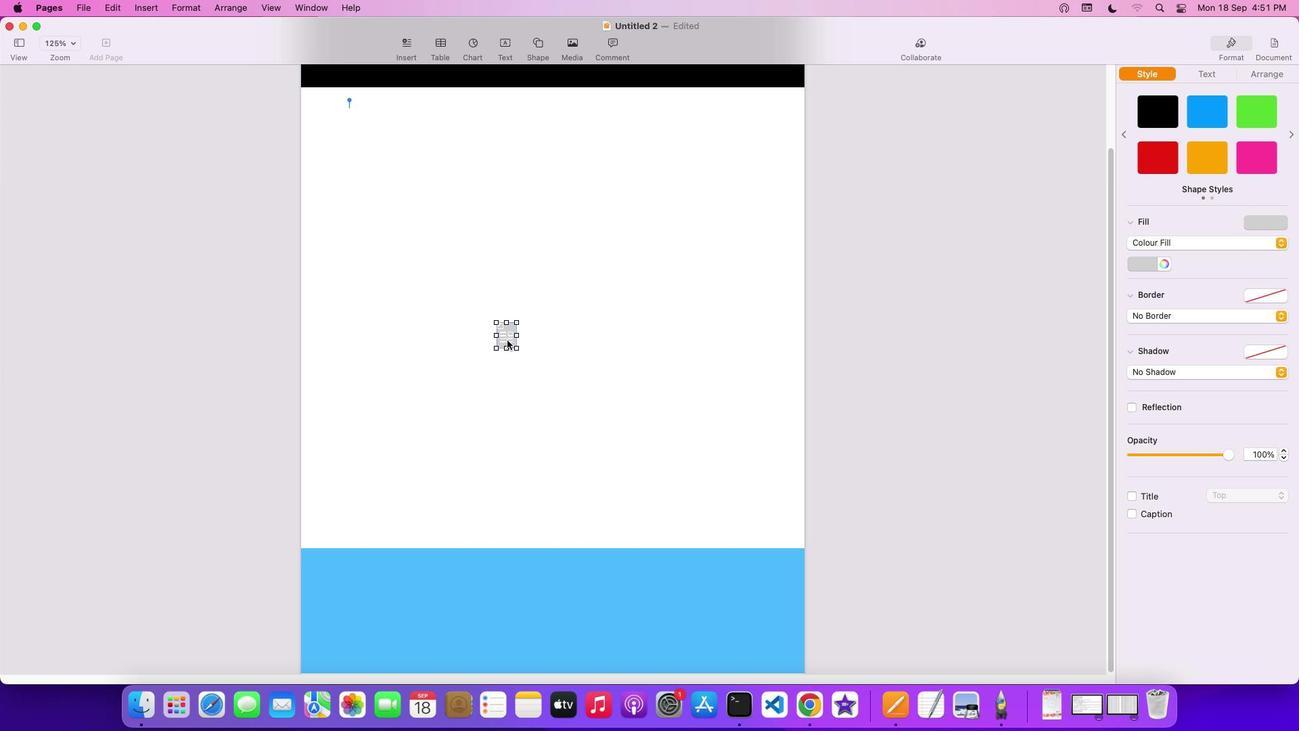 
Action: Mouse pressed left at (506, 340)
Screenshot: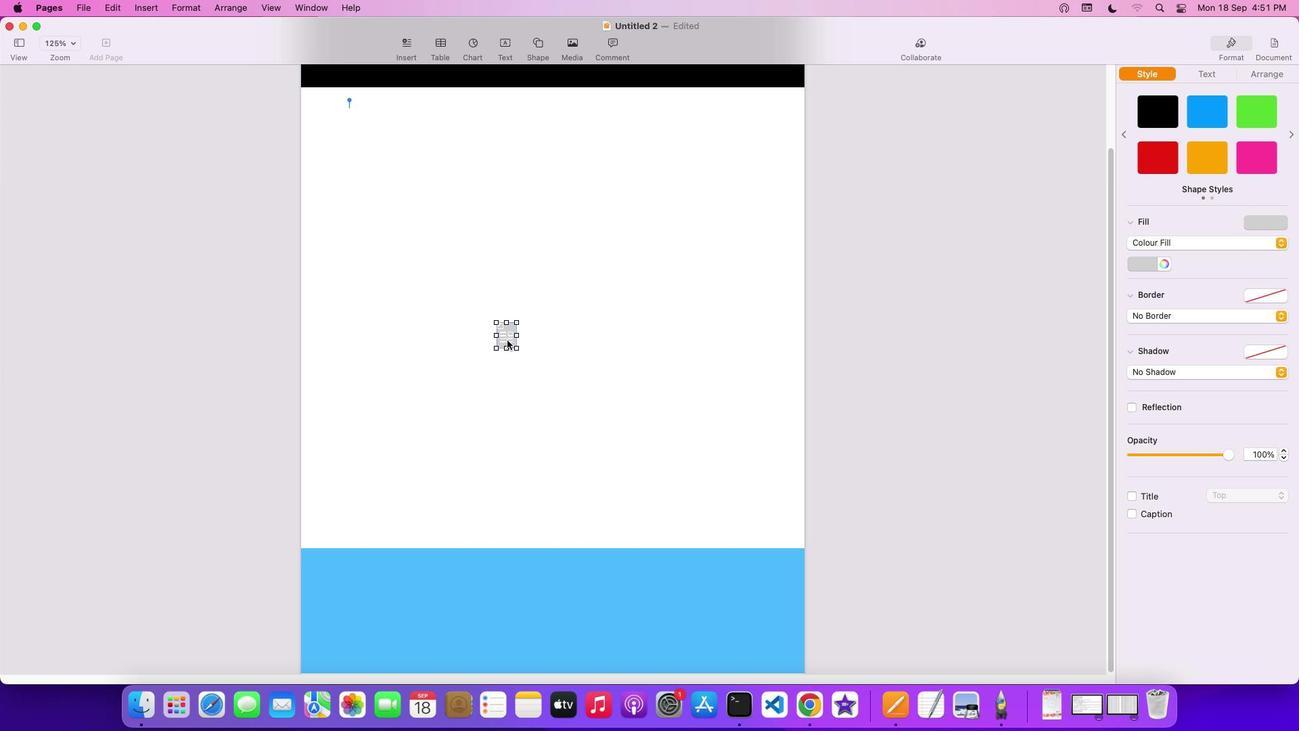 
Action: Mouse moved to (318, 563)
Screenshot: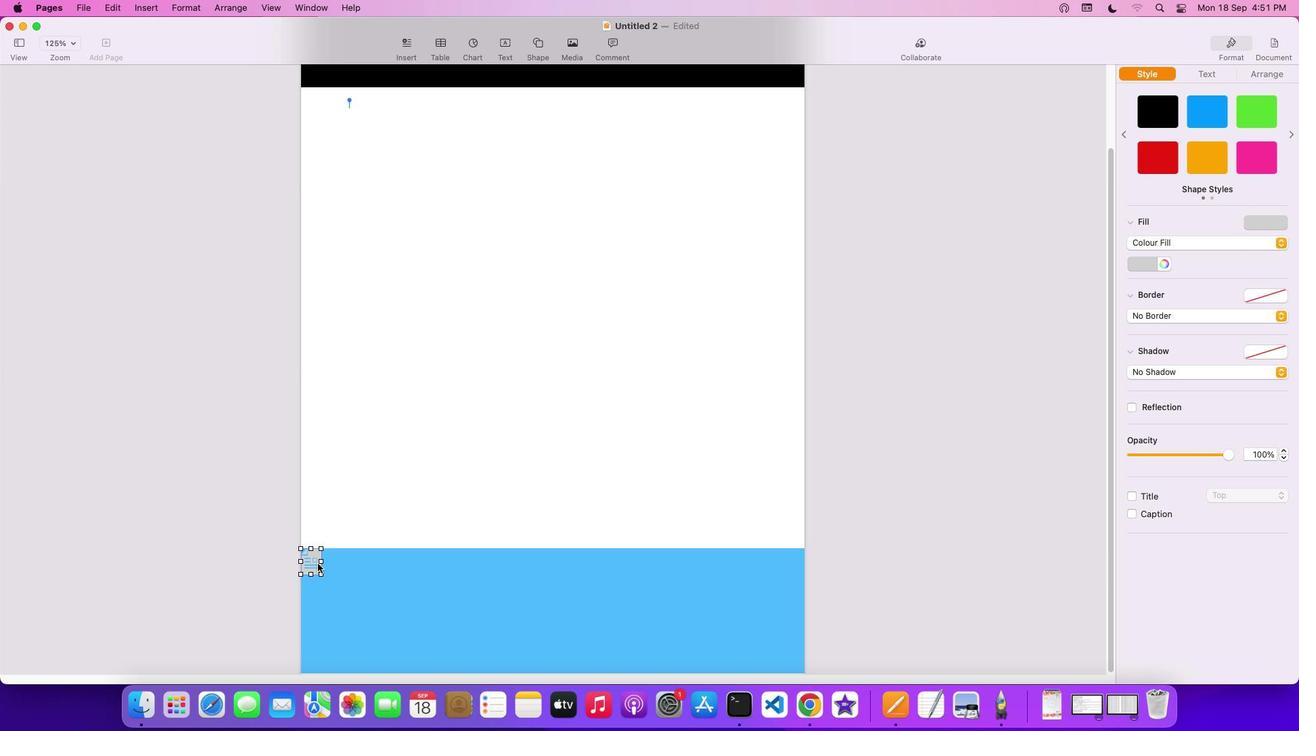 
Action: Key pressed Key.cmd
Screenshot: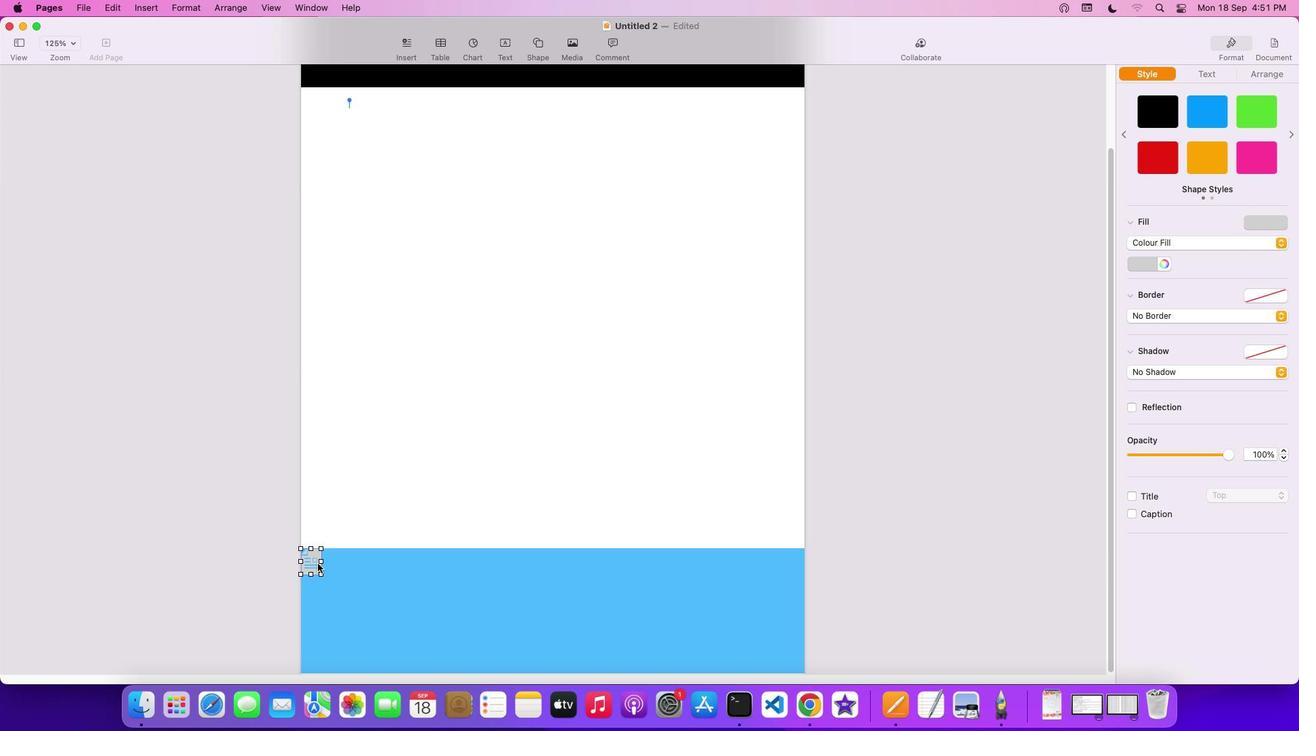 
Action: Mouse moved to (318, 563)
Screenshot: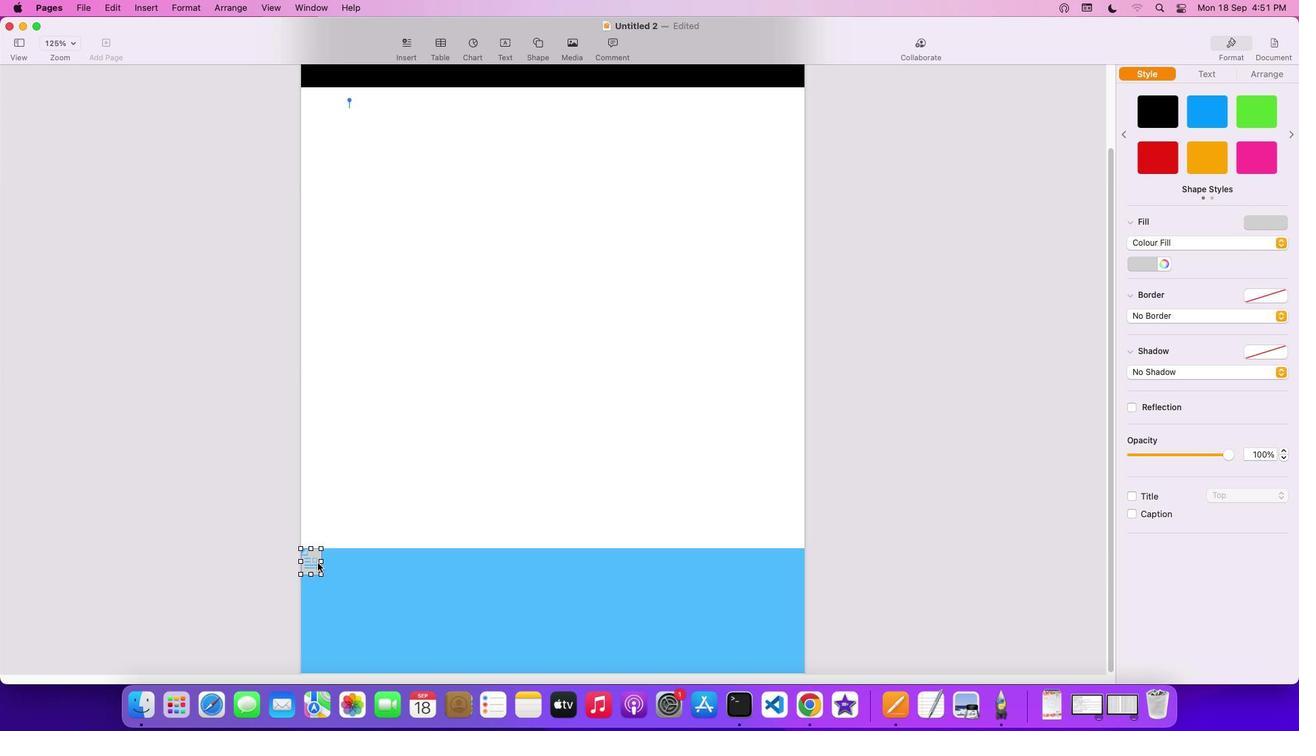 
Action: Key pressed 'c'
Screenshot: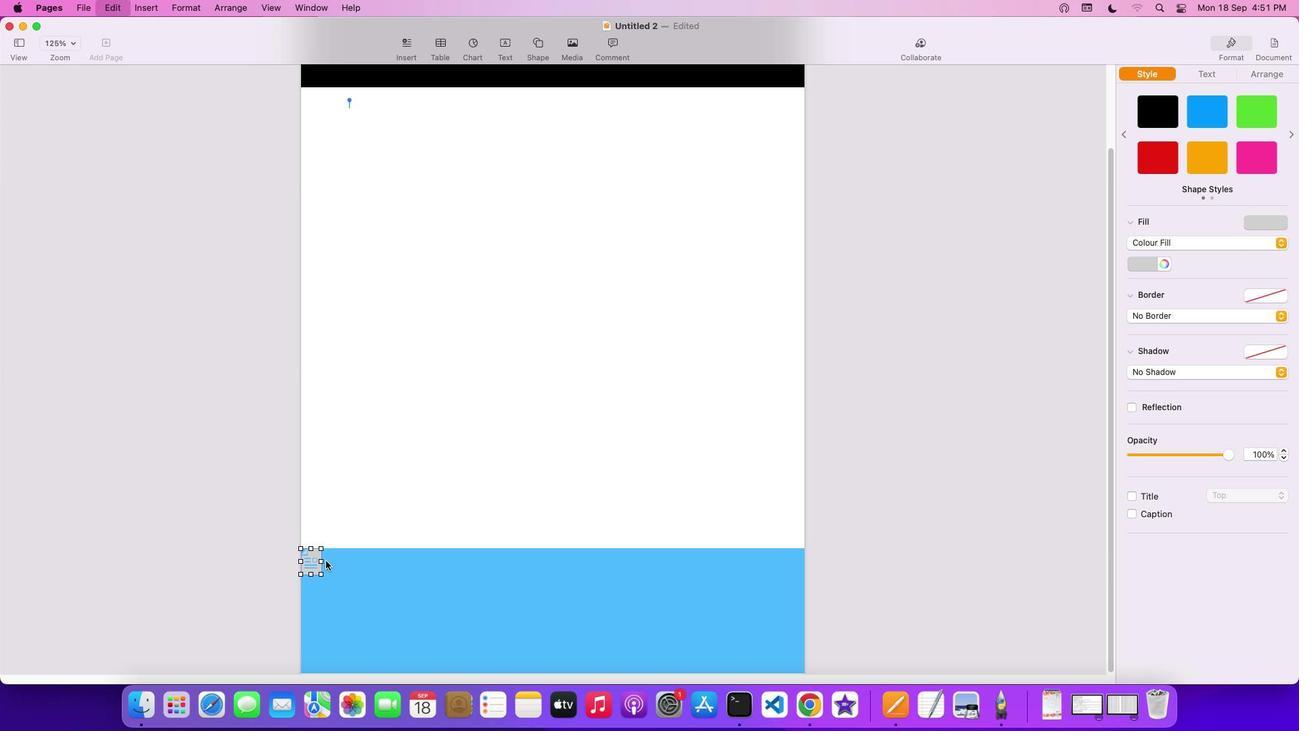 
Action: Mouse moved to (445, 588)
Screenshot: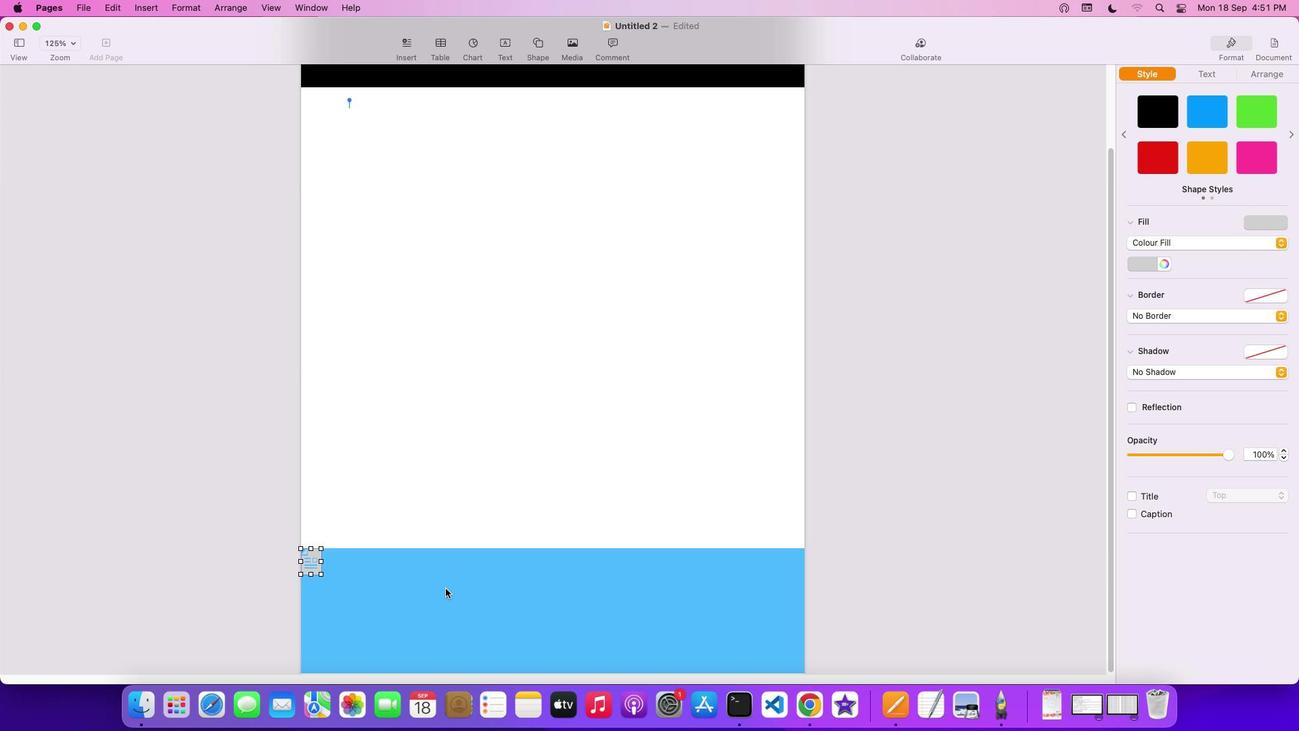
Action: Key pressed 'v''v''v''v'
Screenshot: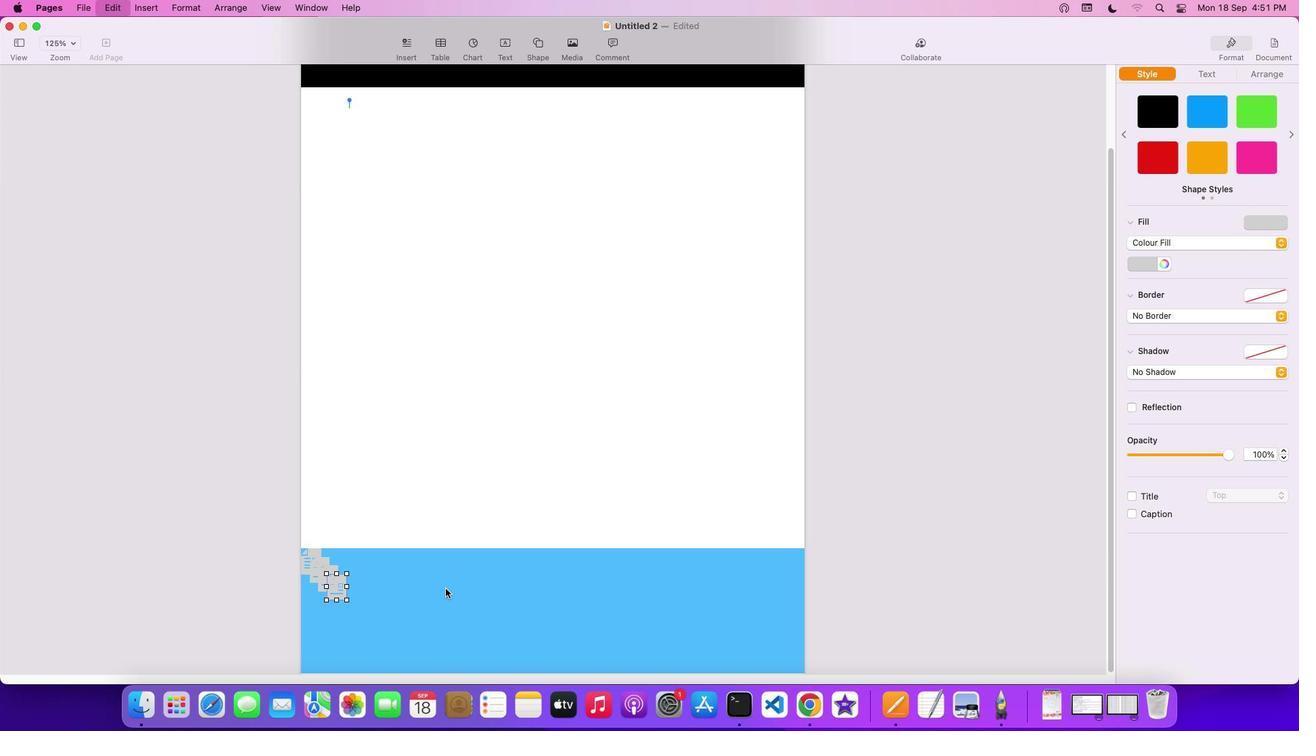
Action: Mouse moved to (446, 588)
Screenshot: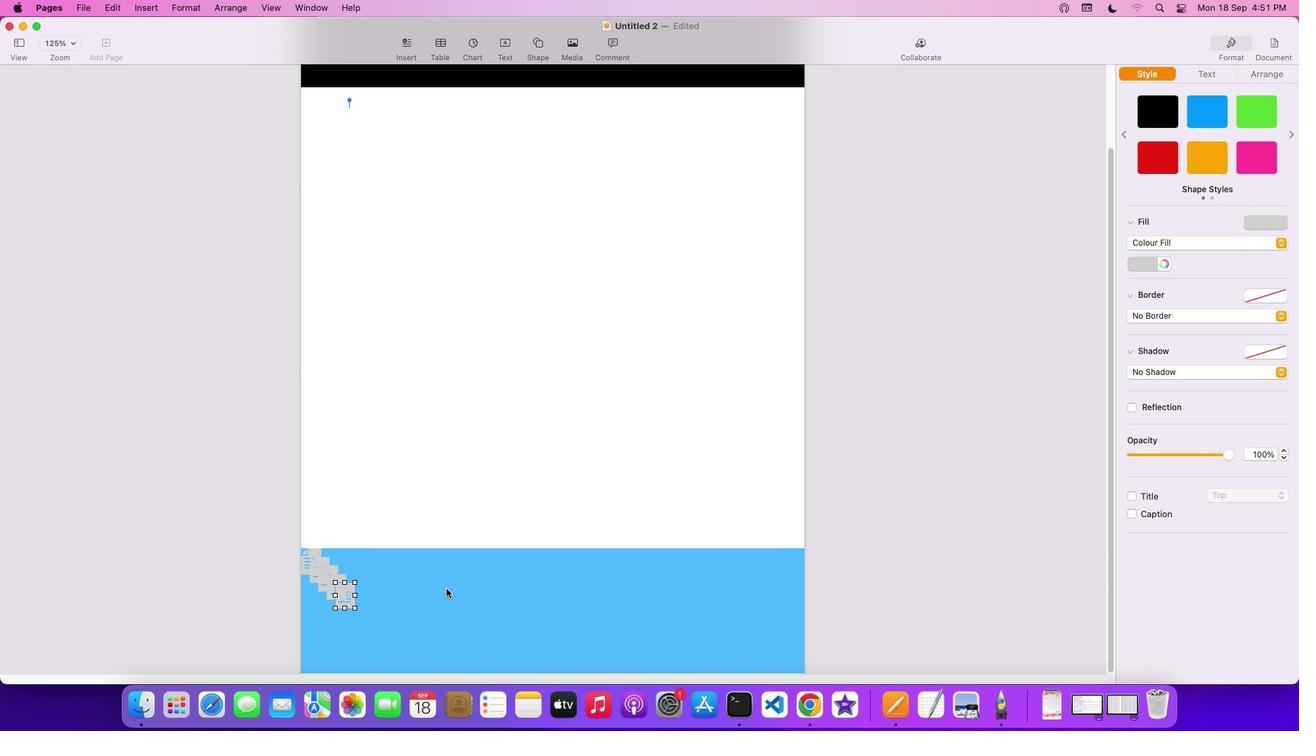 
Action: Key pressed 'v'
Screenshot: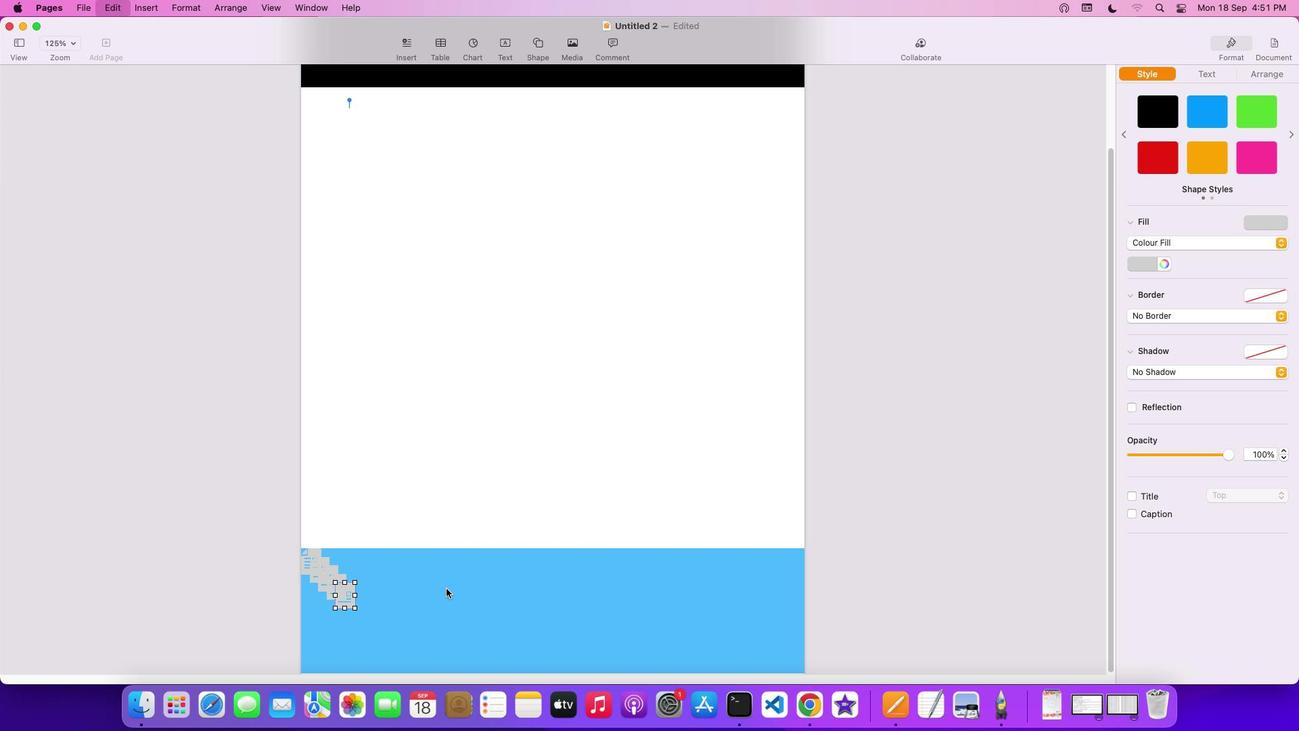 
Action: Mouse moved to (356, 611)
Screenshot: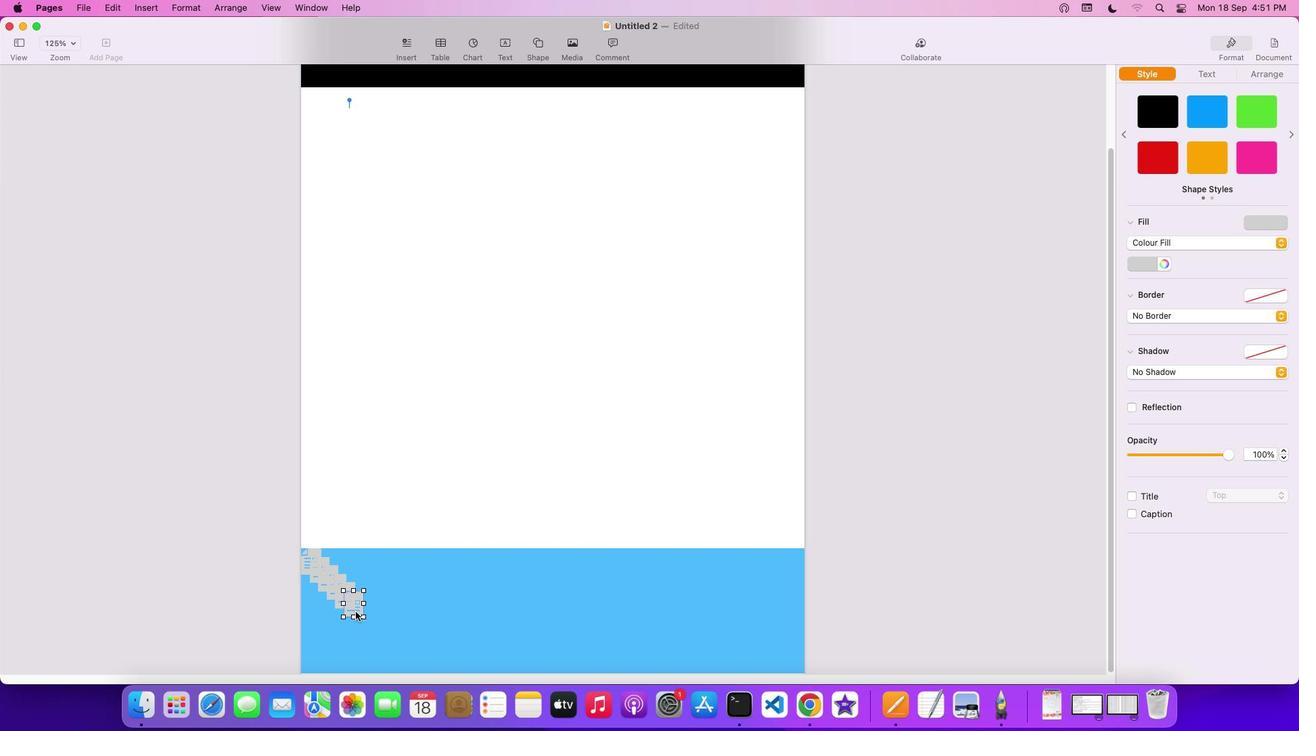 
Action: Mouse pressed left at (356, 611)
Screenshot: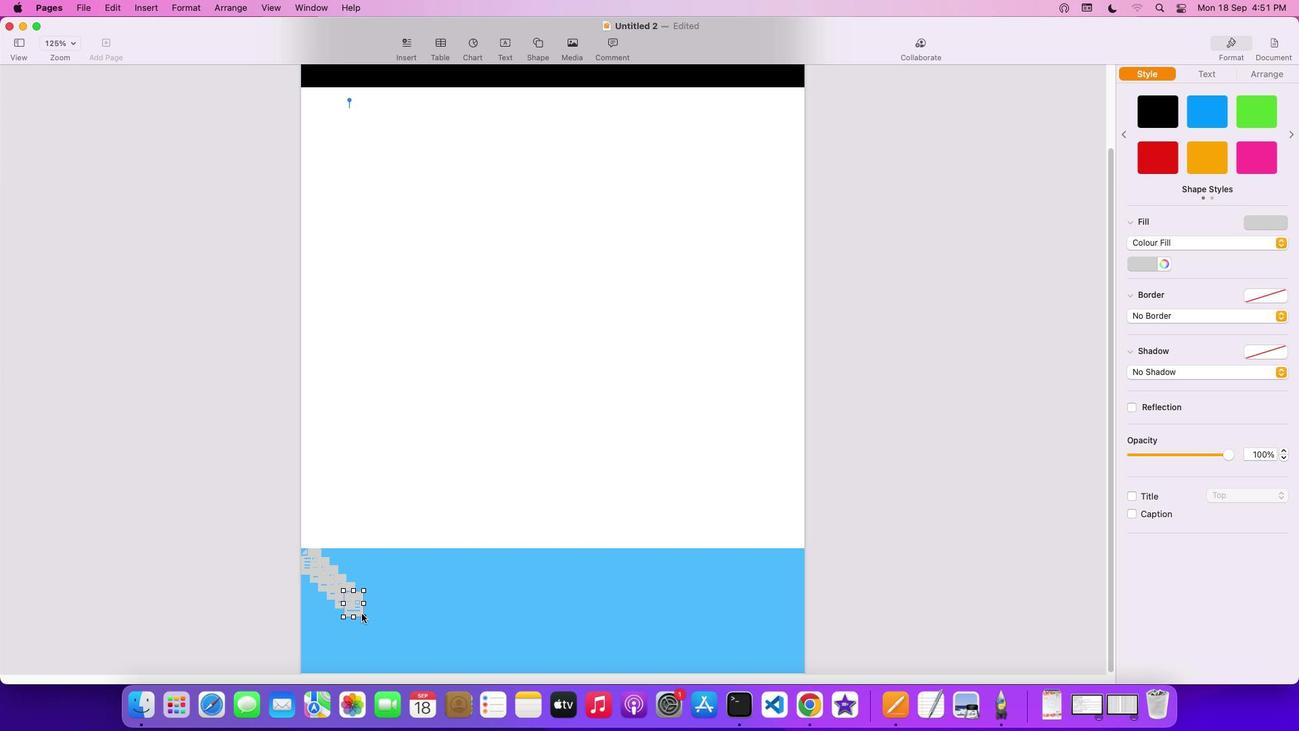 
Action: Mouse moved to (342, 594)
Screenshot: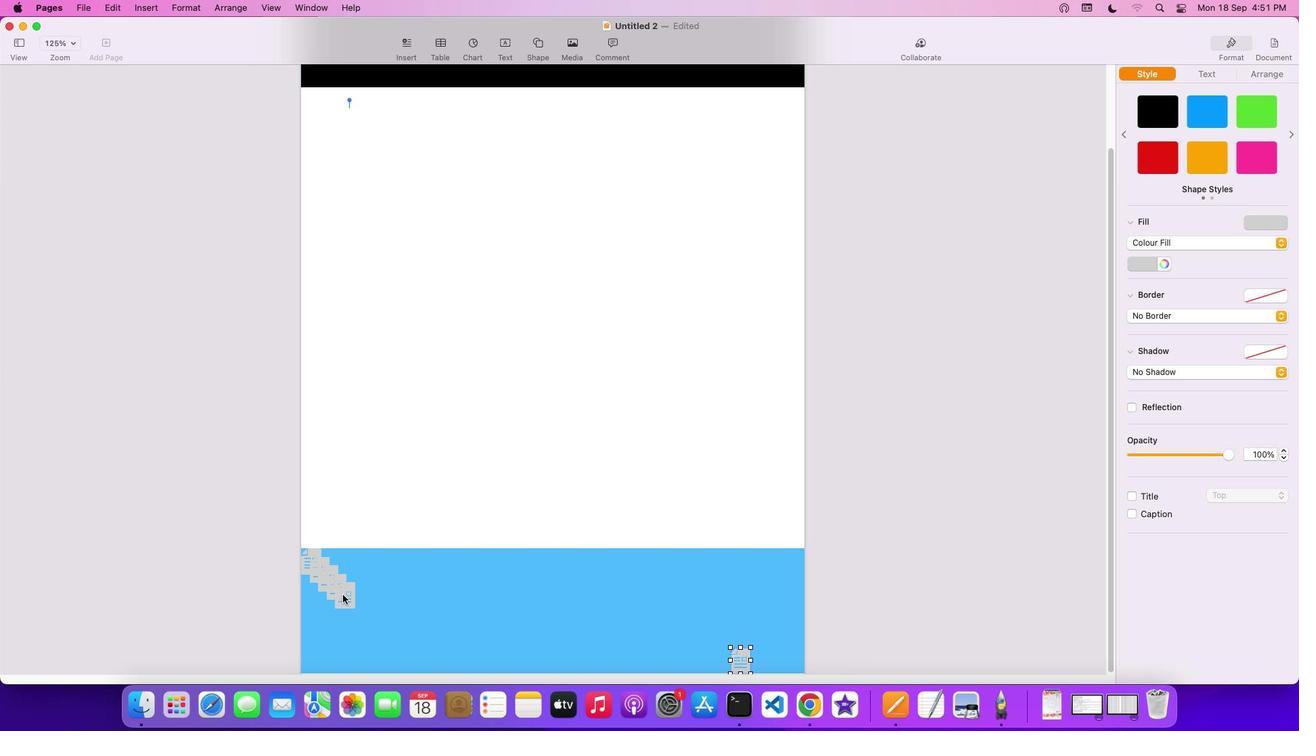 
Action: Mouse pressed left at (342, 594)
Screenshot: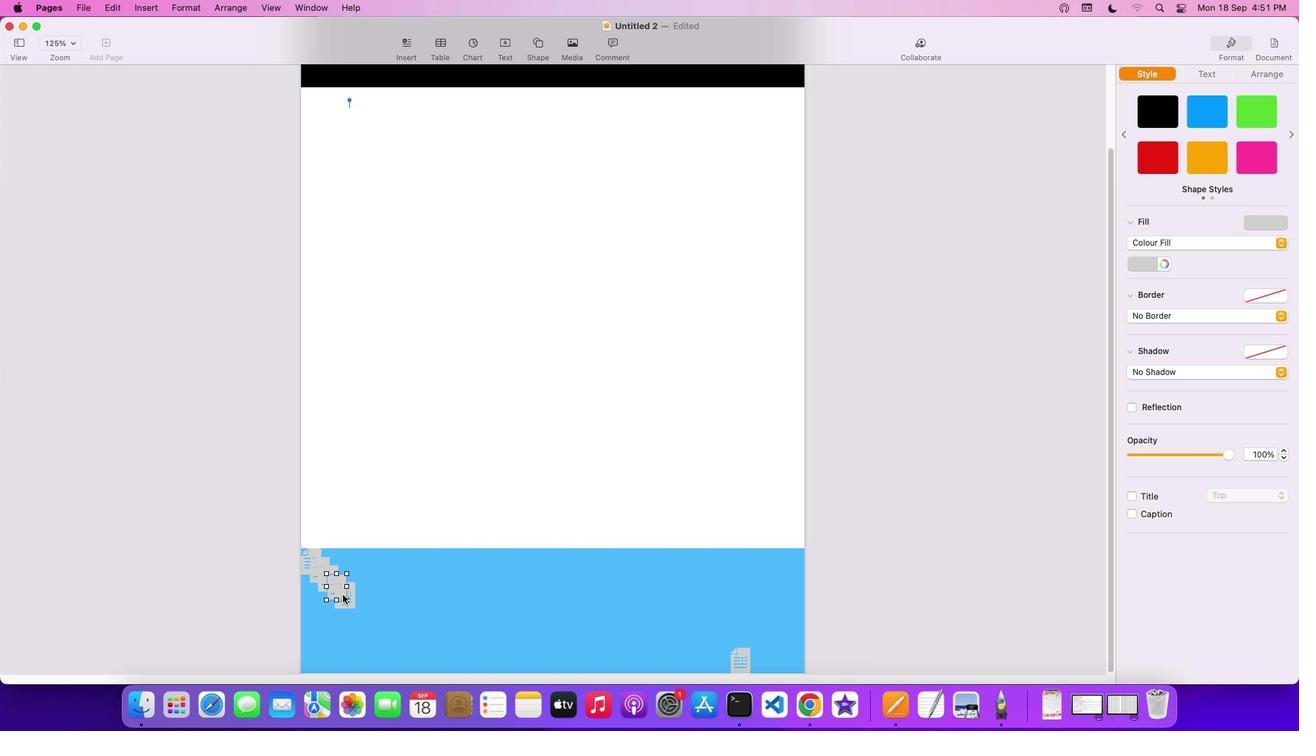 
Action: Mouse moved to (1271, 62)
Screenshot: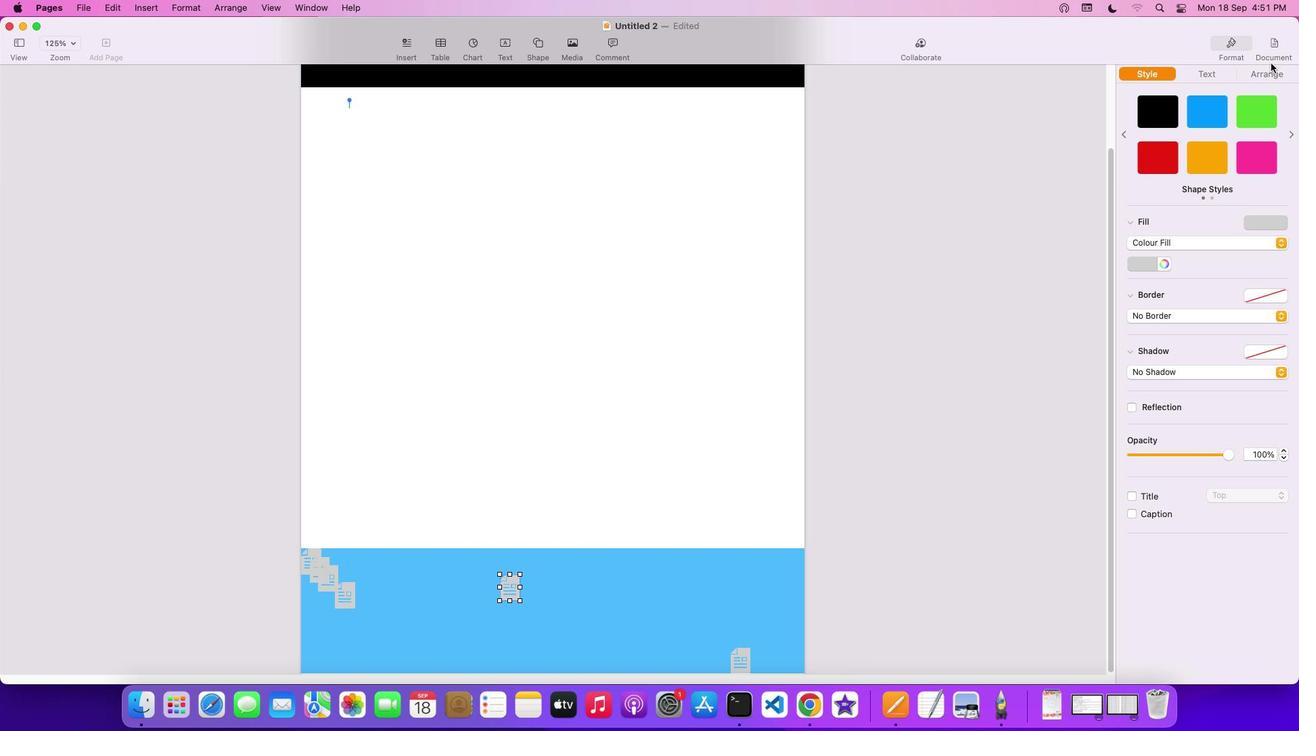 
Action: Mouse pressed left at (1271, 62)
Screenshot: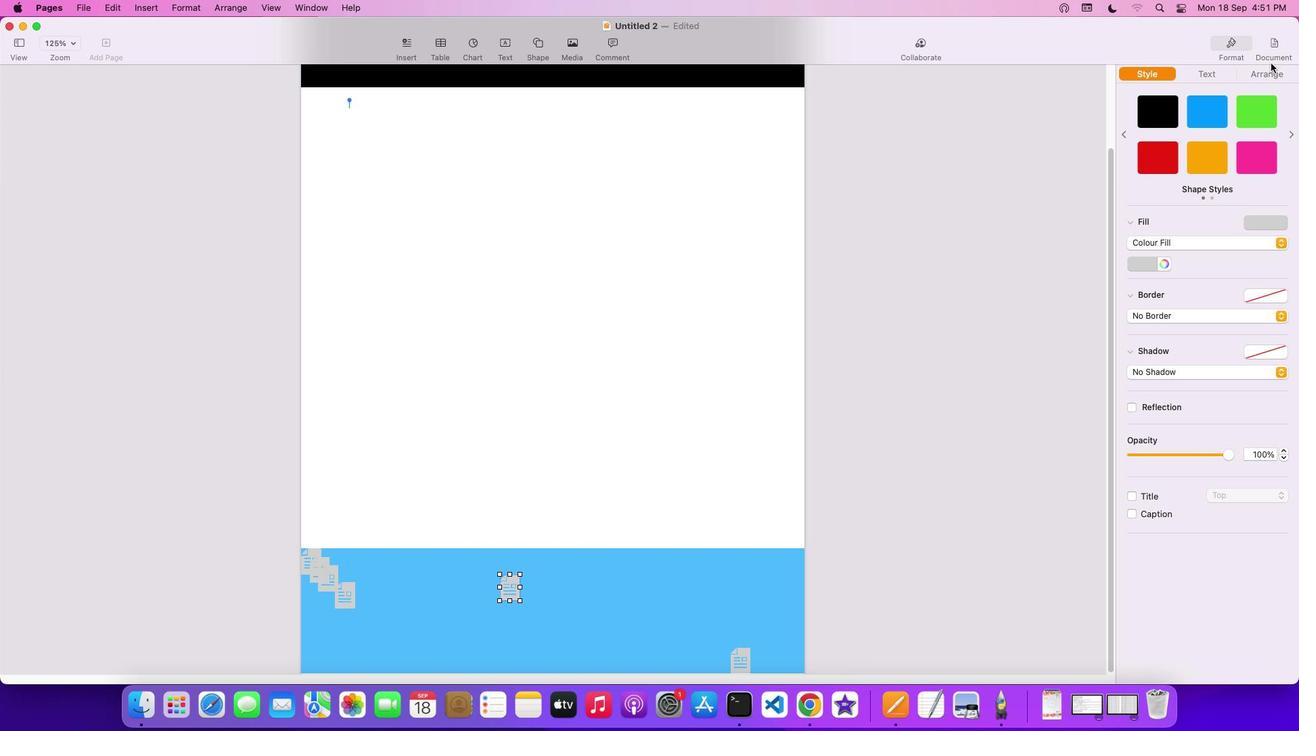 
Action: Mouse moved to (1280, 75)
Screenshot: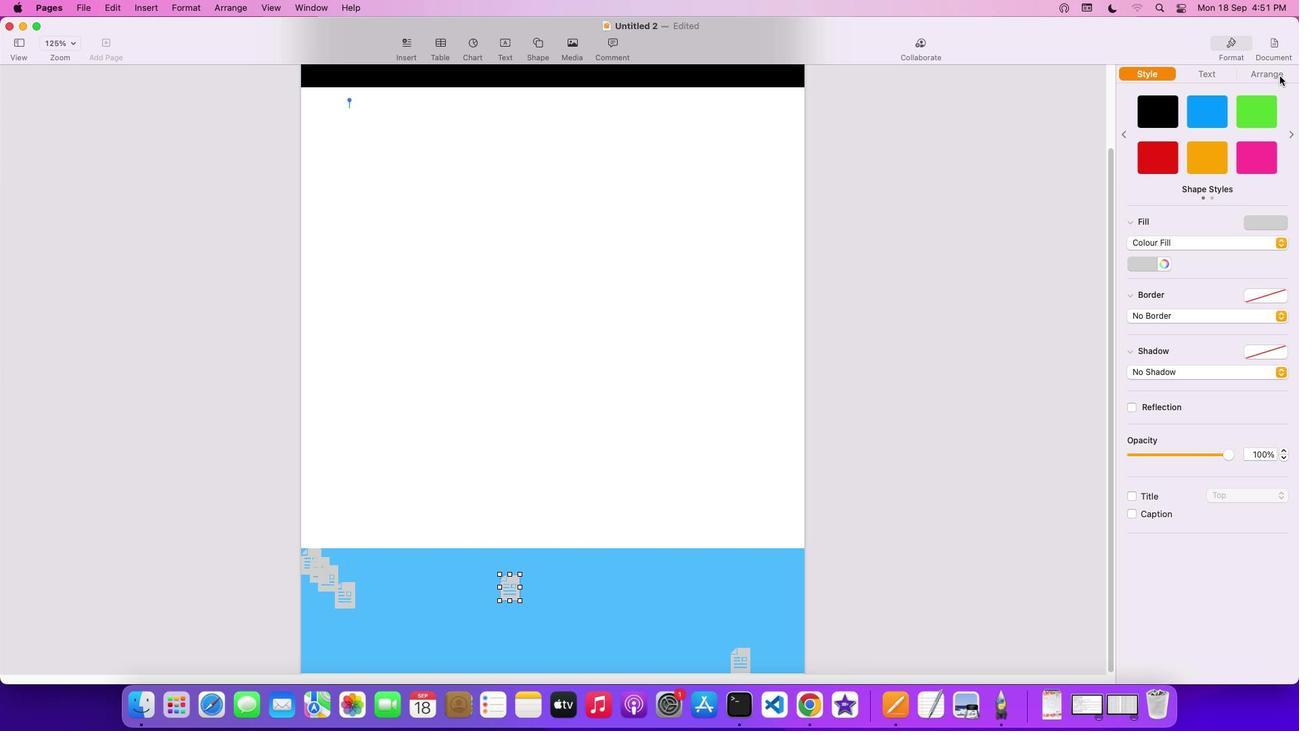 
Action: Mouse pressed left at (1280, 75)
Screenshot: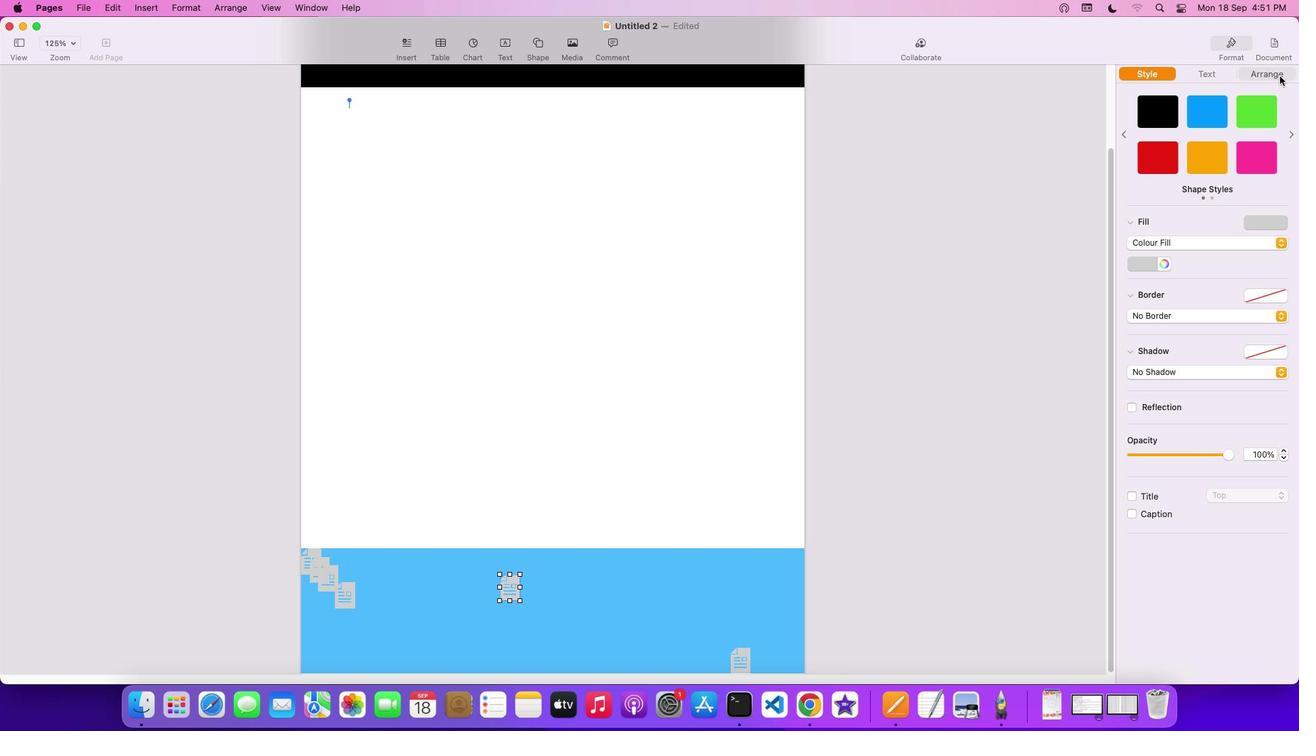 
Action: Mouse moved to (1248, 422)
Screenshot: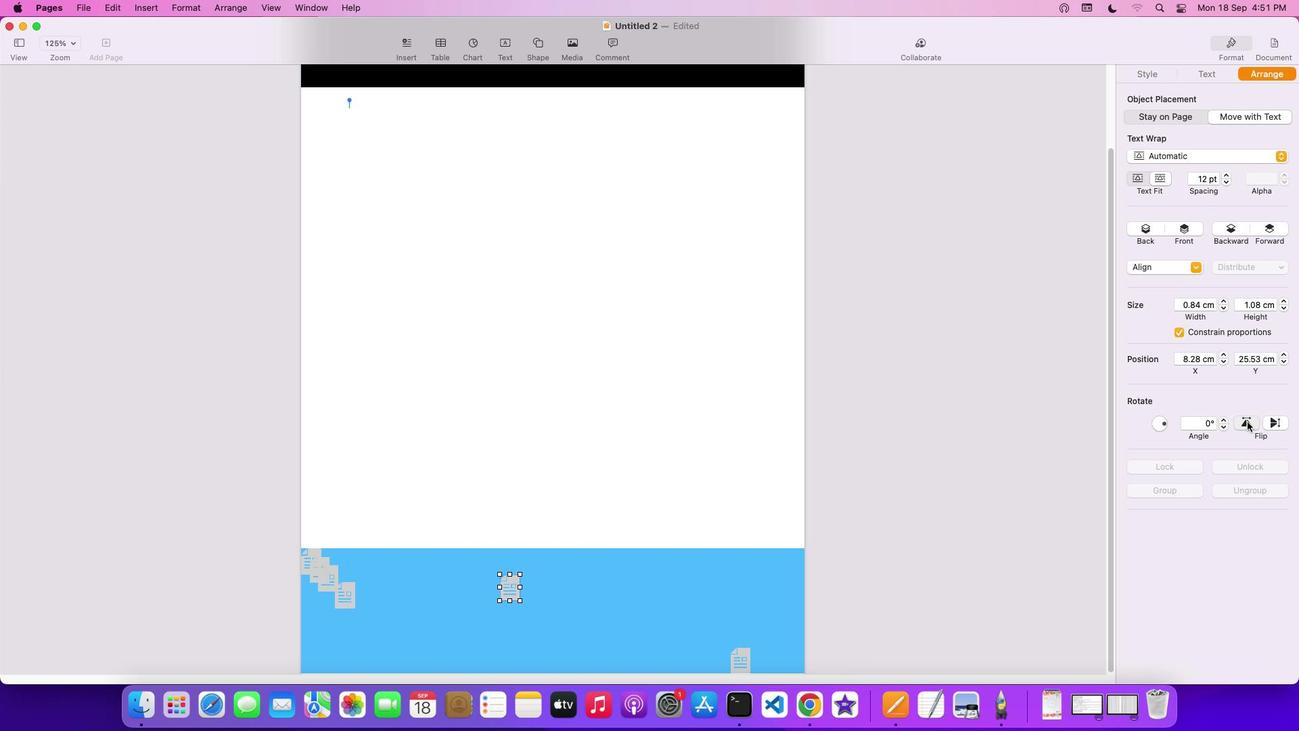 
Action: Mouse pressed left at (1248, 422)
Screenshot: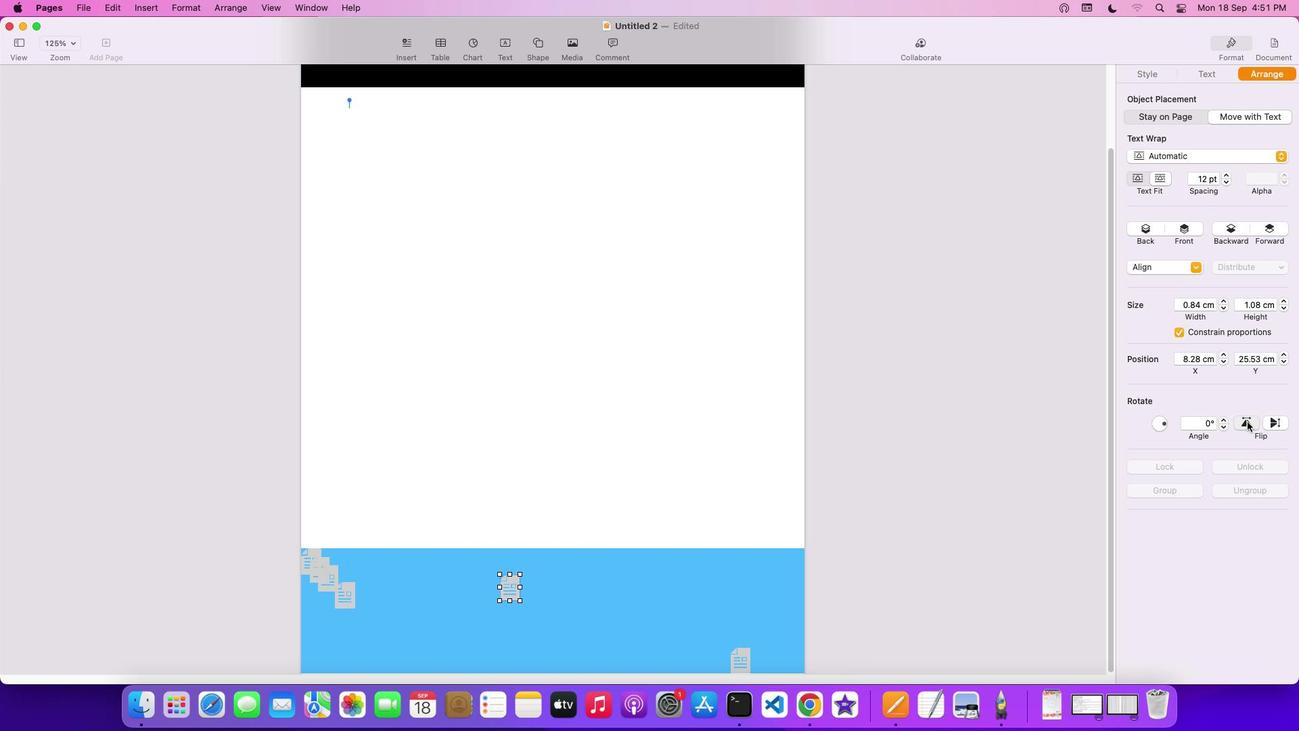 
Action: Mouse moved to (513, 586)
Screenshot: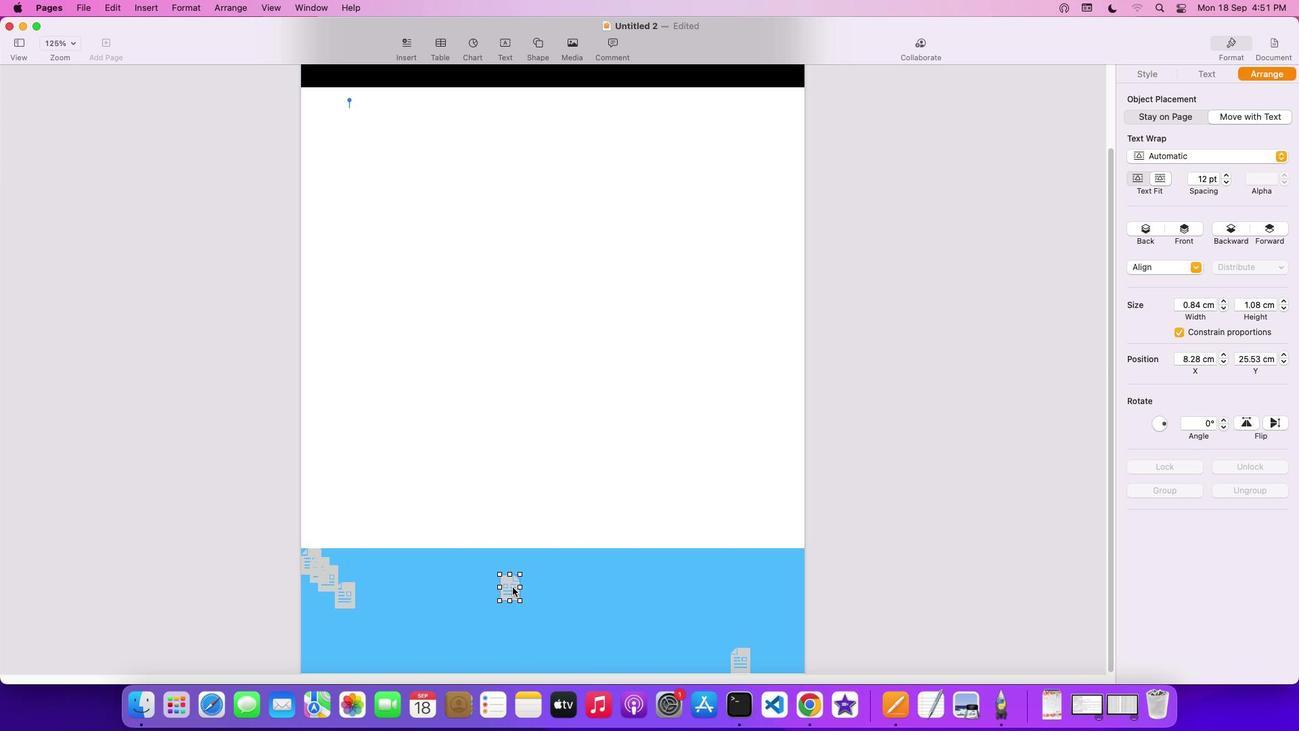
Action: Mouse pressed left at (513, 586)
Screenshot: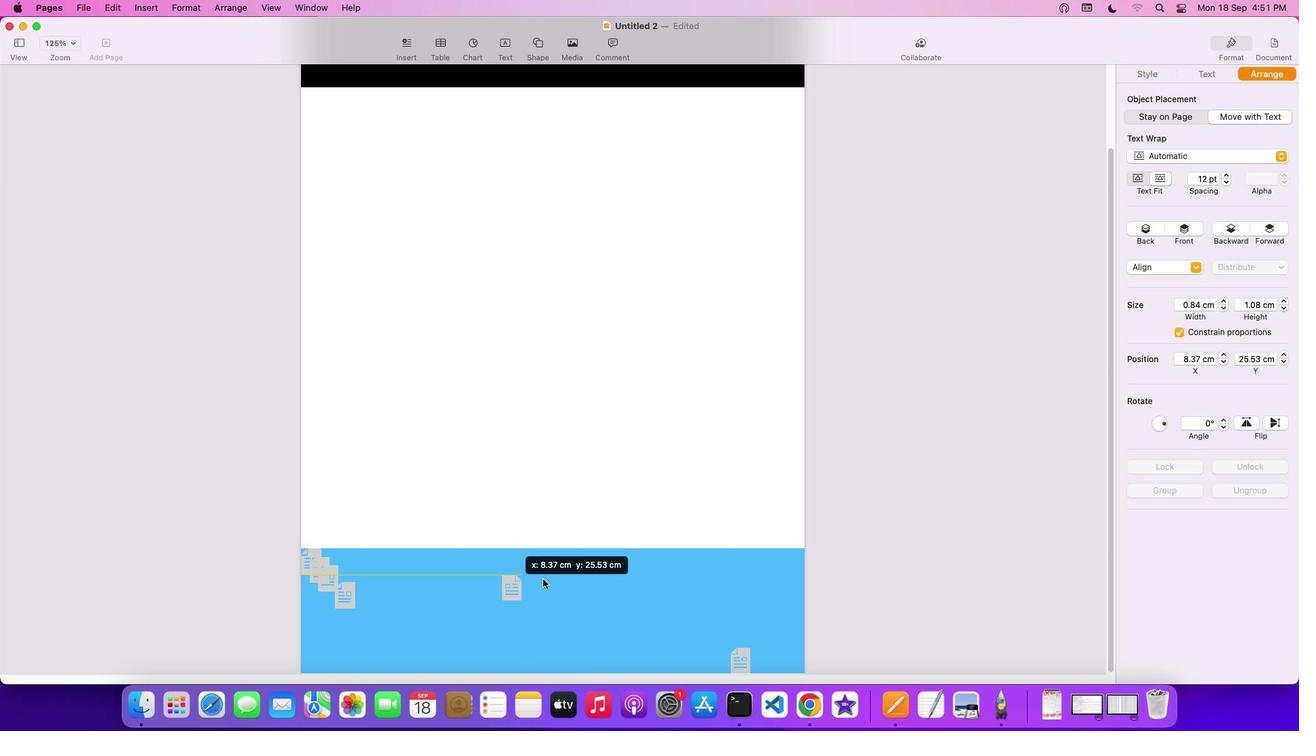 
Action: Mouse moved to (343, 586)
Screenshot: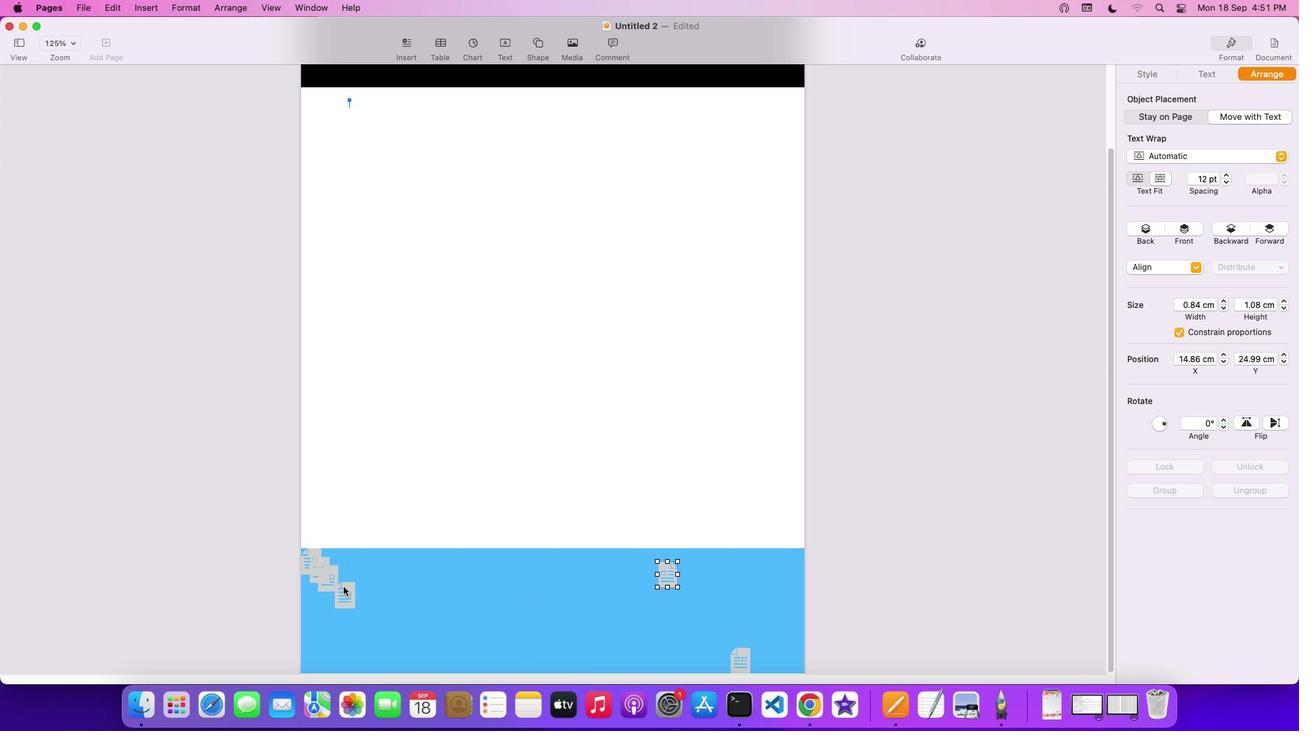 
Action: Mouse pressed left at (343, 586)
Screenshot: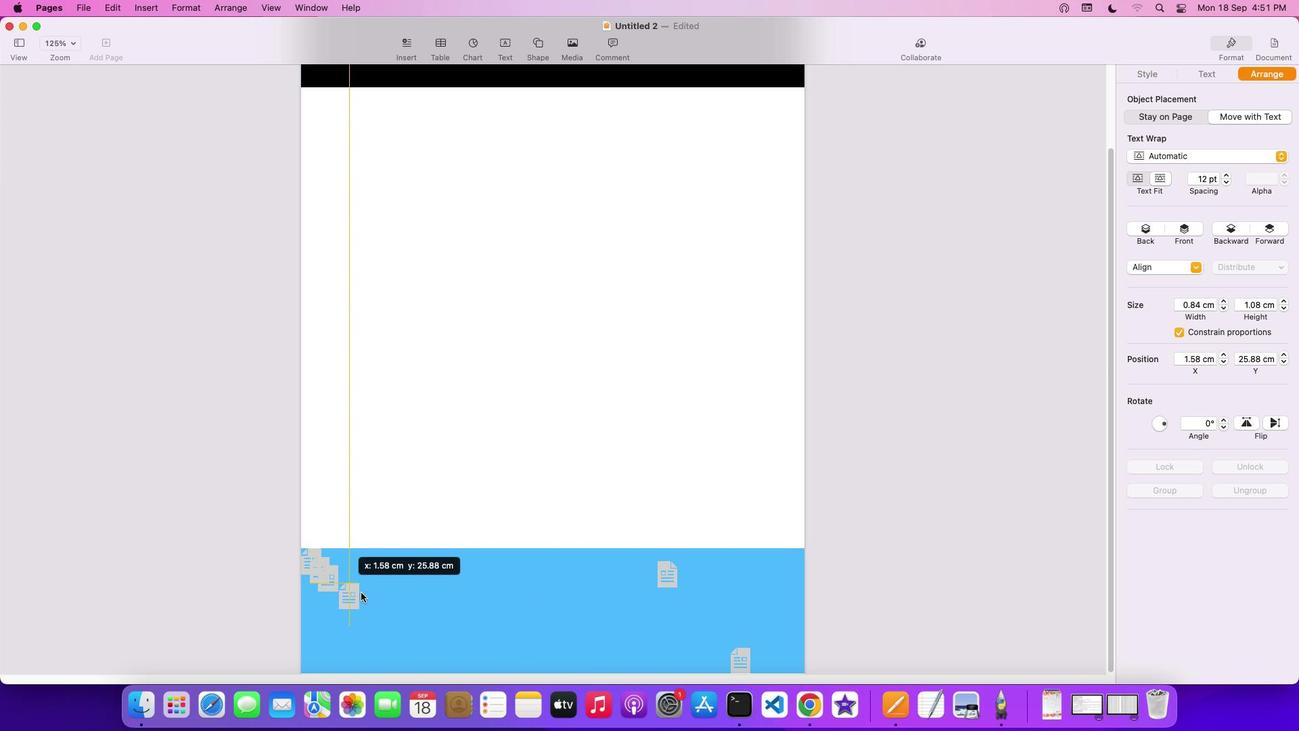 
Action: Mouse moved to (324, 567)
Screenshot: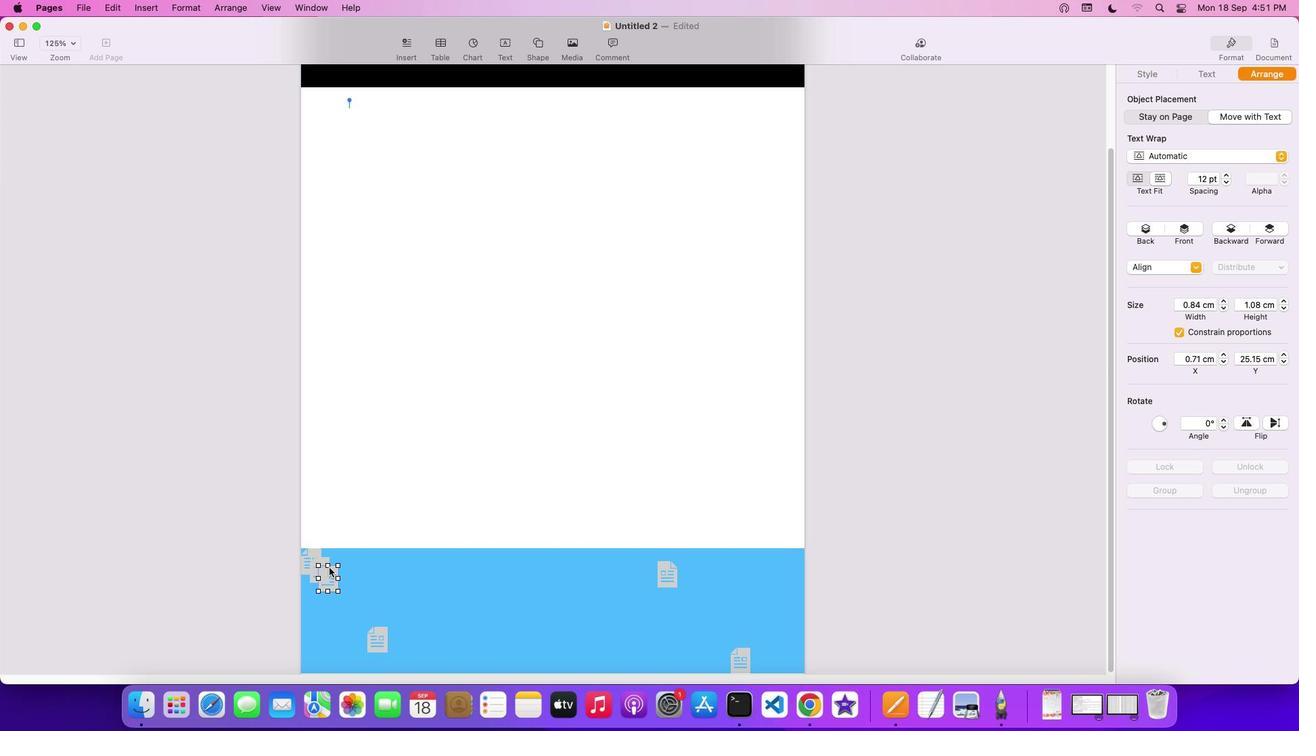 
Action: Mouse pressed left at (324, 567)
Screenshot: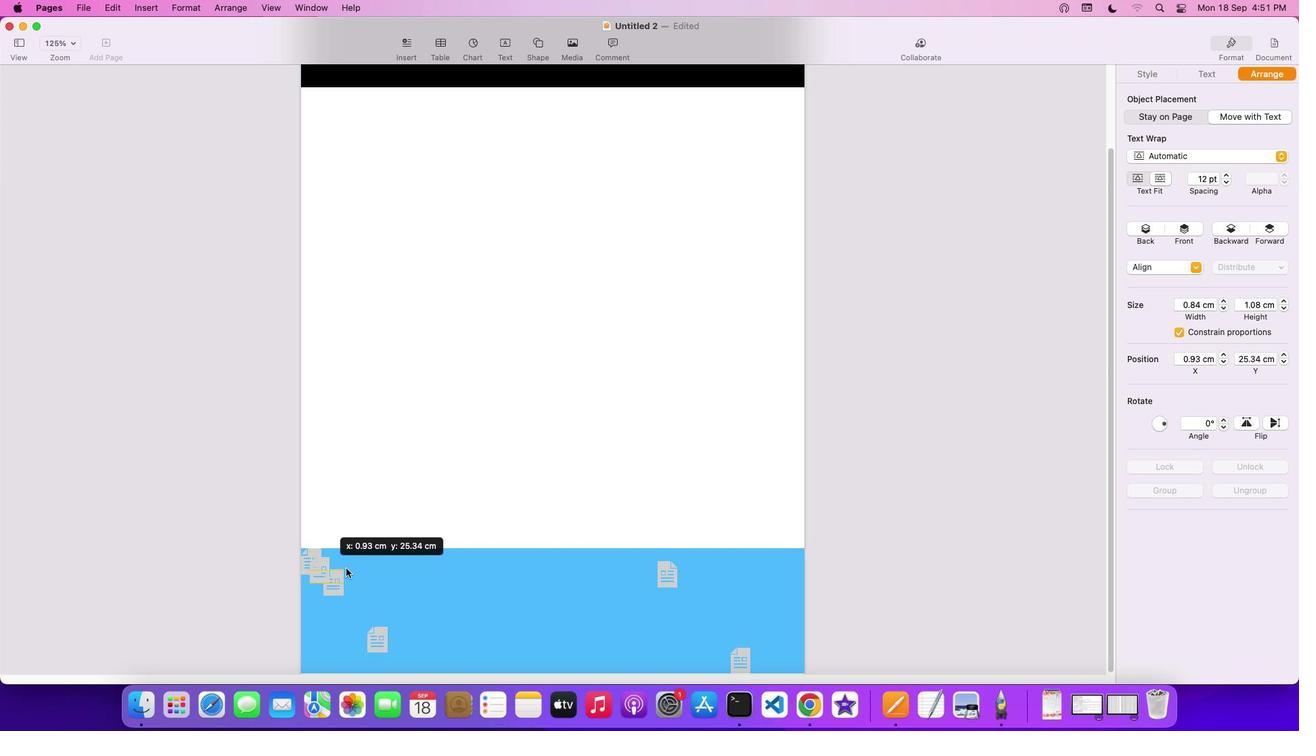 
Action: Mouse moved to (322, 575)
Screenshot: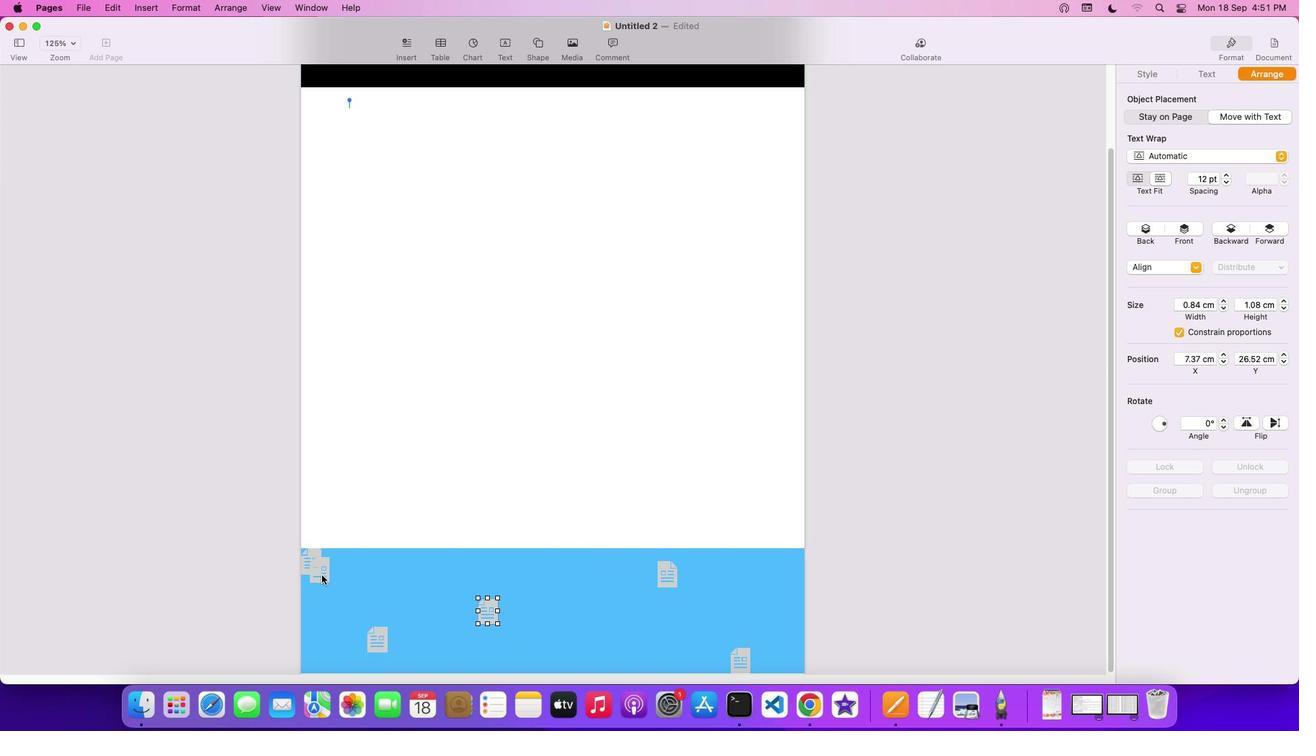 
Action: Mouse pressed left at (322, 575)
Screenshot: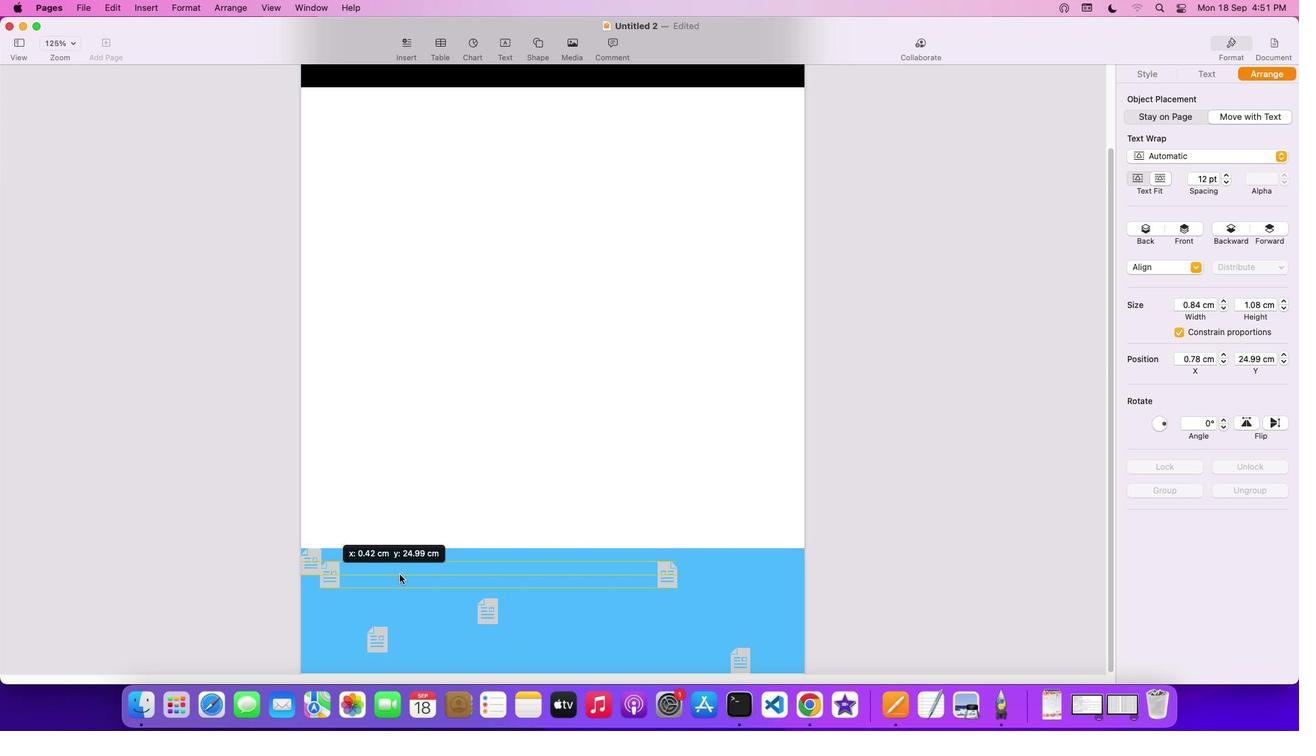 
Action: Mouse moved to (315, 570)
Screenshot: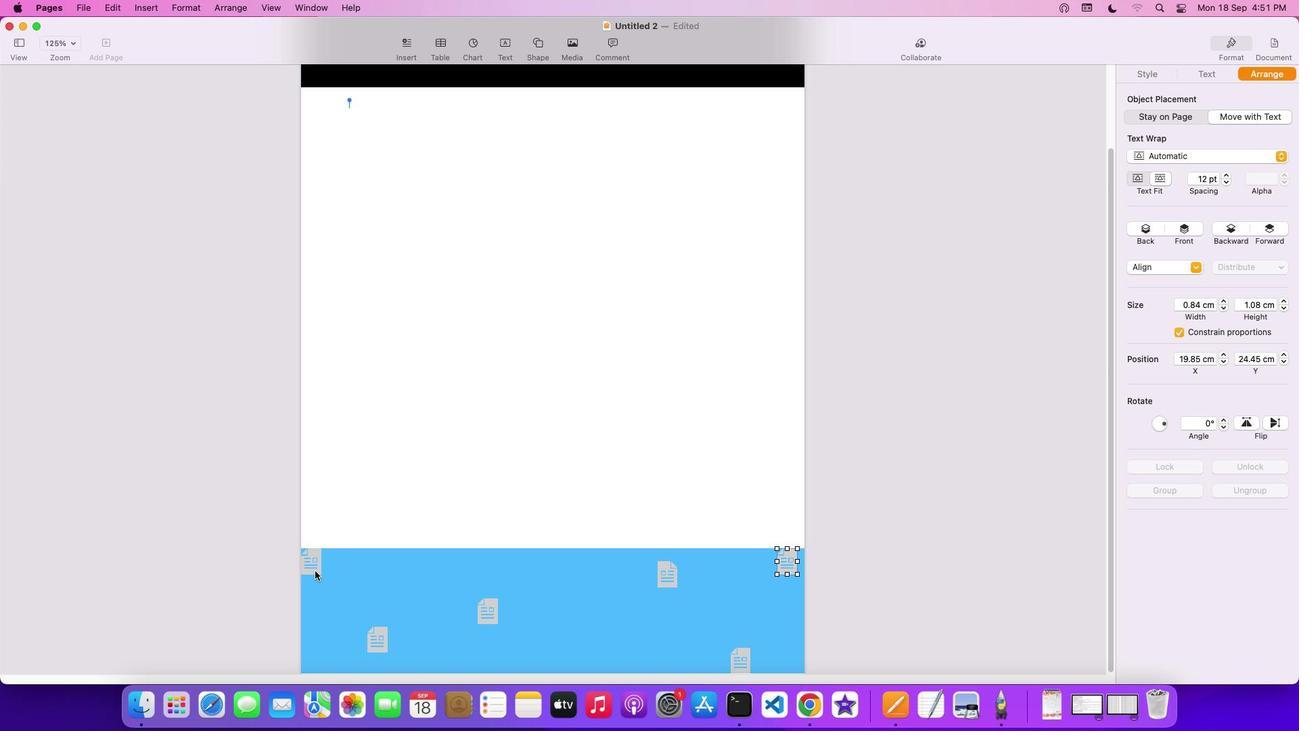 
Action: Mouse pressed left at (315, 570)
Screenshot: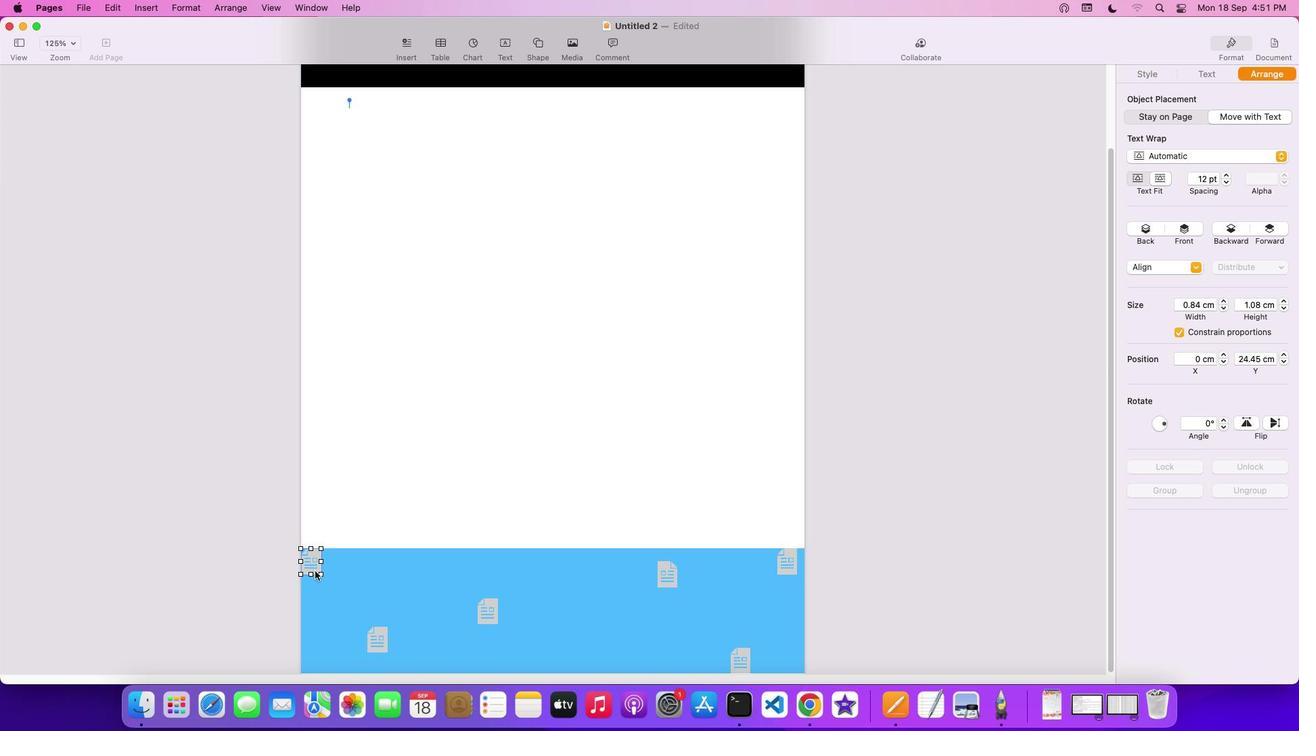 
Action: Mouse moved to (540, 49)
Screenshot: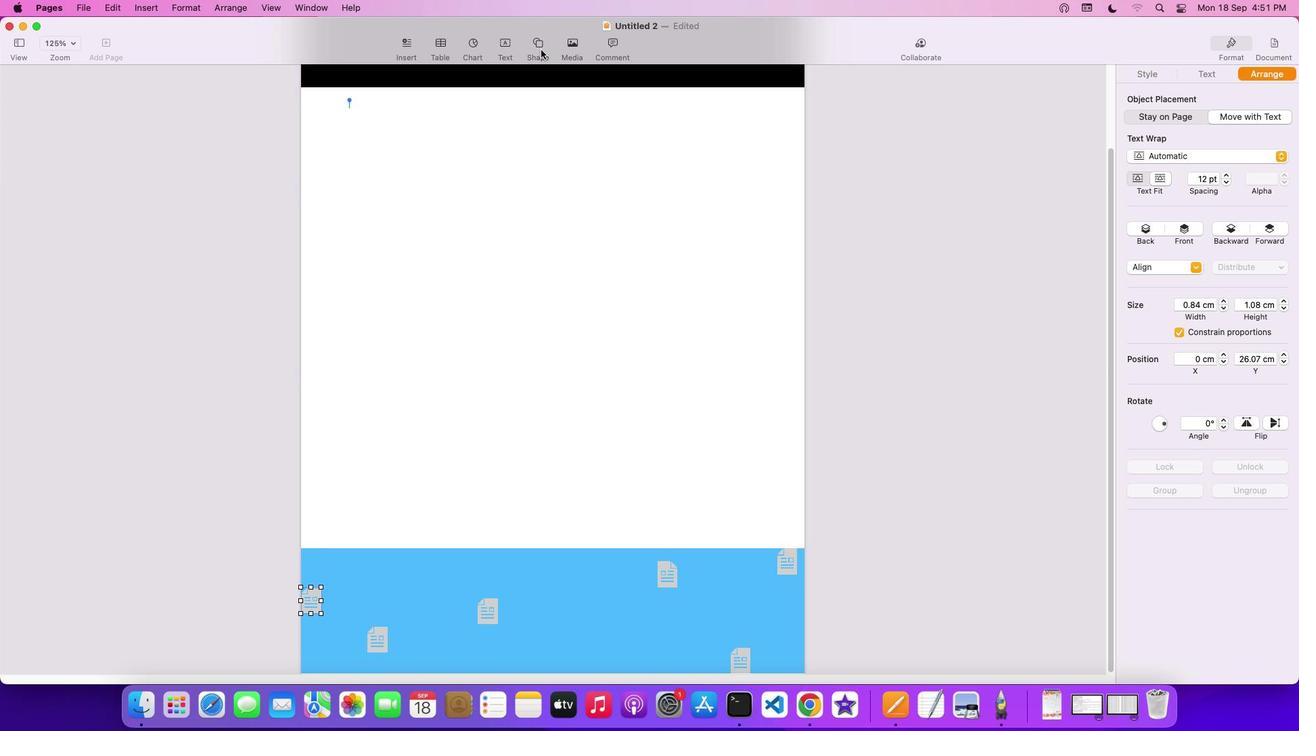 
Action: Mouse pressed left at (540, 49)
Screenshot: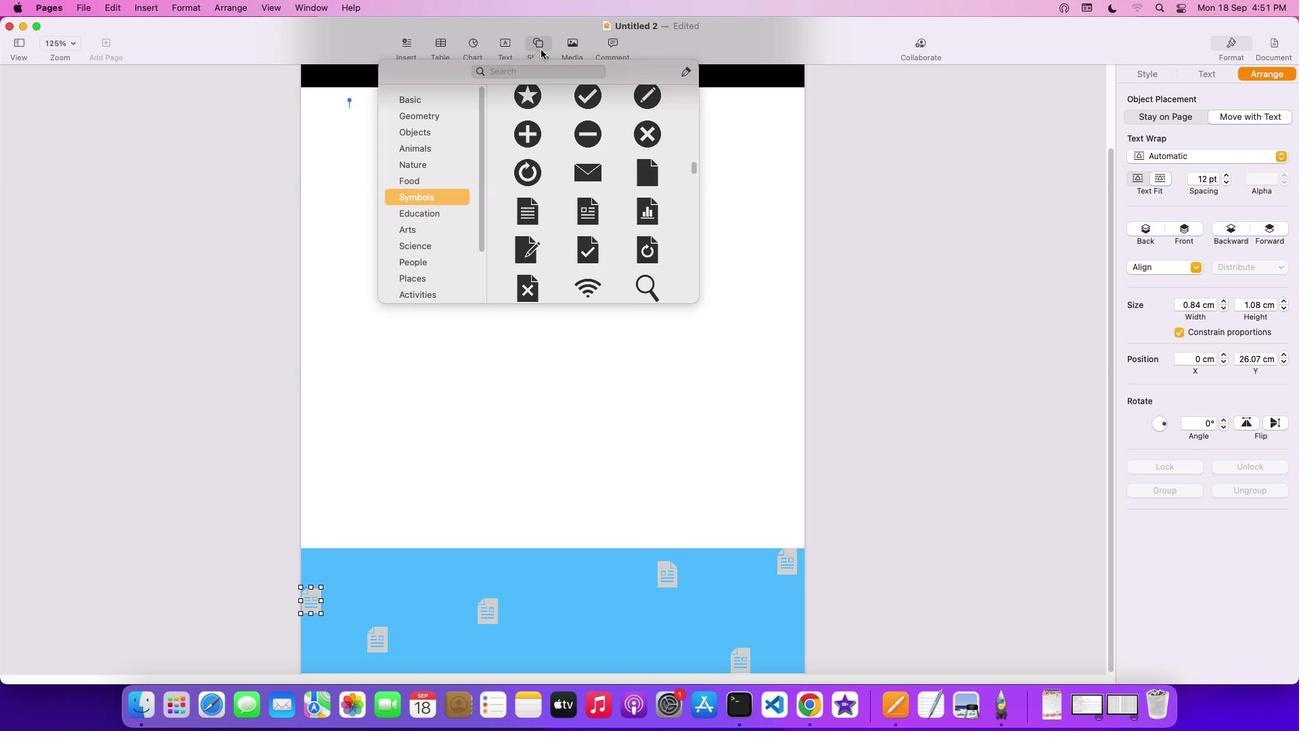 
Action: Mouse moved to (589, 249)
Screenshot: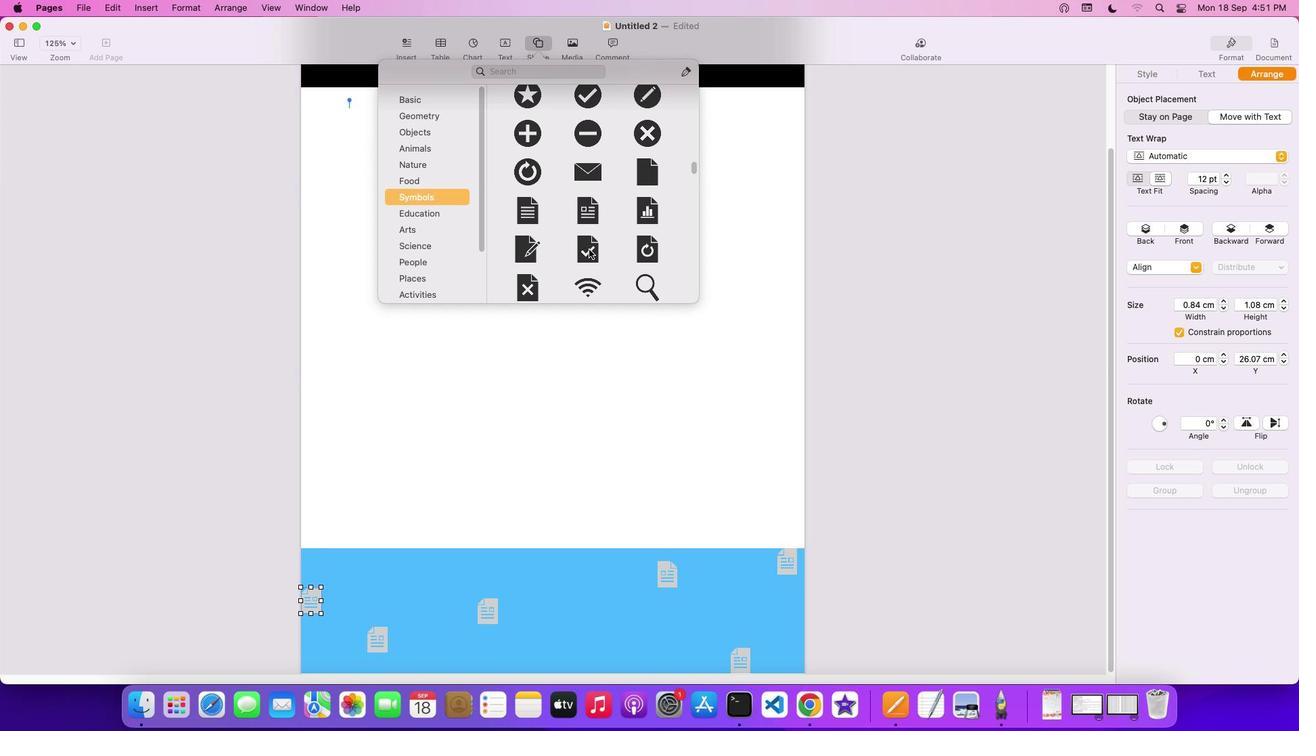 
Action: Mouse scrolled (589, 249) with delta (0, 0)
Screenshot: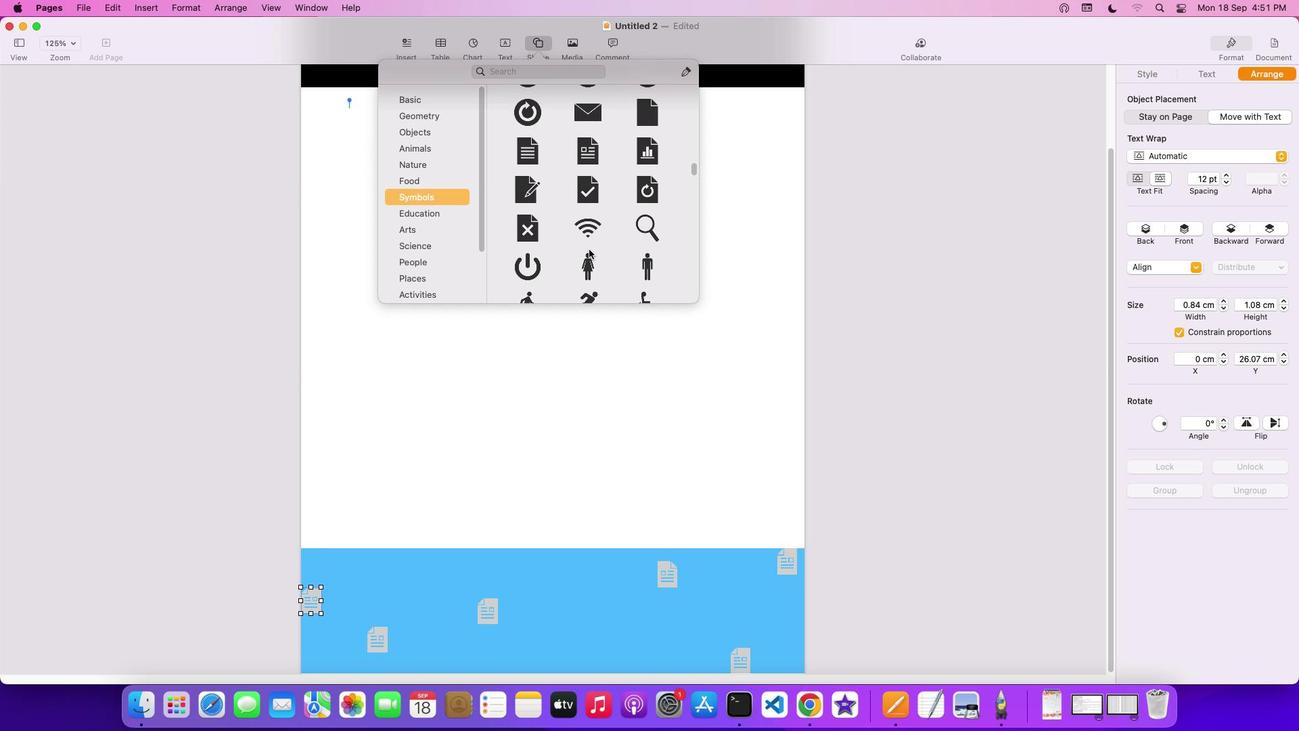 
Action: Mouse scrolled (589, 249) with delta (0, 0)
Screenshot: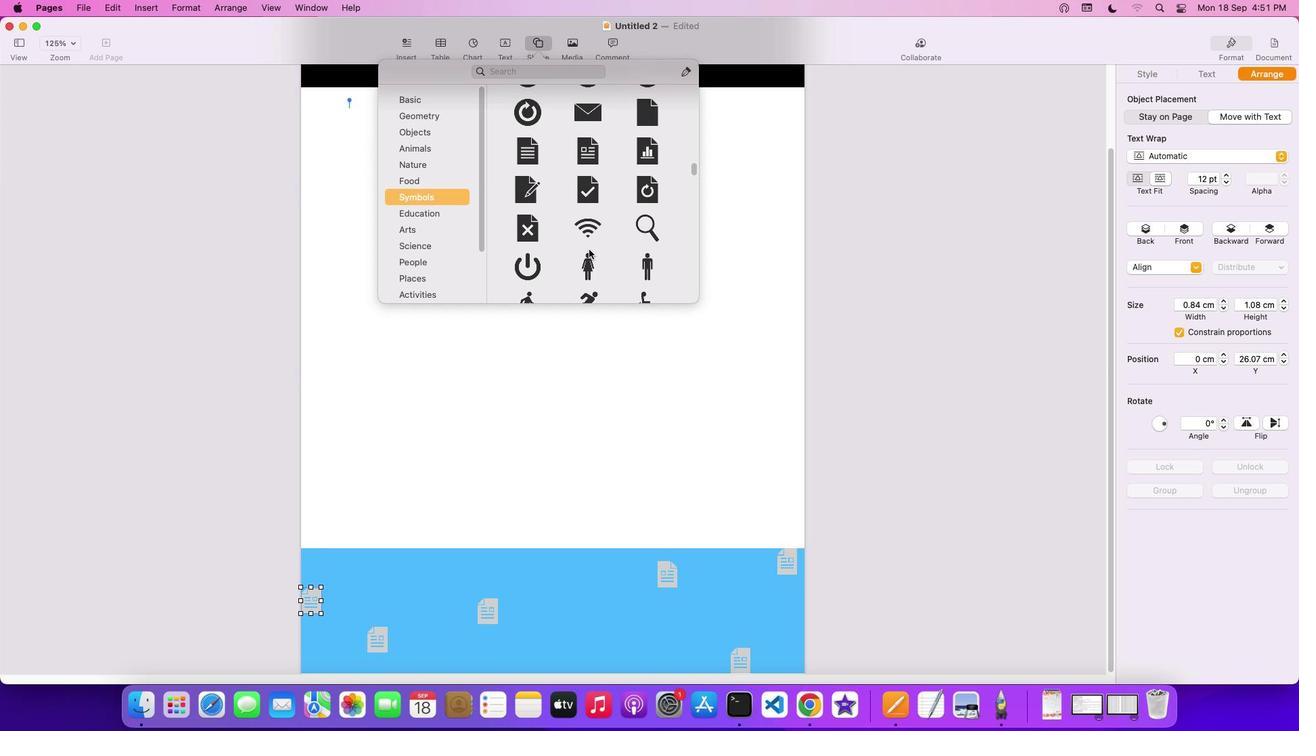 
Action: Mouse scrolled (589, 249) with delta (0, -2)
Screenshot: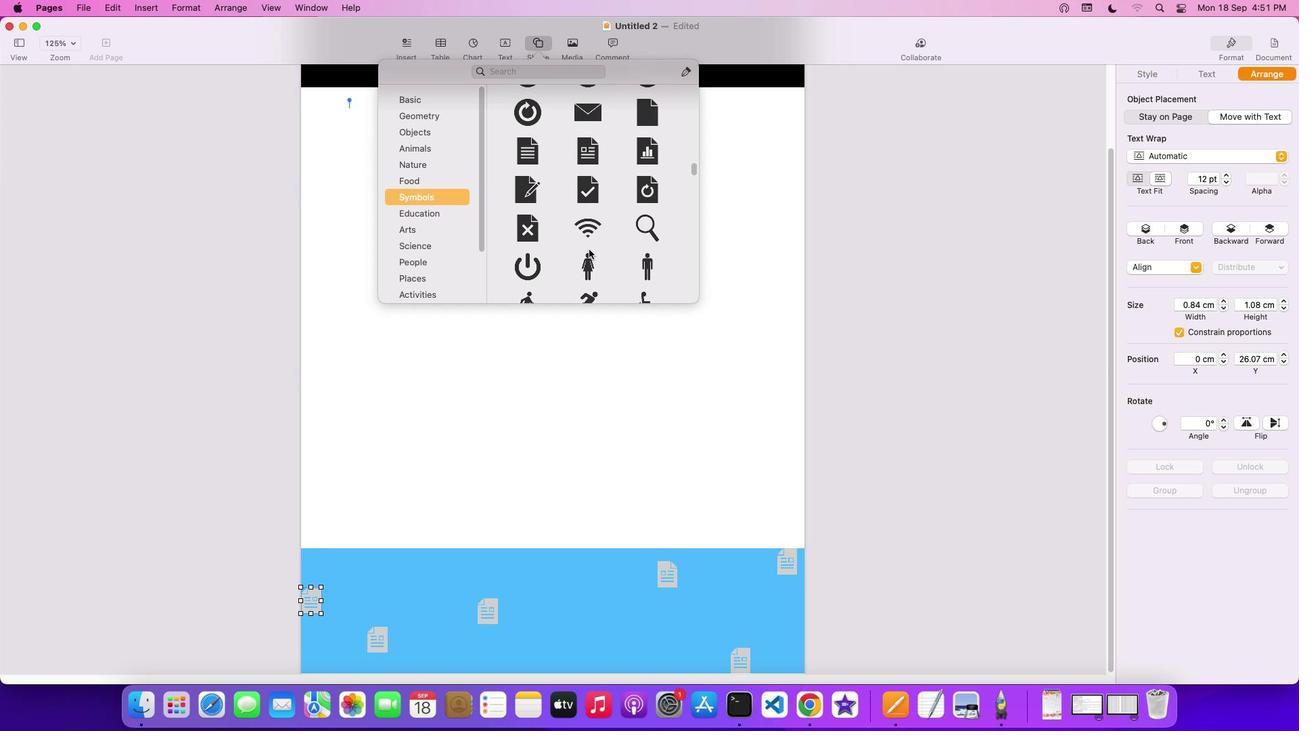 
Action: Mouse scrolled (589, 249) with delta (0, -2)
Screenshot: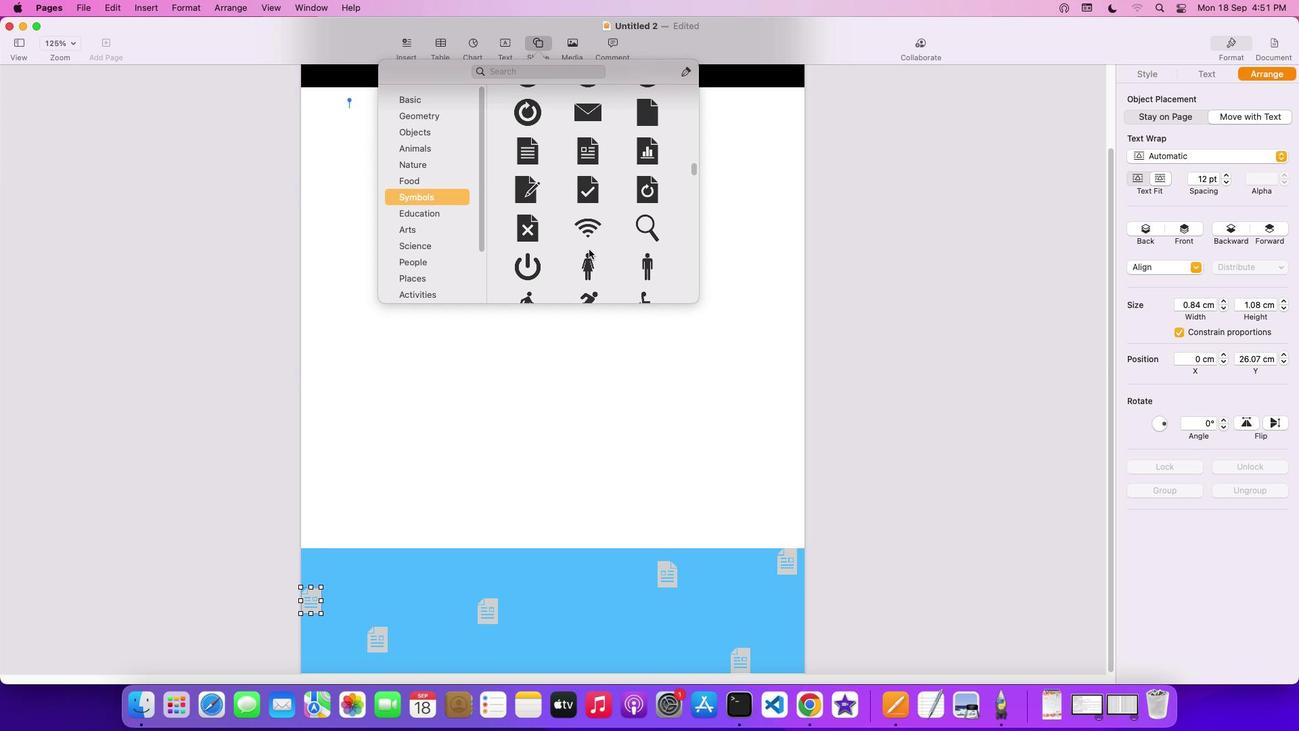 
Action: Mouse scrolled (589, 249) with delta (0, -2)
Screenshot: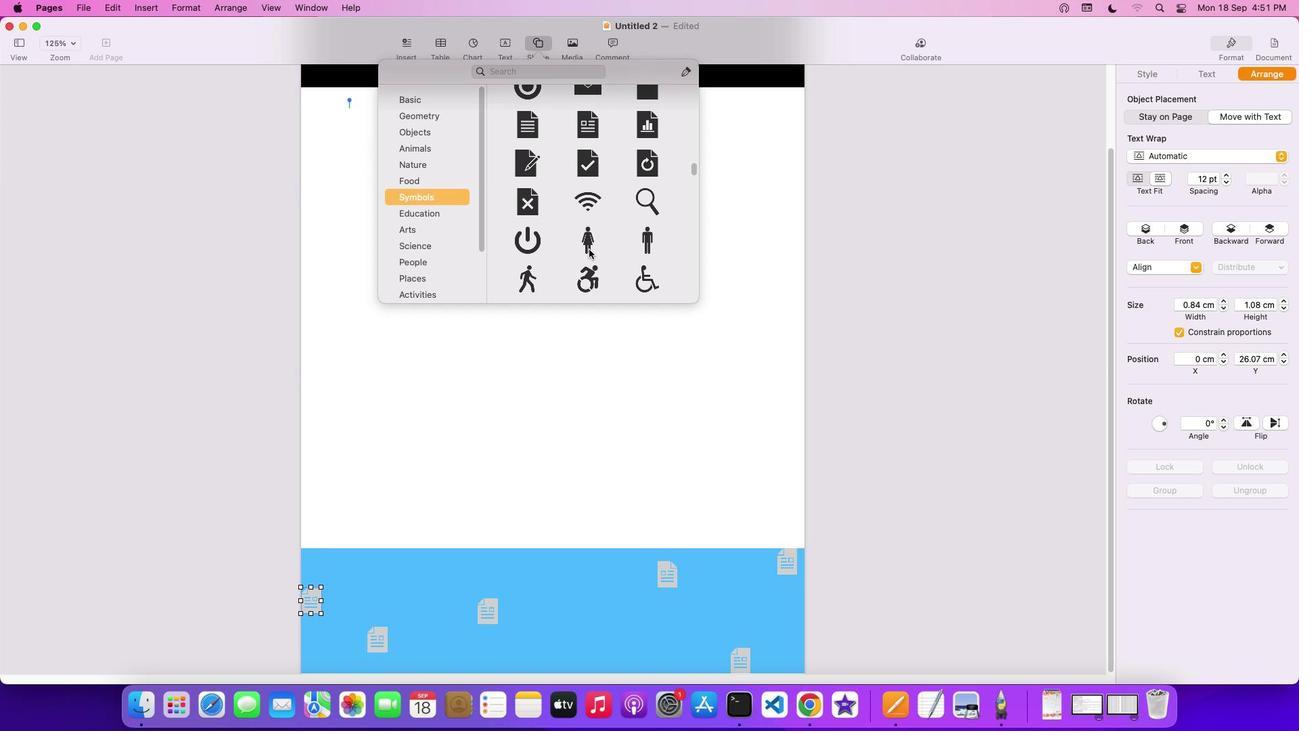 
Action: Mouse moved to (591, 211)
Screenshot: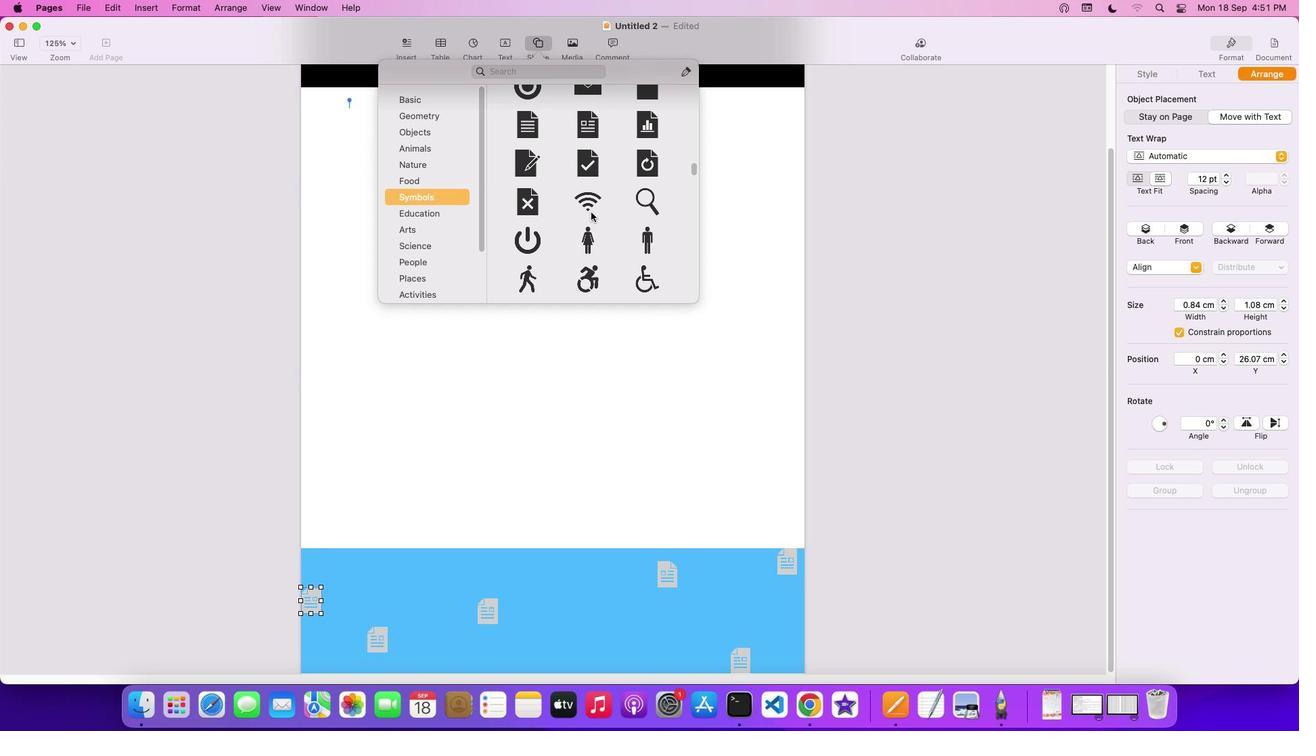 
Action: Mouse pressed left at (591, 211)
Screenshot: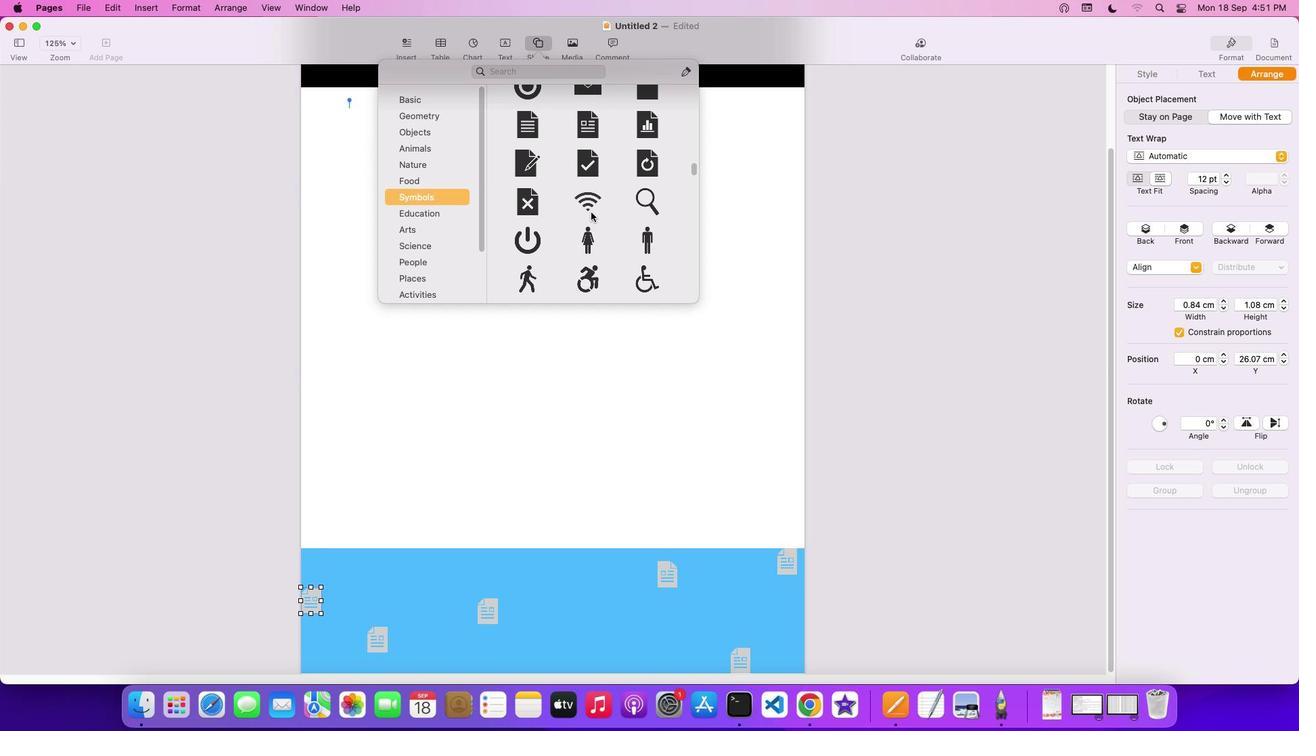 
Action: Mouse moved to (1138, 69)
Screenshot: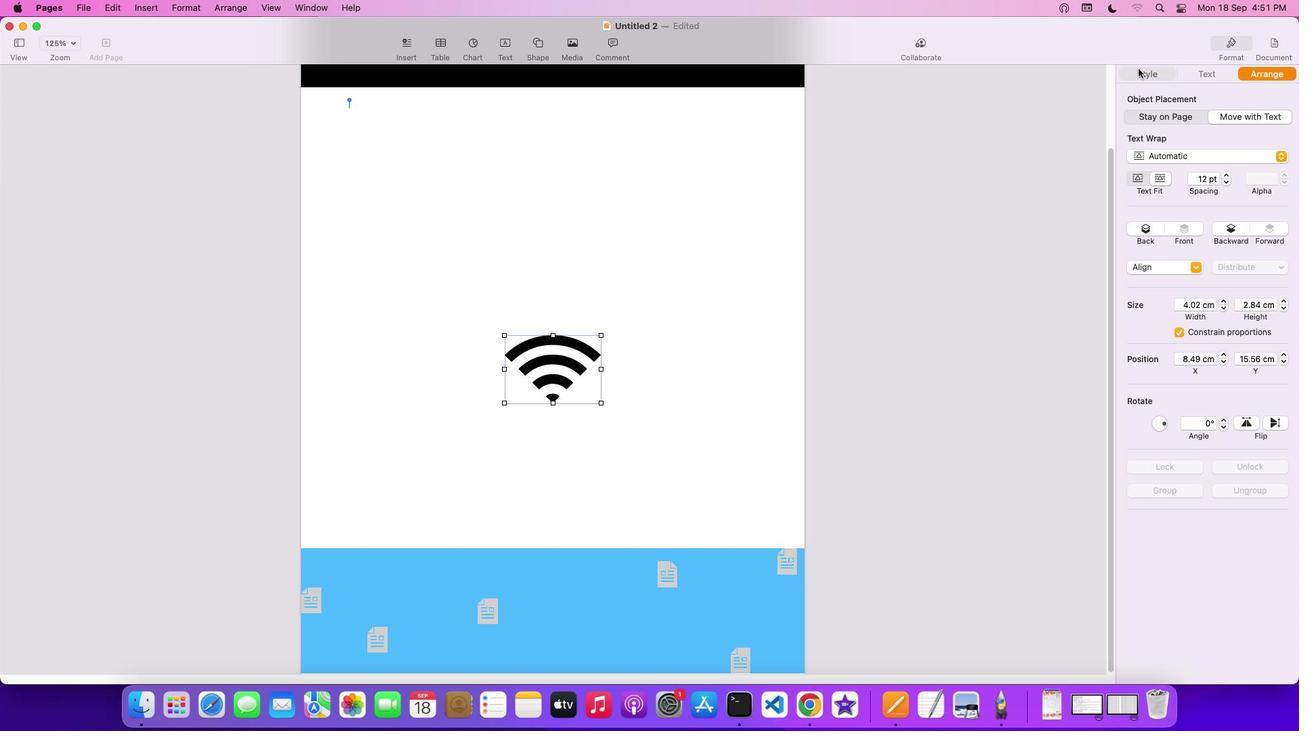 
Action: Mouse pressed left at (1138, 69)
Screenshot: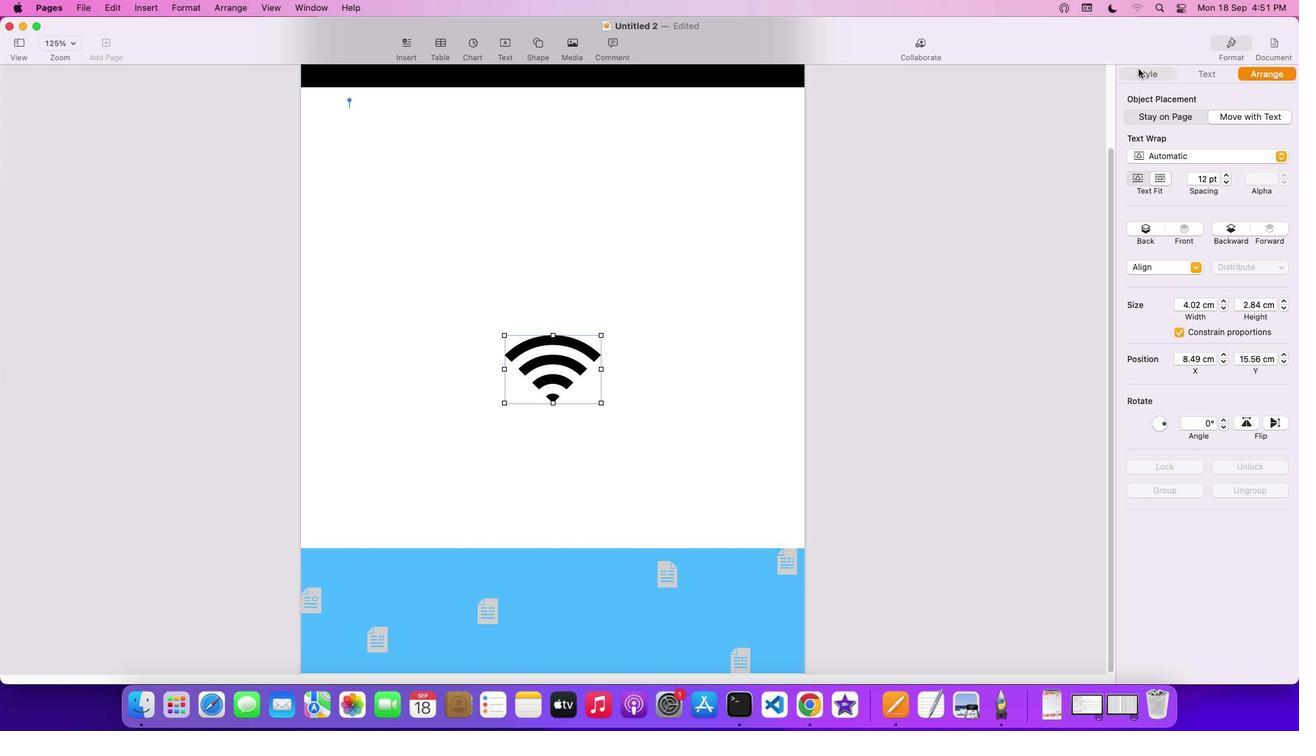 
Action: Mouse moved to (1151, 259)
Screenshot: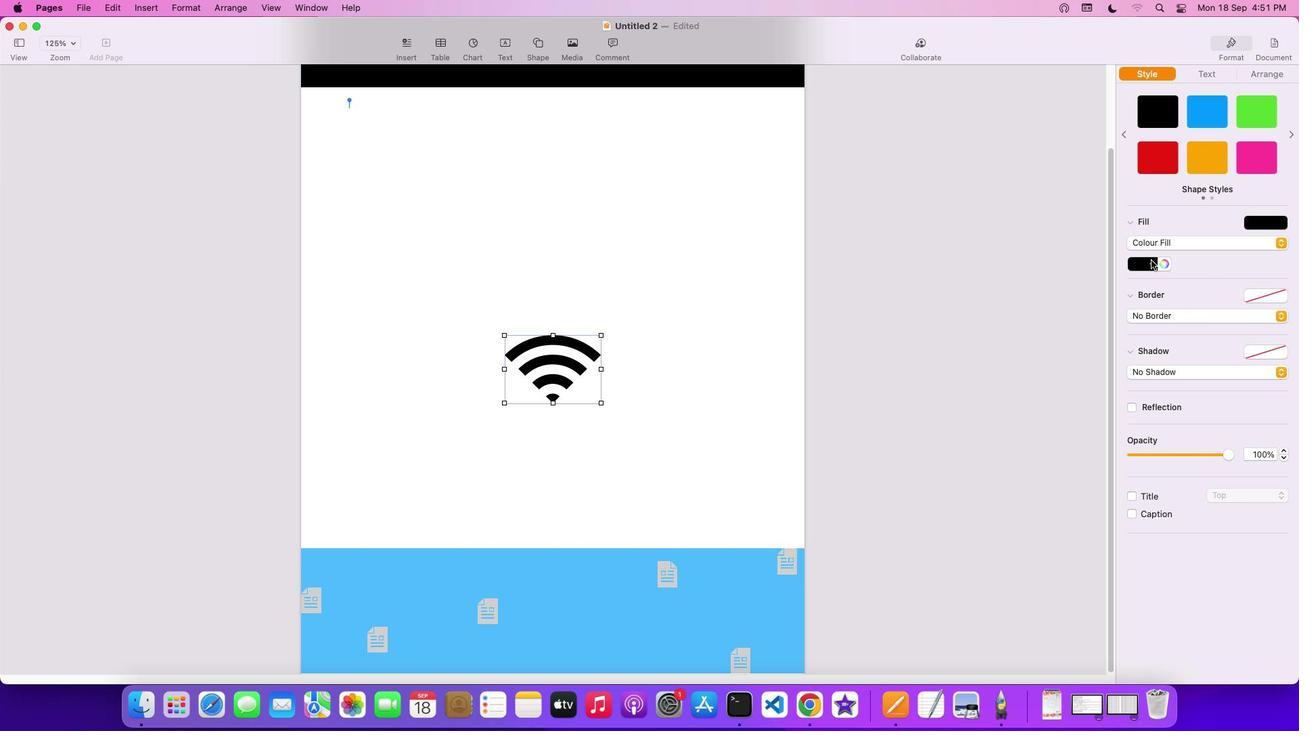 
Action: Mouse pressed left at (1151, 259)
Screenshot: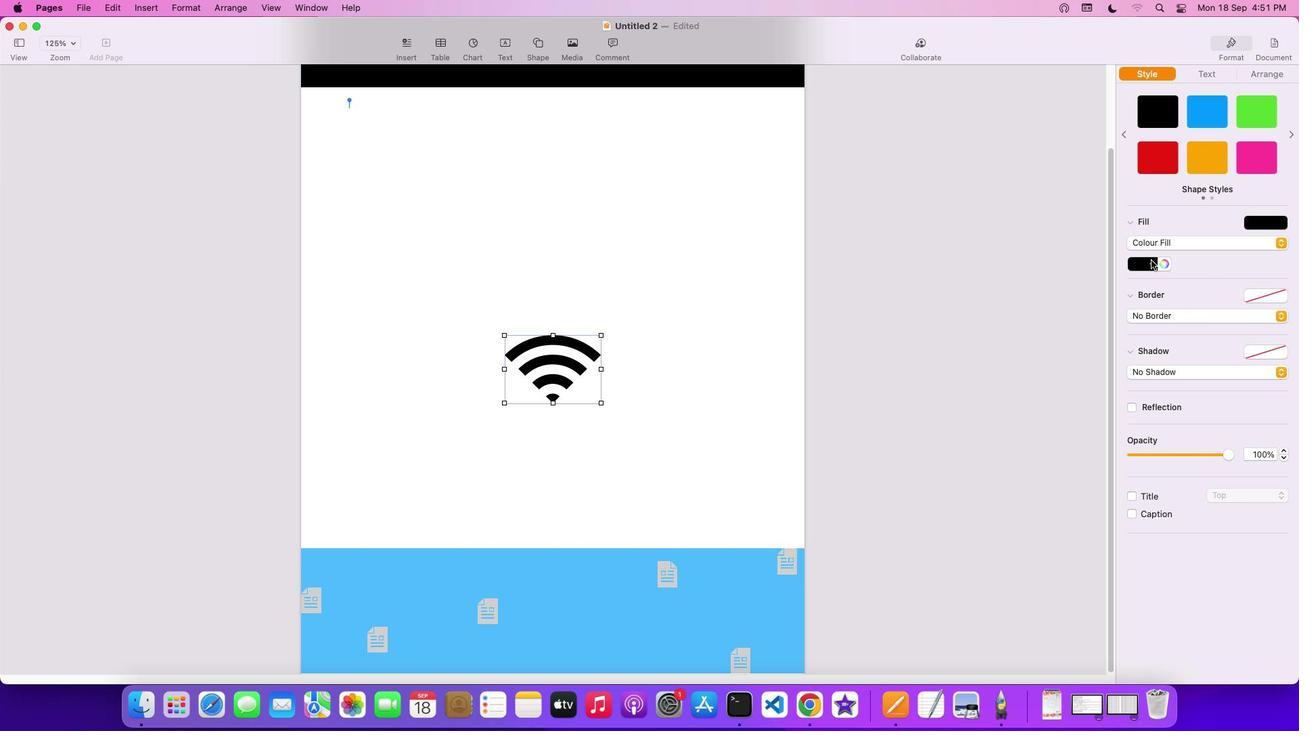 
Action: Mouse moved to (1106, 361)
Screenshot: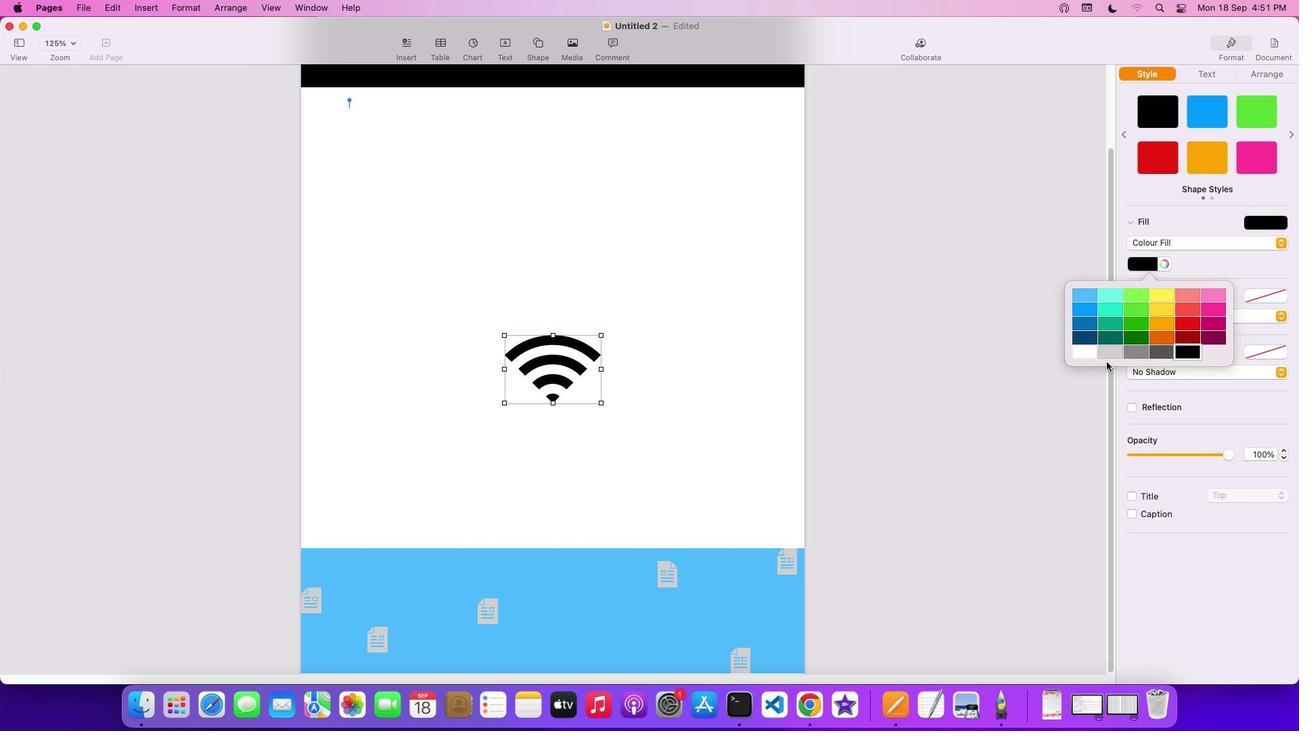 
Action: Mouse pressed left at (1106, 361)
Screenshot: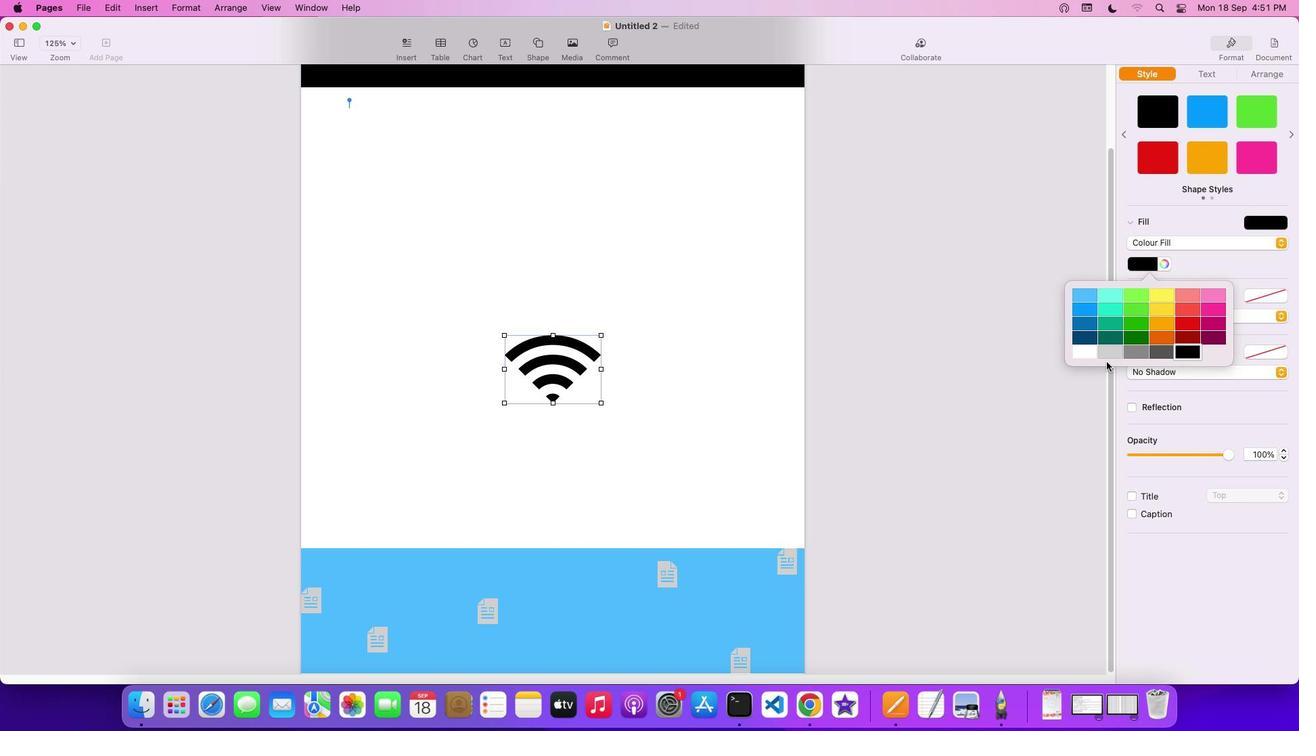 
Action: Mouse moved to (1112, 353)
Screenshot: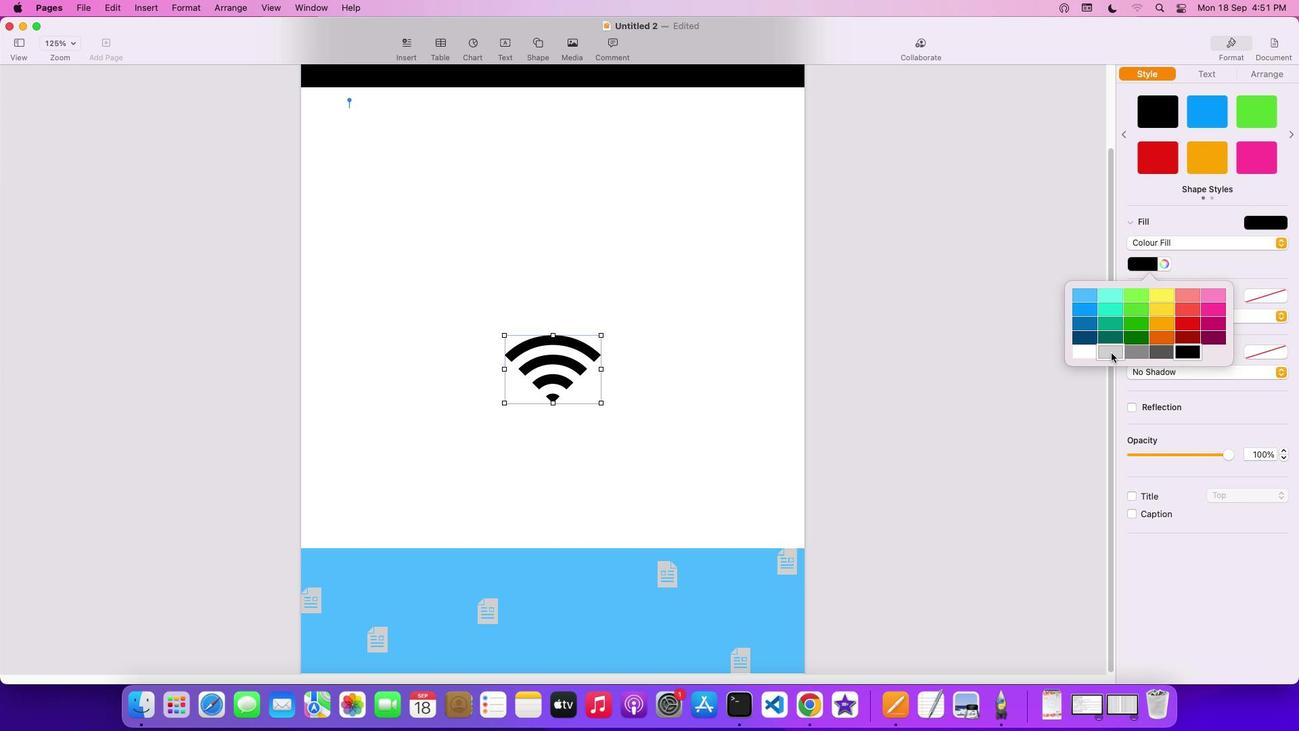 
Action: Mouse pressed left at (1112, 353)
Screenshot: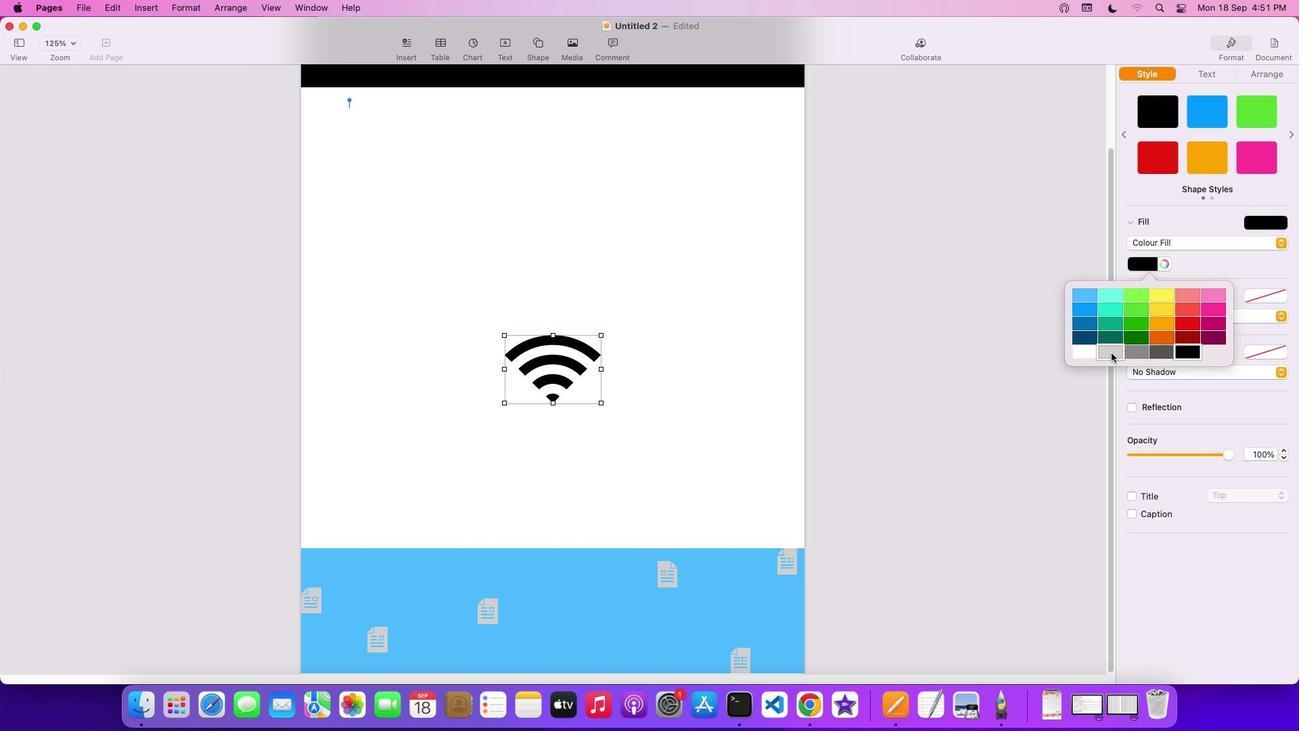 
Action: Mouse moved to (601, 402)
Screenshot: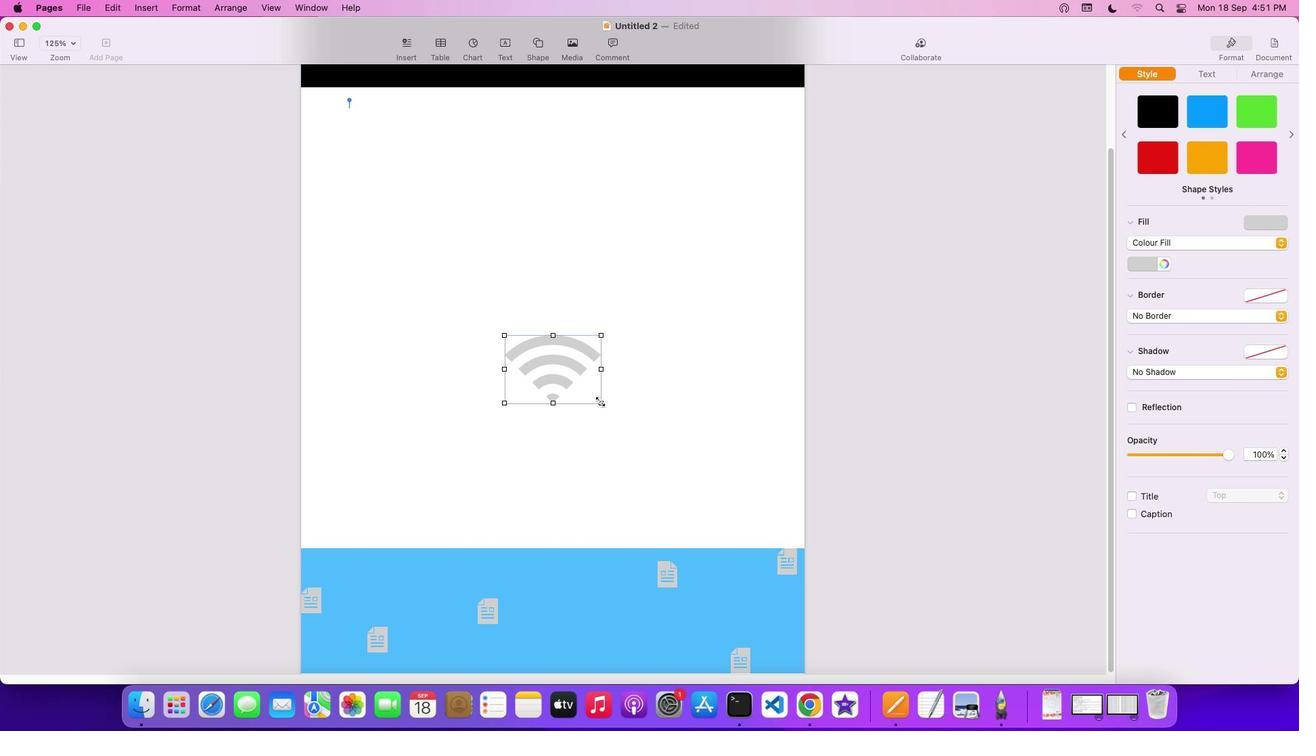 
Action: Mouse pressed left at (601, 402)
Screenshot: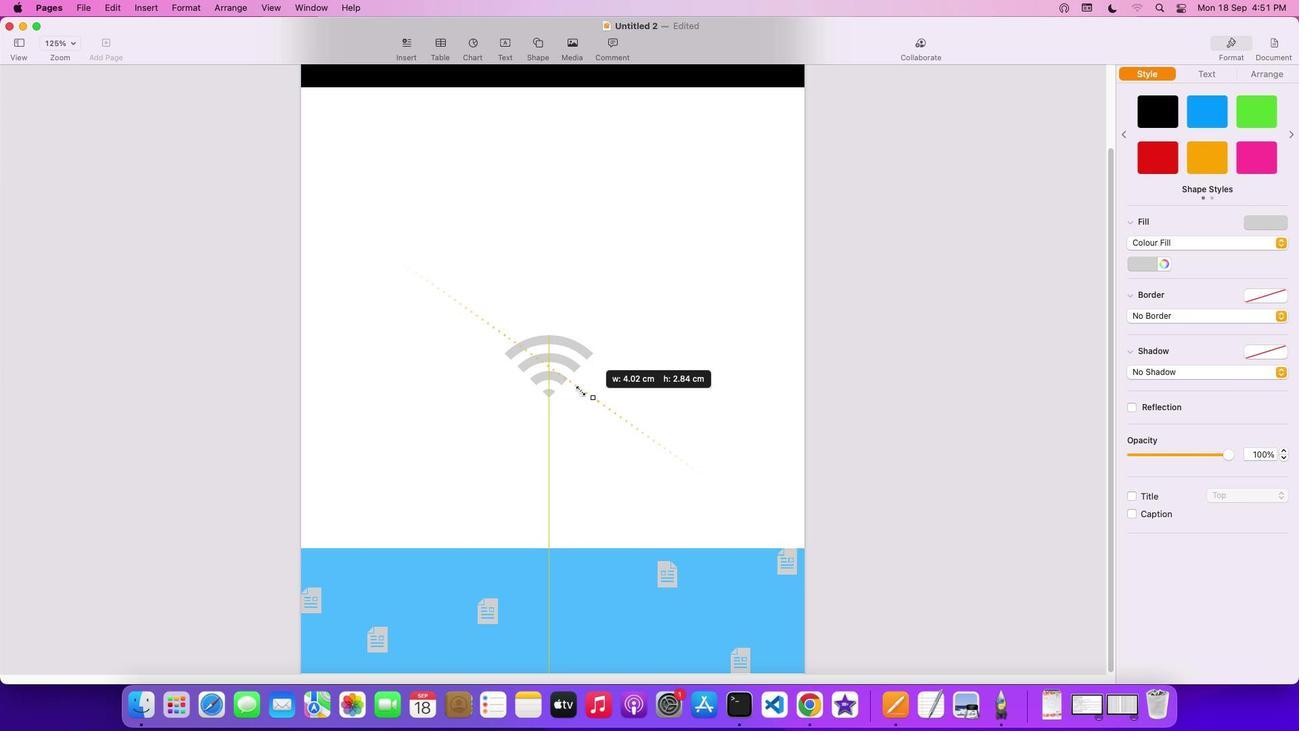 
Action: Mouse moved to (1276, 75)
Screenshot: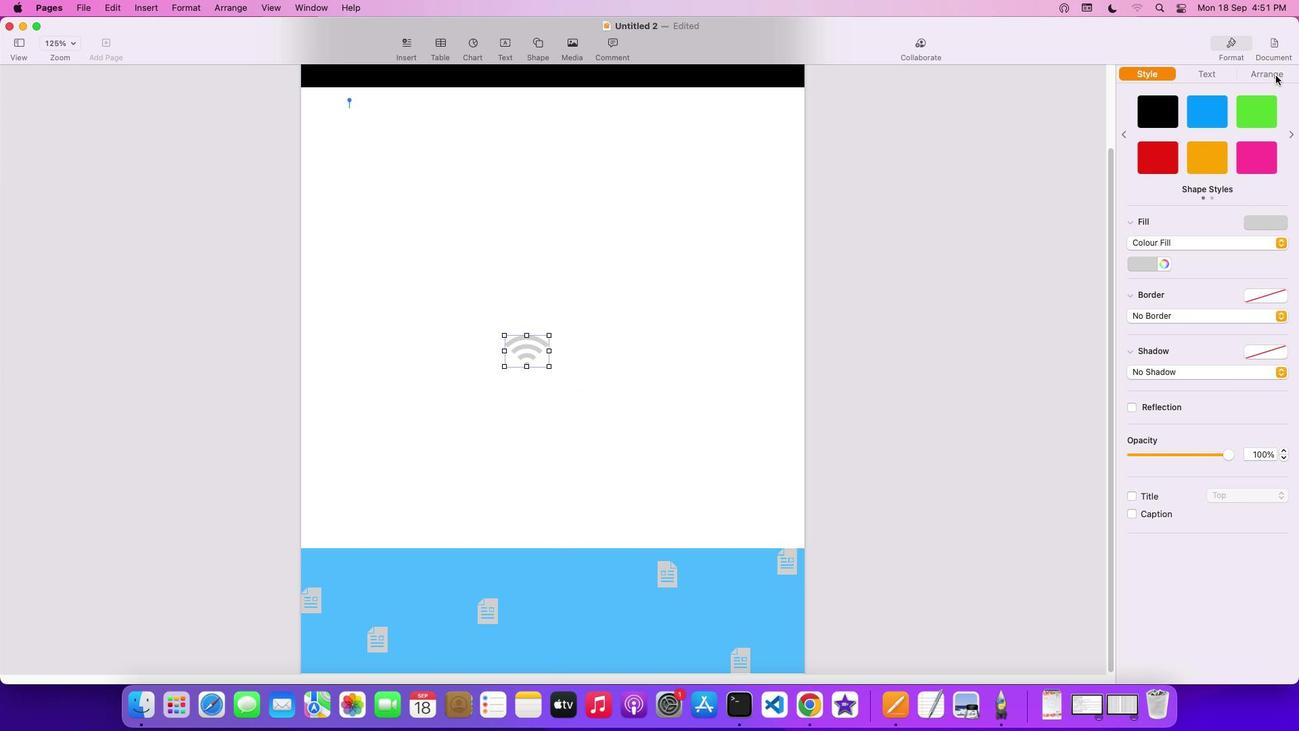 
Action: Mouse pressed left at (1276, 75)
Screenshot: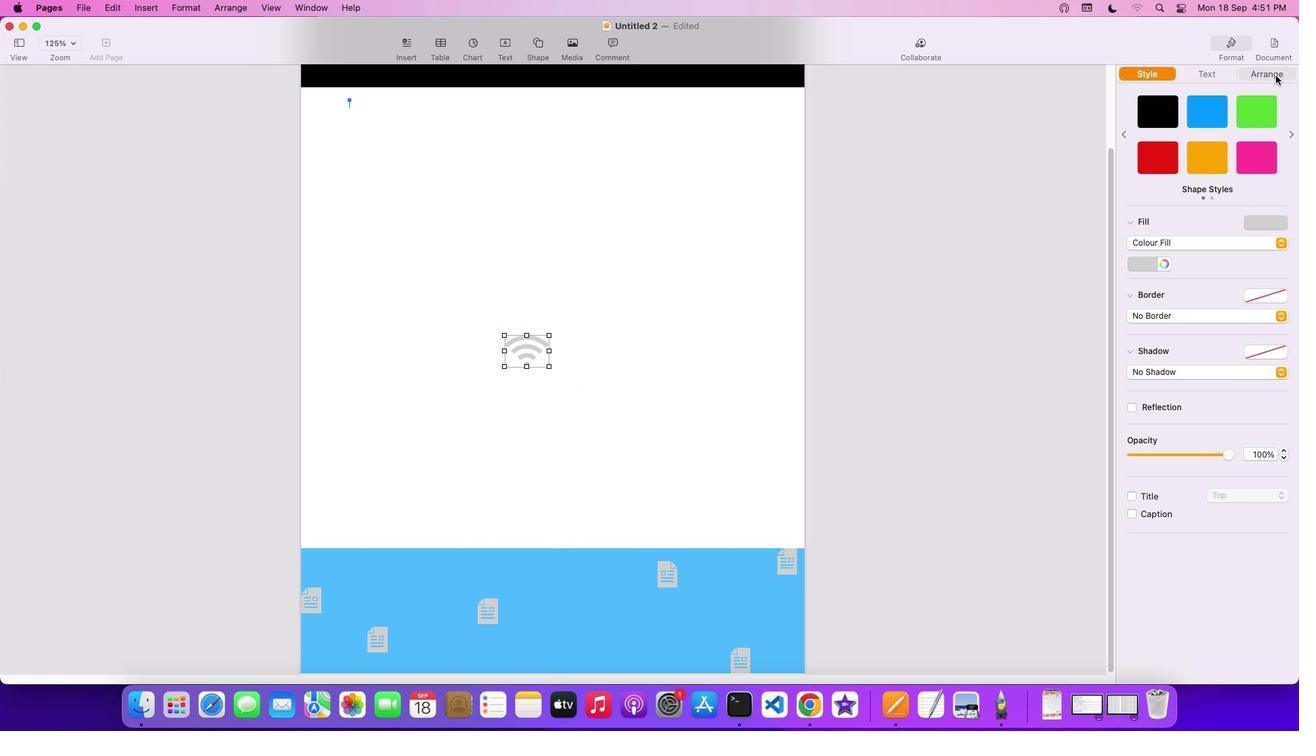 
Action: Mouse moved to (1163, 423)
Screenshot: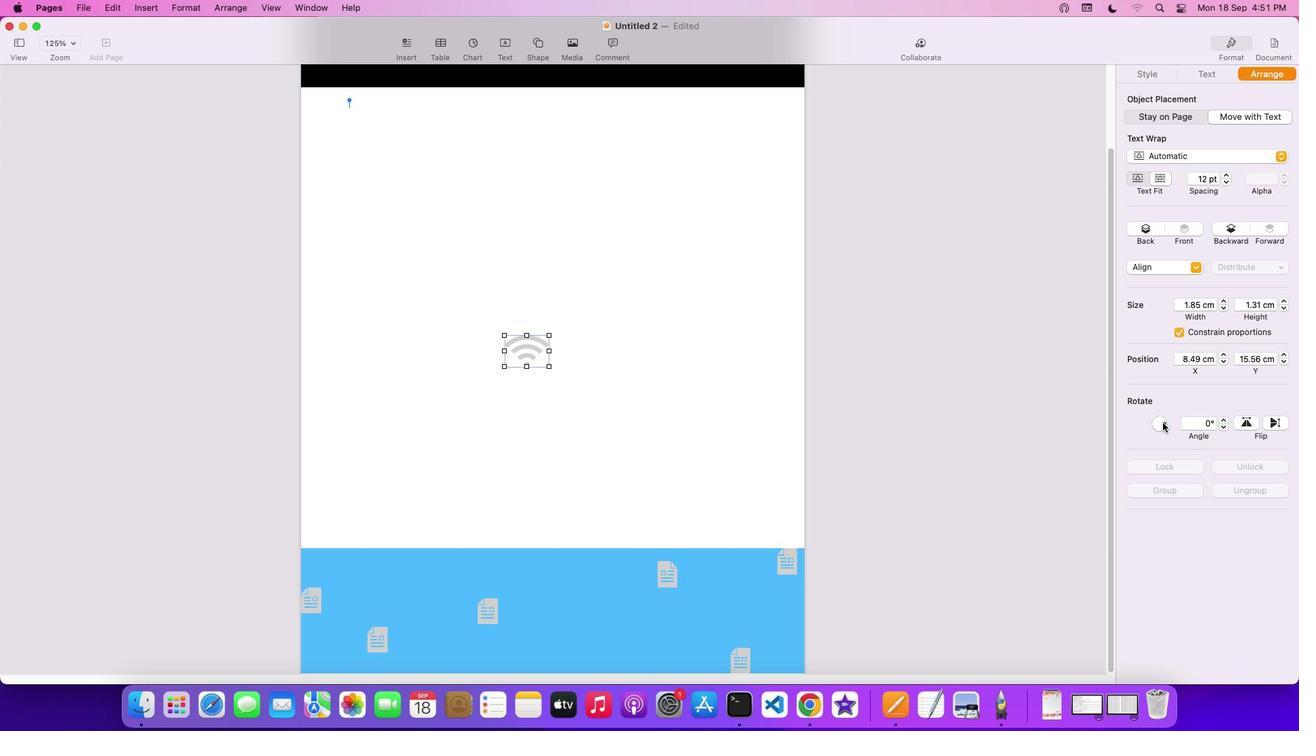 
Action: Mouse pressed left at (1163, 423)
Screenshot: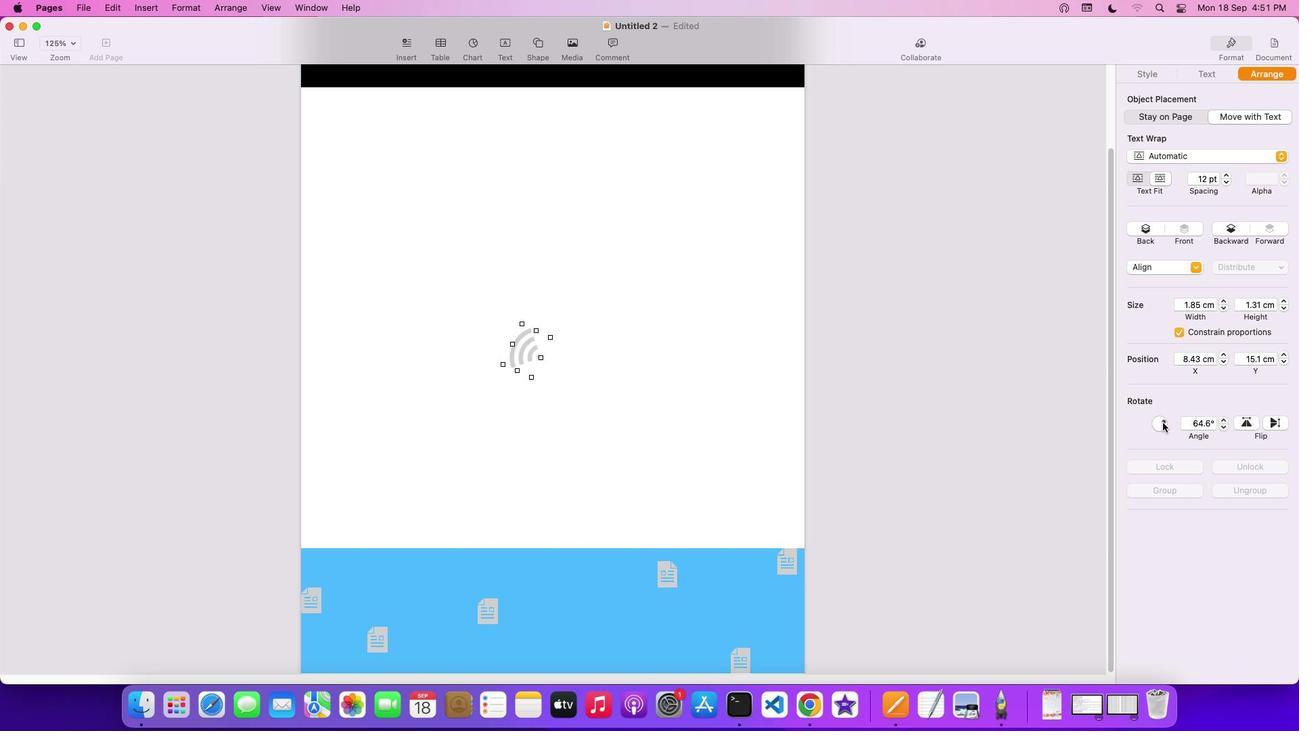 
Action: Mouse moved to (523, 350)
Screenshot: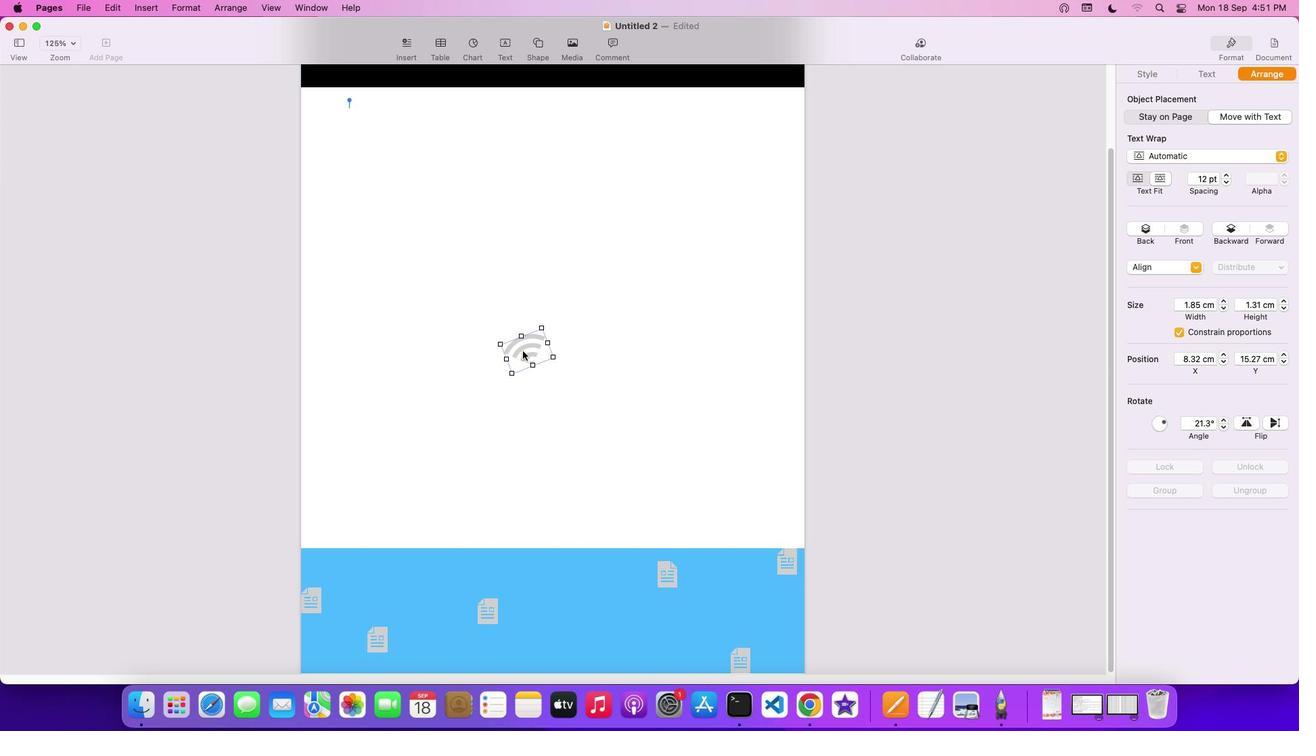 
Action: Mouse pressed left at (523, 350)
Screenshot: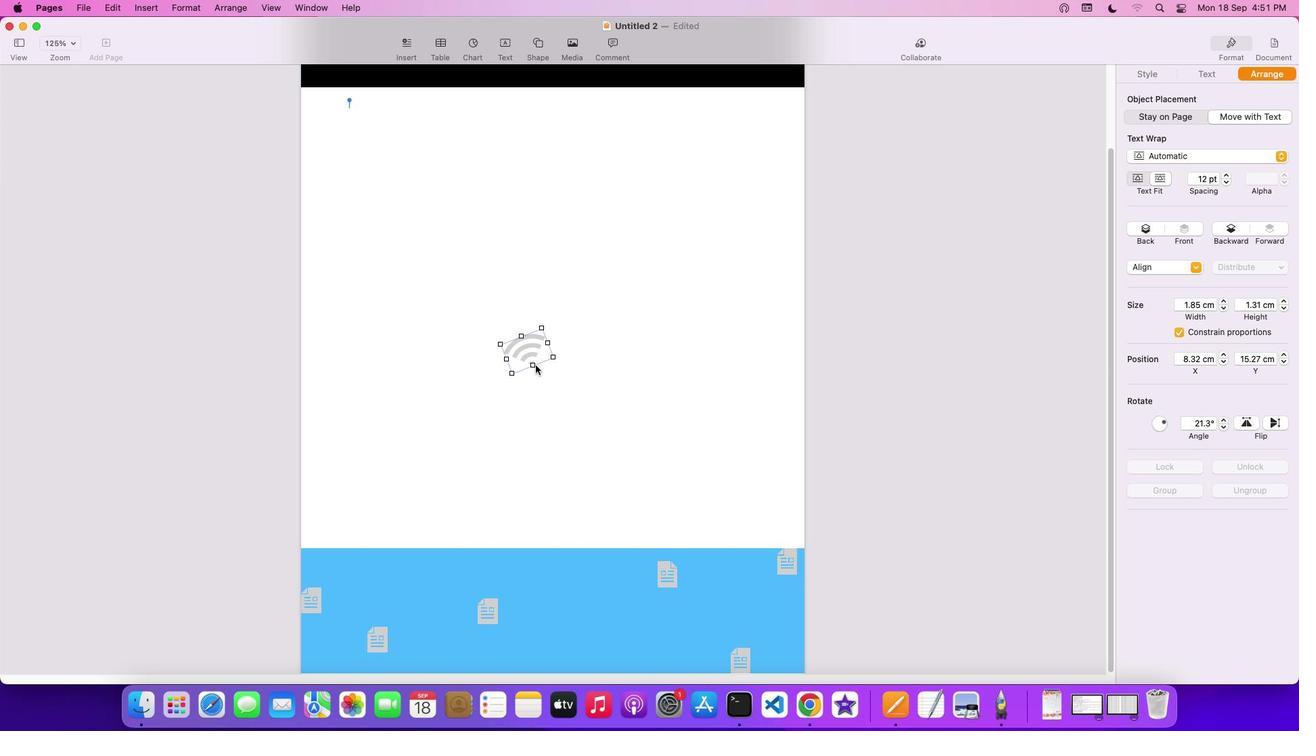 
Action: Mouse moved to (787, 664)
Screenshot: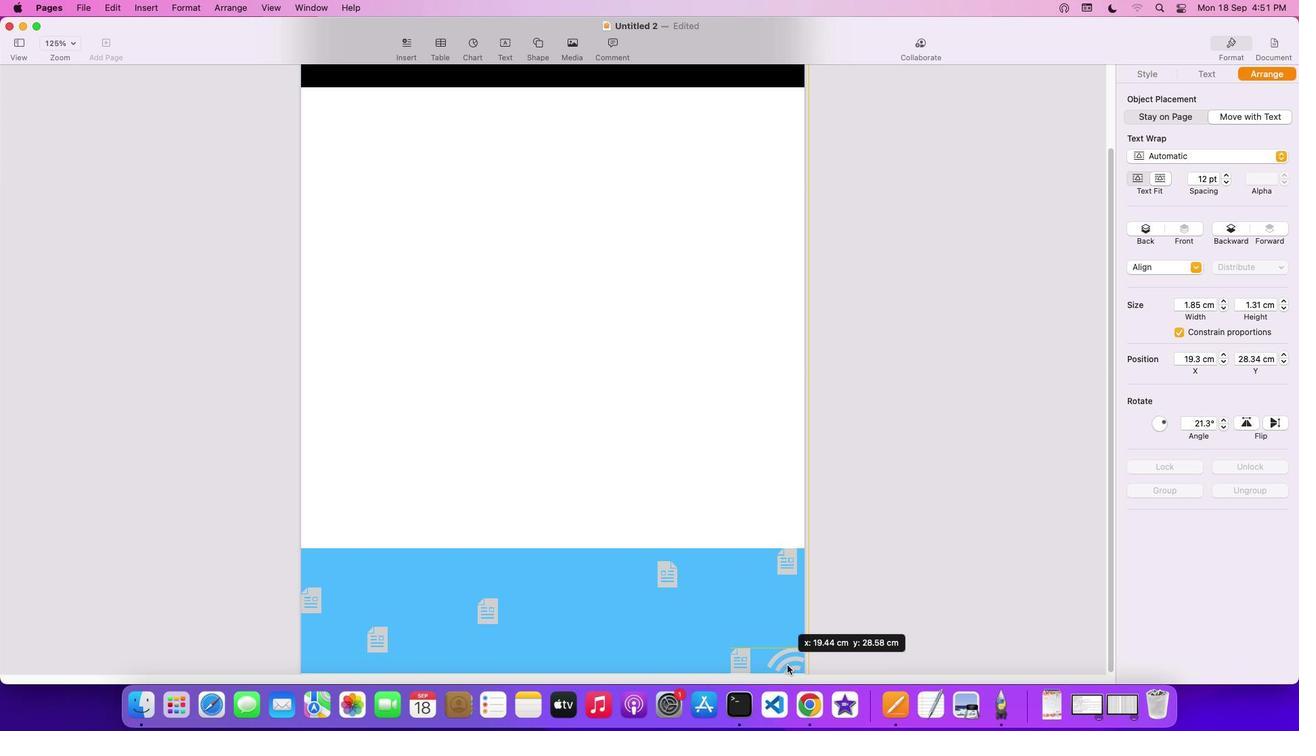 
Action: Key pressed Key.cmd'c'
Screenshot: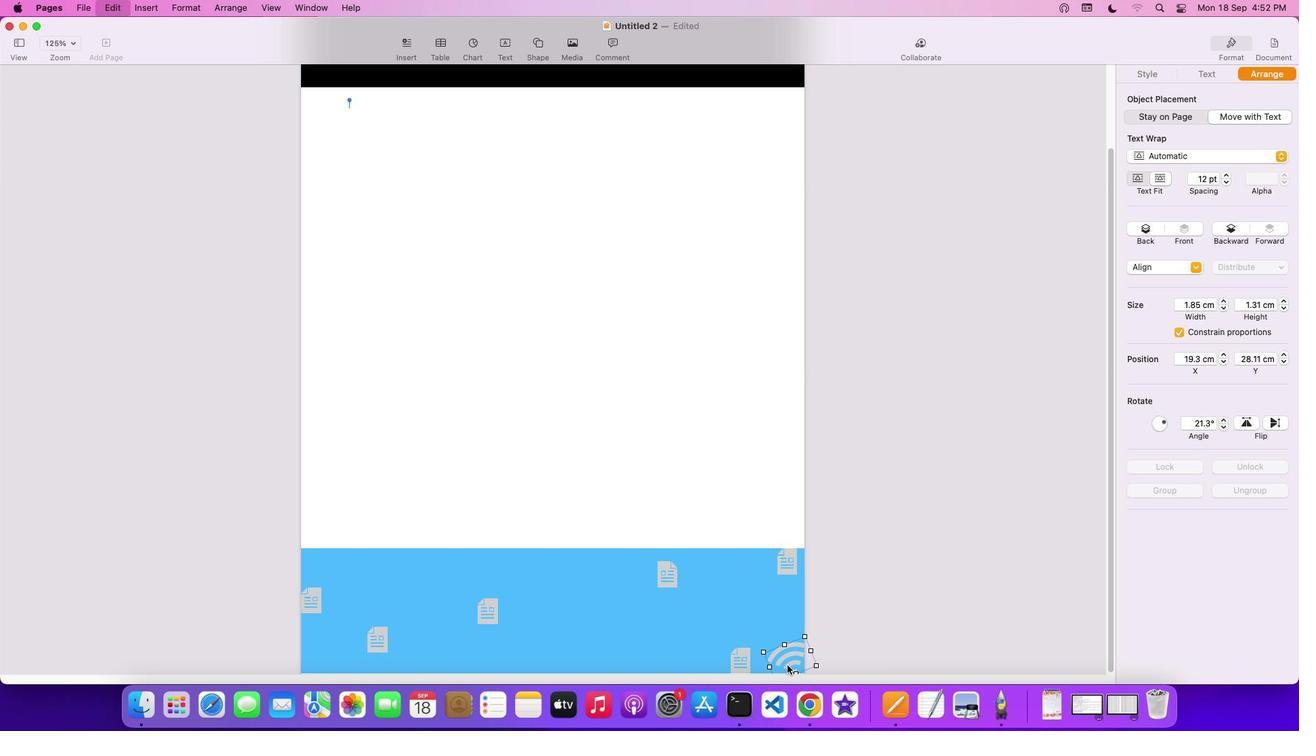 
Action: Mouse moved to (565, 614)
Screenshot: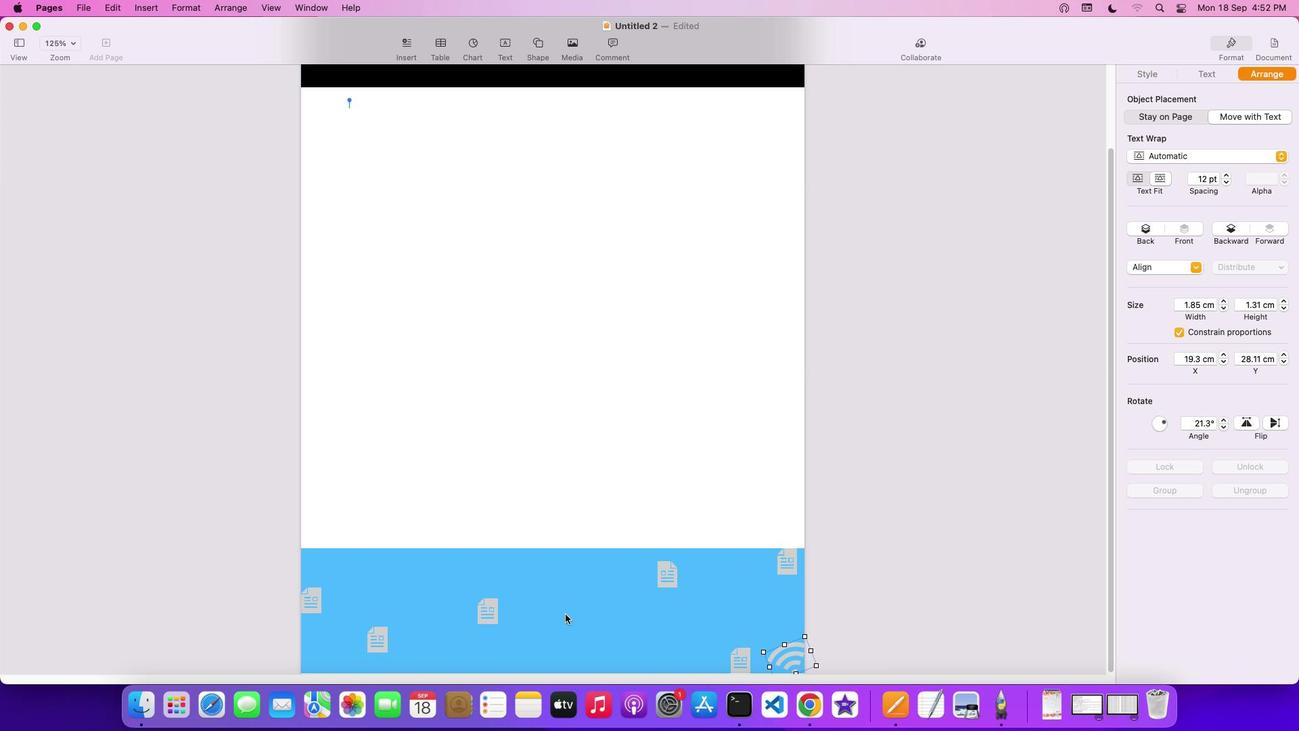 
Action: Key pressed 'v''v''v''v''v'
Screenshot: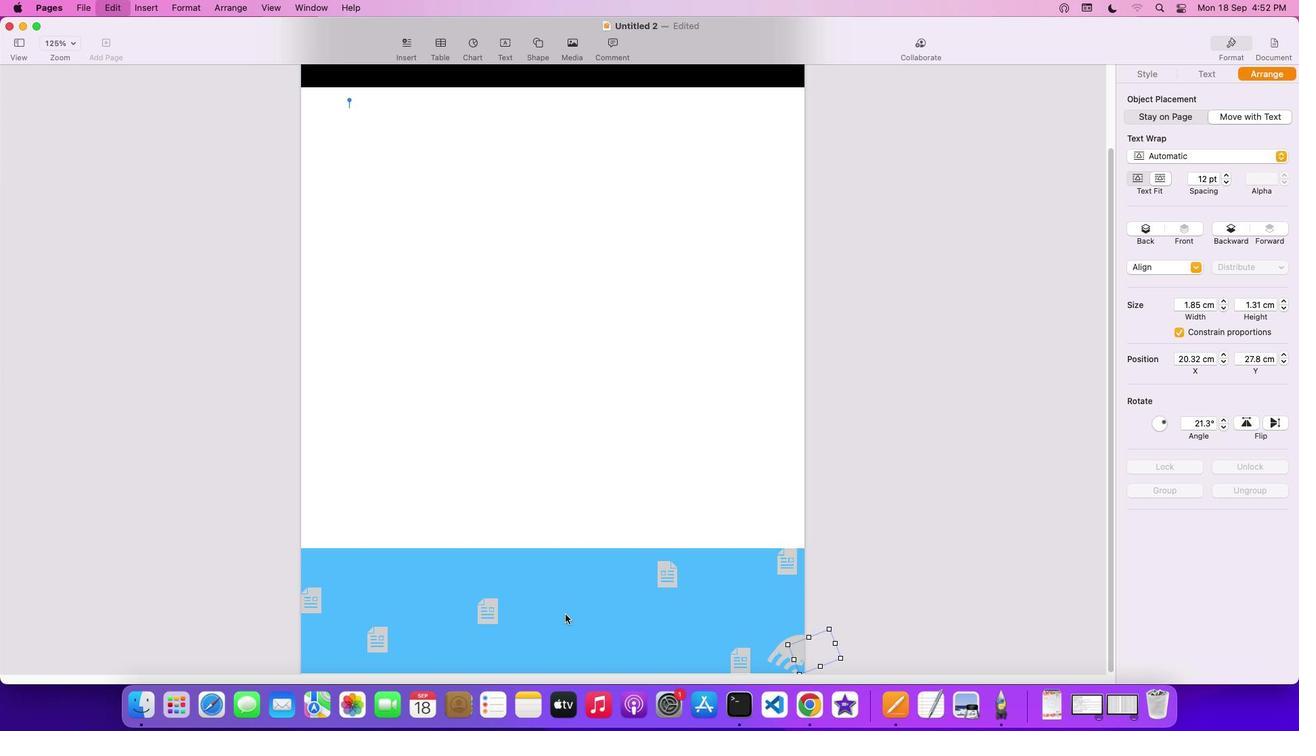 
Action: Mouse moved to (796, 648)
Screenshot: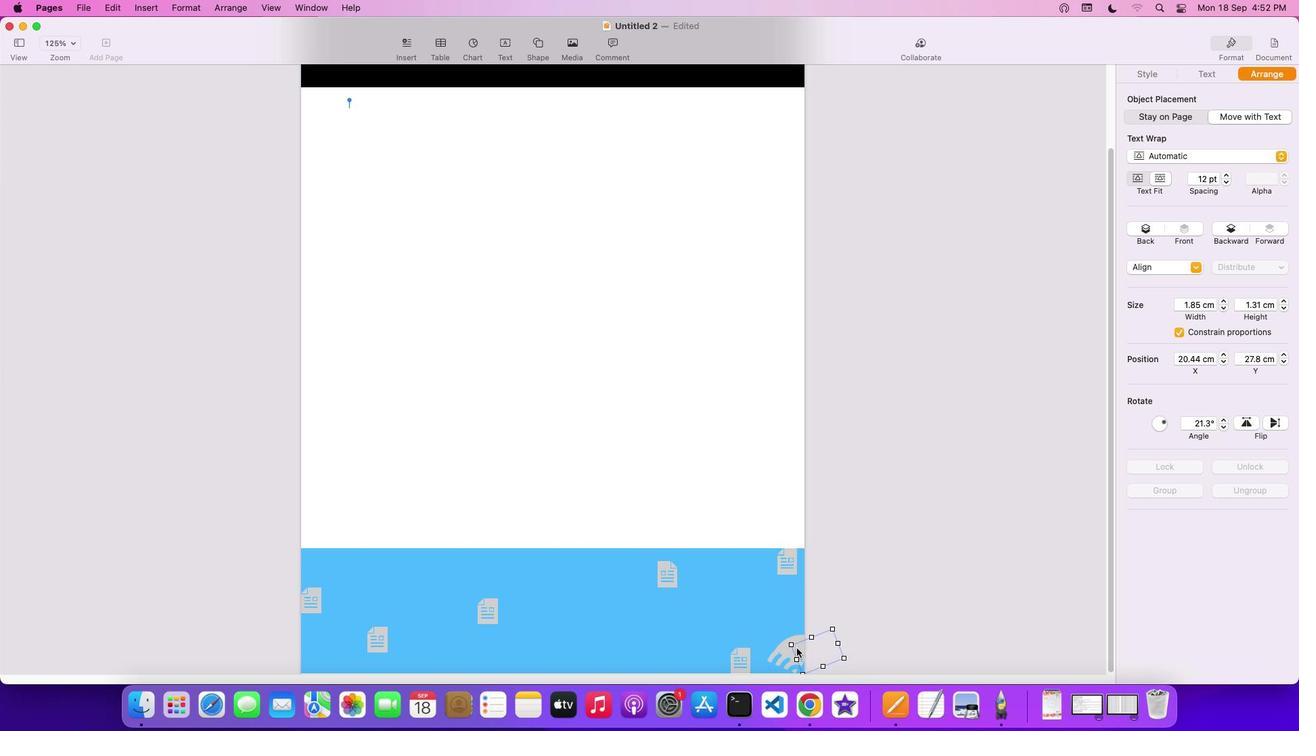 
Action: Mouse pressed left at (796, 648)
Screenshot: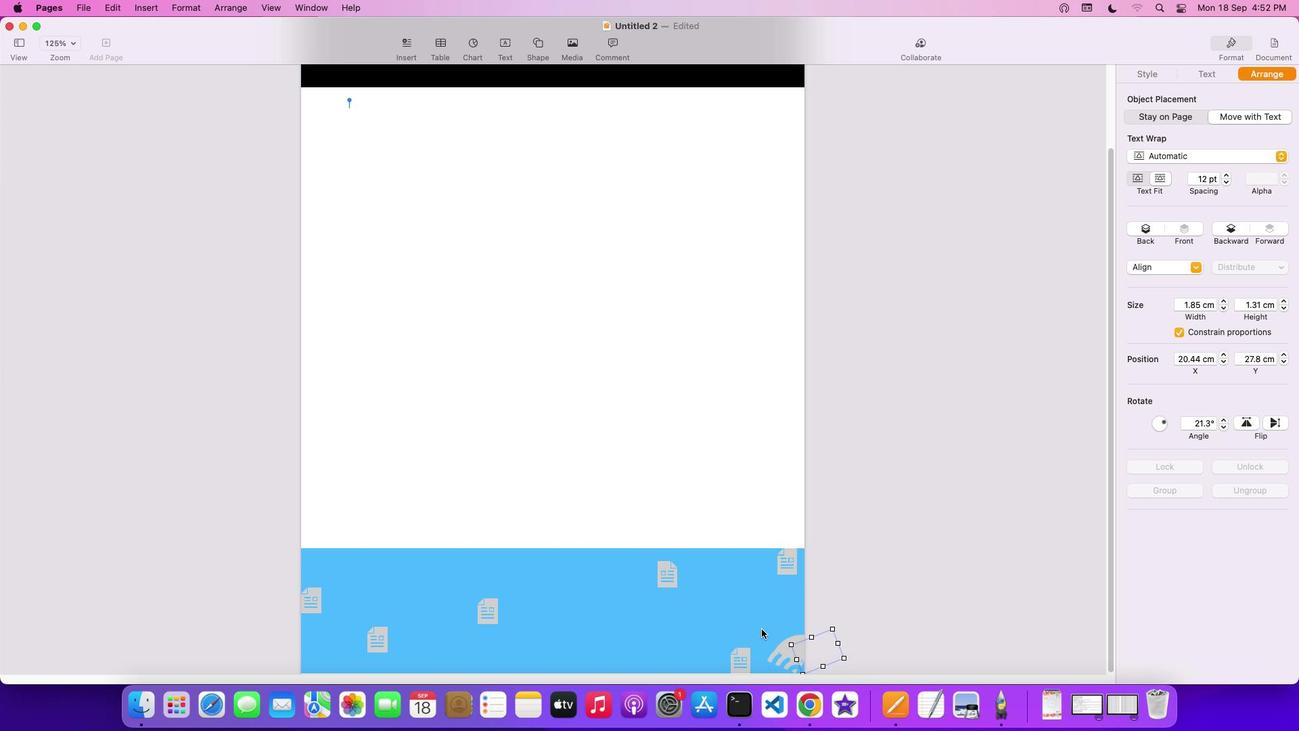 
Action: Mouse moved to (789, 643)
Screenshot: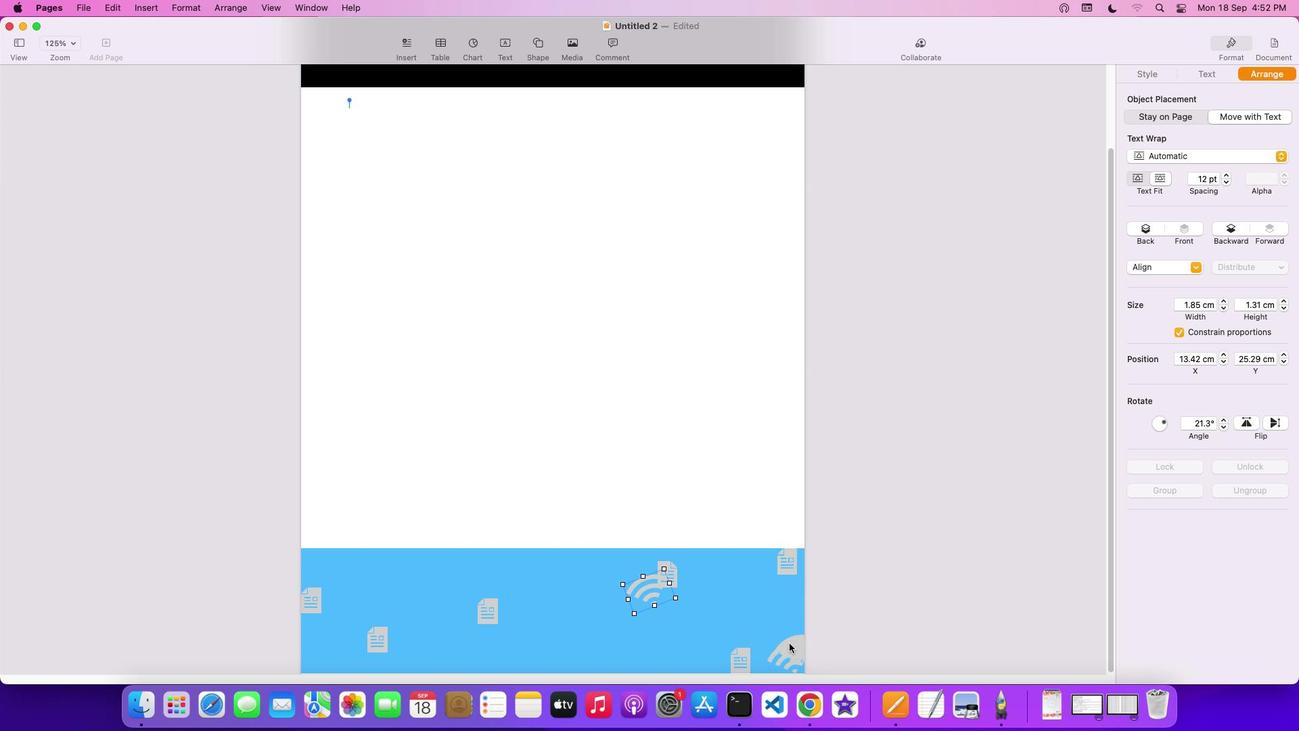 
Action: Mouse pressed left at (789, 643)
Screenshot: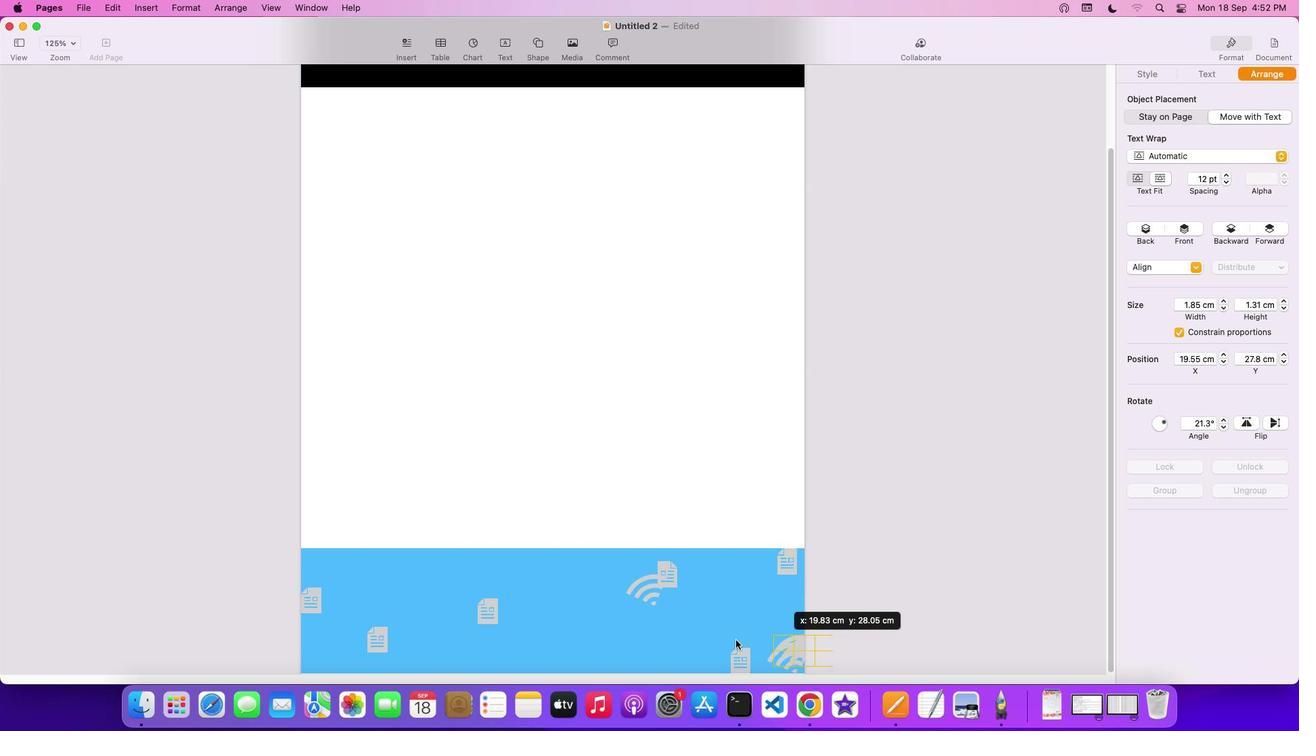 
Action: Mouse moved to (791, 649)
Screenshot: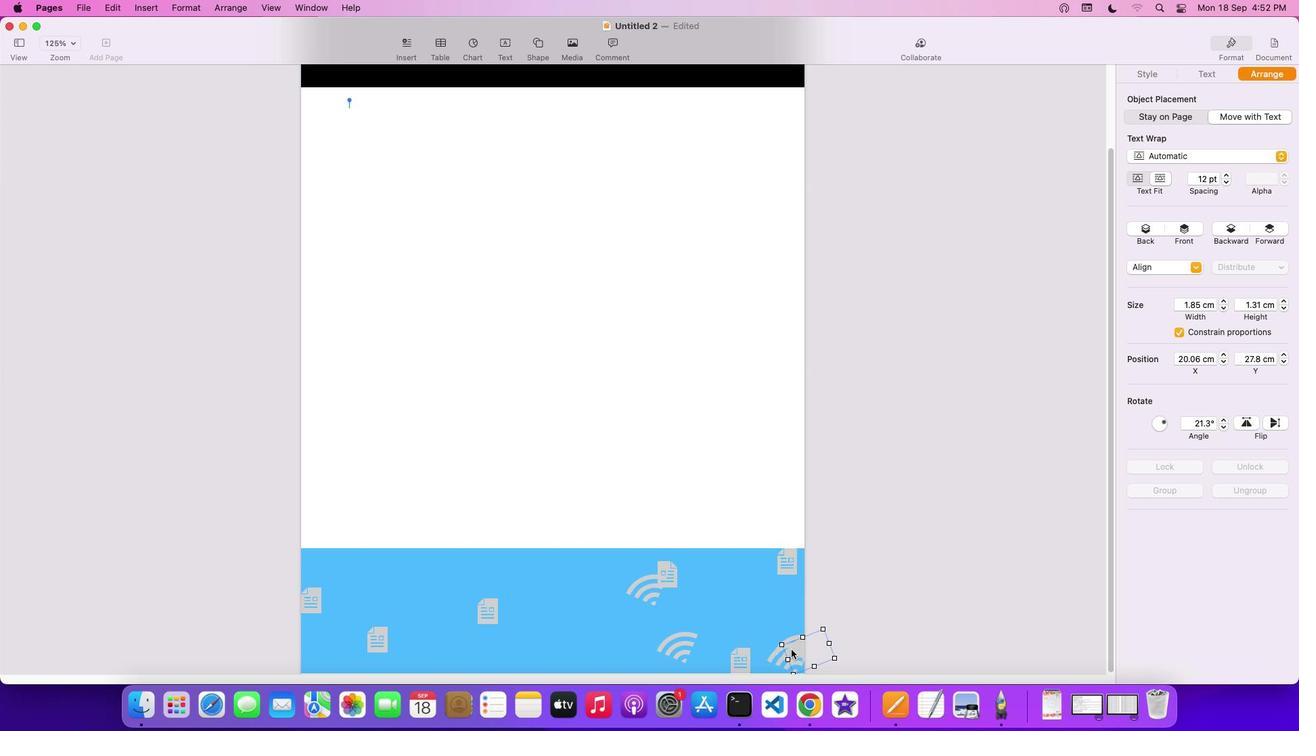 
Action: Mouse pressed left at (791, 649)
Screenshot: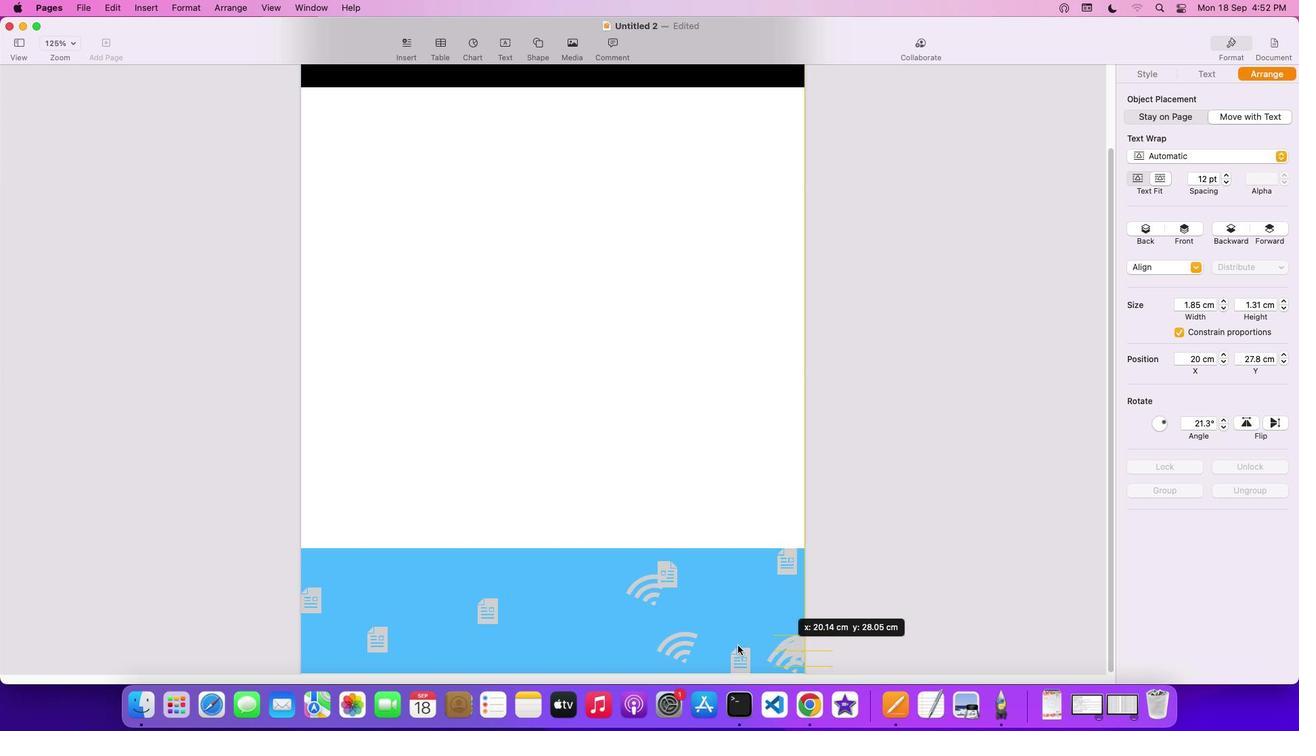 
Action: Mouse moved to (796, 658)
Screenshot: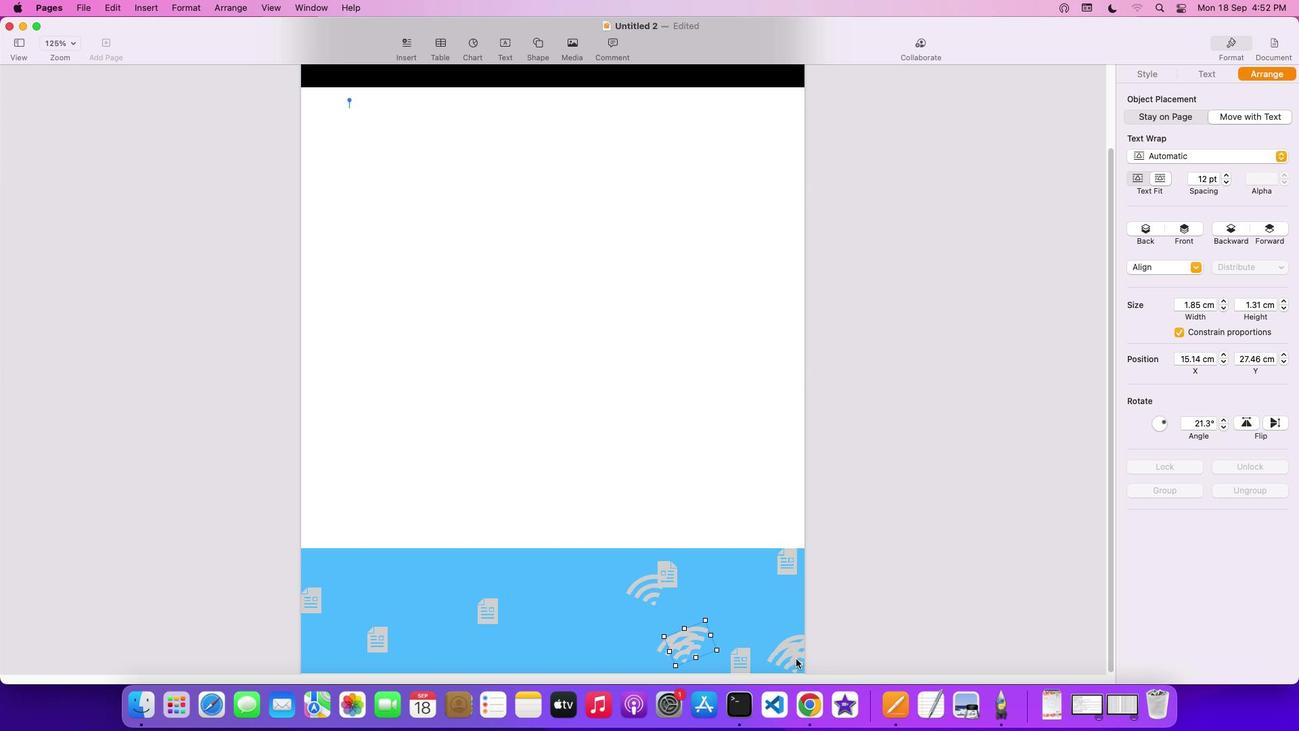 
Action: Mouse pressed left at (796, 658)
Screenshot: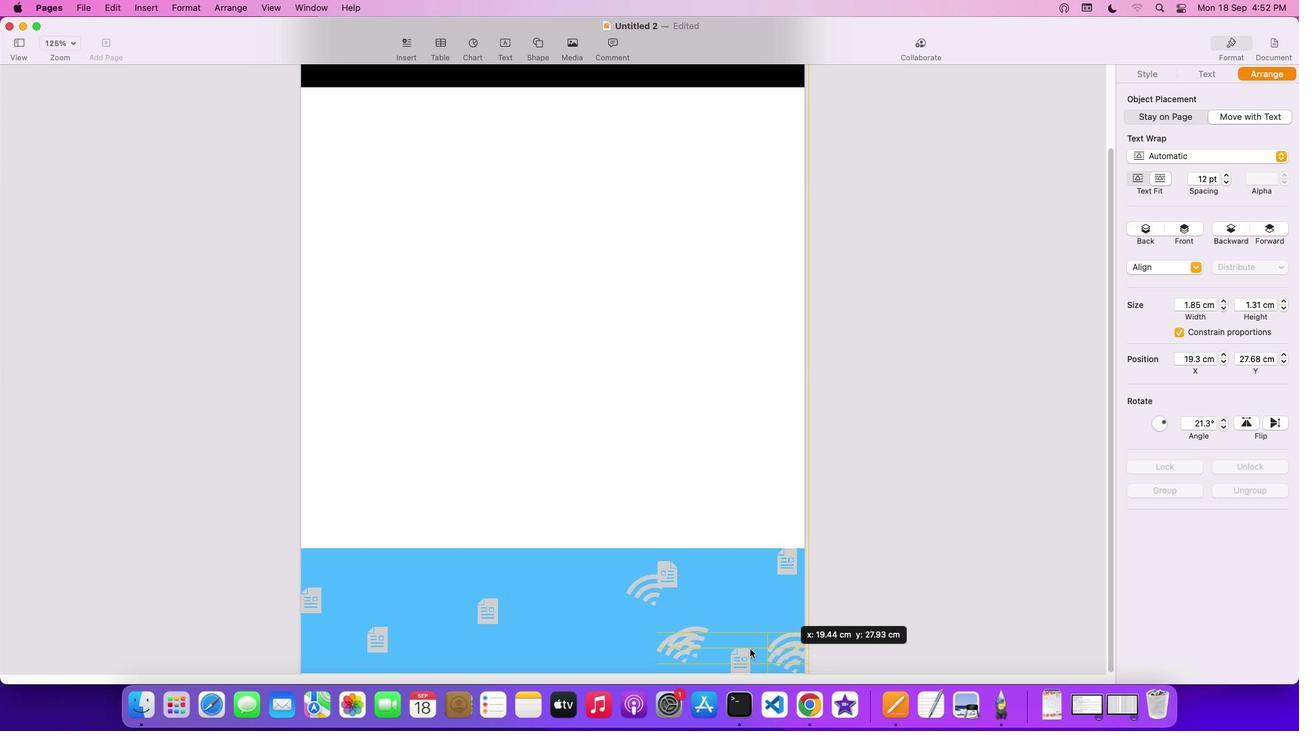
Action: Mouse moved to (800, 654)
Screenshot: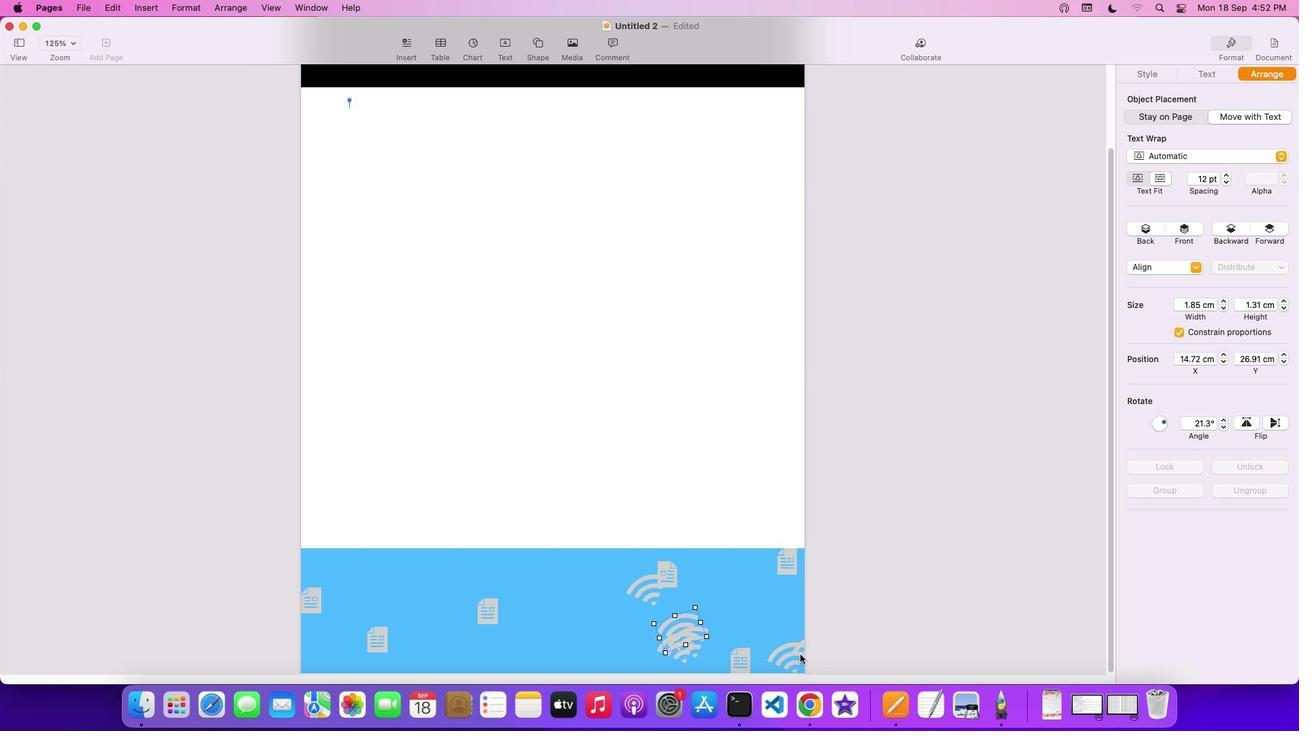 
Action: Mouse pressed left at (800, 654)
Screenshot: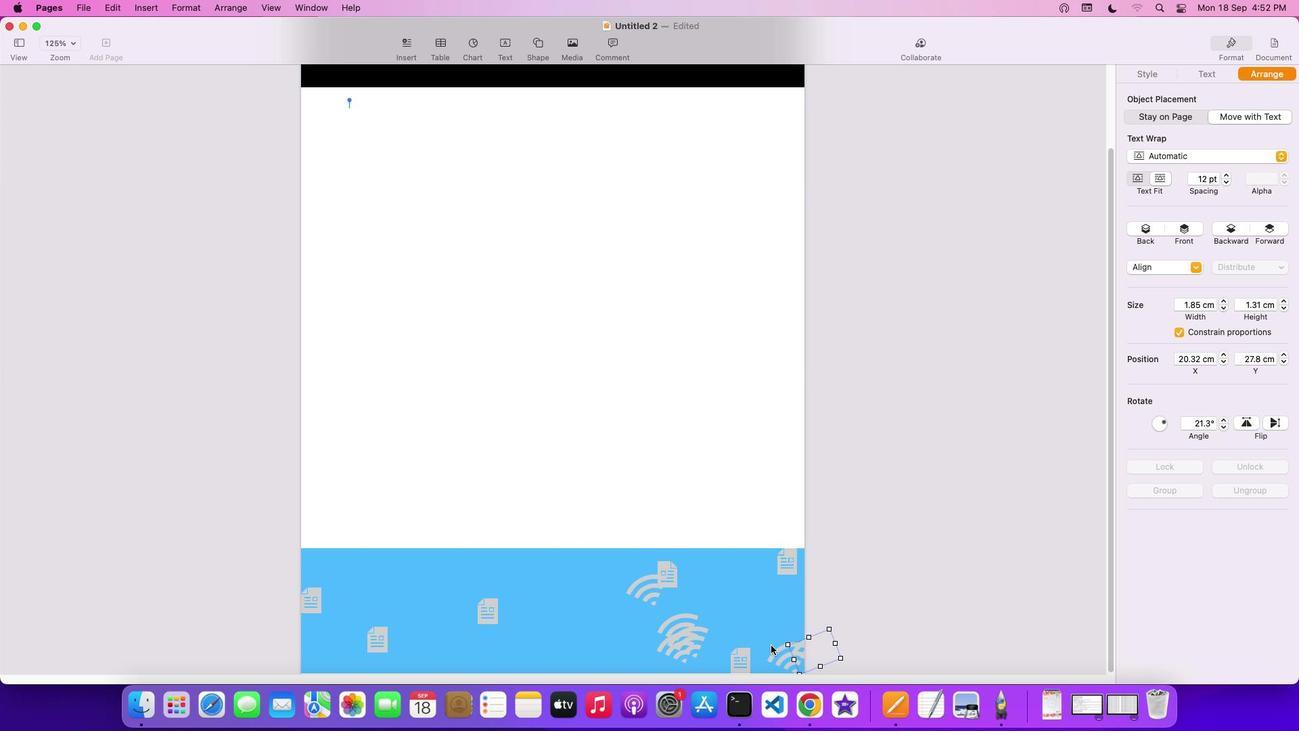 
Action: Mouse moved to (682, 636)
Screenshot: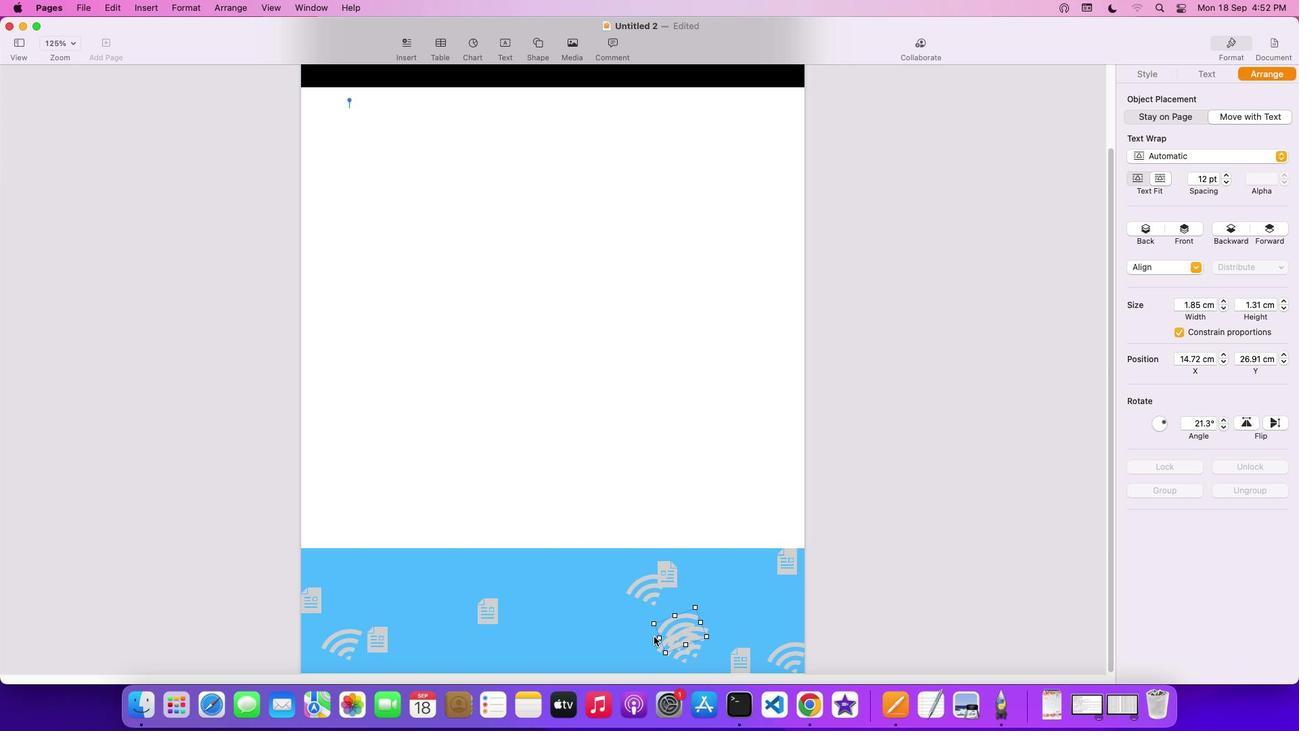 
Action: Mouse pressed left at (682, 636)
Screenshot: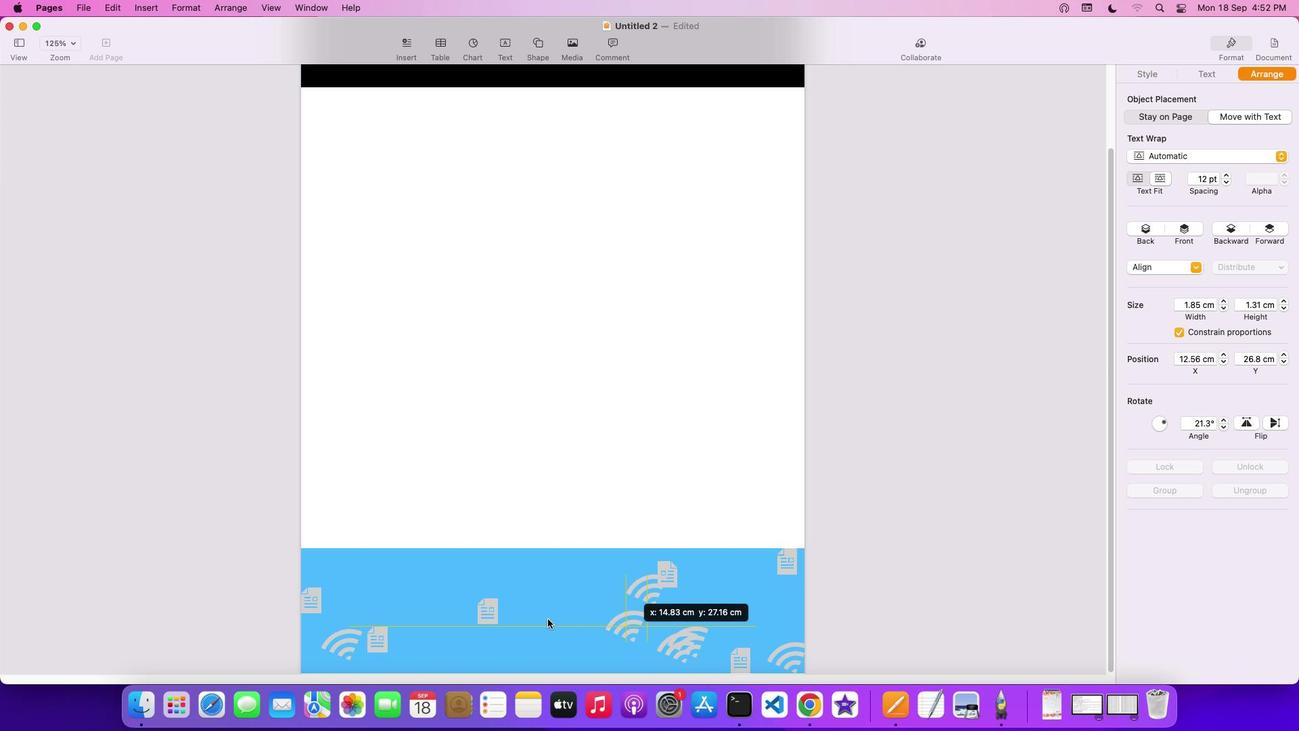 
Action: Mouse moved to (674, 645)
Screenshot: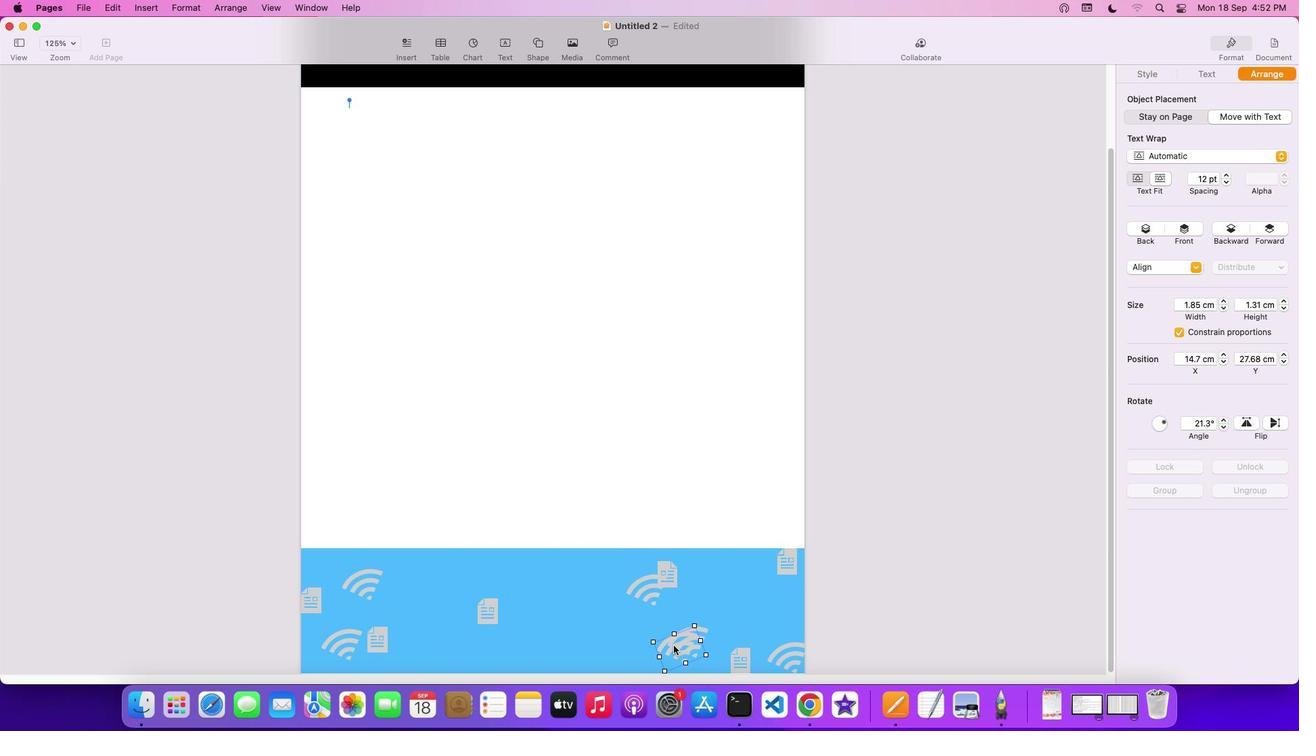 
Action: Mouse pressed left at (674, 645)
Screenshot: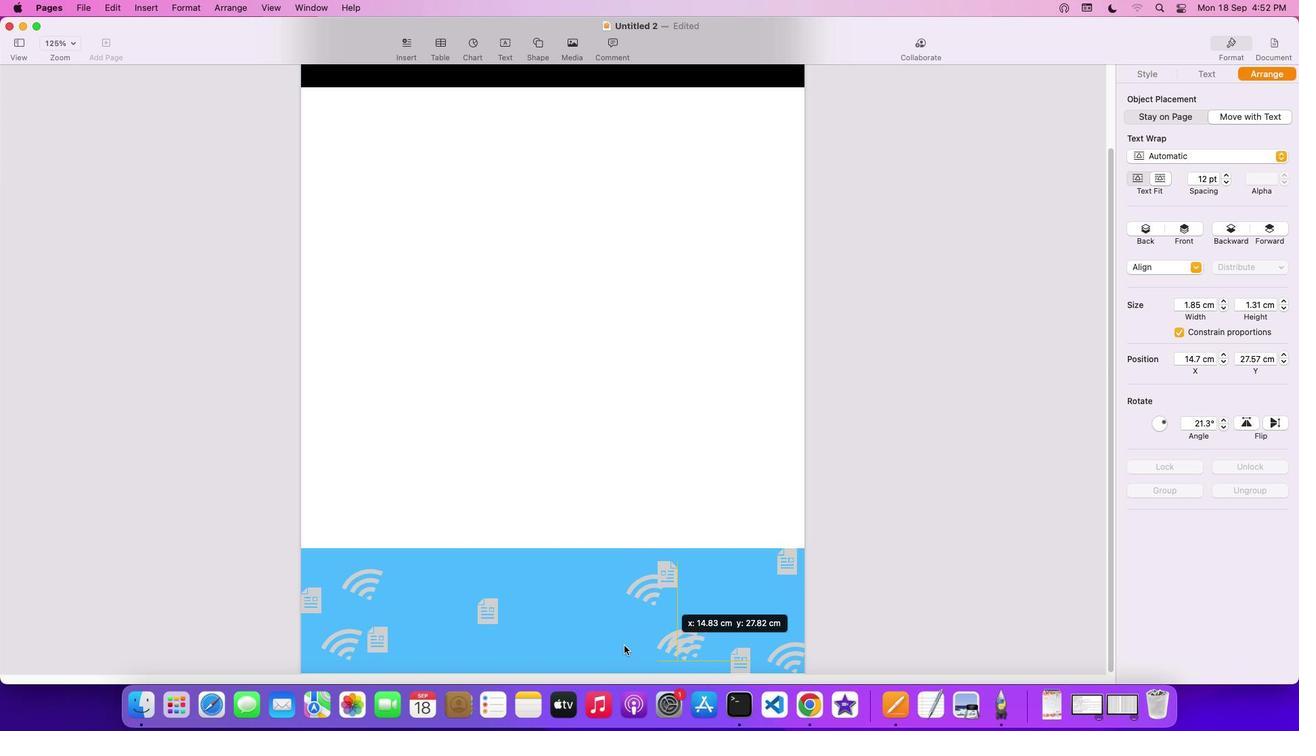 
Action: Mouse moved to (694, 638)
Screenshot: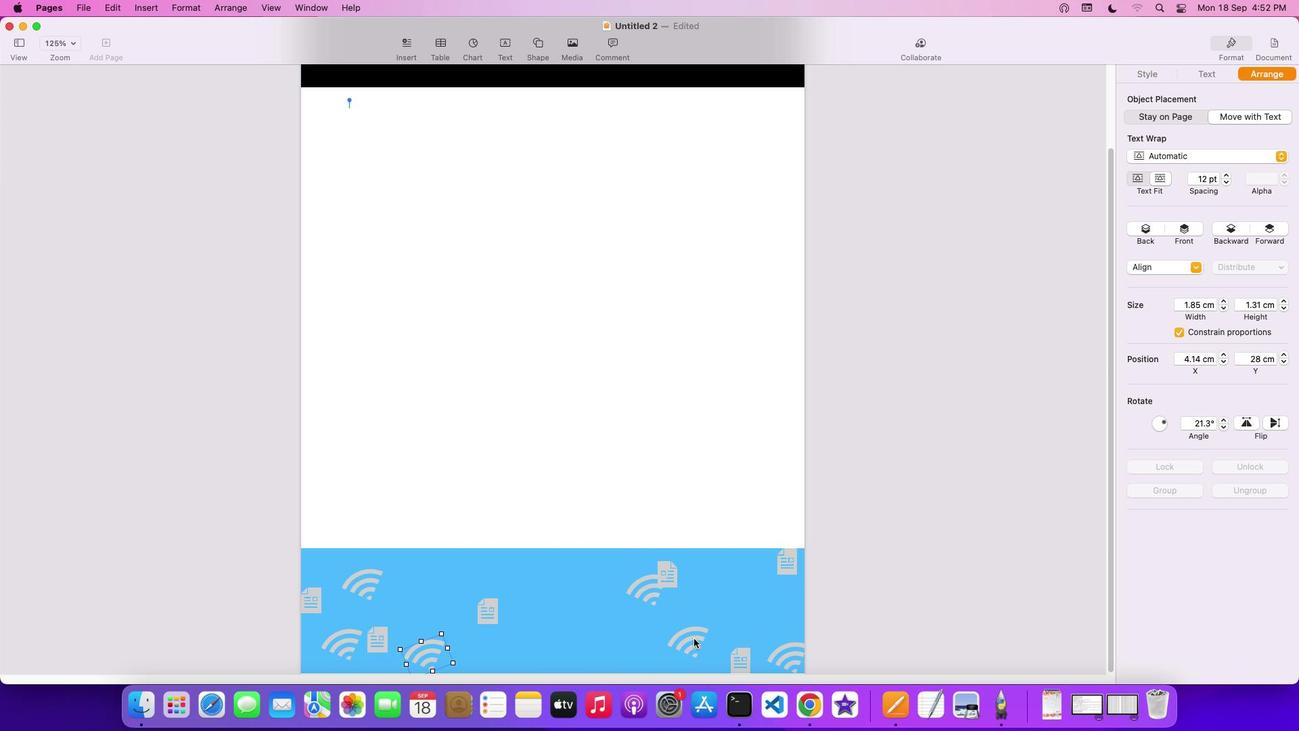 
Action: Mouse pressed left at (694, 638)
Screenshot: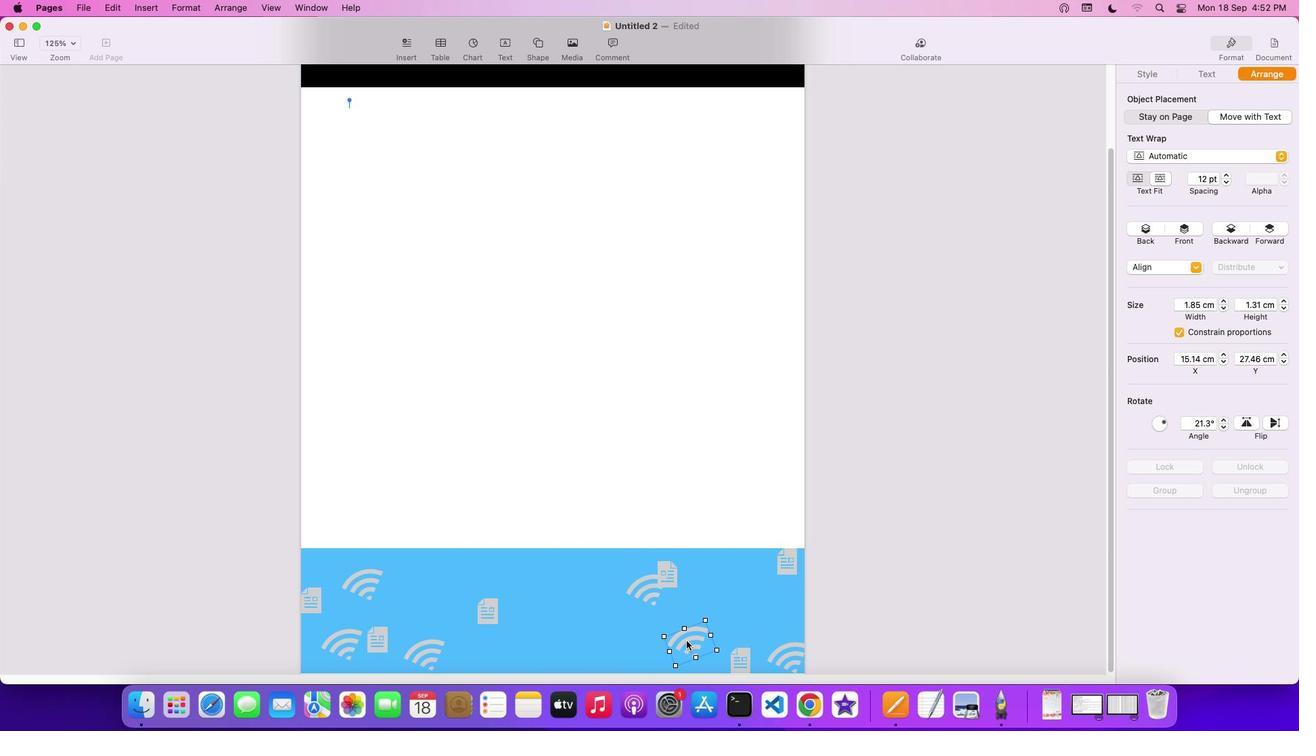 
Action: Mouse moved to (381, 636)
Screenshot: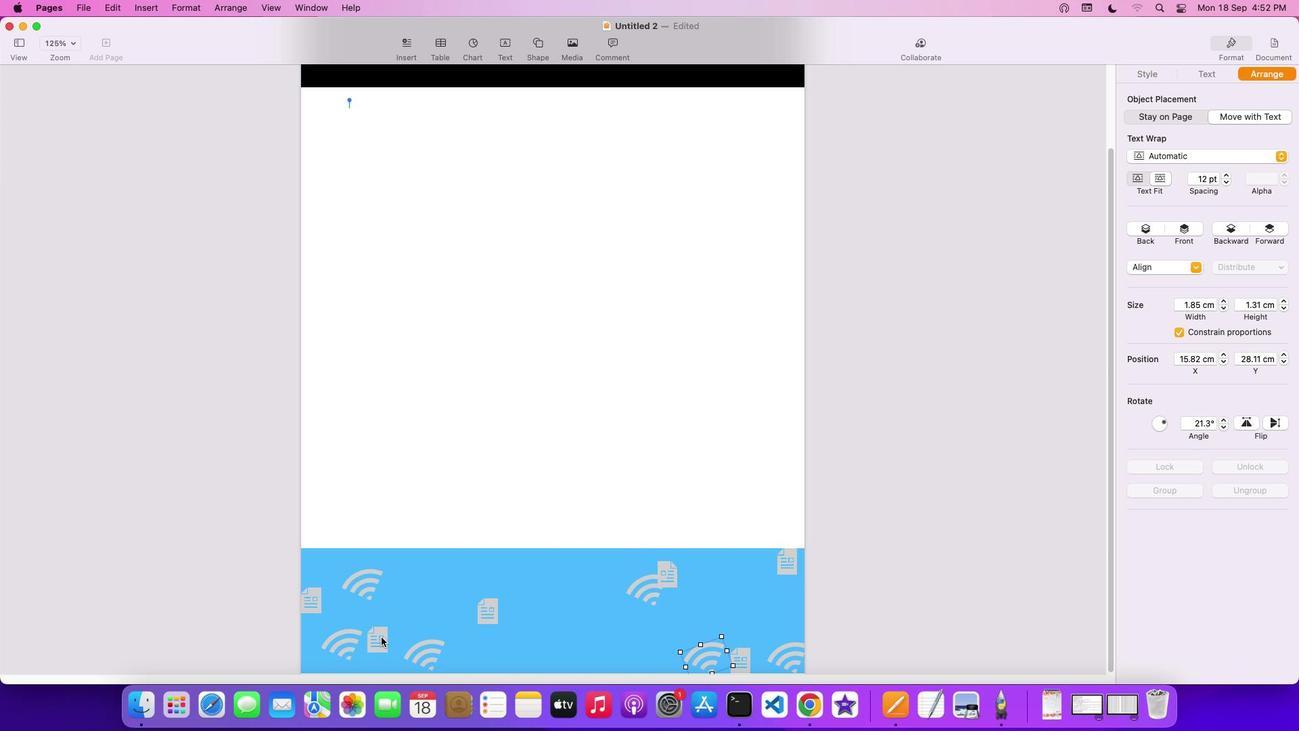 
Action: Mouse pressed left at (381, 636)
Screenshot: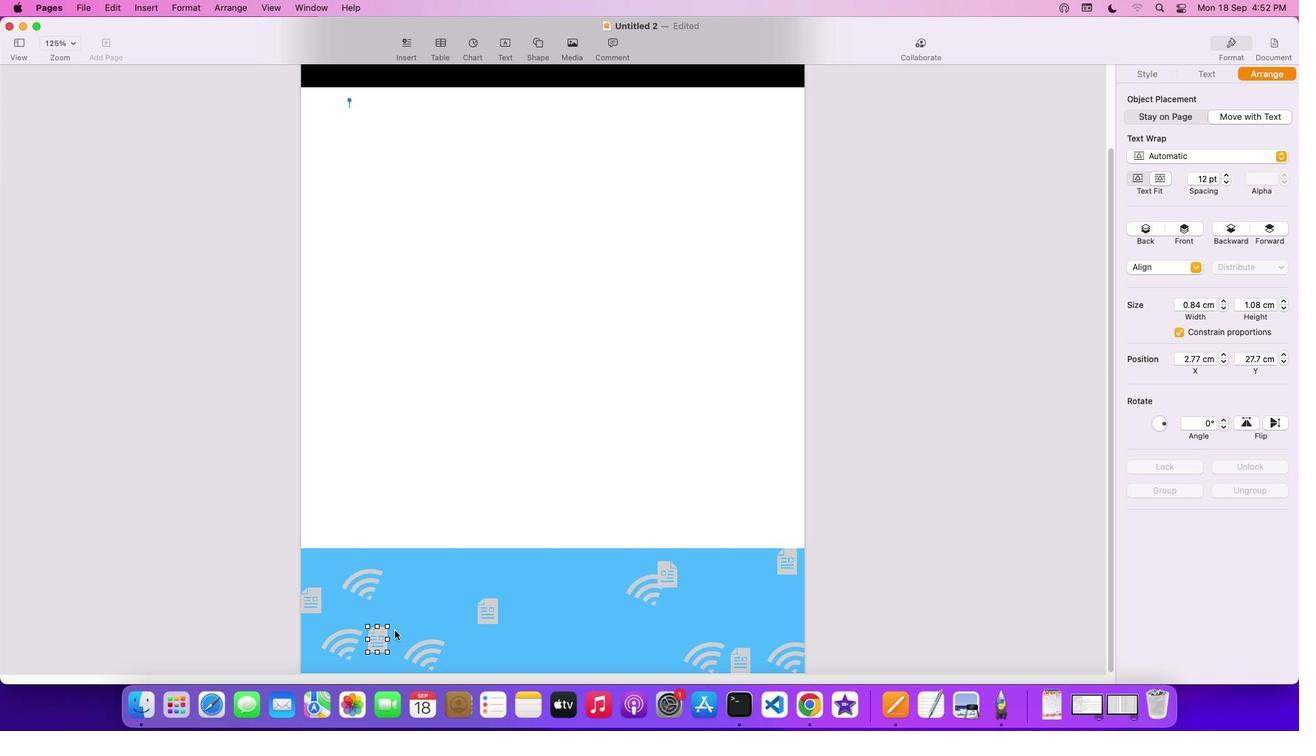 
Action: Mouse moved to (418, 624)
Screenshot: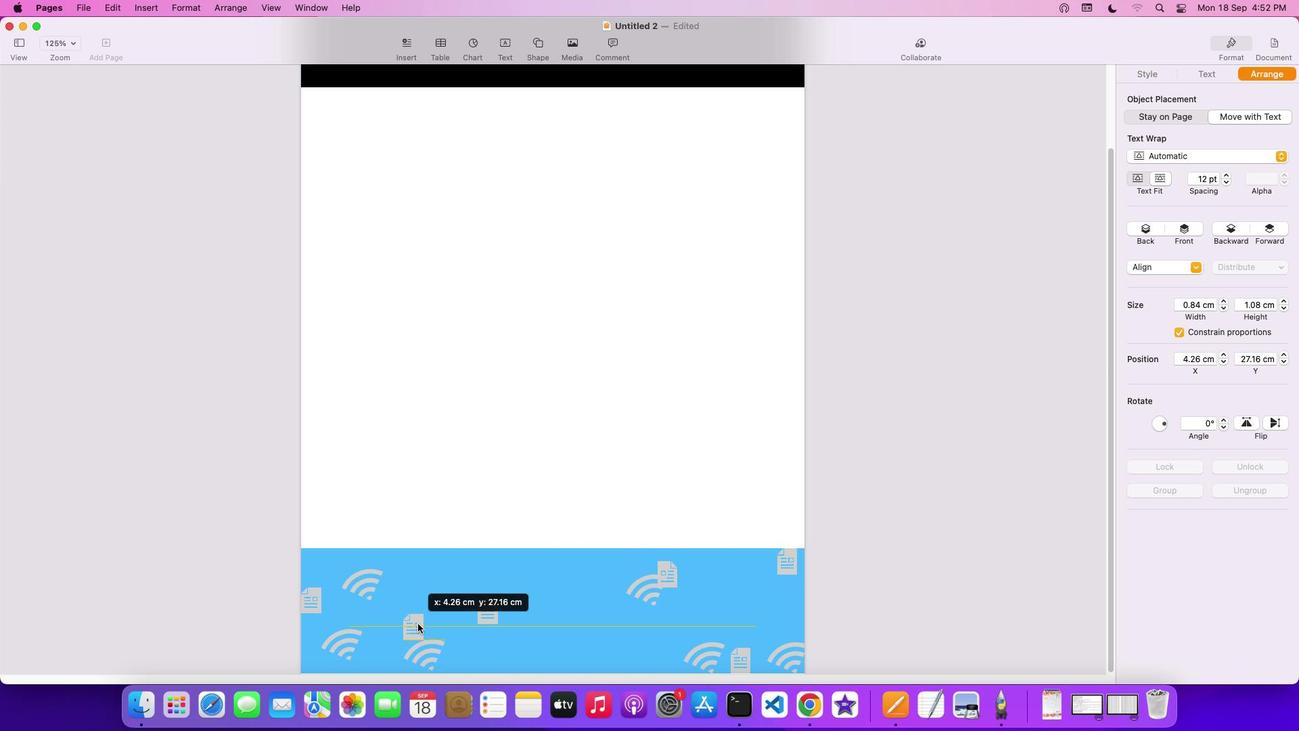 
Action: Mouse pressed left at (418, 624)
Screenshot: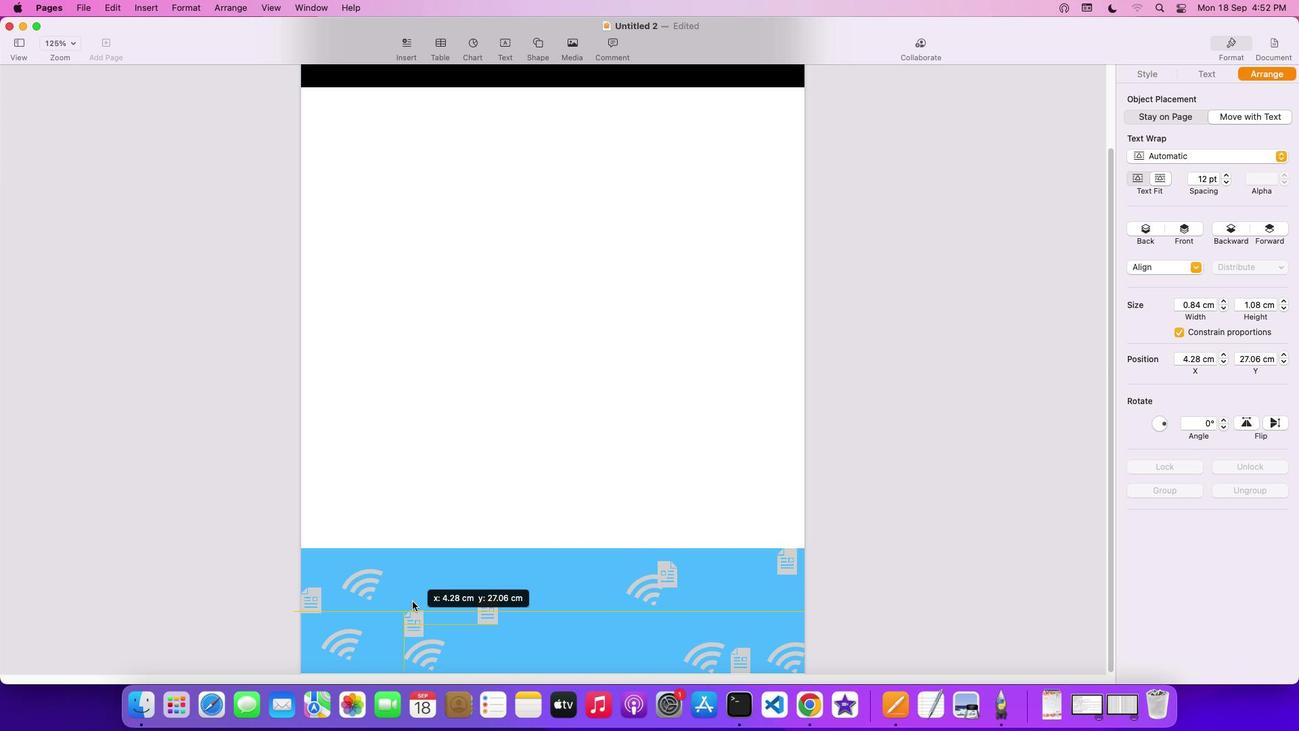 
Action: Mouse moved to (352, 635)
Screenshot: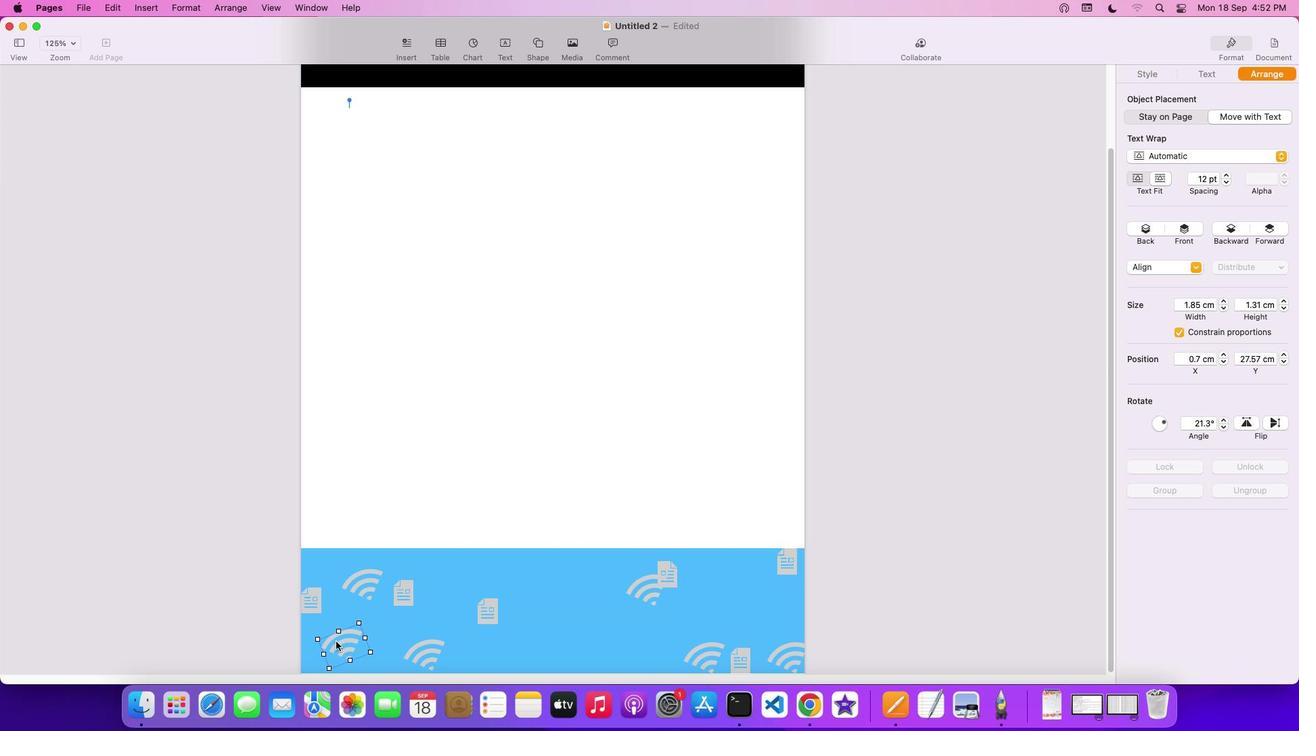 
Action: Mouse pressed left at (352, 635)
Screenshot: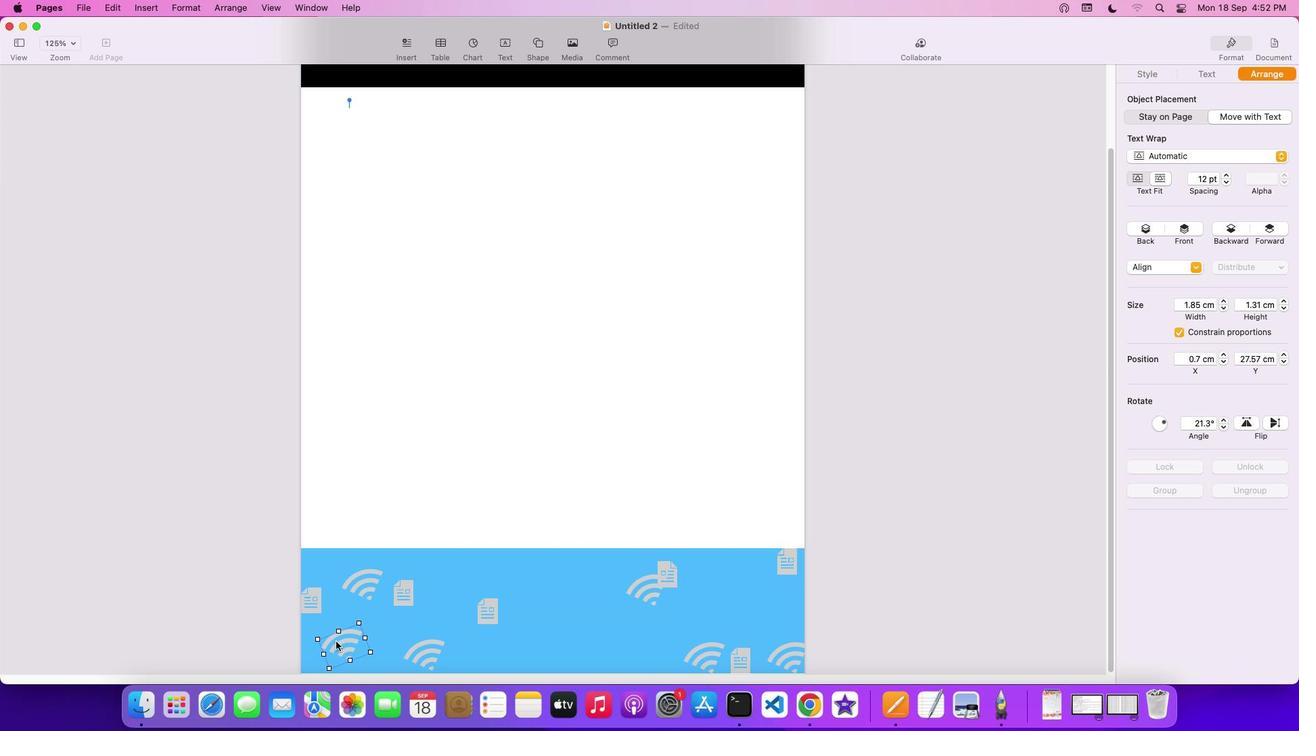
Action: Mouse moved to (538, 33)
Screenshot: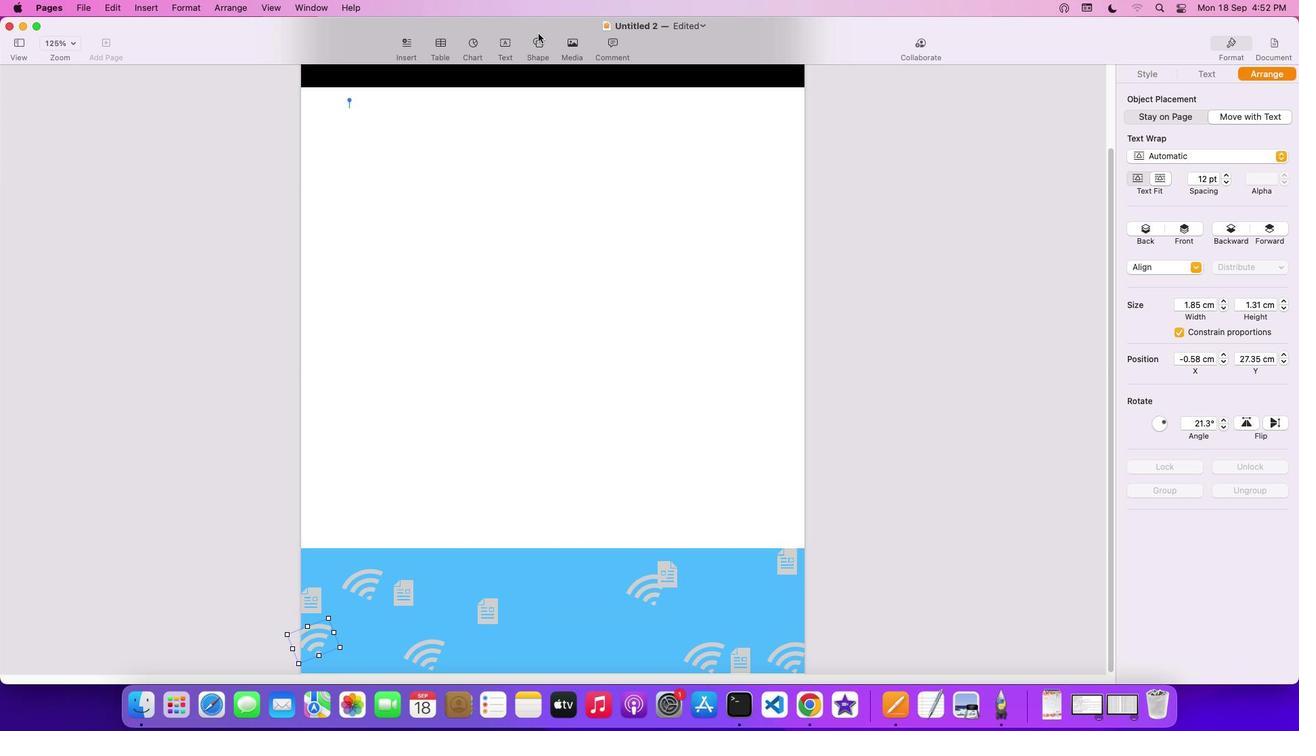 
Action: Mouse pressed left at (538, 33)
Screenshot: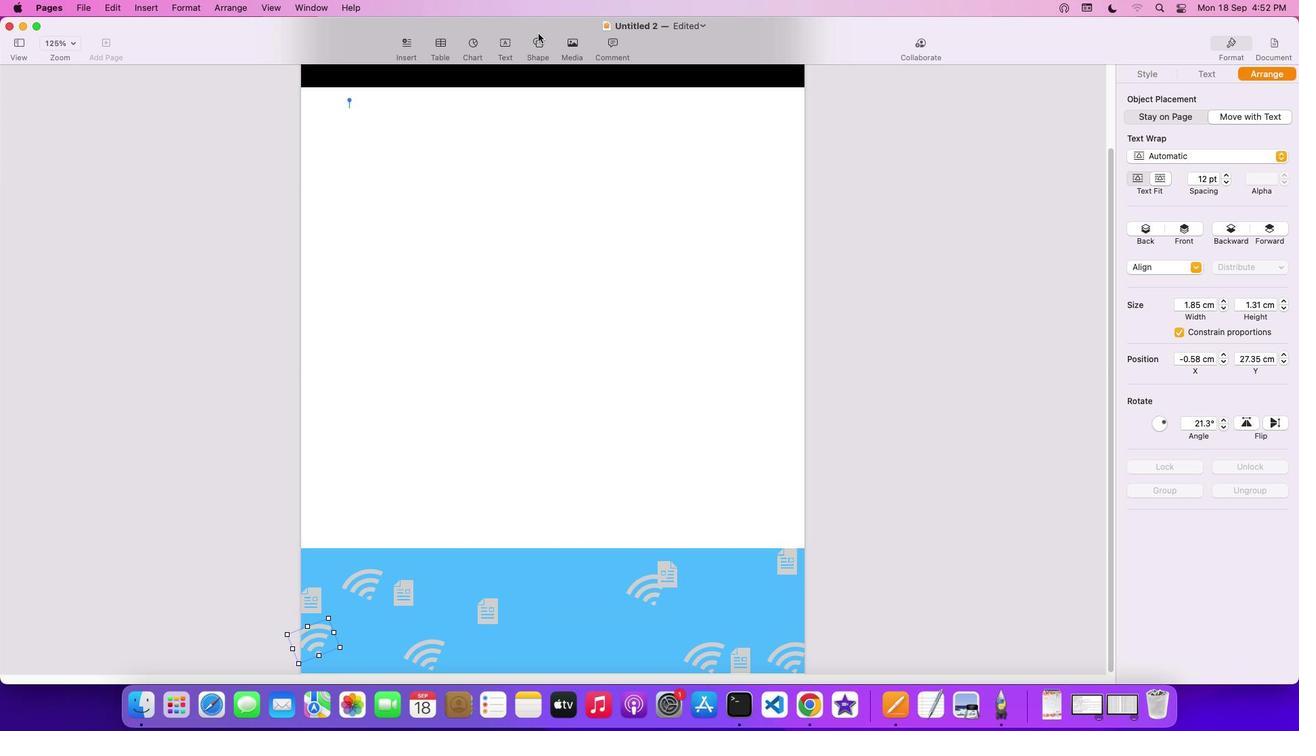 
Action: Mouse moved to (535, 43)
Screenshot: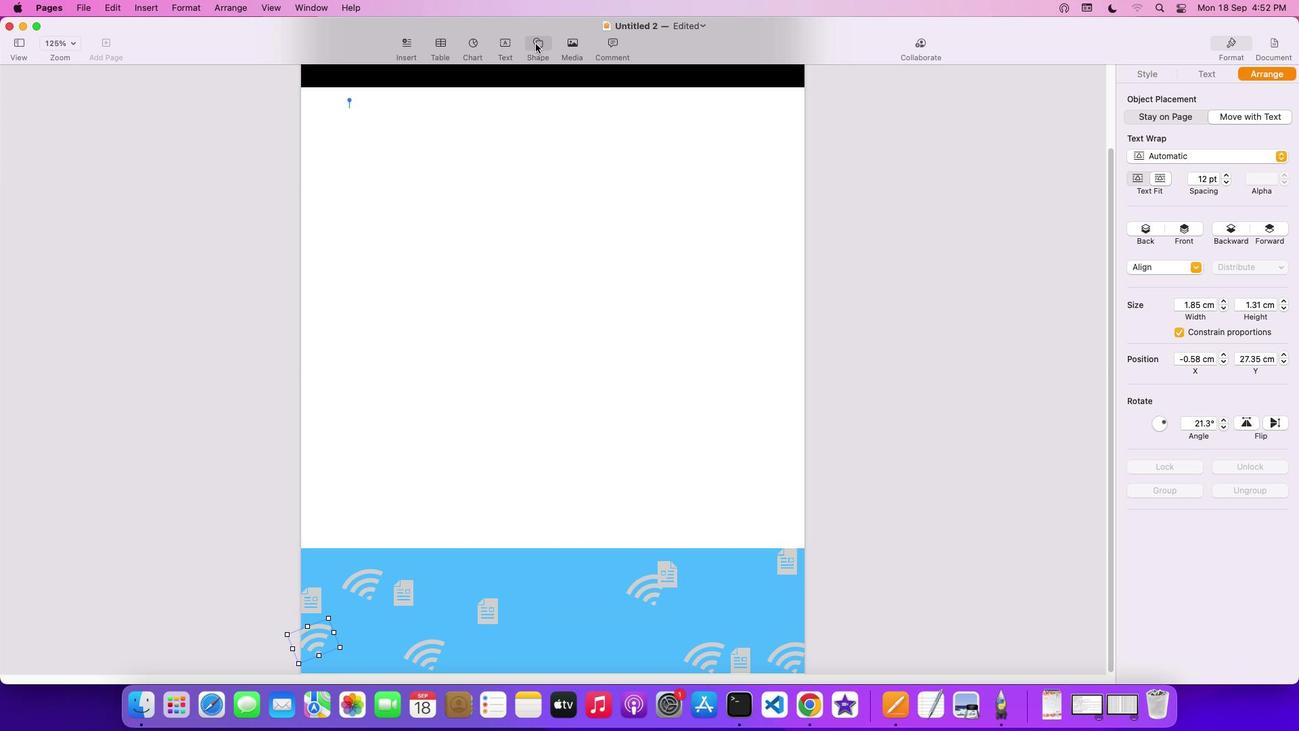 
Action: Mouse pressed left at (535, 43)
Screenshot: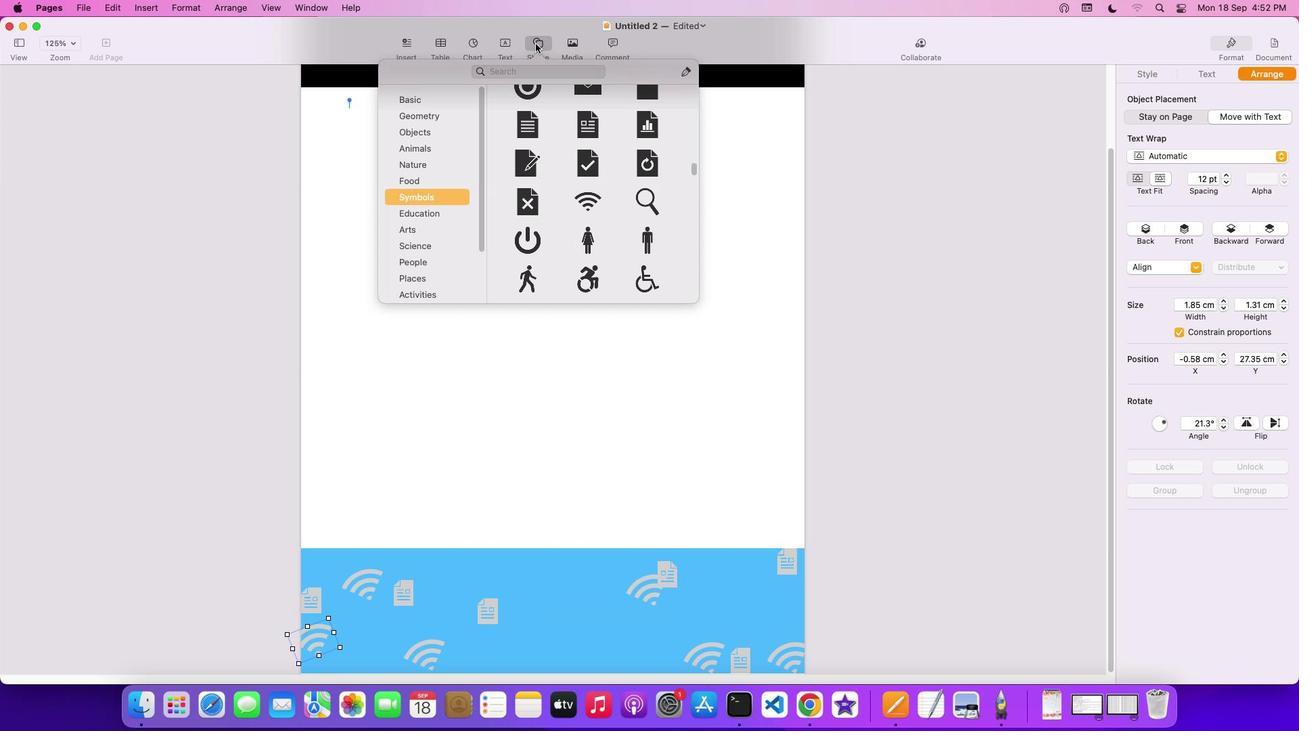 
Action: Mouse moved to (621, 208)
Screenshot: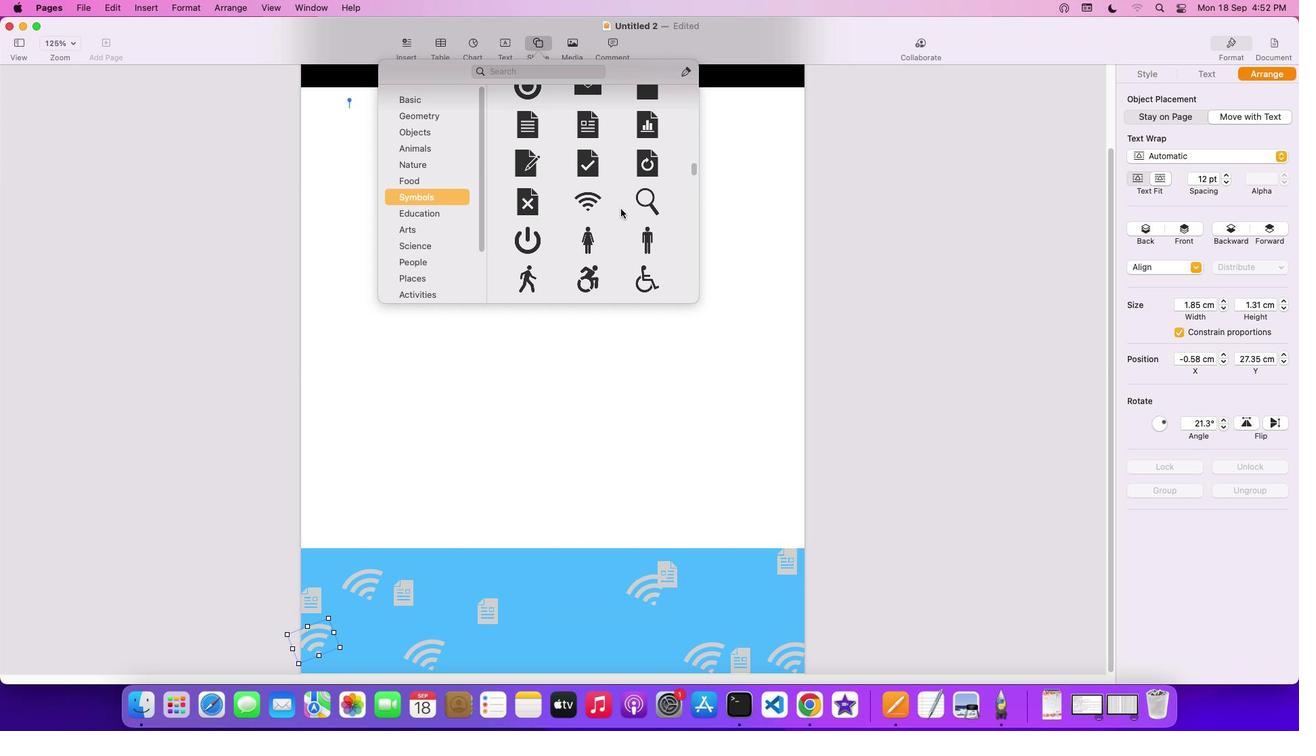 
Action: Mouse scrolled (621, 208) with delta (0, 0)
Screenshot: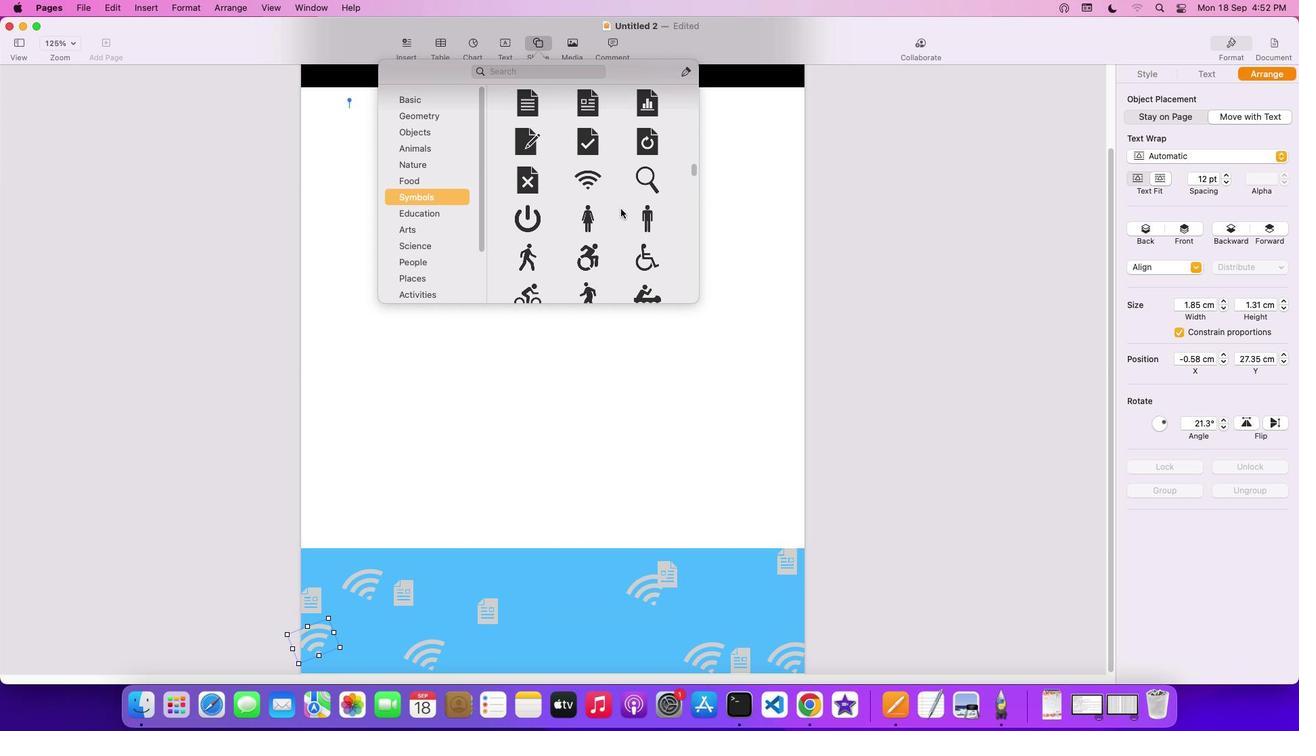
Action: Mouse scrolled (621, 208) with delta (0, 0)
Screenshot: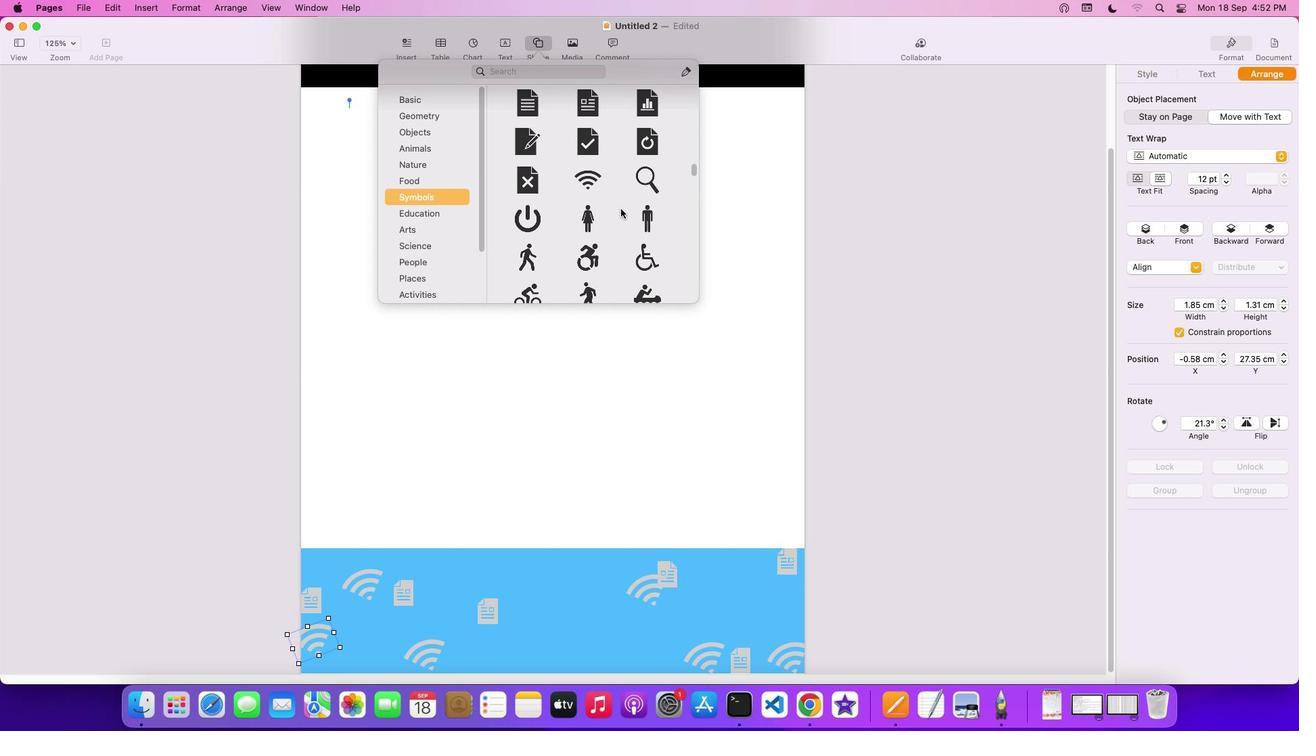 
Action: Mouse scrolled (621, 208) with delta (0, -1)
Screenshot: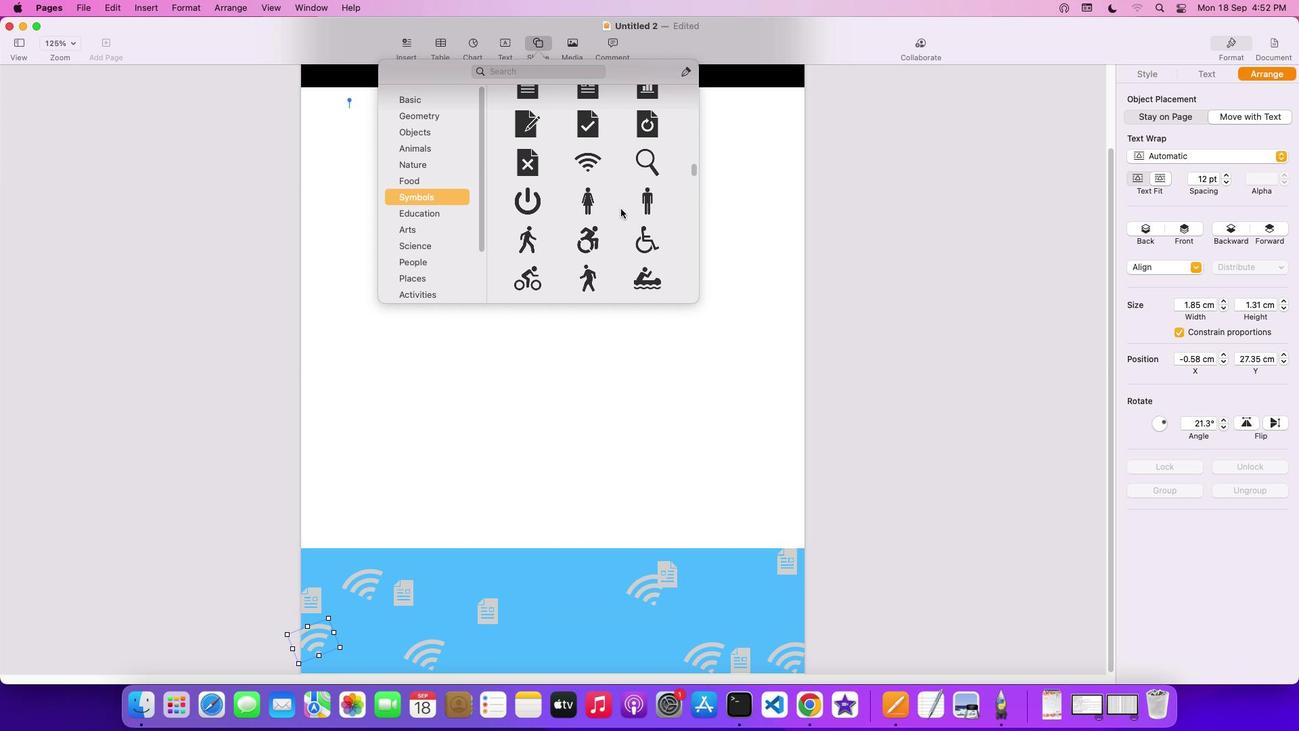 
Action: Mouse scrolled (621, 208) with delta (0, -1)
Screenshot: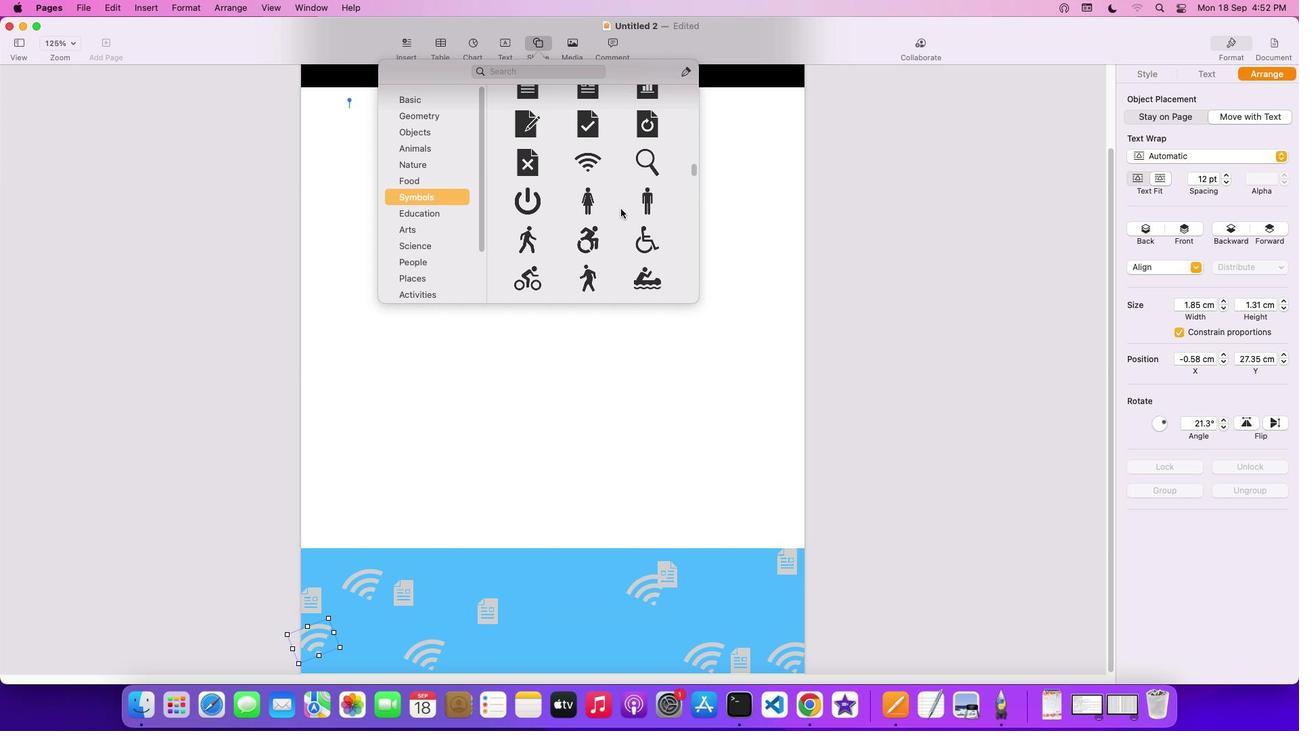 
Action: Mouse scrolled (621, 208) with delta (0, 0)
Screenshot: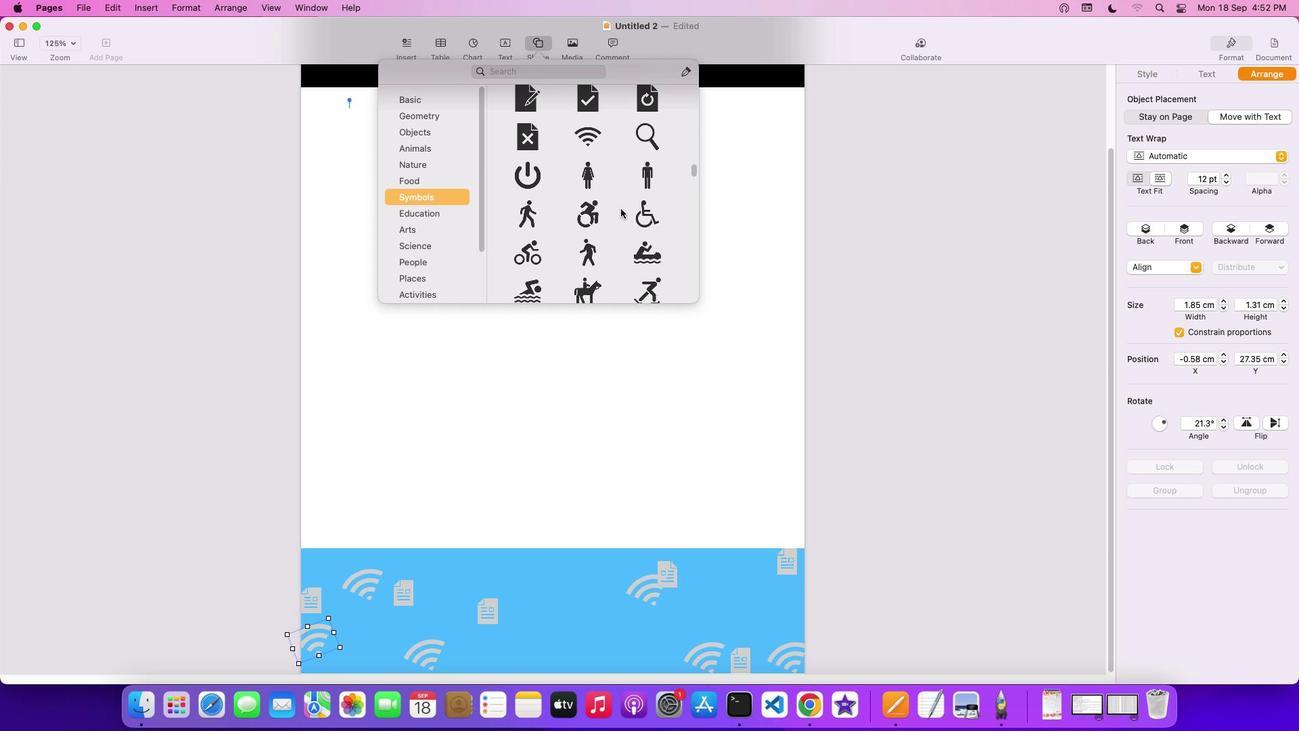 
Action: Mouse scrolled (621, 208) with delta (0, 0)
Screenshot: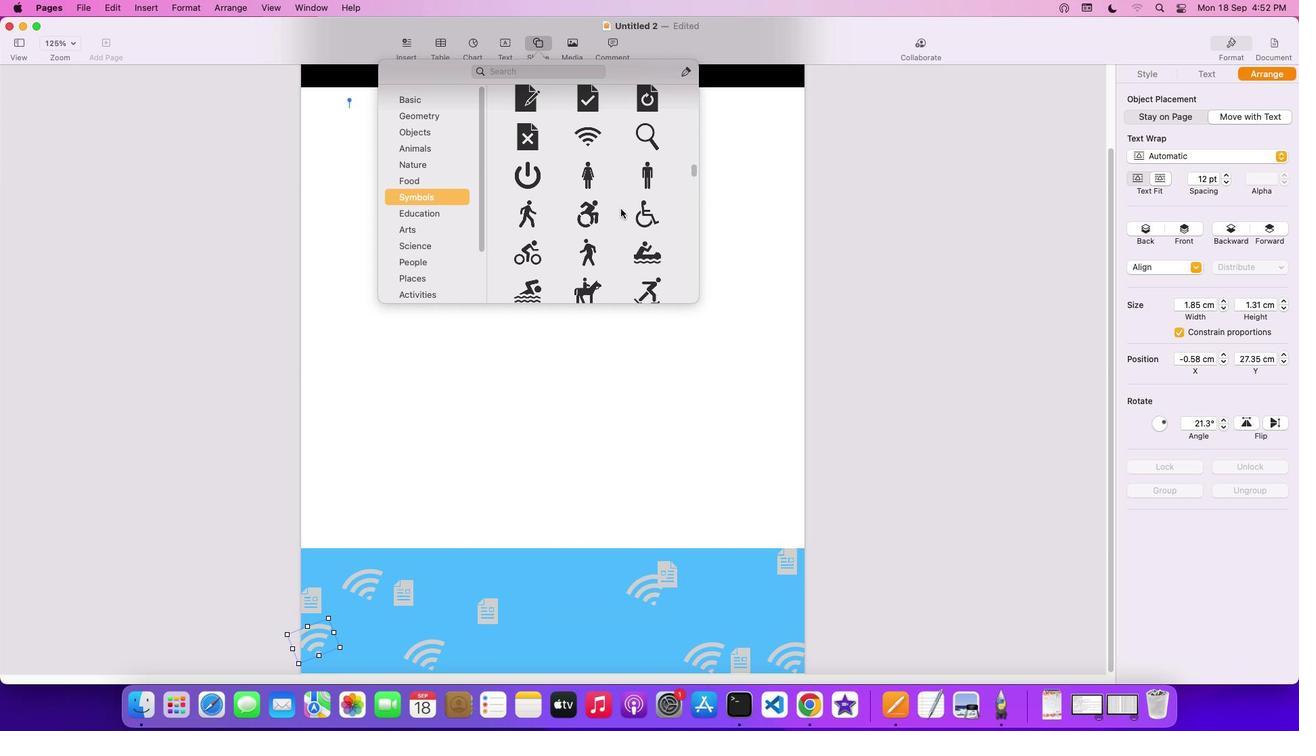 
Action: Mouse scrolled (621, 208) with delta (0, -1)
Screenshot: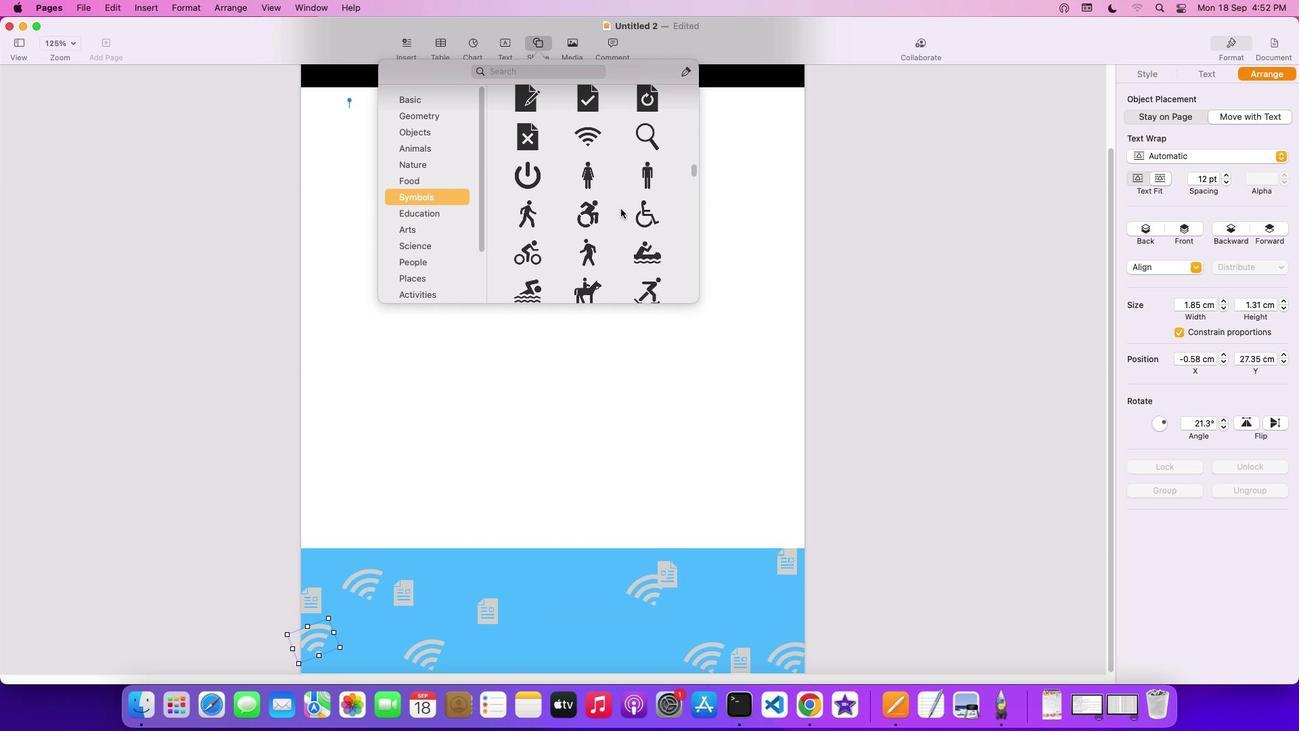 
Action: Mouse scrolled (621, 208) with delta (0, -1)
Screenshot: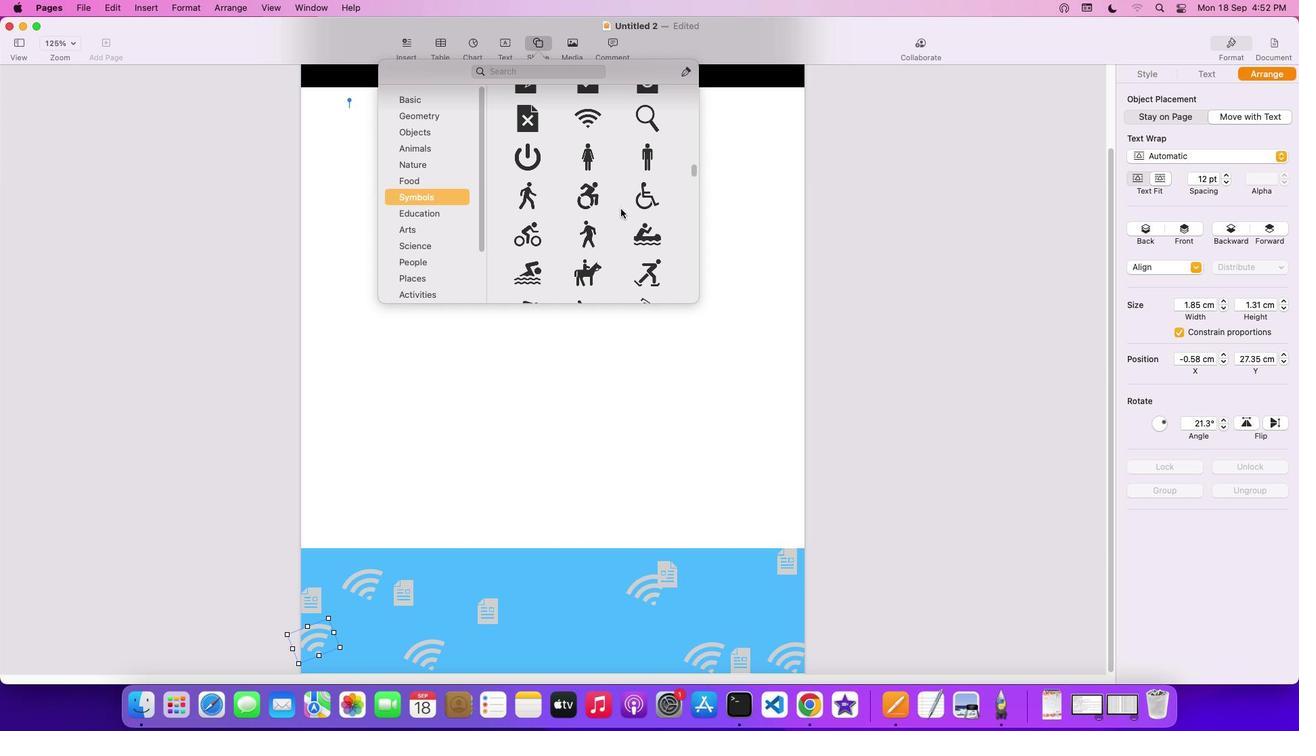 
Action: Mouse scrolled (621, 208) with delta (0, 0)
Screenshot: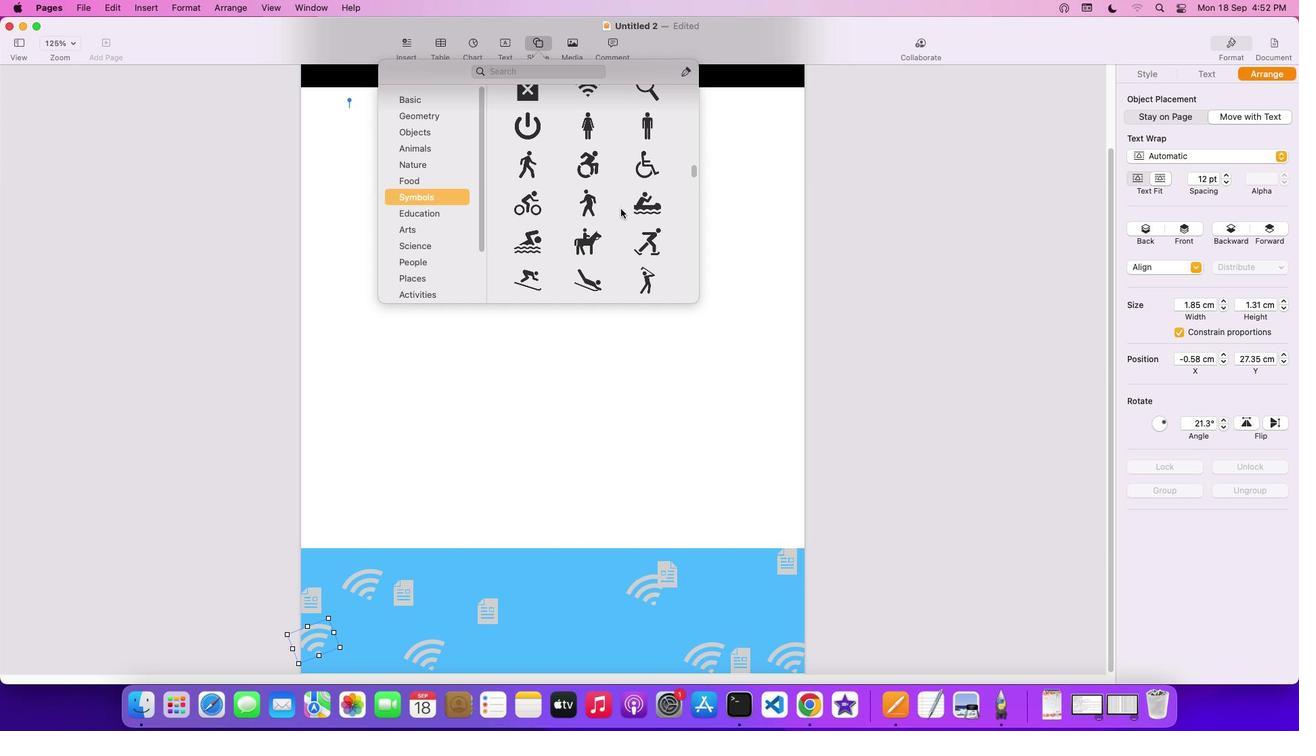 
Action: Mouse scrolled (621, 208) with delta (0, 0)
Screenshot: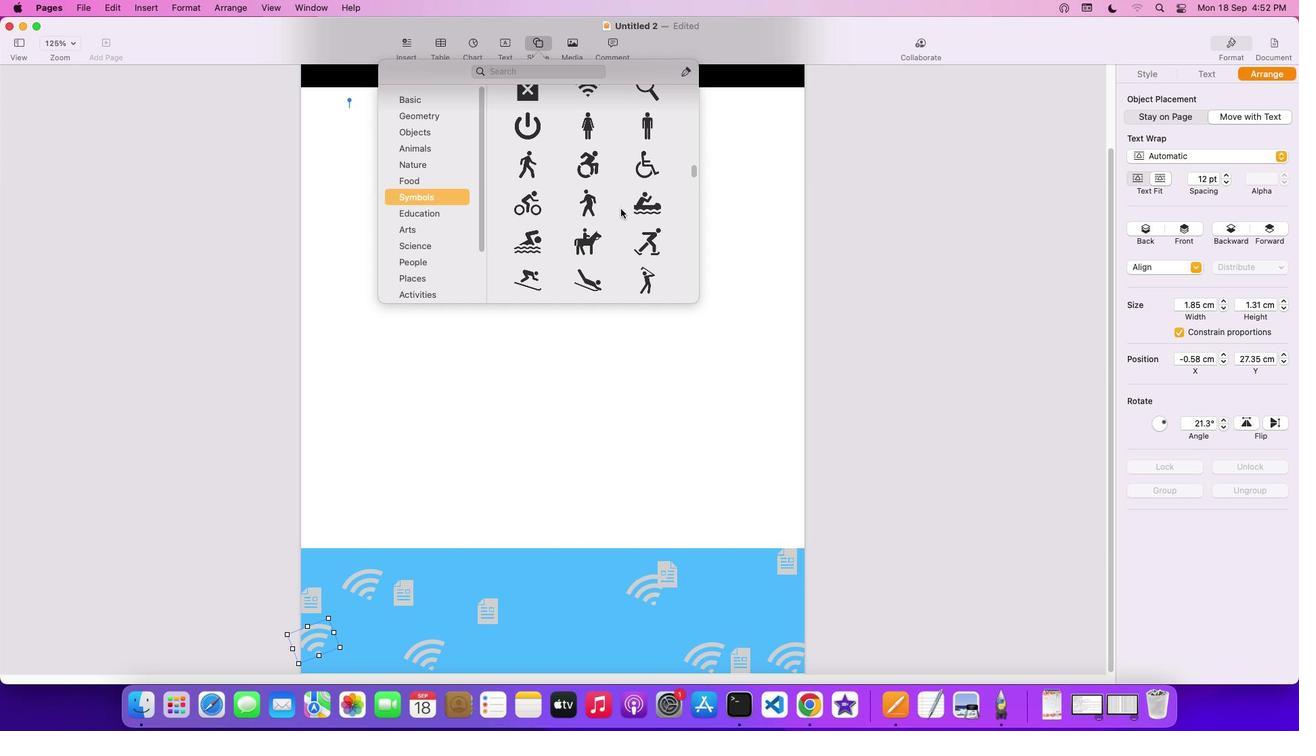
Action: Mouse scrolled (621, 208) with delta (0, -2)
Screenshot: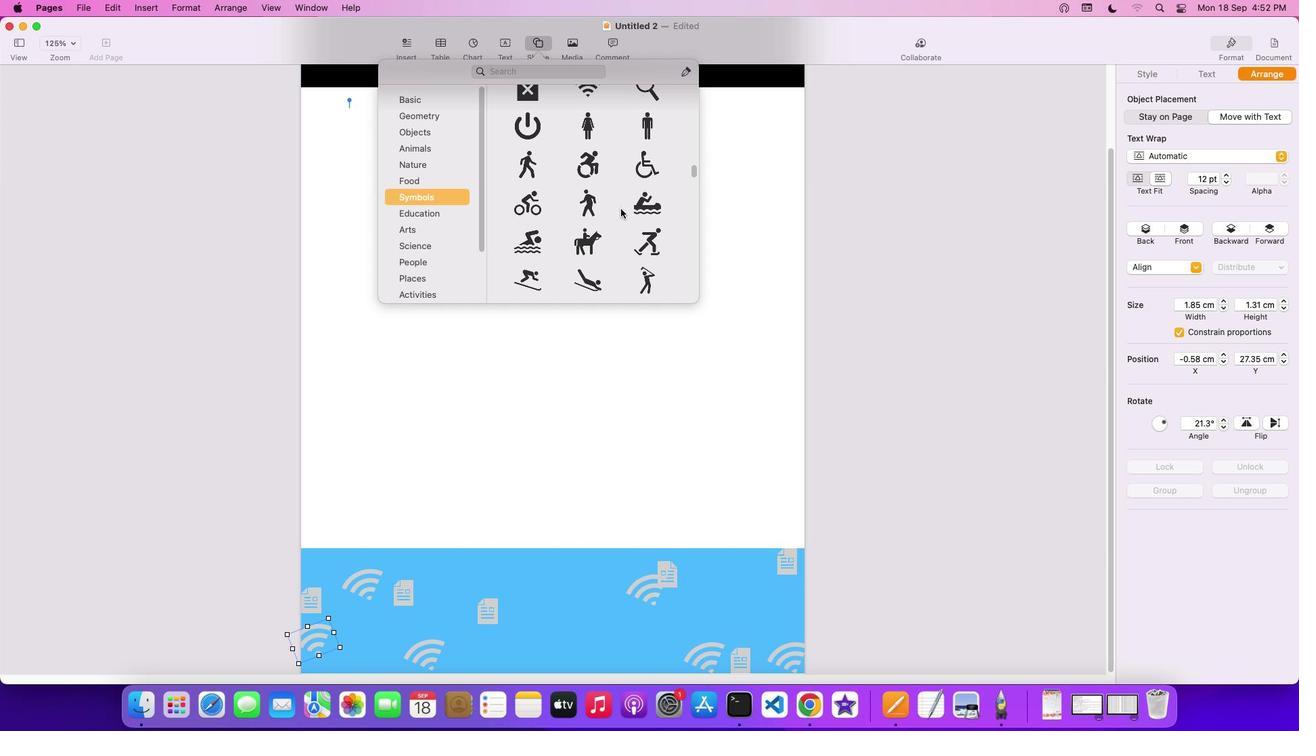 
Action: Mouse scrolled (621, 208) with delta (0, 0)
Screenshot: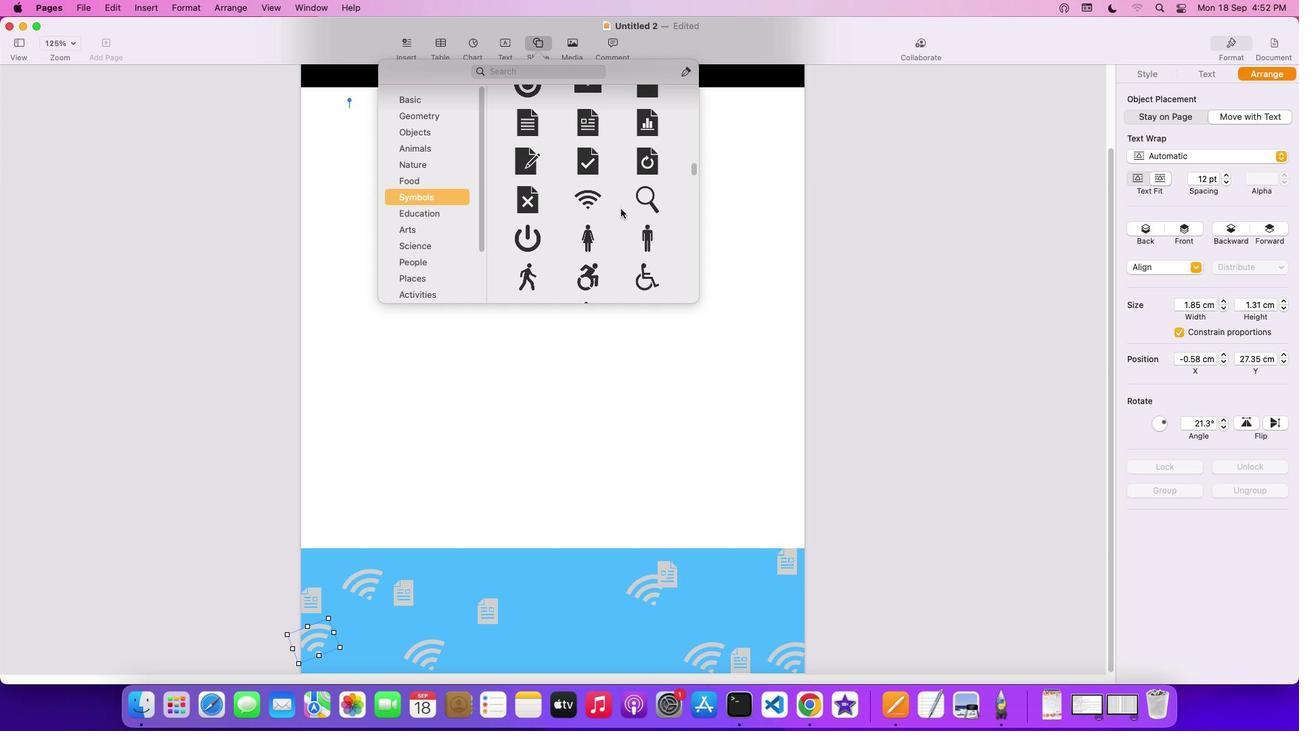 
Action: Mouse scrolled (621, 208) with delta (0, 0)
Screenshot: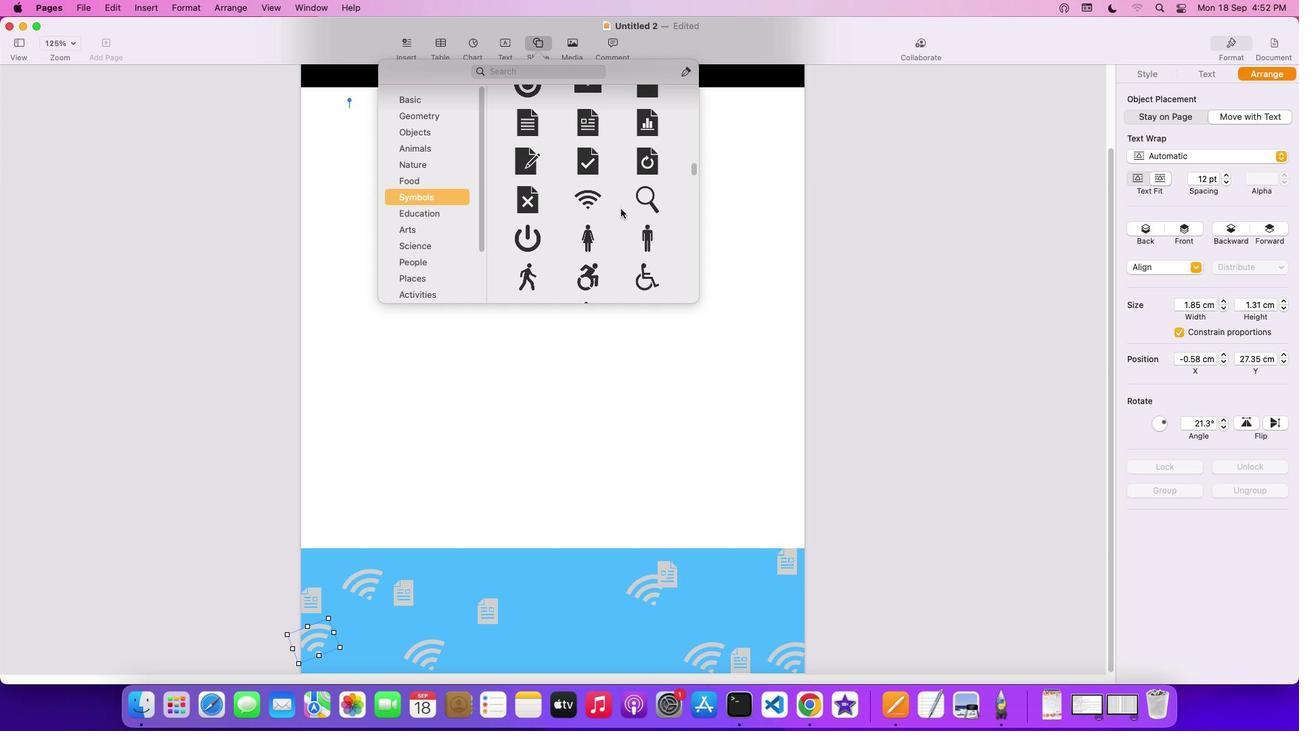 
Action: Mouse scrolled (621, 208) with delta (0, 2)
Screenshot: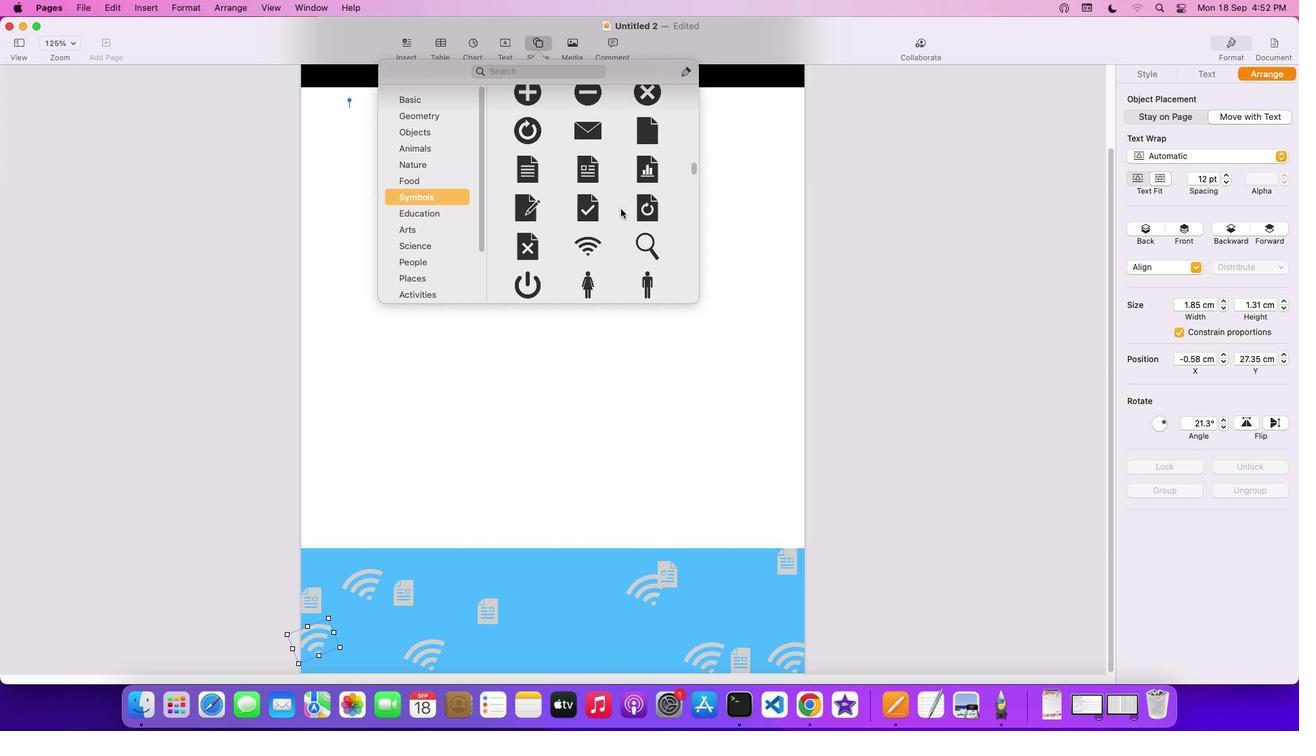 
Action: Mouse scrolled (621, 208) with delta (0, 3)
Screenshot: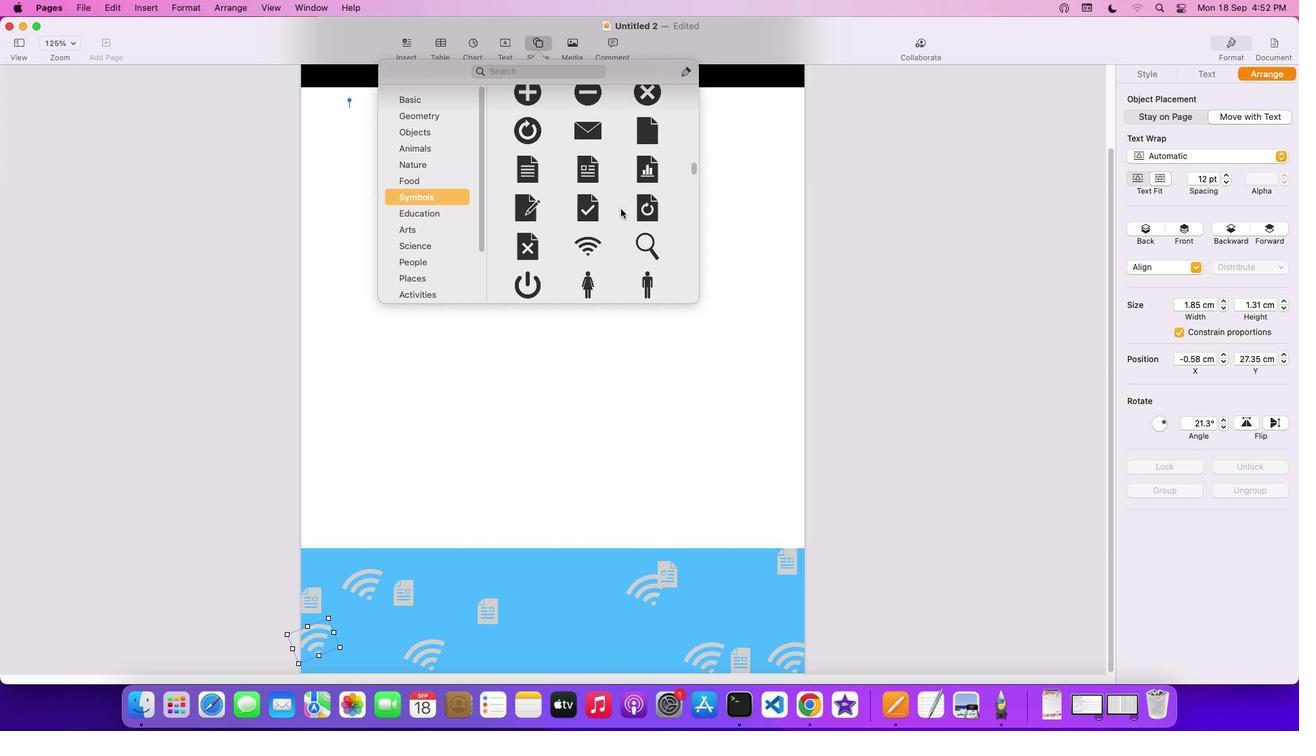 
Action: Mouse scrolled (621, 208) with delta (0, 4)
Screenshot: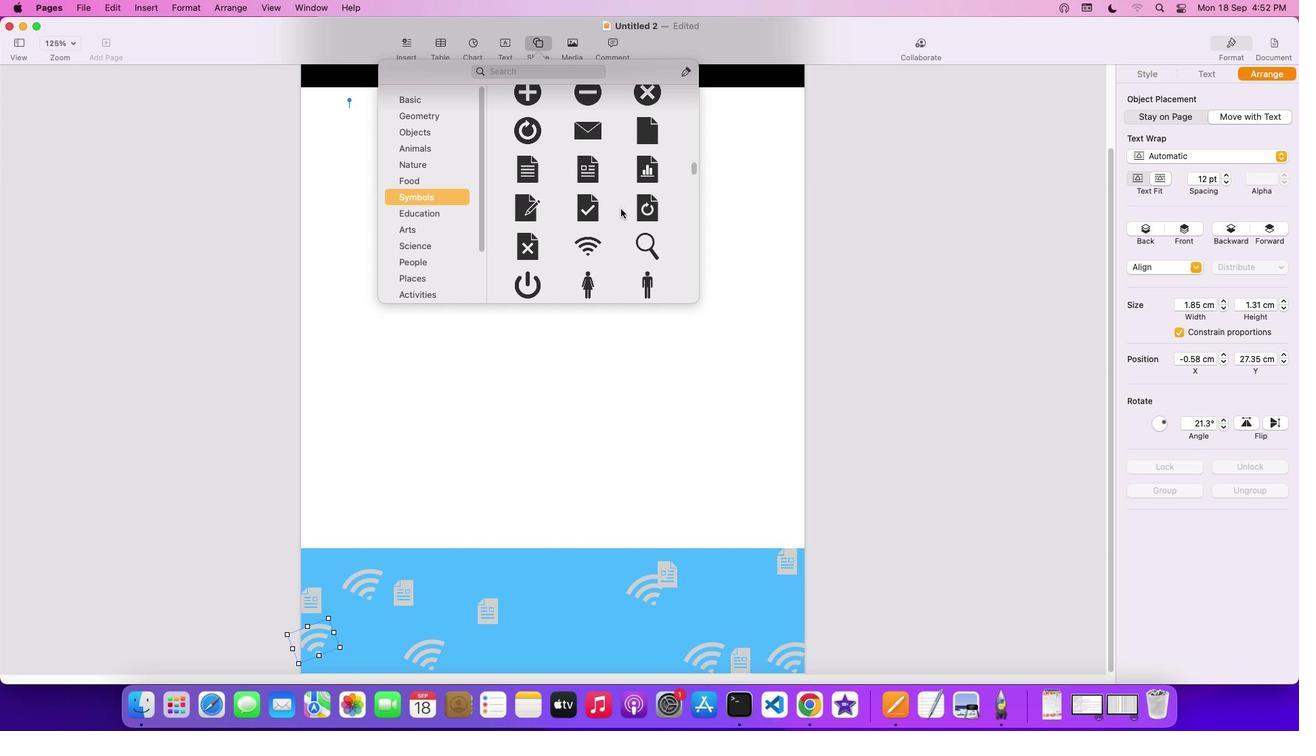 
Action: Mouse scrolled (621, 208) with delta (0, 4)
Screenshot: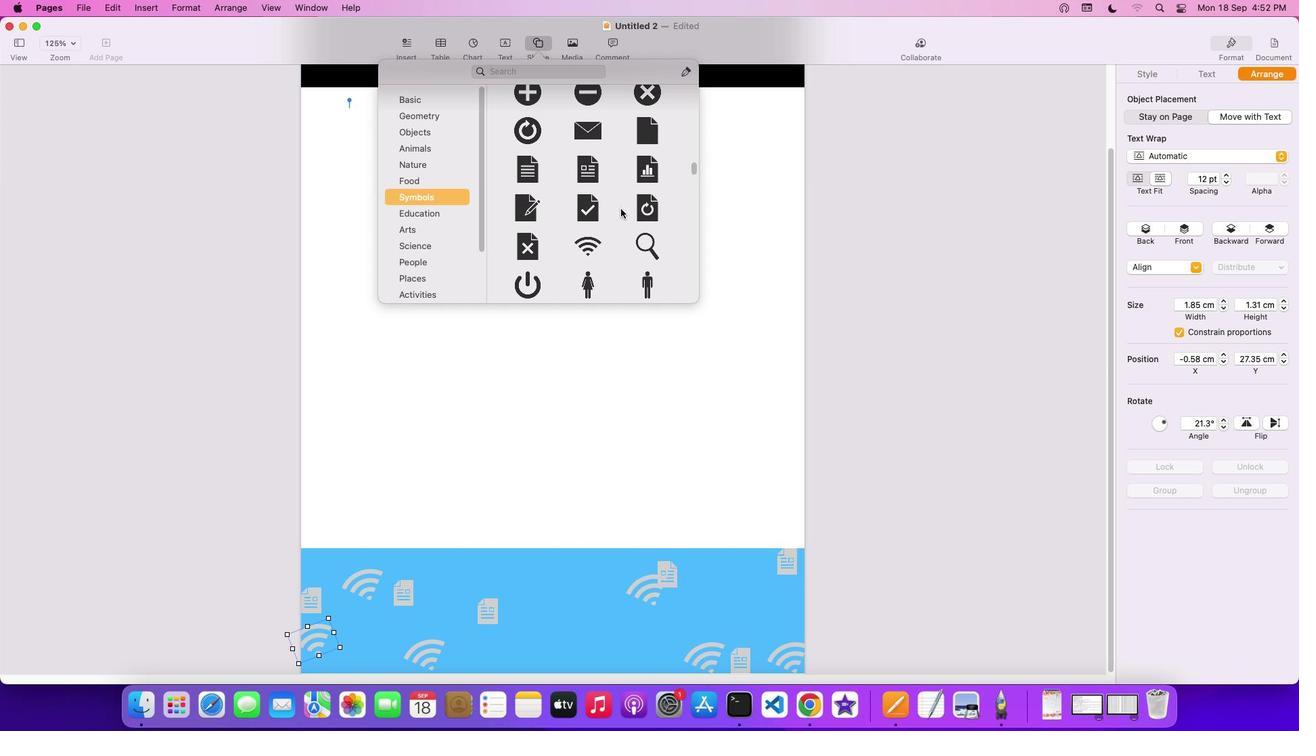 
Action: Mouse scrolled (621, 208) with delta (0, 0)
Screenshot: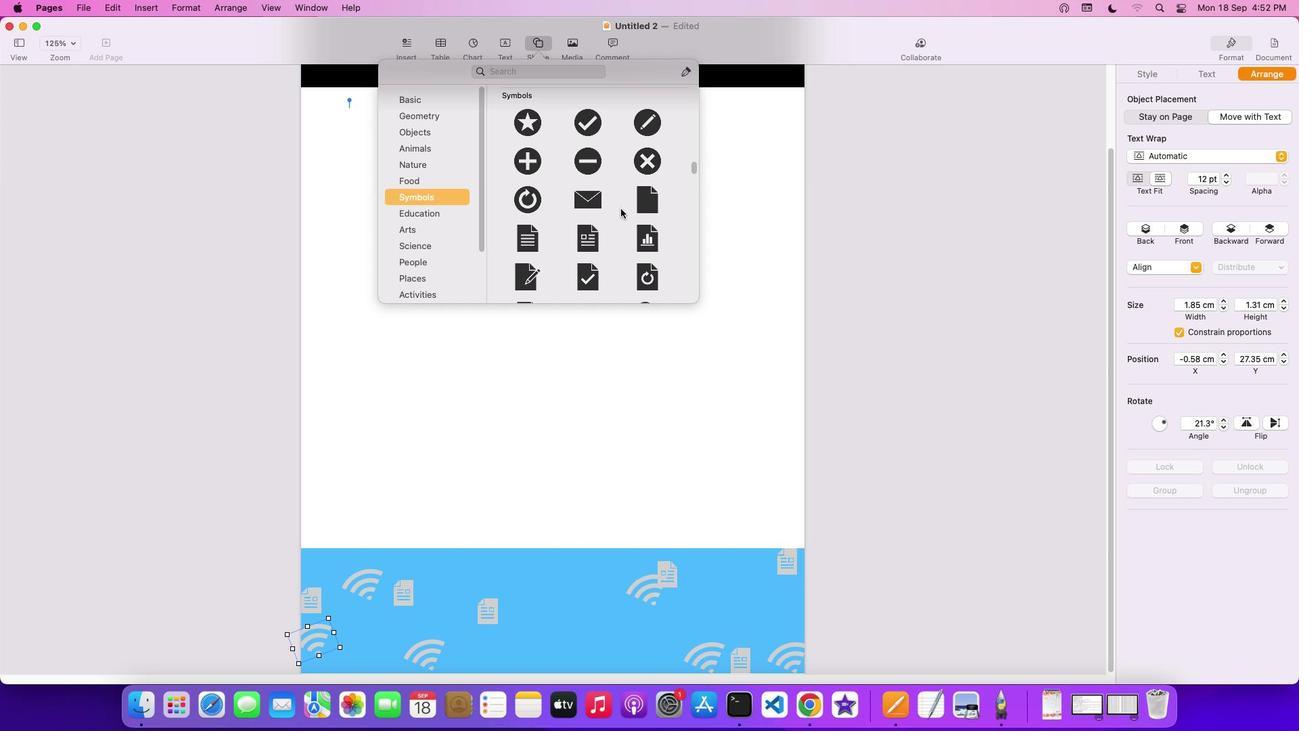 
Action: Mouse scrolled (621, 208) with delta (0, 0)
Screenshot: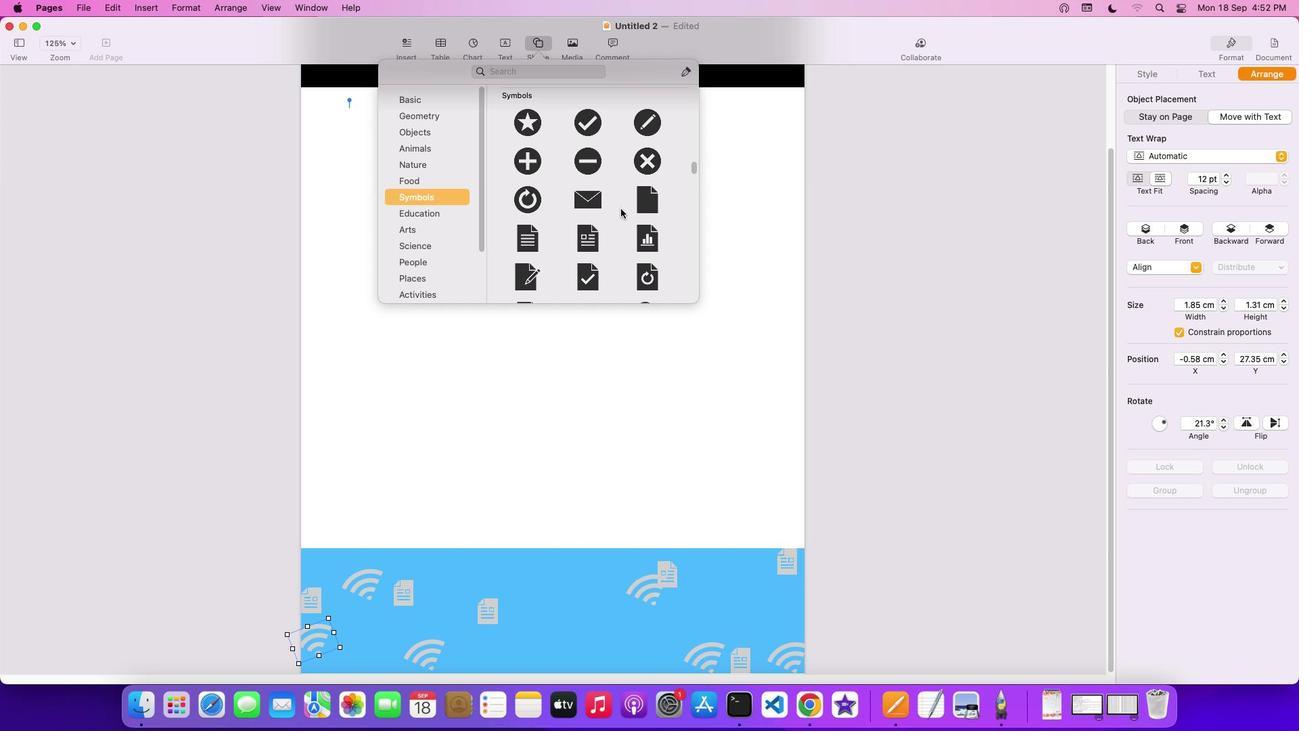 
Action: Mouse scrolled (621, 208) with delta (0, 2)
Screenshot: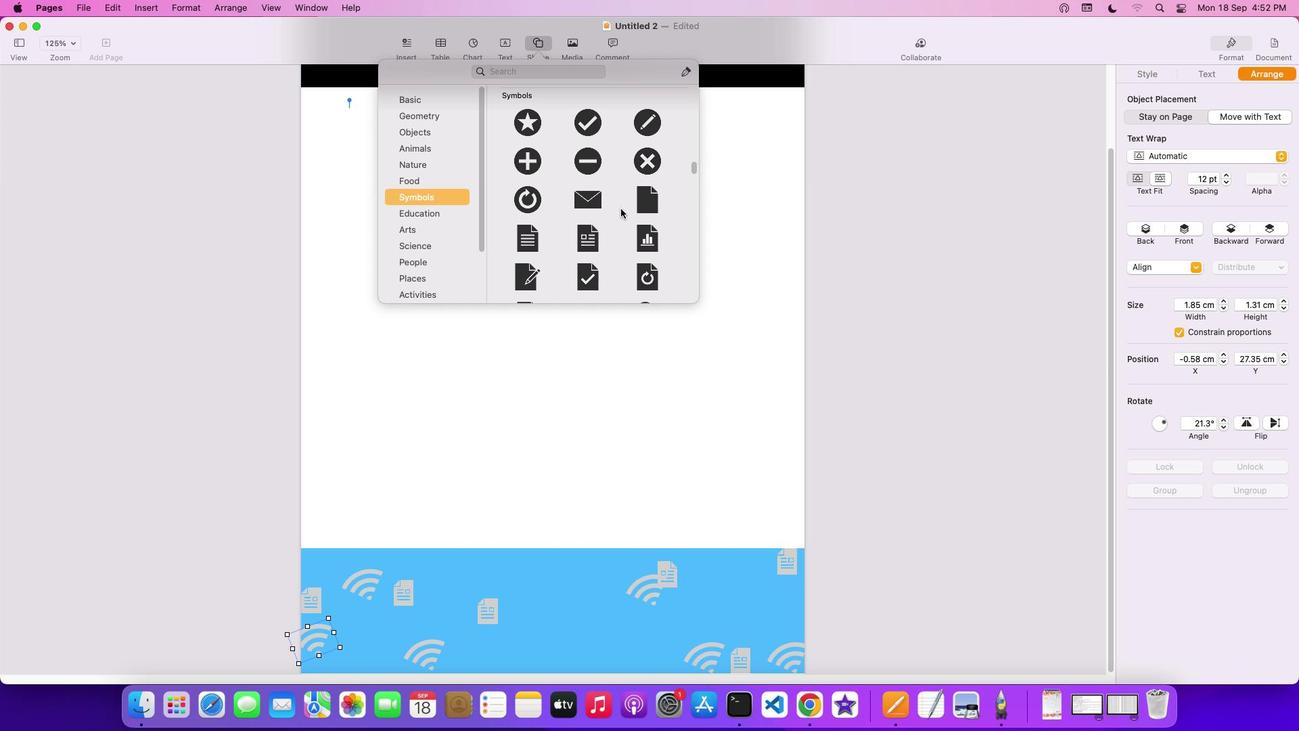 
Action: Mouse scrolled (621, 208) with delta (0, 3)
Screenshot: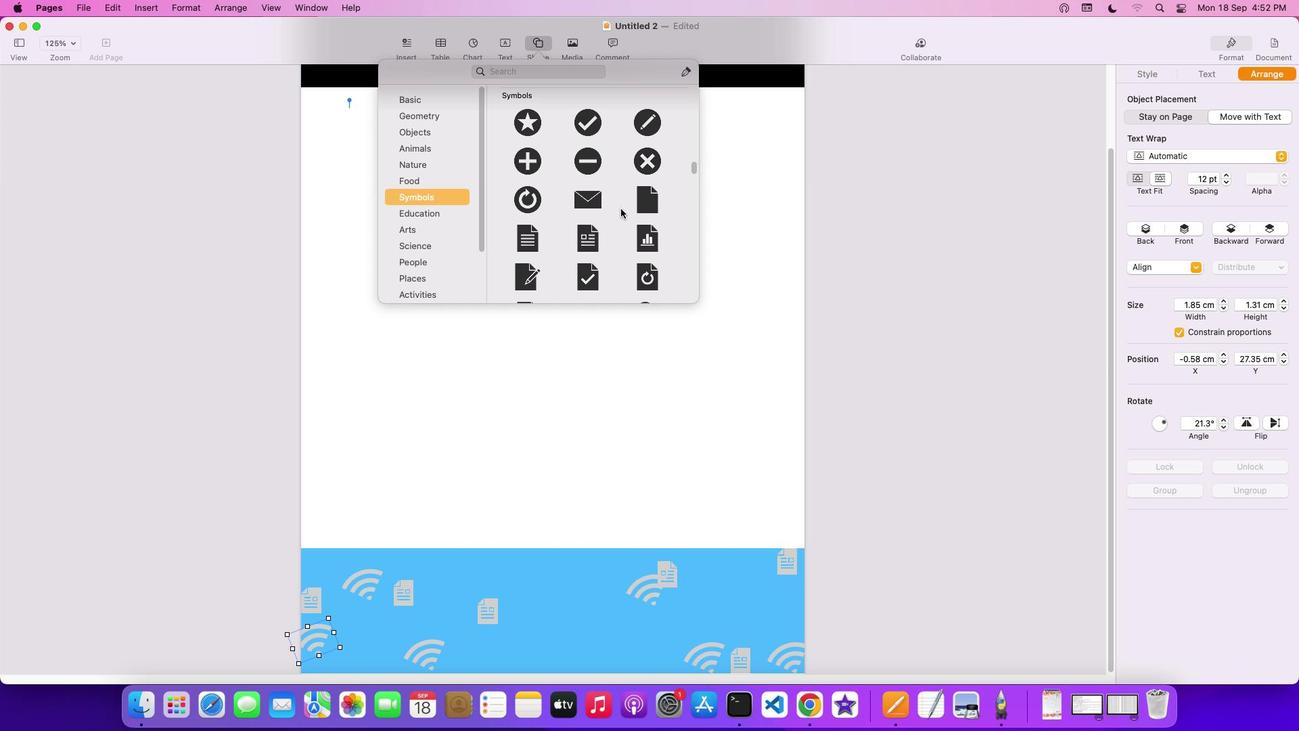 
Action: Mouse scrolled (621, 208) with delta (0, 0)
Screenshot: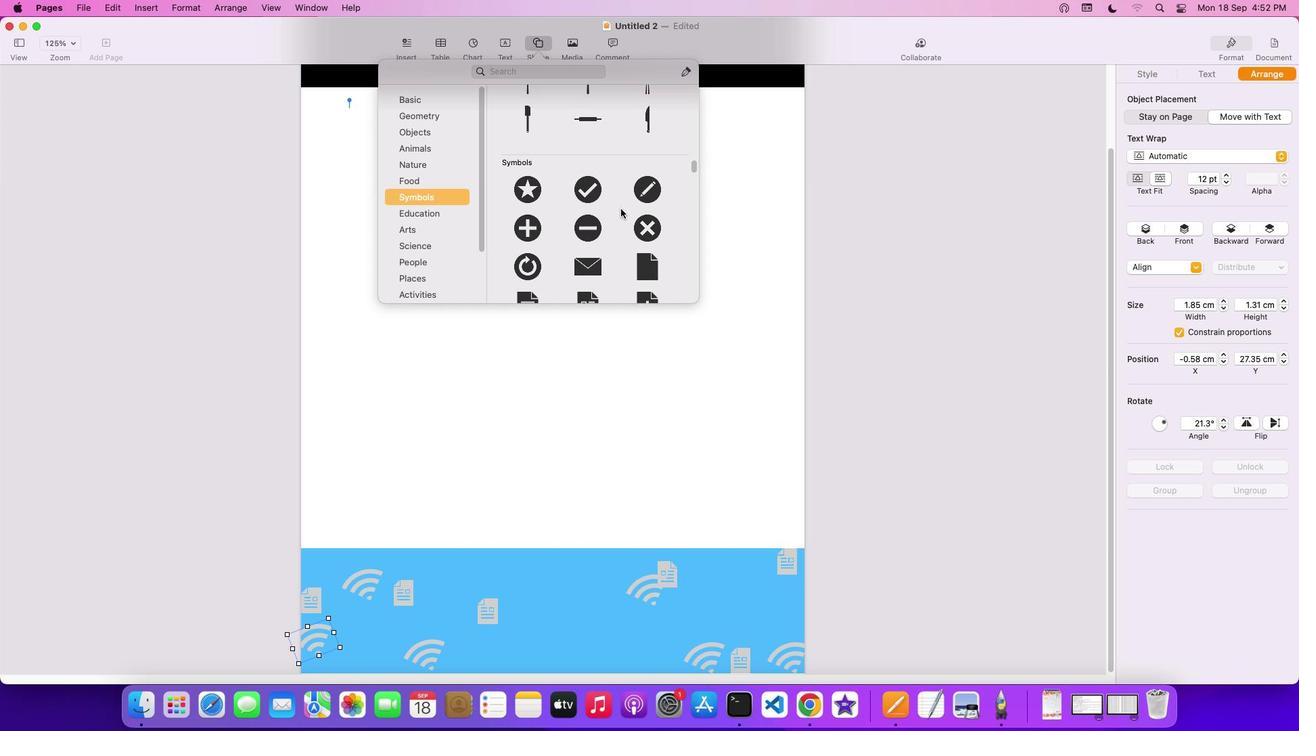 
Action: Mouse scrolled (621, 208) with delta (0, 0)
